Task: Design a login screen for a meditation app with a meditation image, 'Register' and 'Sign In' buttons, and a 'Forget Password' link.
Action: Mouse moved to (643, 242)
Screenshot: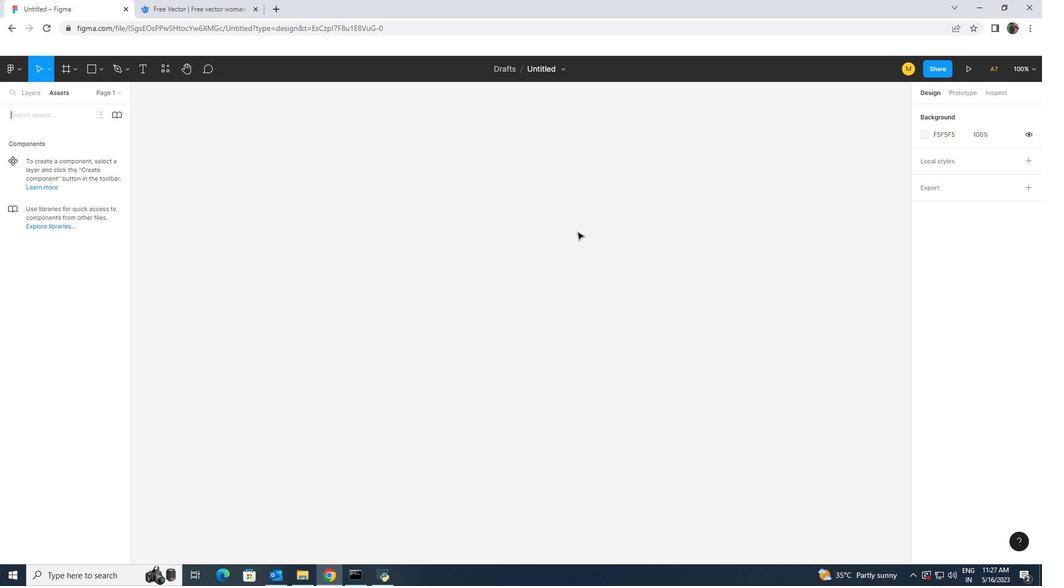 
Action: Key pressed ff
Screenshot: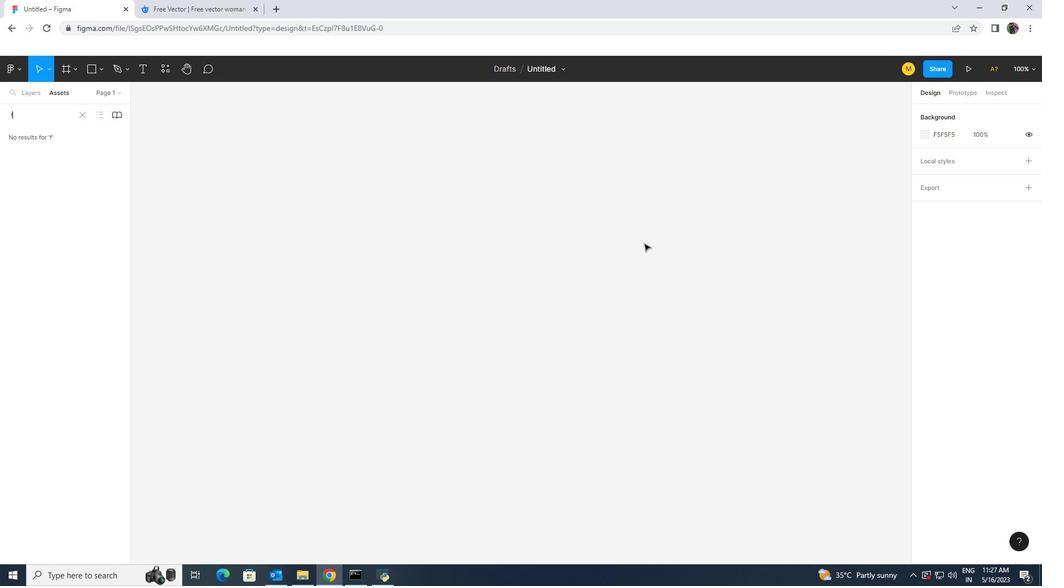 
Action: Mouse pressed right at (643, 242)
Screenshot: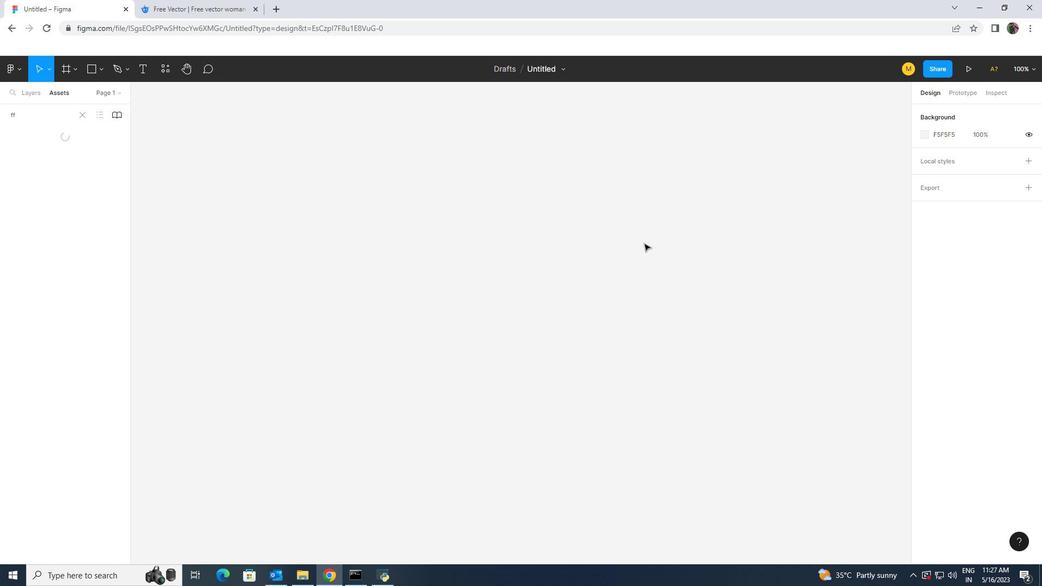 
Action: Mouse moved to (597, 241)
Screenshot: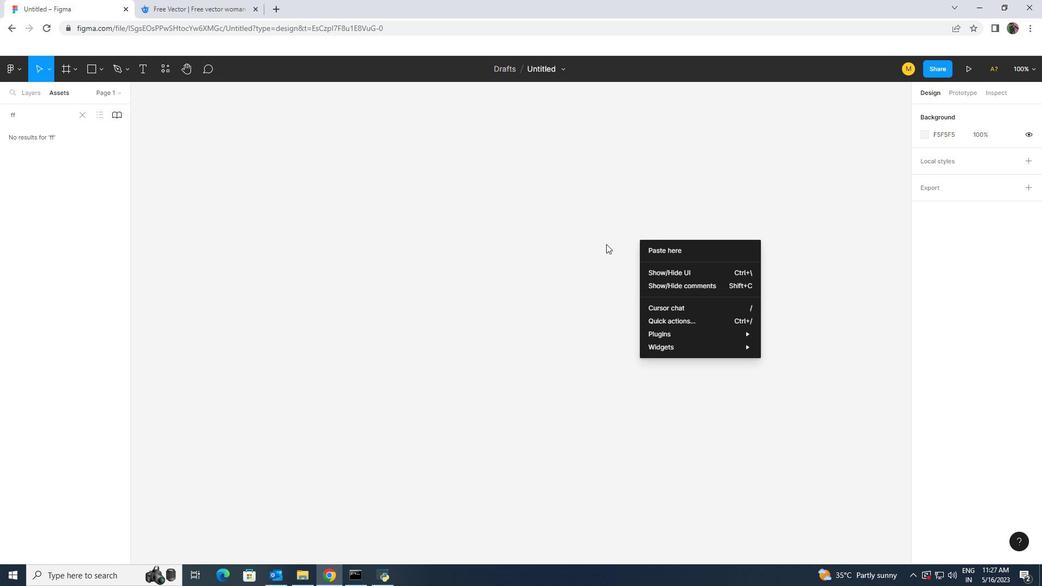 
Action: Mouse pressed left at (597, 241)
Screenshot: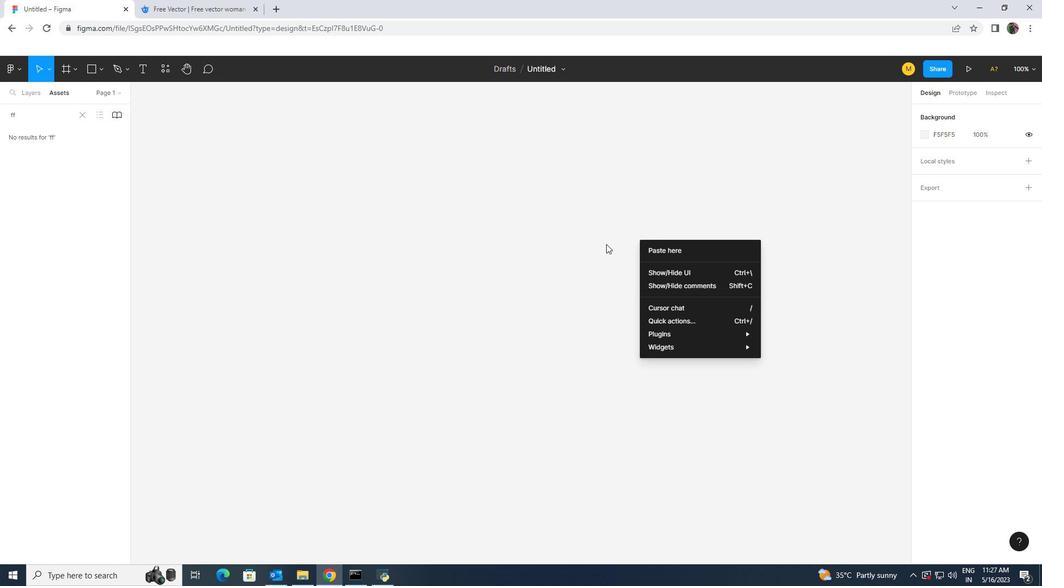 
Action: Mouse moved to (75, 72)
Screenshot: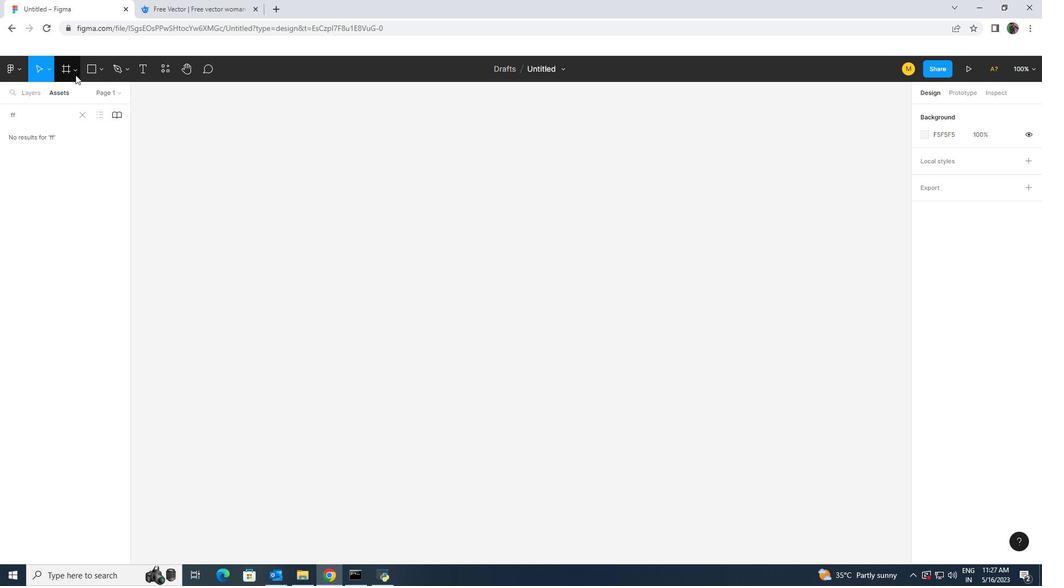 
Action: Mouse pressed left at (75, 72)
Screenshot: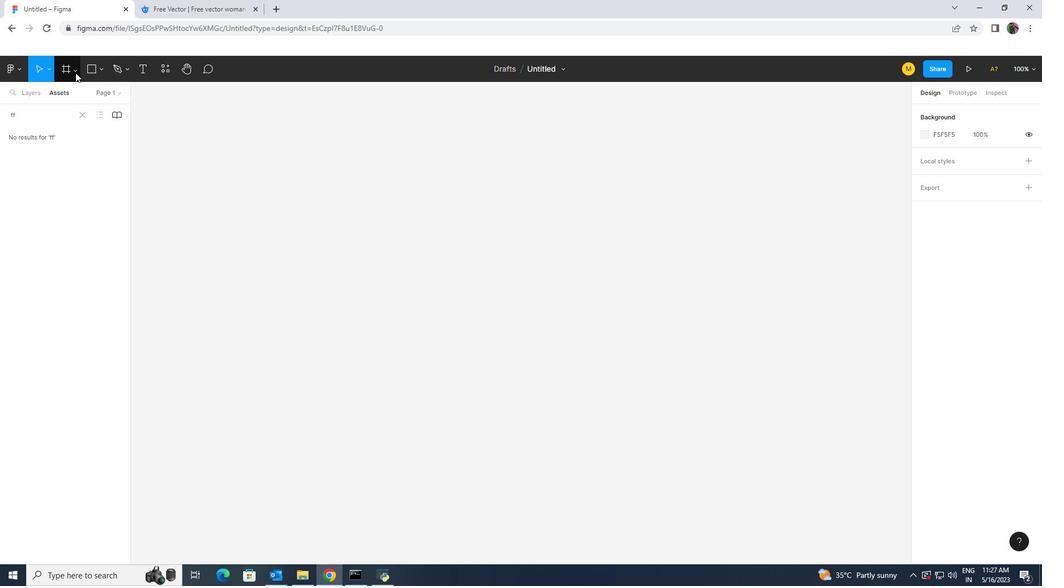 
Action: Mouse moved to (76, 92)
Screenshot: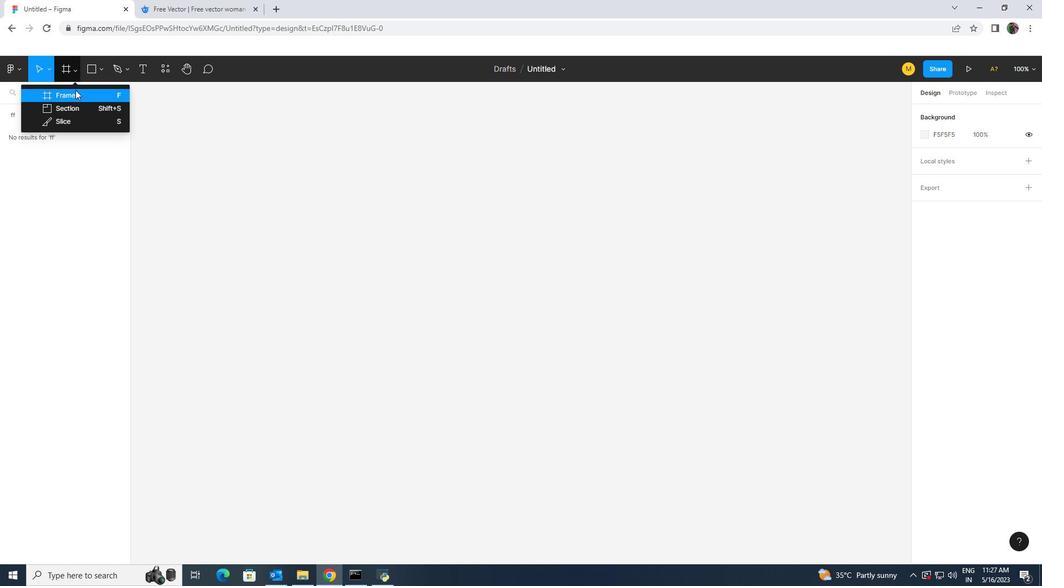 
Action: Mouse pressed left at (76, 92)
Screenshot: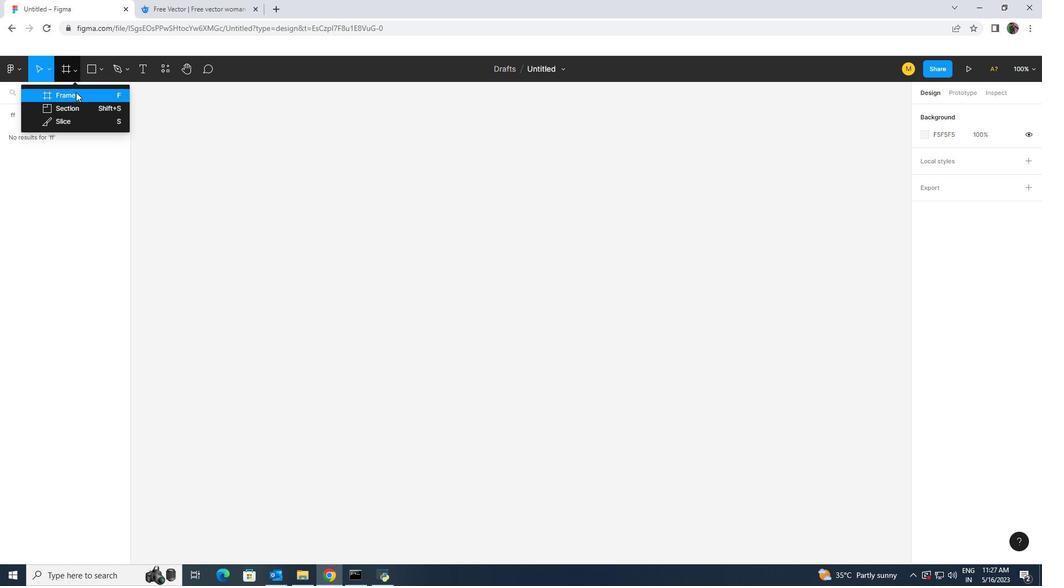 
Action: Mouse moved to (924, 123)
Screenshot: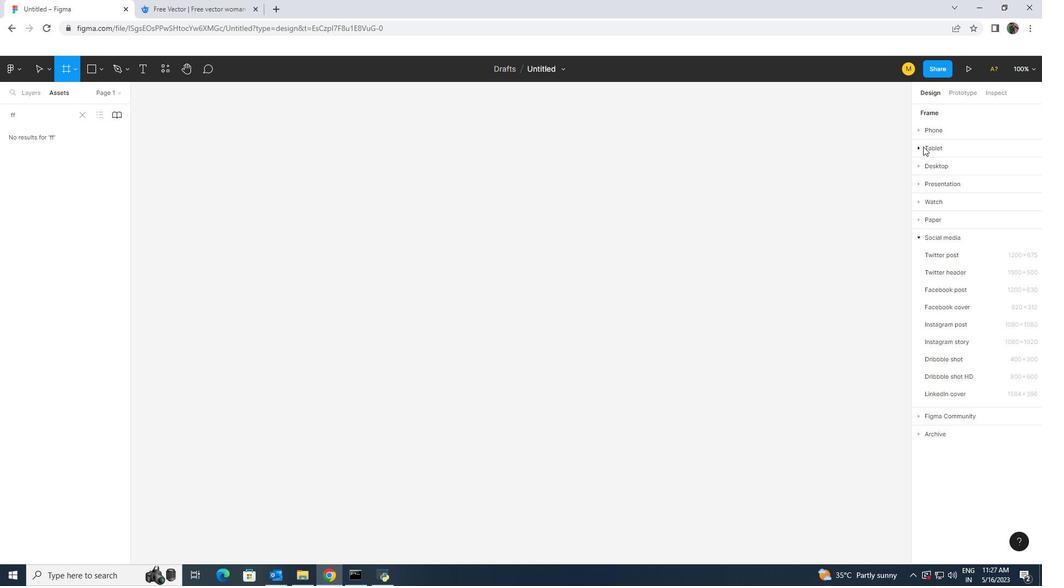 
Action: Mouse pressed left at (924, 123)
Screenshot: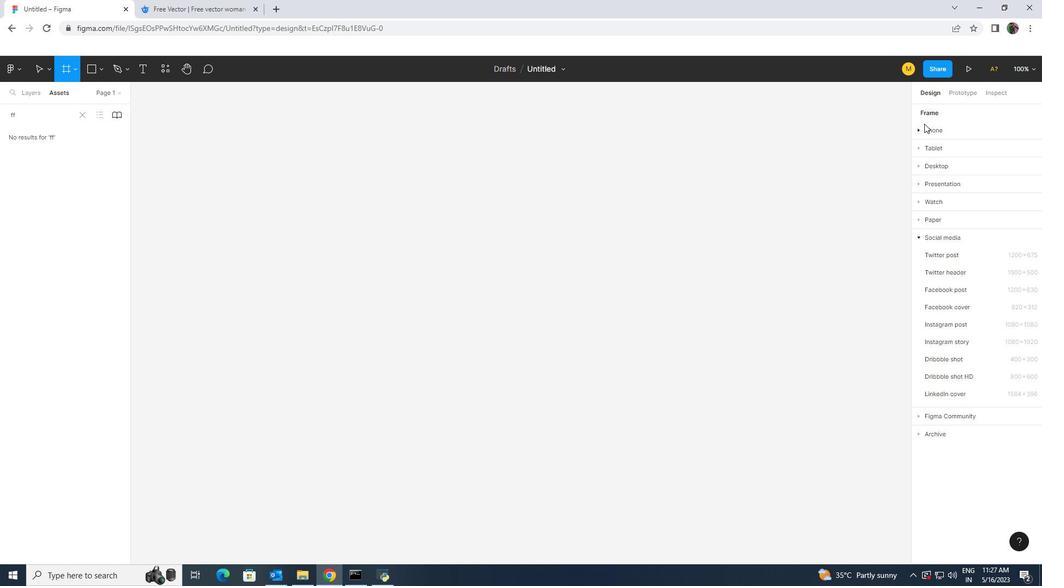 
Action: Mouse moved to (948, 150)
Screenshot: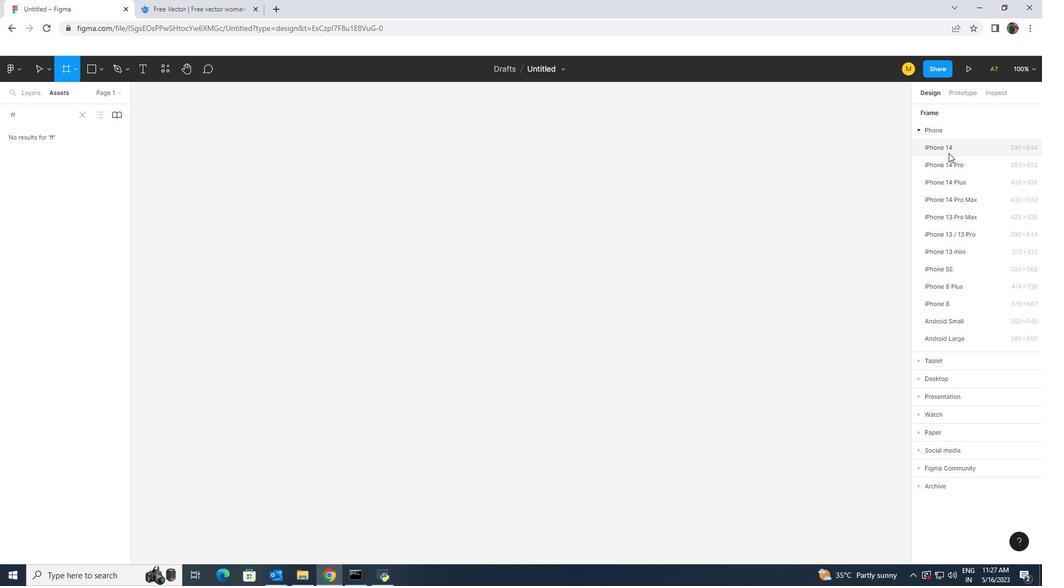 
Action: Mouse pressed left at (948, 150)
Screenshot: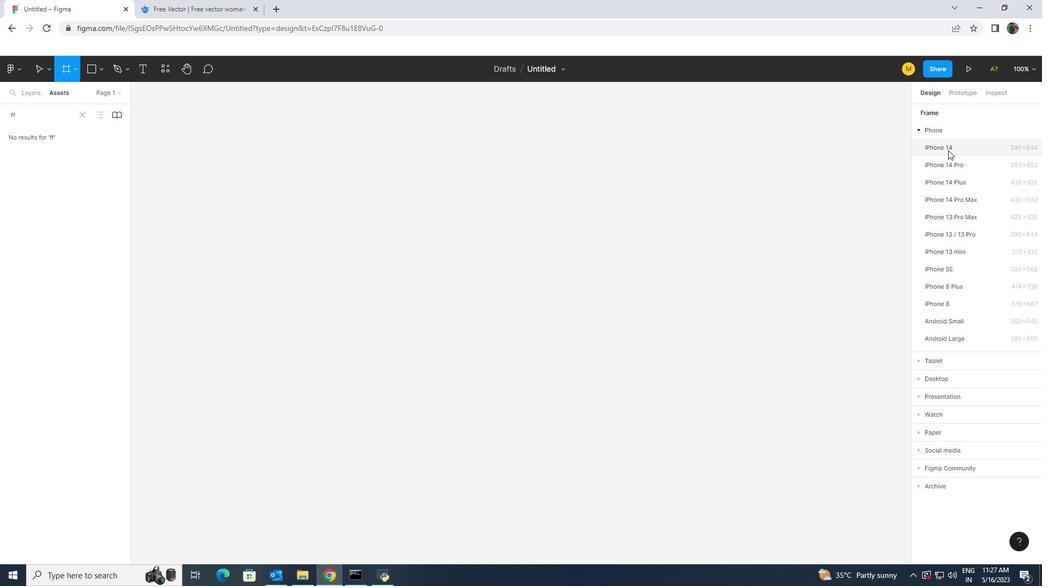 
Action: Mouse moved to (728, 233)
Screenshot: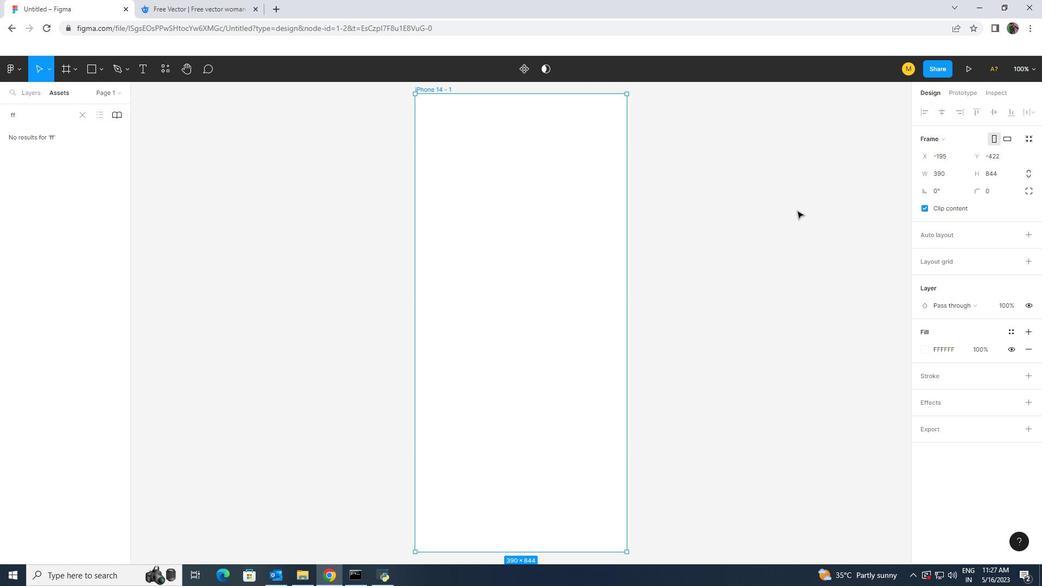 
Action: Mouse pressed left at (728, 233)
Screenshot: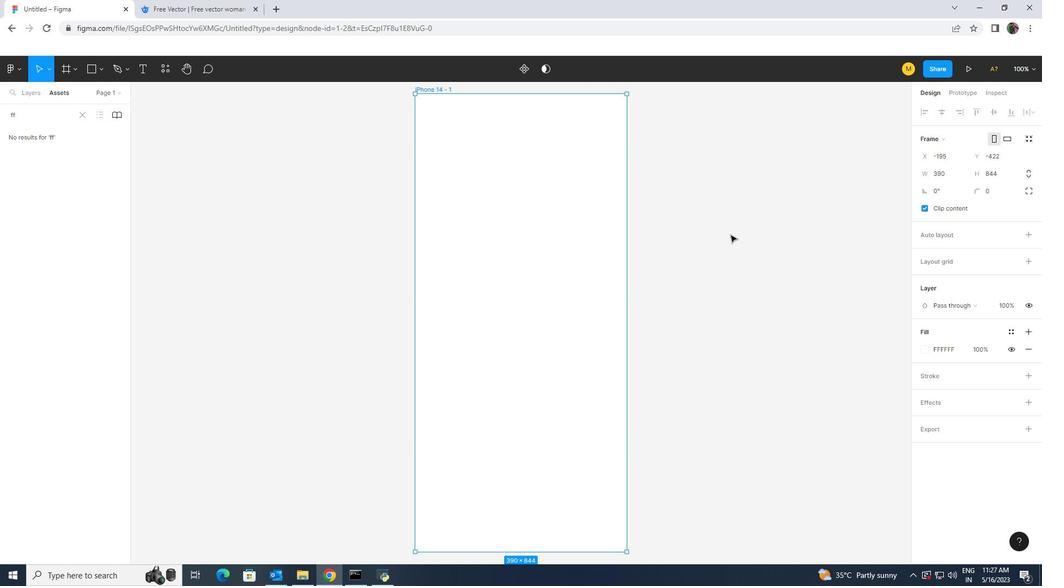 
Action: Mouse moved to (565, 283)
Screenshot: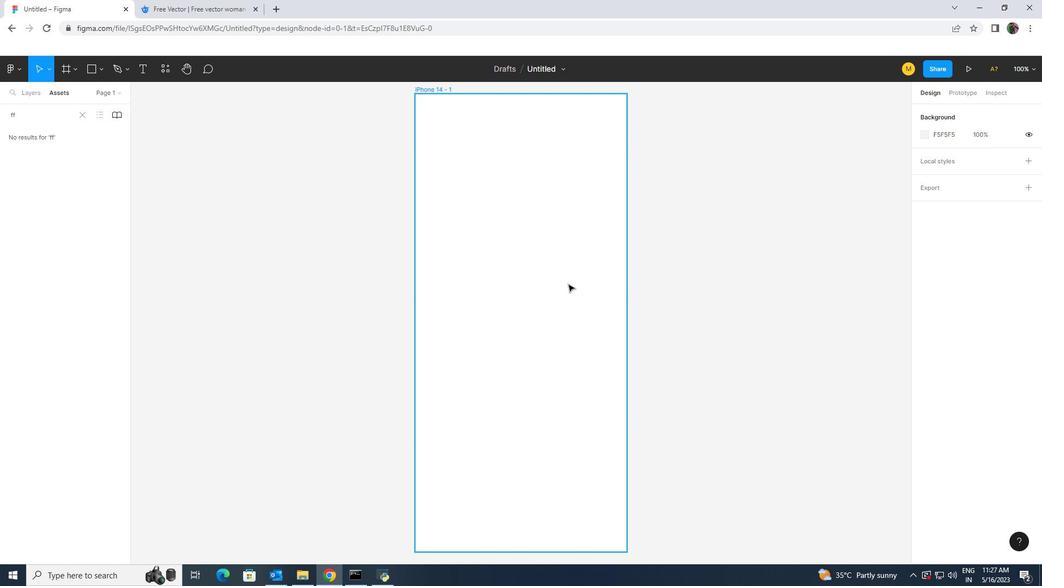 
Action: Mouse pressed left at (565, 283)
Screenshot: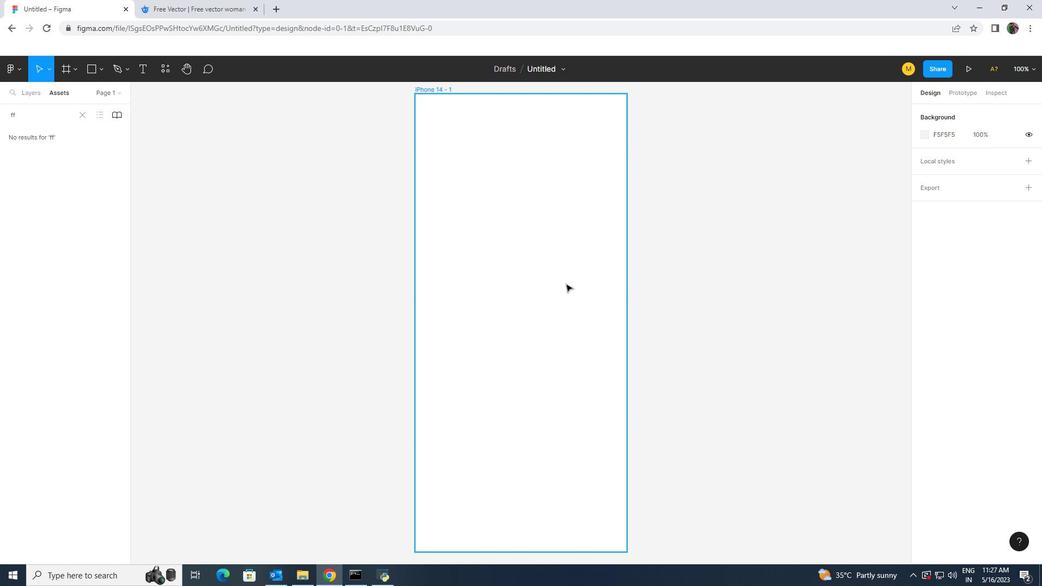 
Action: Mouse moved to (1029, 69)
Screenshot: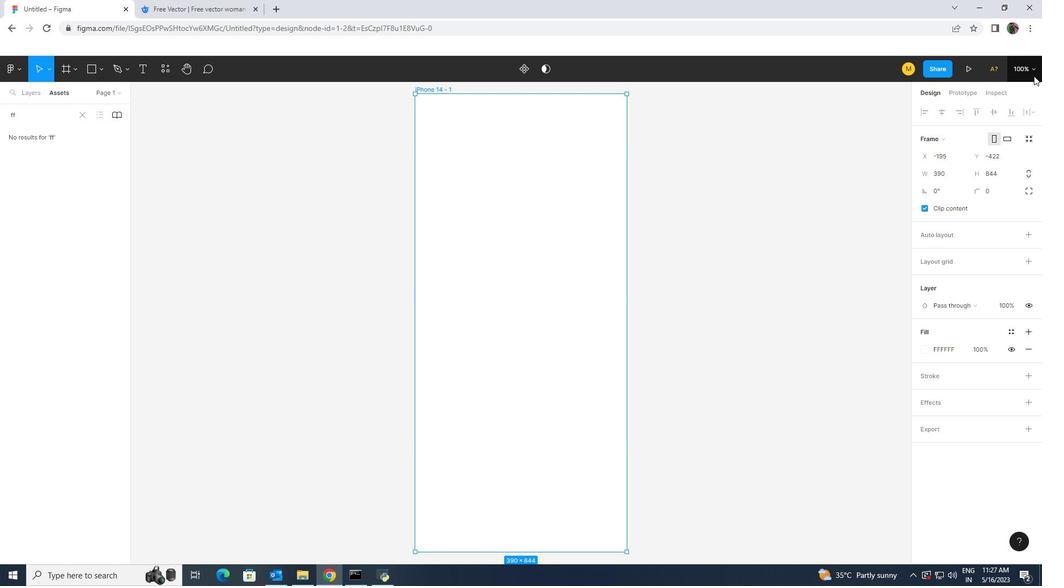 
Action: Mouse pressed left at (1029, 69)
Screenshot: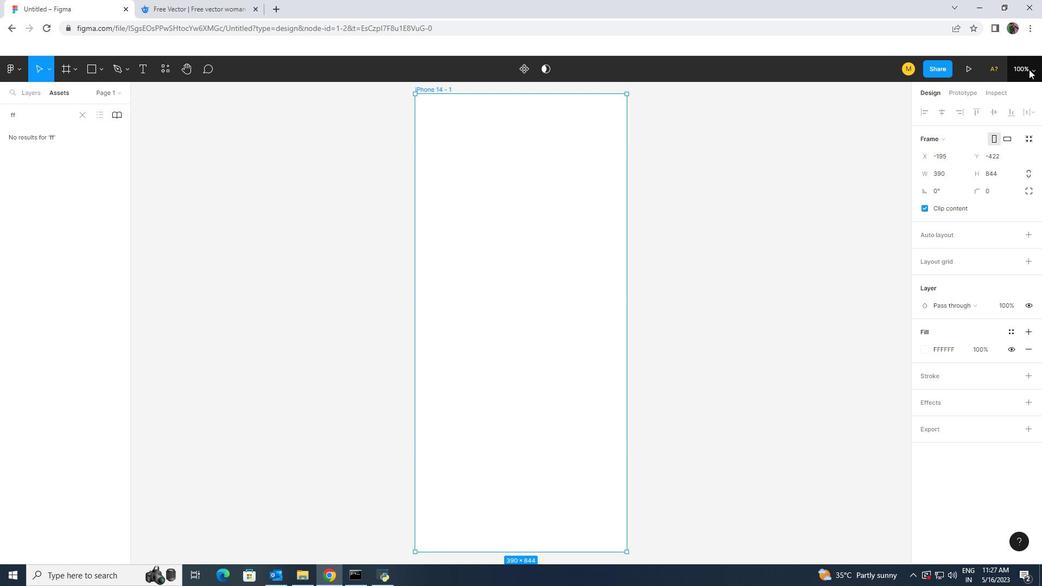 
Action: Mouse moved to (1008, 160)
Screenshot: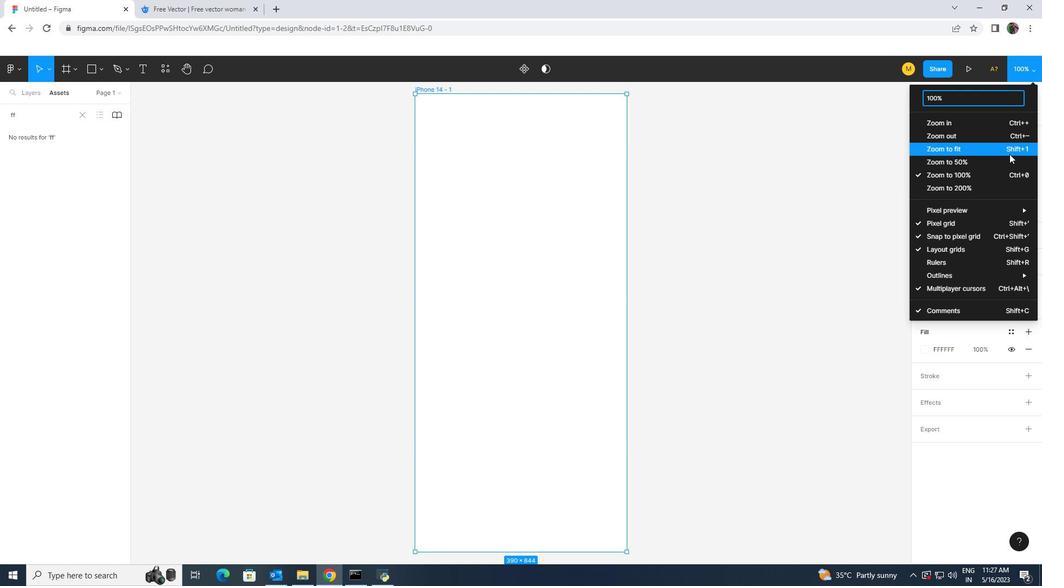 
Action: Mouse pressed left at (1008, 160)
Screenshot: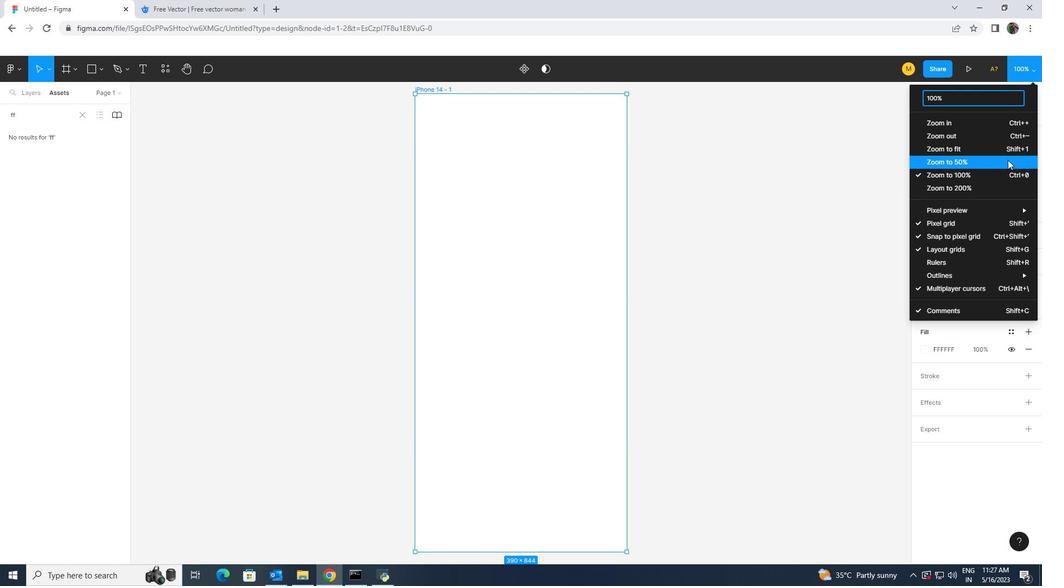 
Action: Mouse moved to (536, 322)
Screenshot: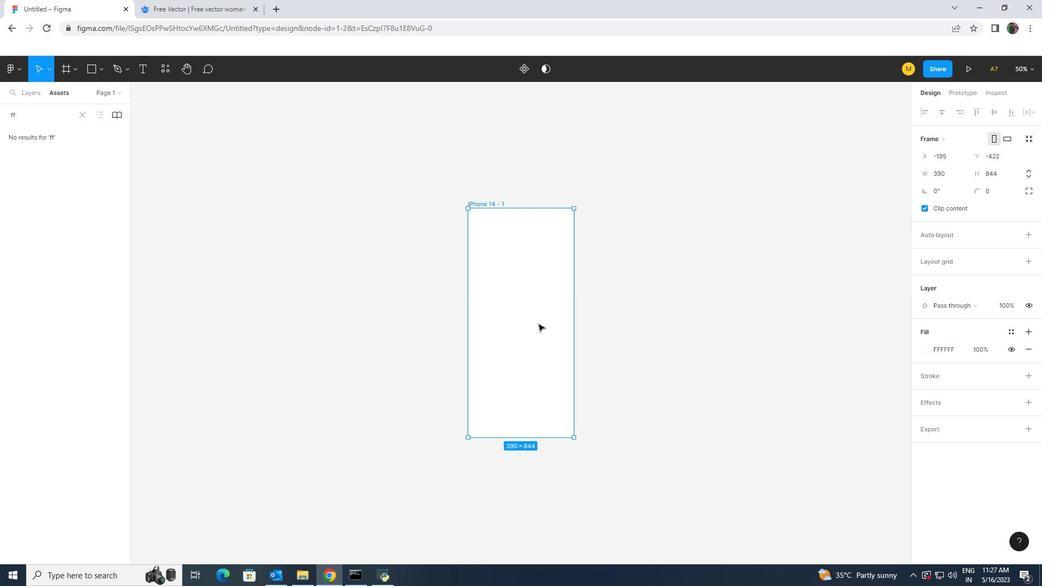 
Action: Mouse pressed left at (536, 322)
Screenshot: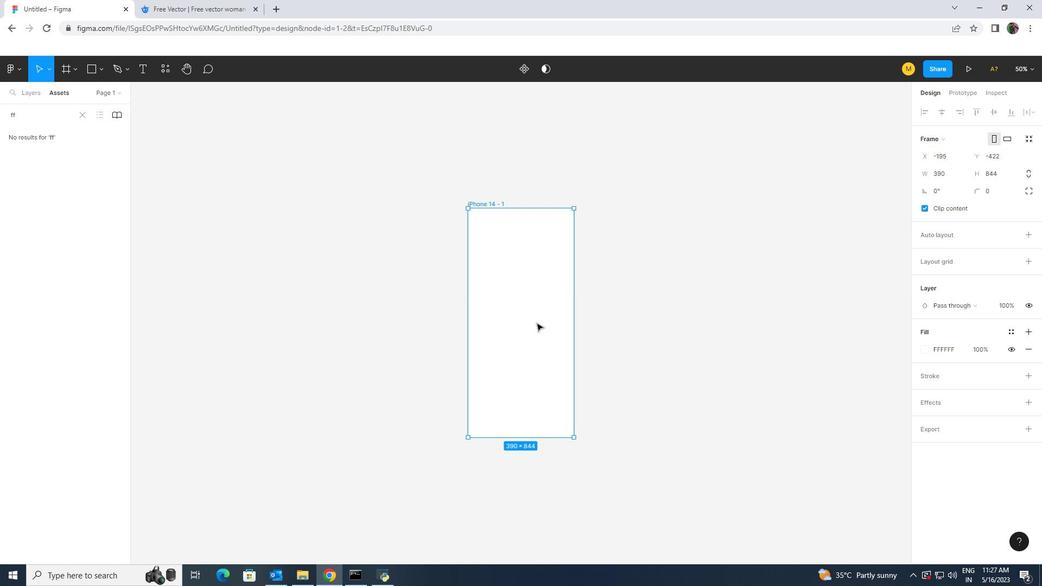
Action: Mouse moved to (935, 256)
Screenshot: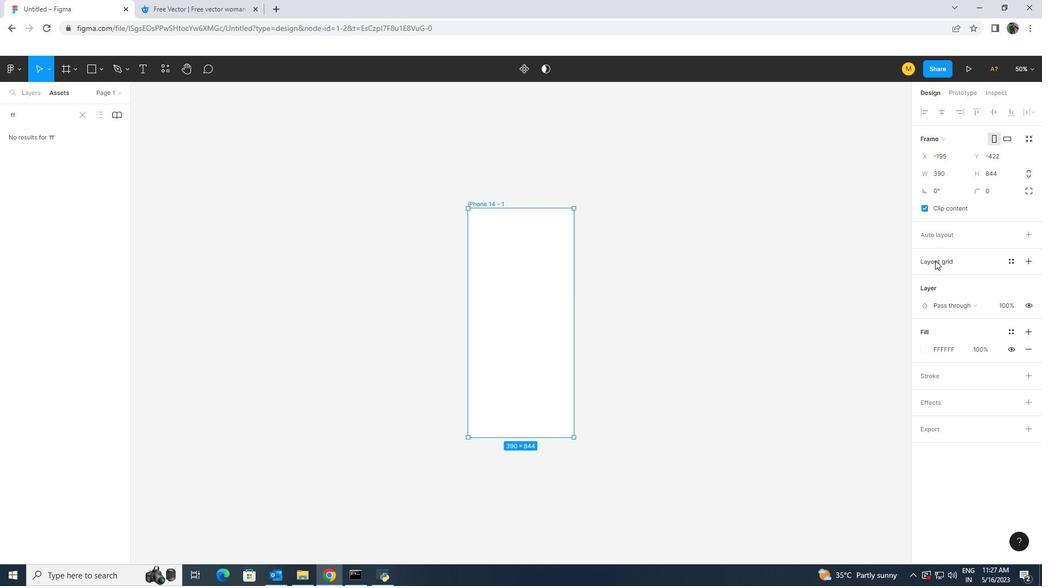
Action: Mouse pressed left at (935, 256)
Screenshot: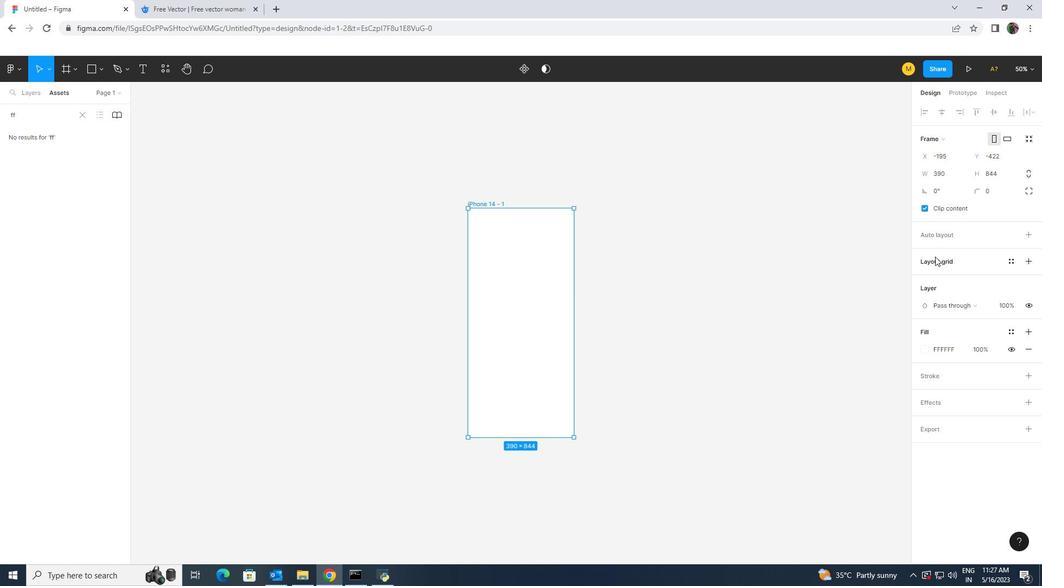 
Action: Mouse moved to (924, 286)
Screenshot: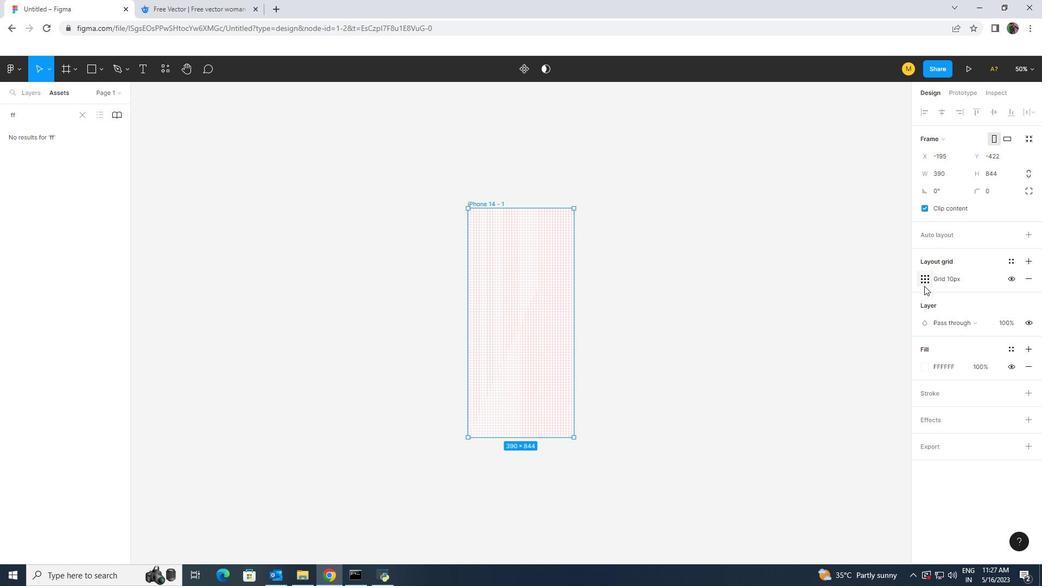 
Action: Mouse pressed left at (924, 286)
Screenshot: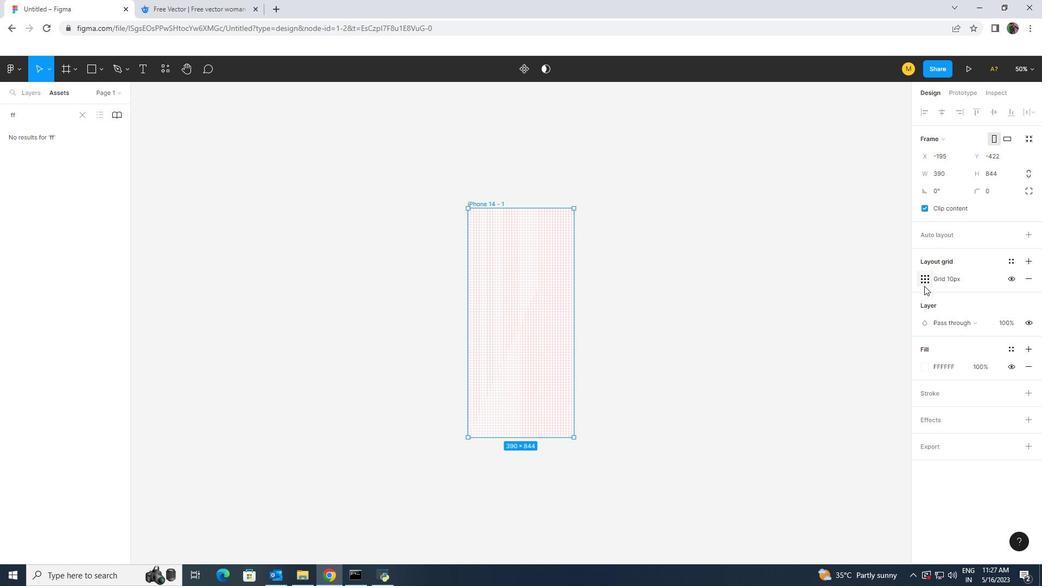 
Action: Mouse moved to (823, 283)
Screenshot: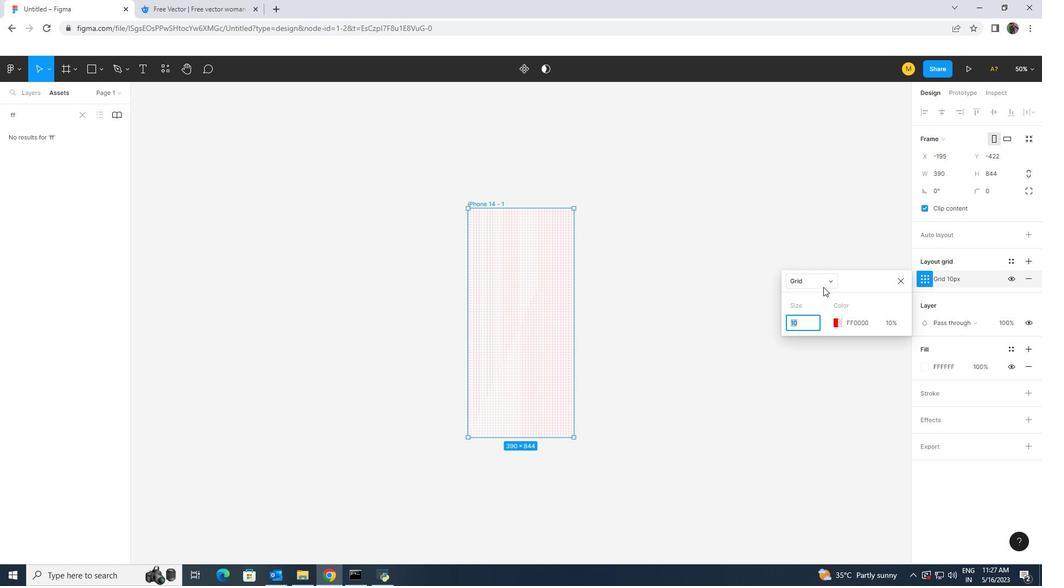 
Action: Mouse pressed left at (823, 283)
Screenshot: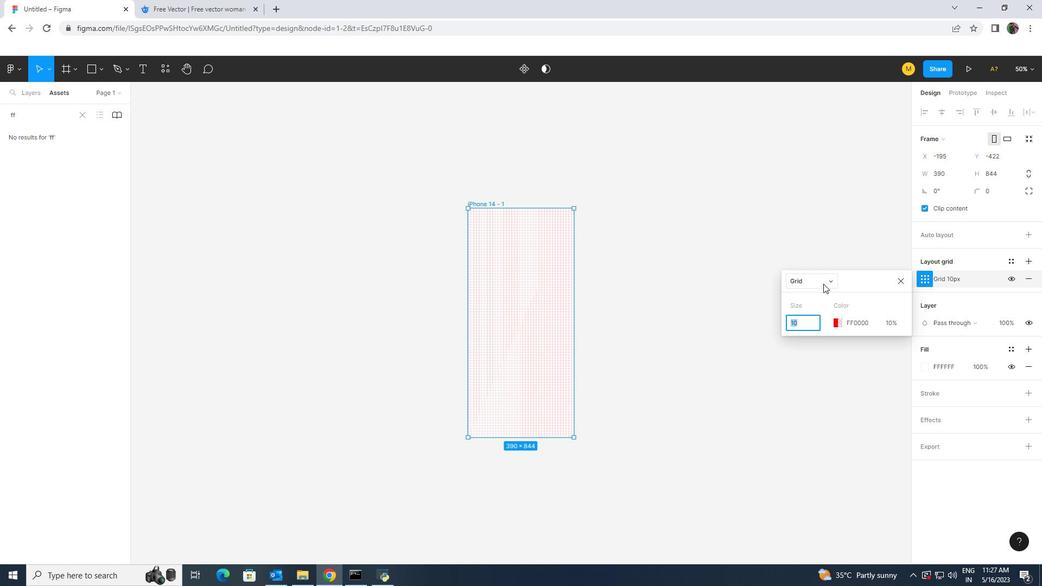 
Action: Mouse moved to (823, 295)
Screenshot: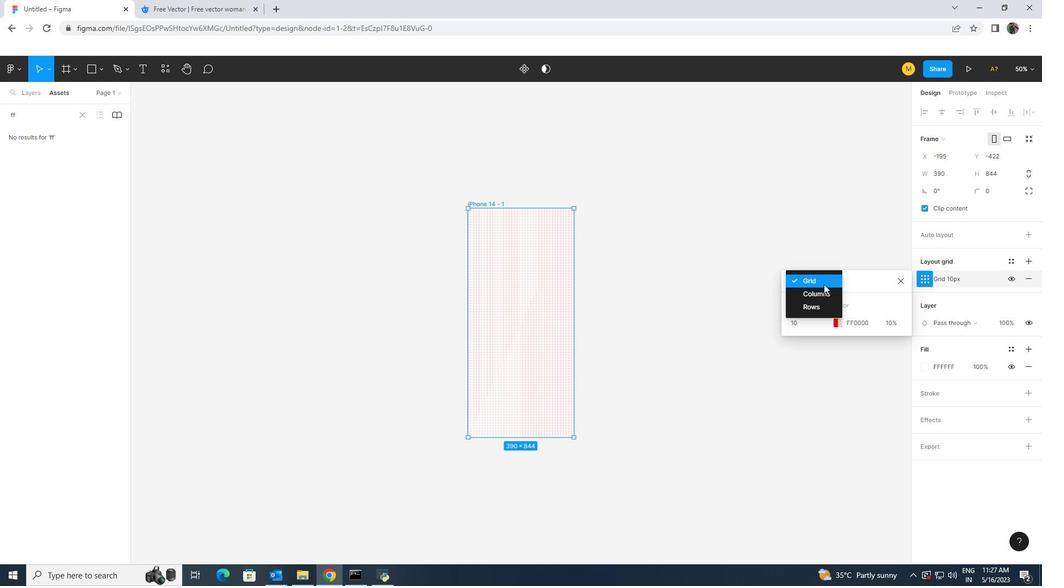 
Action: Mouse pressed left at (823, 295)
Screenshot: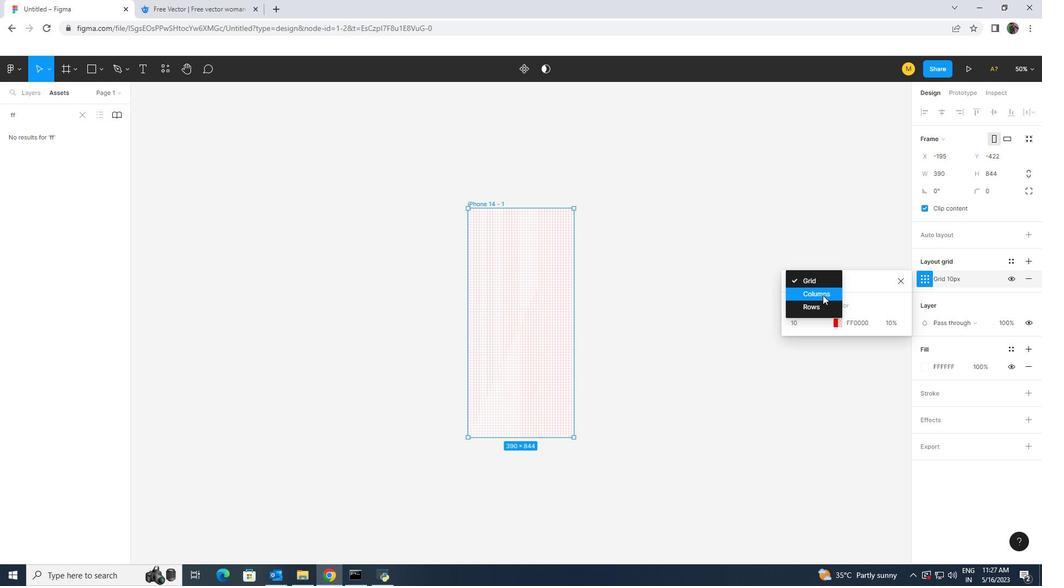 
Action: Mouse moved to (820, 318)
Screenshot: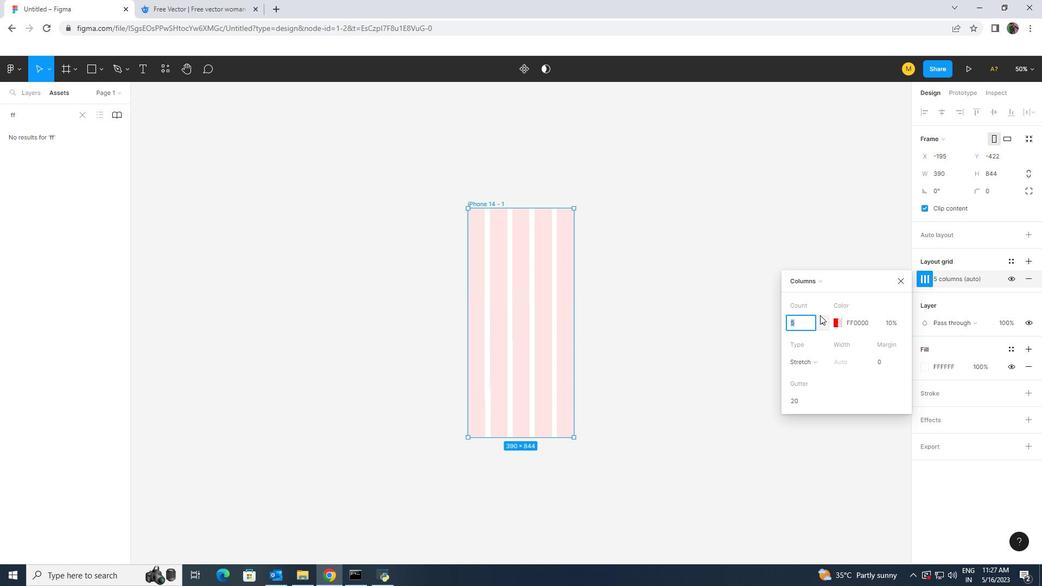 
Action: Mouse pressed left at (820, 318)
Screenshot: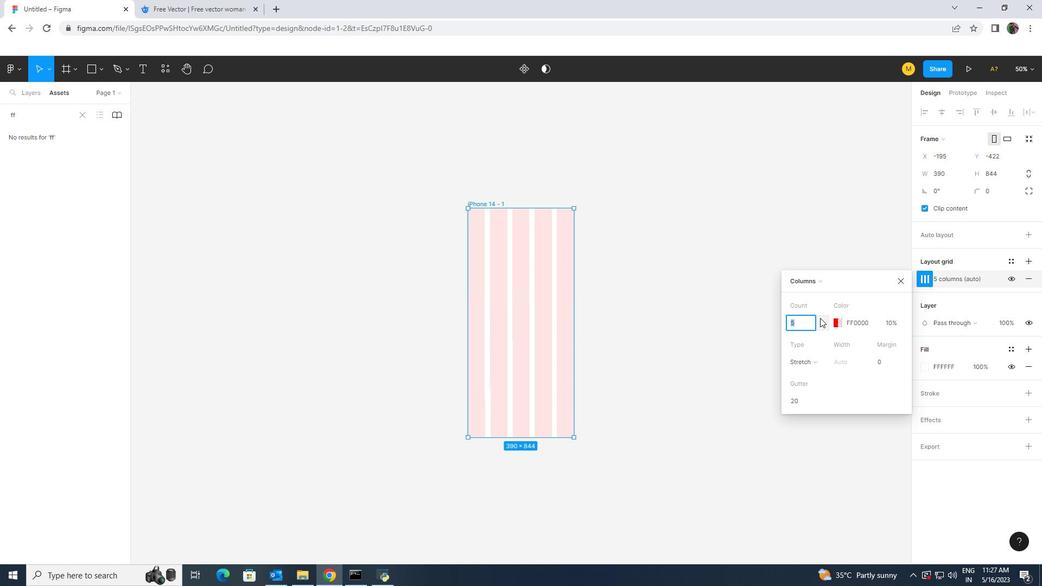 
Action: Mouse moved to (819, 314)
Screenshot: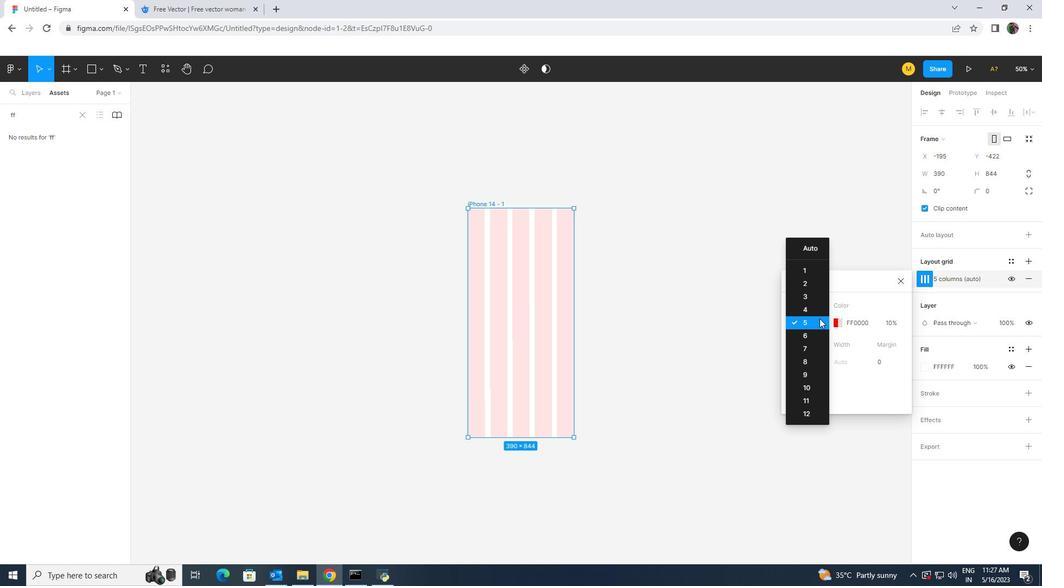 
Action: Mouse pressed left at (819, 314)
Screenshot: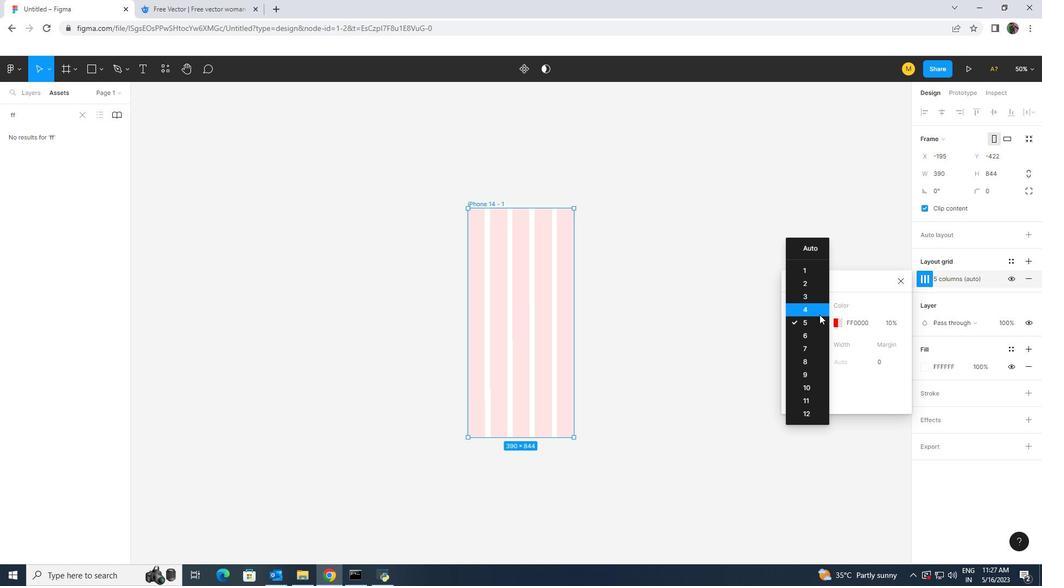 
Action: Mouse moved to (882, 359)
Screenshot: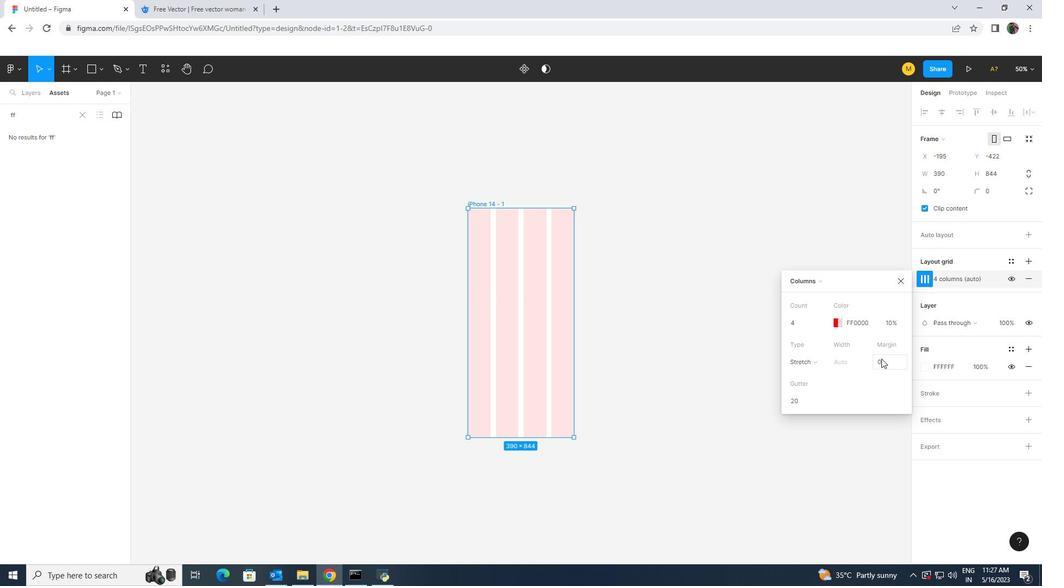 
Action: Mouse pressed left at (882, 359)
Screenshot: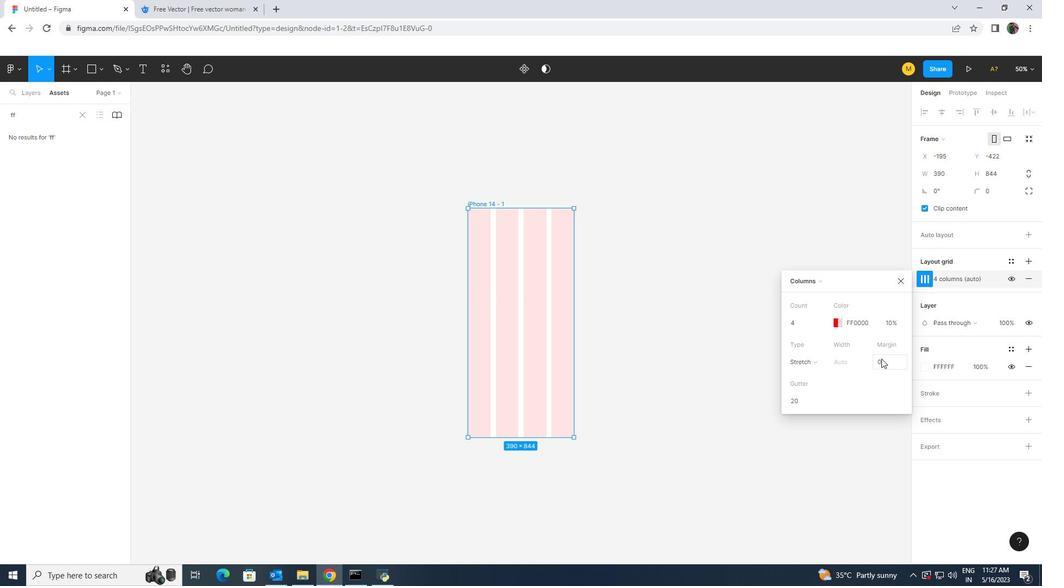 
Action: Key pressed 24<Key.enter>
Screenshot: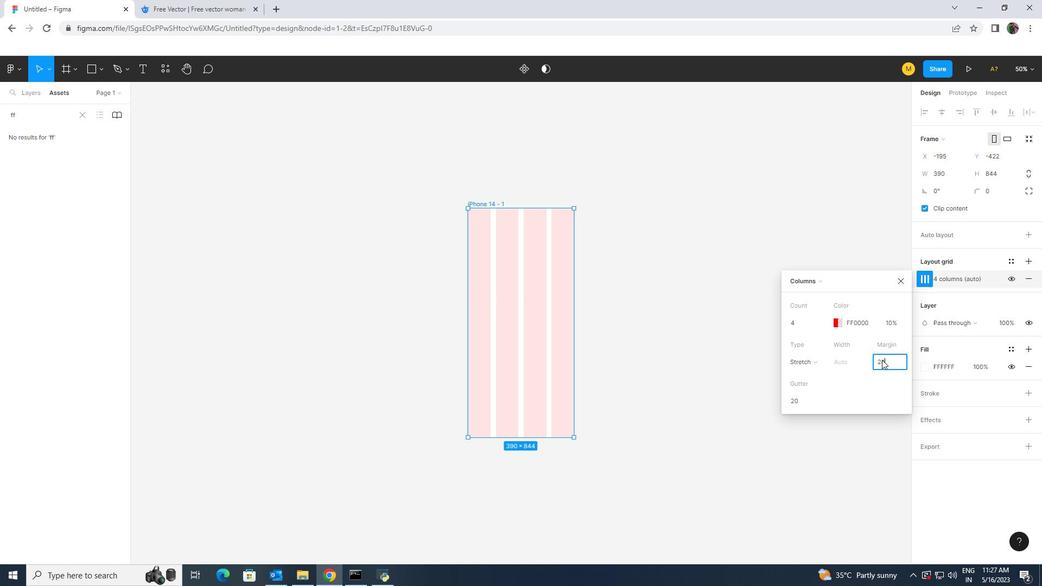 
Action: Mouse moved to (809, 397)
Screenshot: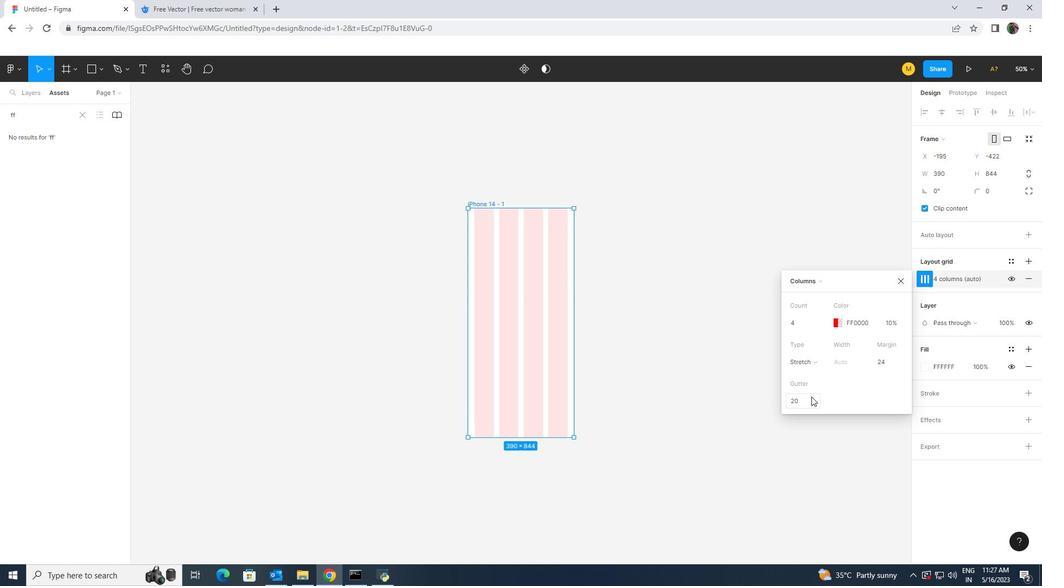 
Action: Mouse pressed left at (809, 397)
Screenshot: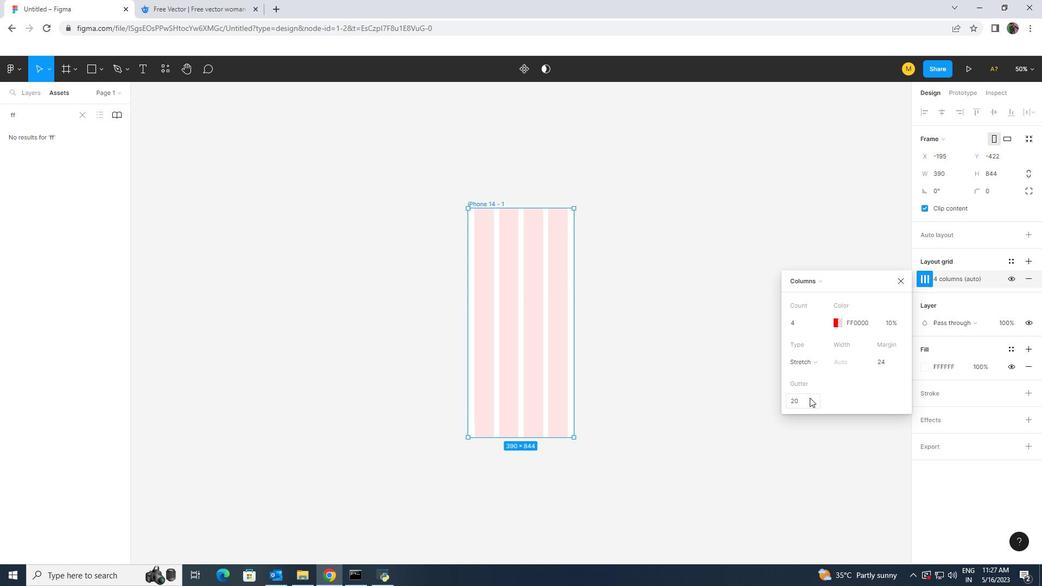 
Action: Key pressed 16<Key.enter>
Screenshot: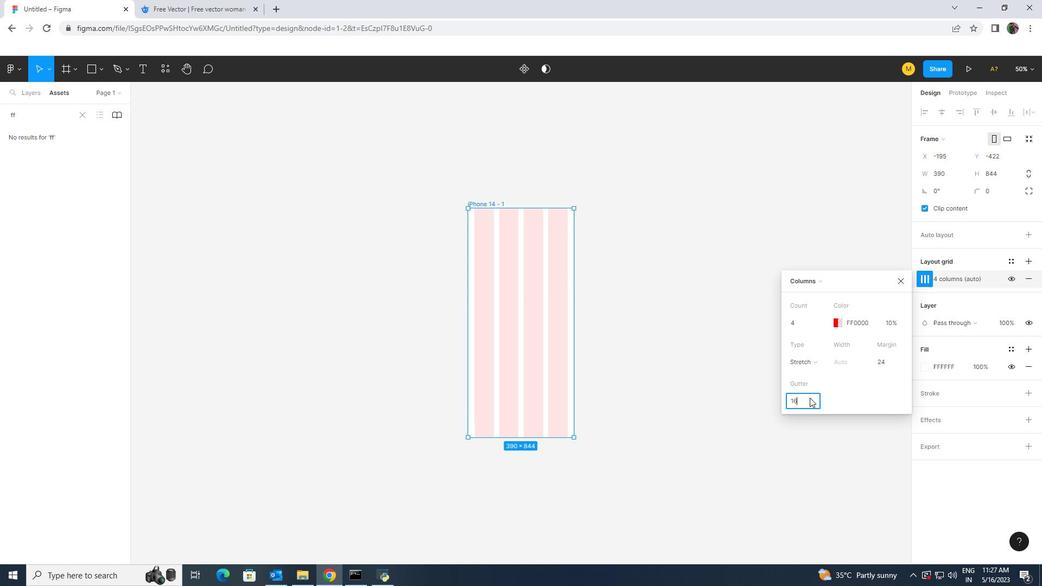 
Action: Mouse moved to (678, 384)
Screenshot: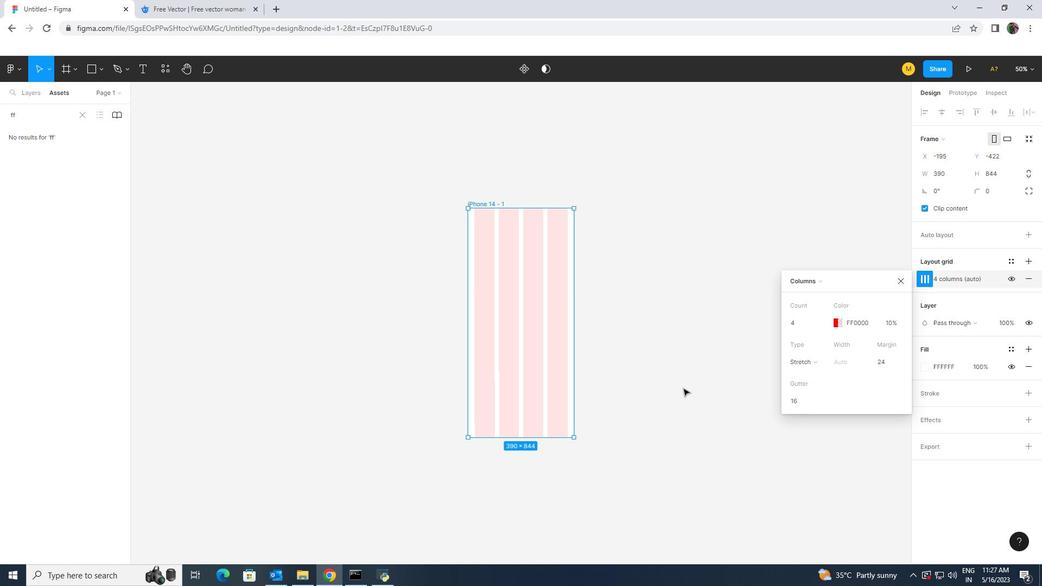 
Action: Mouse pressed left at (678, 384)
Screenshot: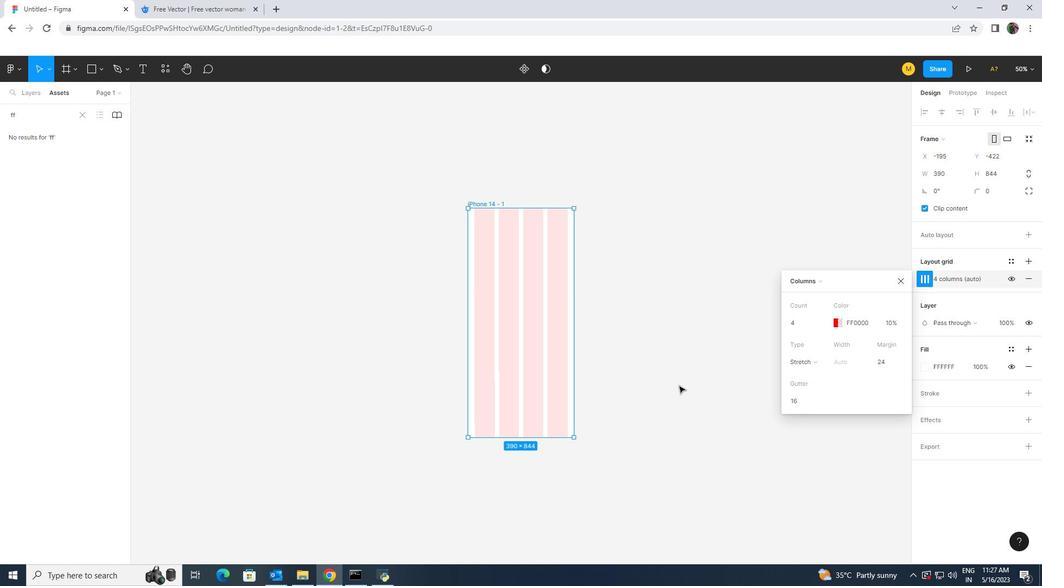 
Action: Mouse moved to (553, 344)
Screenshot: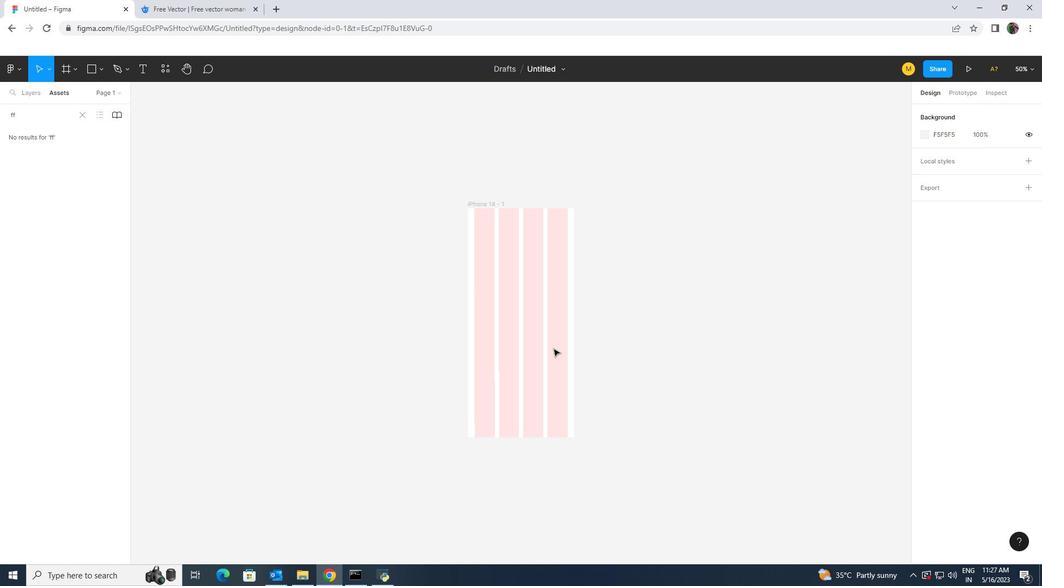 
Action: Mouse pressed left at (553, 344)
Screenshot: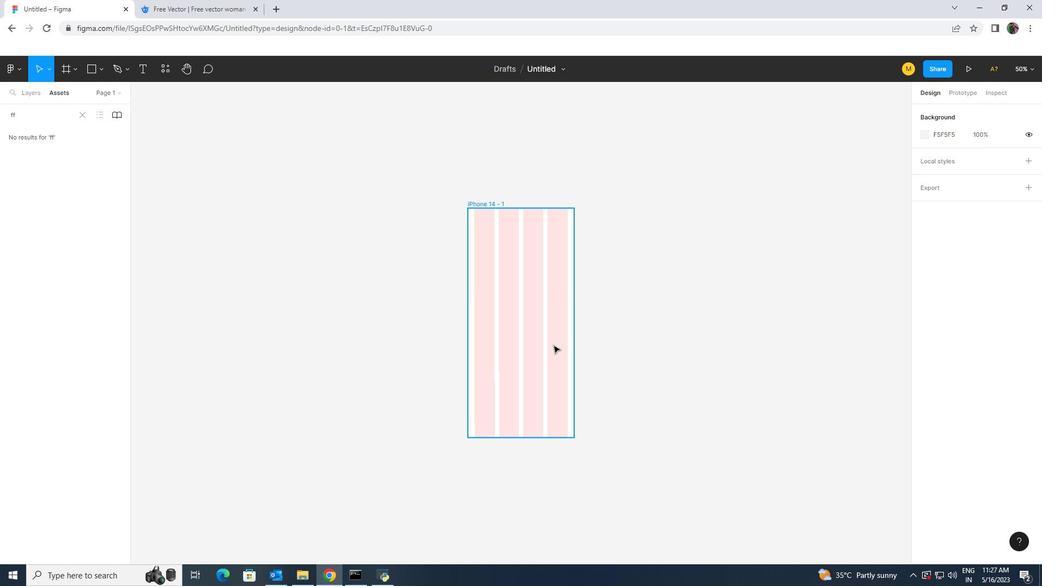
Action: Mouse moved to (1023, 67)
Screenshot: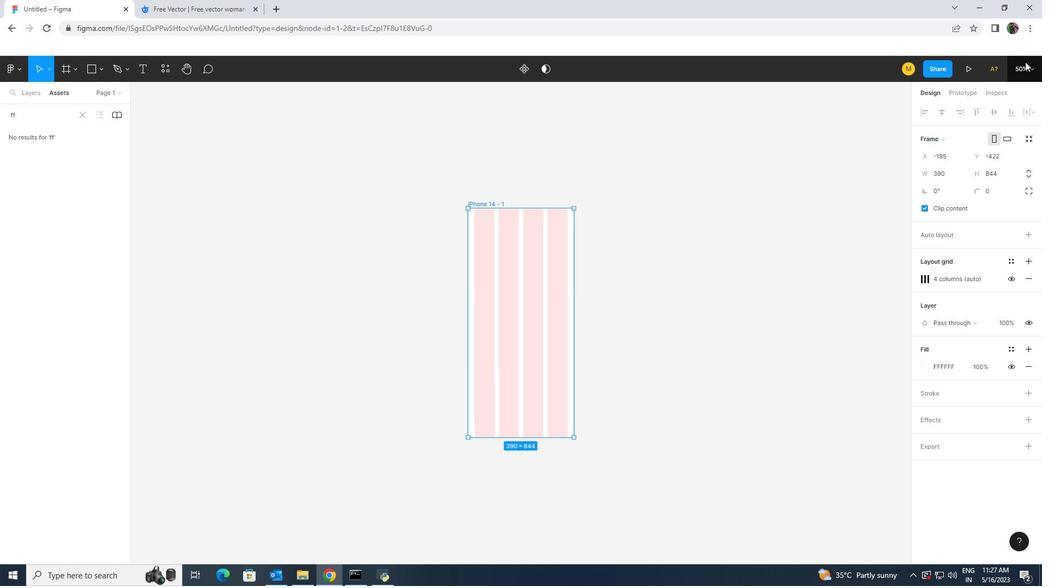 
Action: Mouse pressed left at (1023, 67)
Screenshot: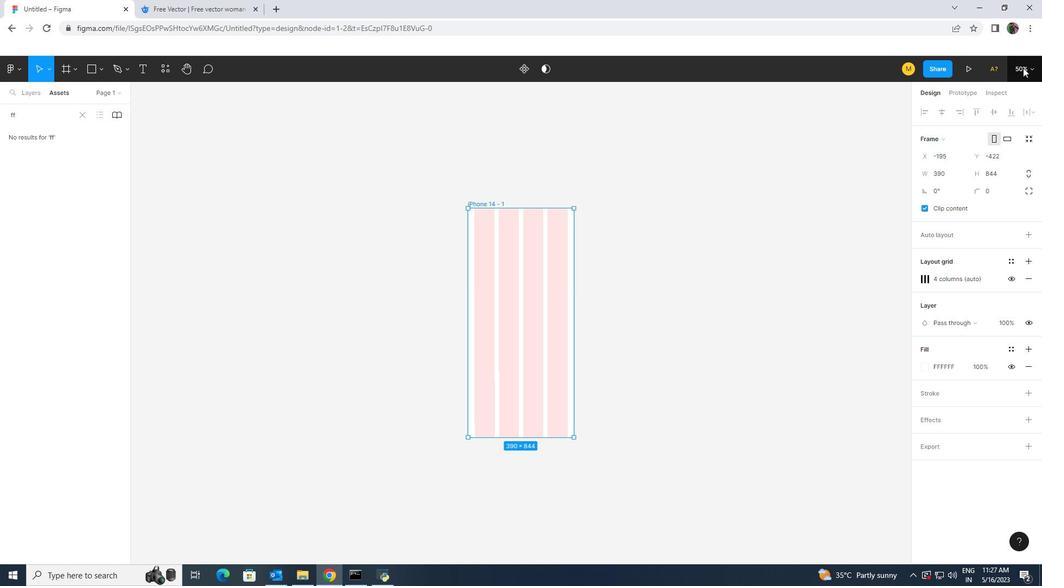 
Action: Key pressed 70<Key.enter>
Screenshot: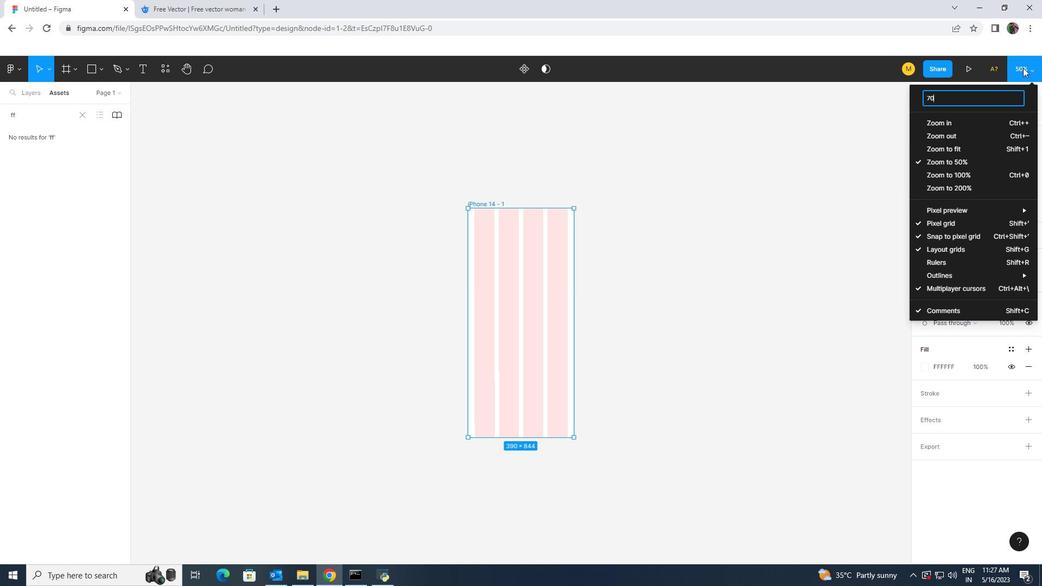 
Action: Mouse moved to (671, 271)
Screenshot: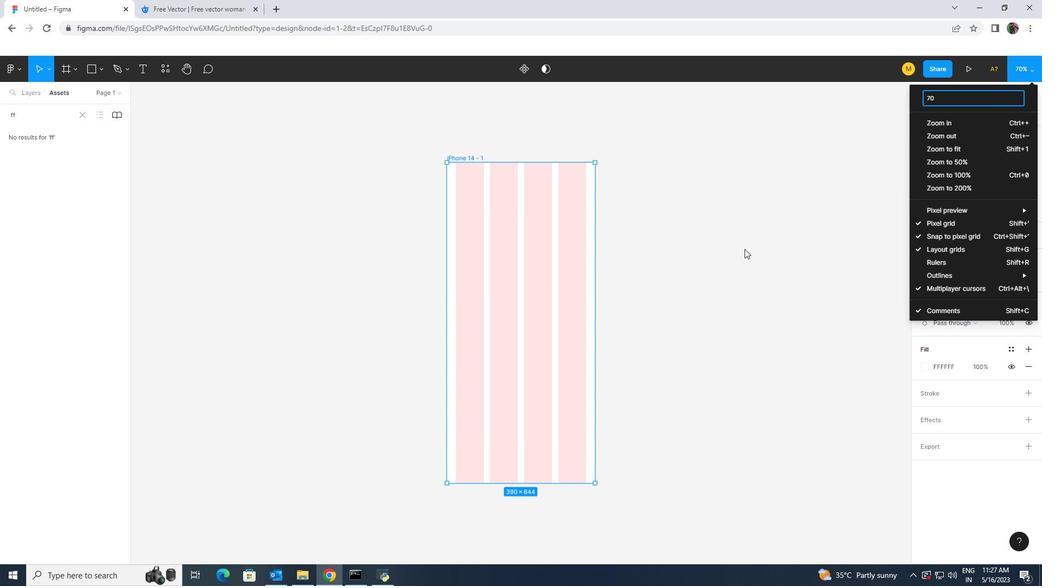 
Action: Mouse pressed left at (671, 271)
Screenshot: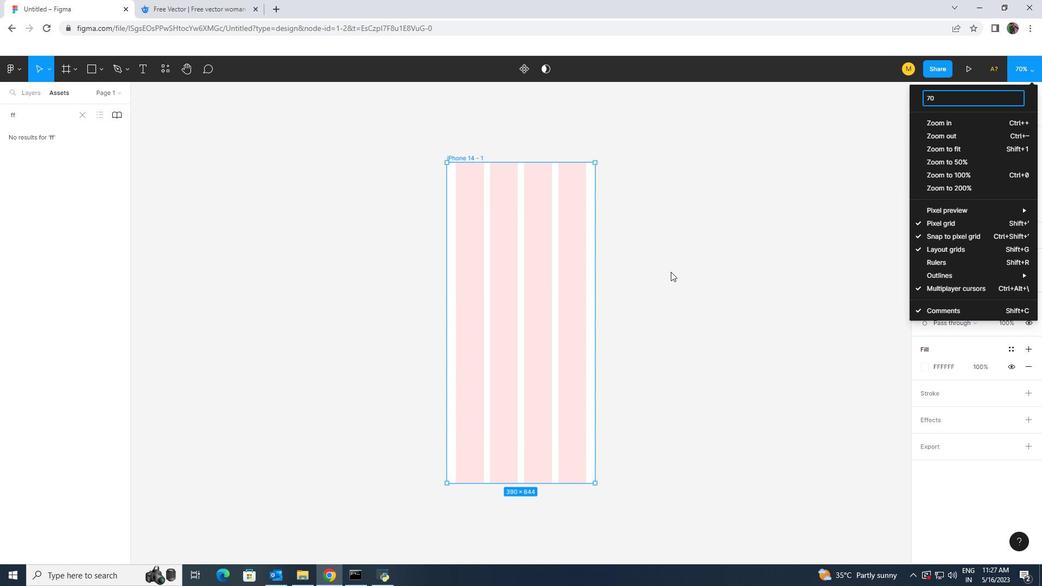 
Action: Key pressed ctrl+V
Screenshot: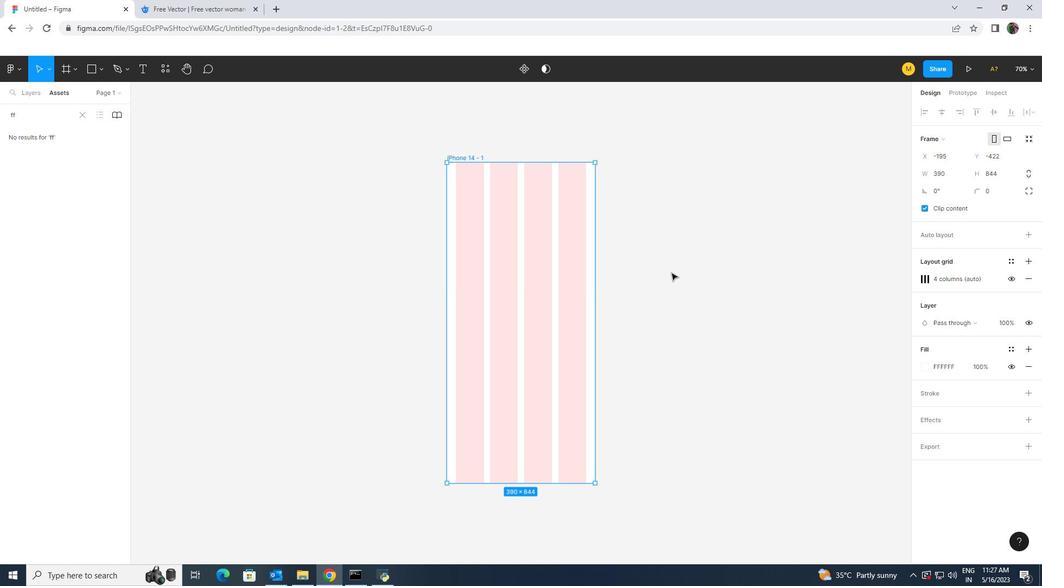 
Action: Mouse moved to (670, 273)
Screenshot: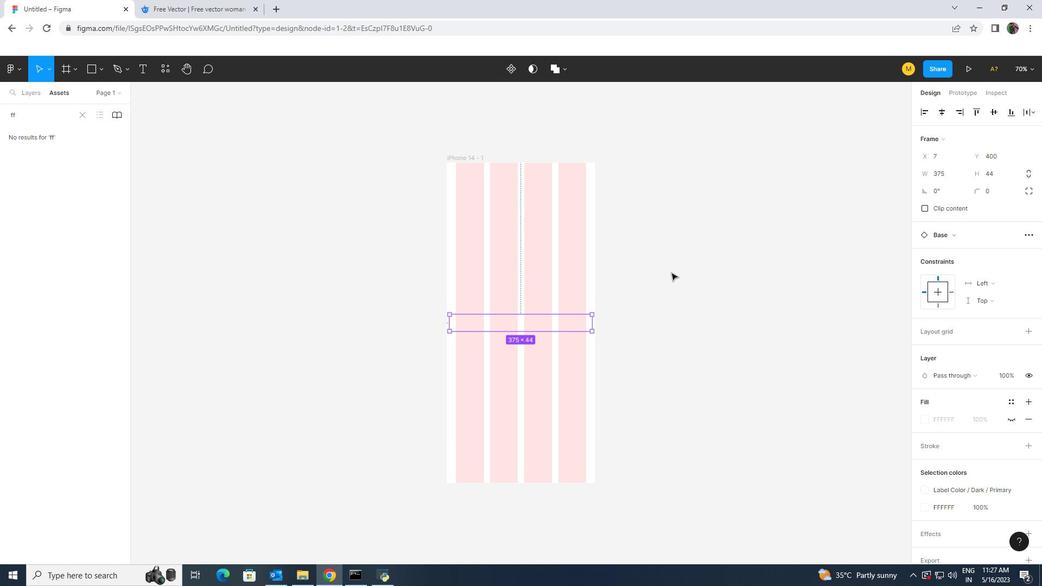 
Action: Mouse pressed left at (670, 273)
Screenshot: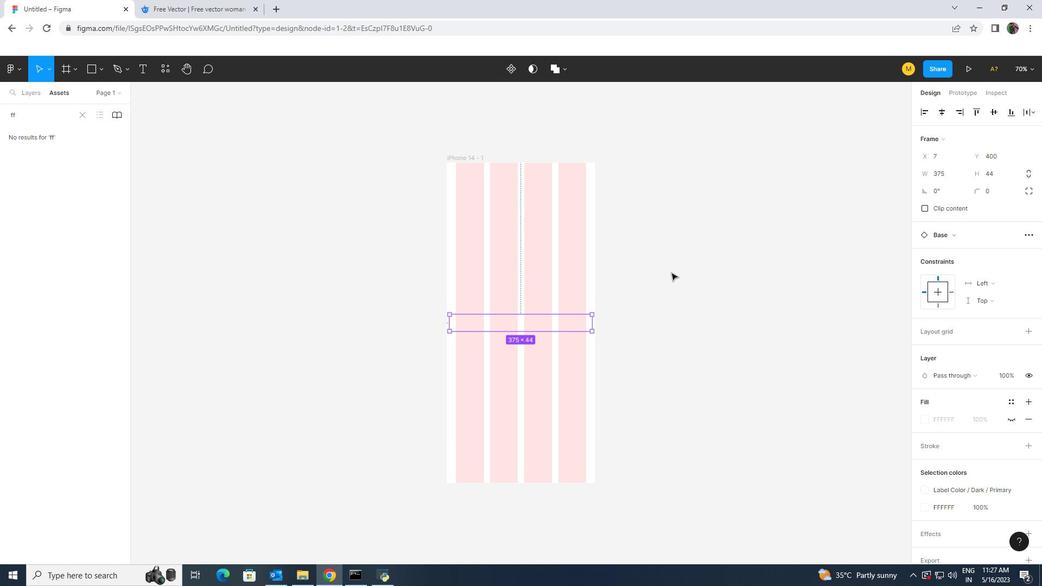 
Action: Mouse moved to (536, 319)
Screenshot: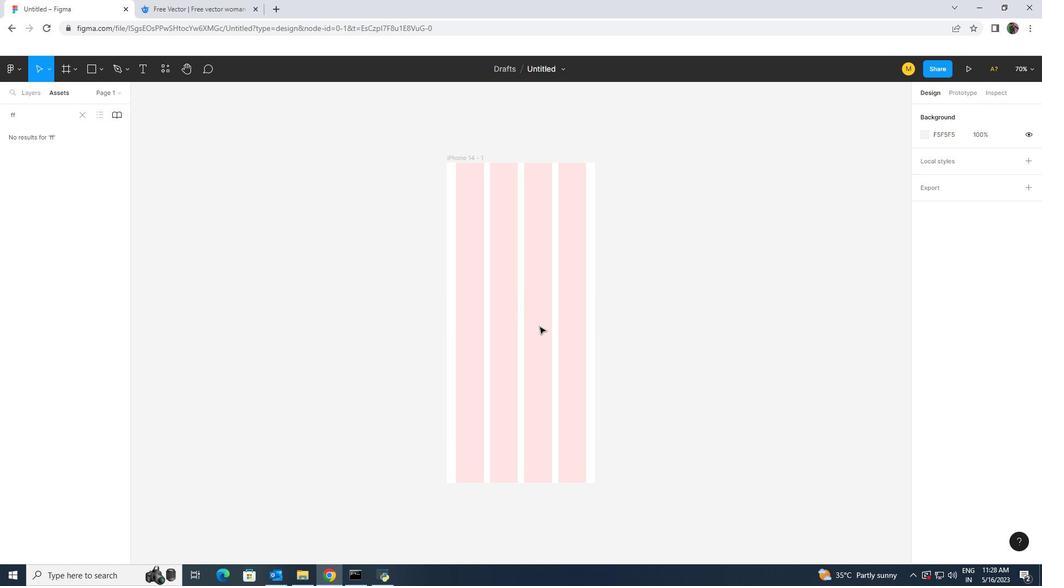 
Action: Mouse pressed left at (536, 319)
Screenshot: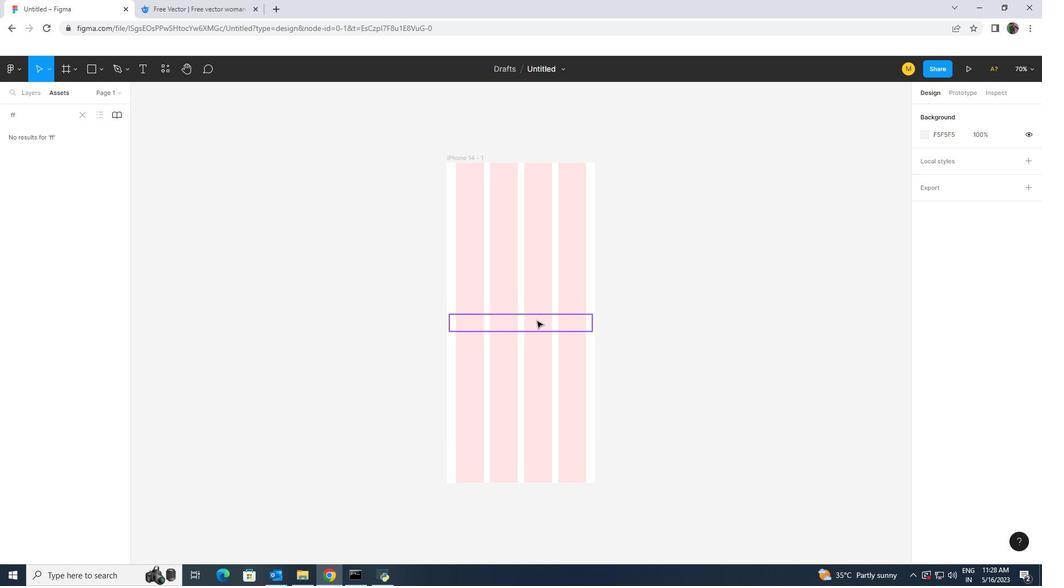 
Action: Mouse moved to (745, 342)
Screenshot: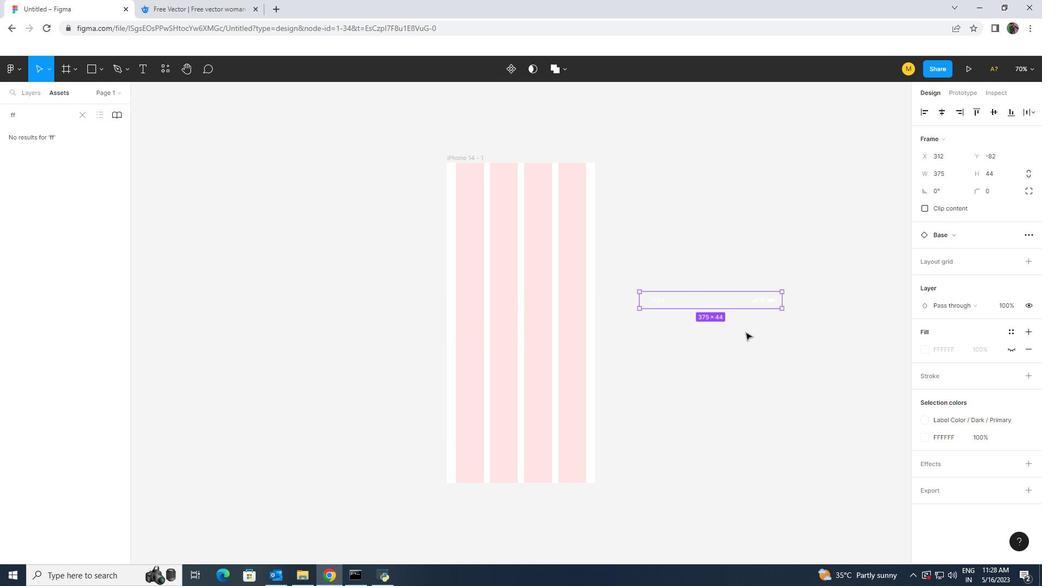 
Action: Mouse pressed left at (745, 342)
Screenshot: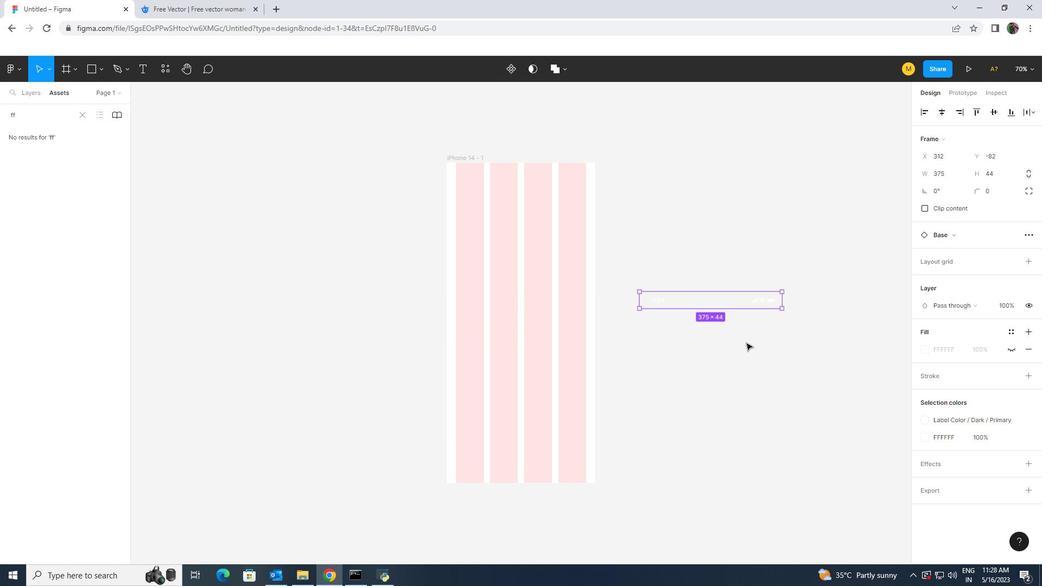 
Action: Mouse moved to (741, 307)
Screenshot: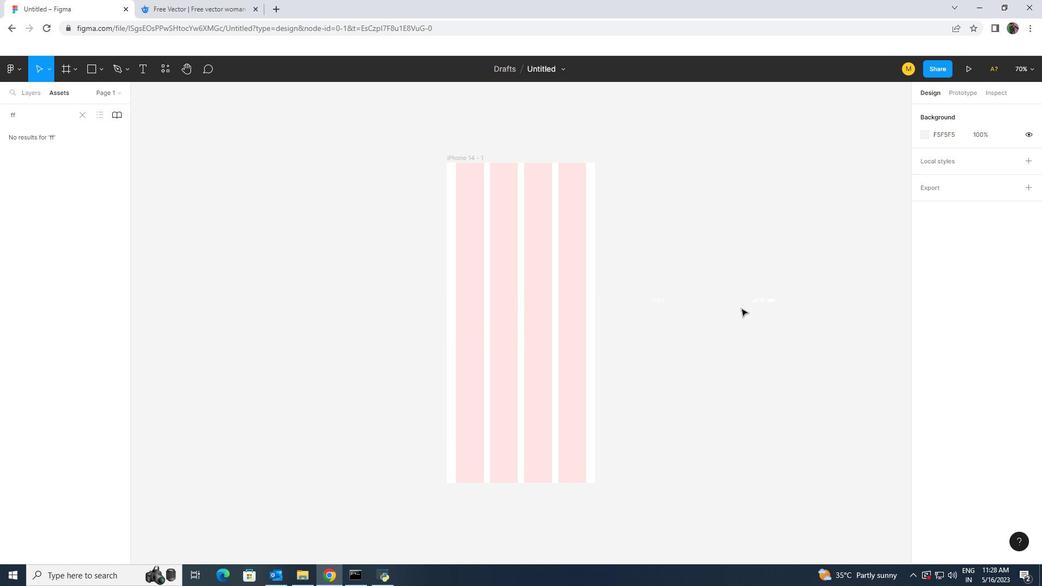 
Action: Mouse pressed left at (741, 307)
Screenshot: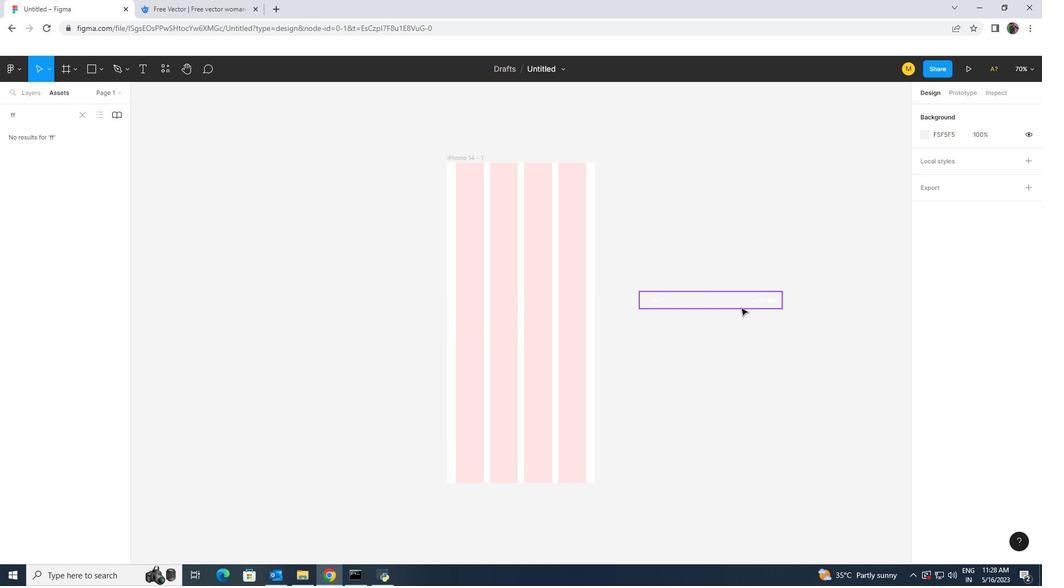 
Action: Mouse moved to (757, 300)
Screenshot: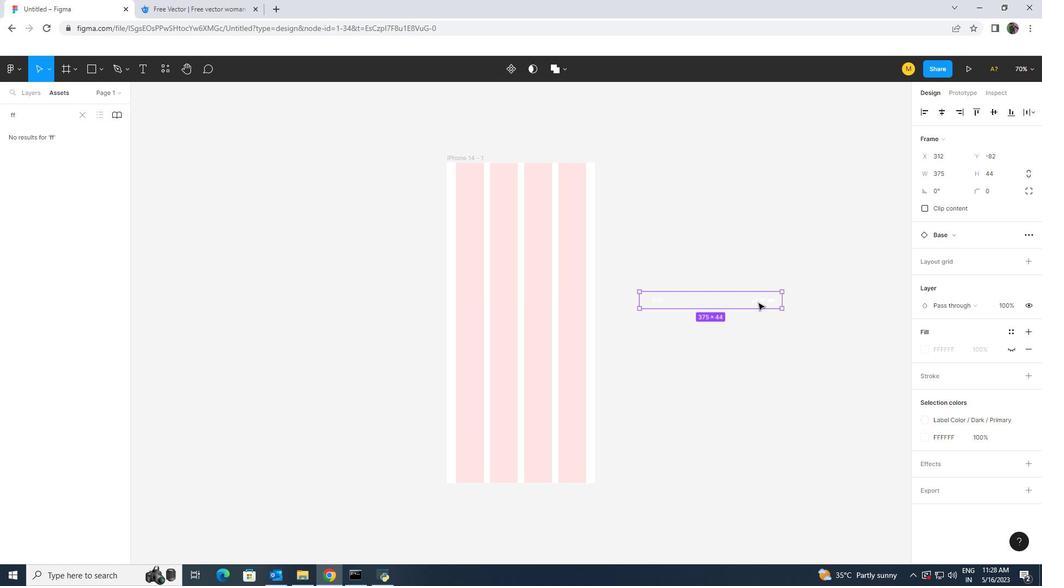 
Action: Mouse pressed left at (757, 300)
Screenshot: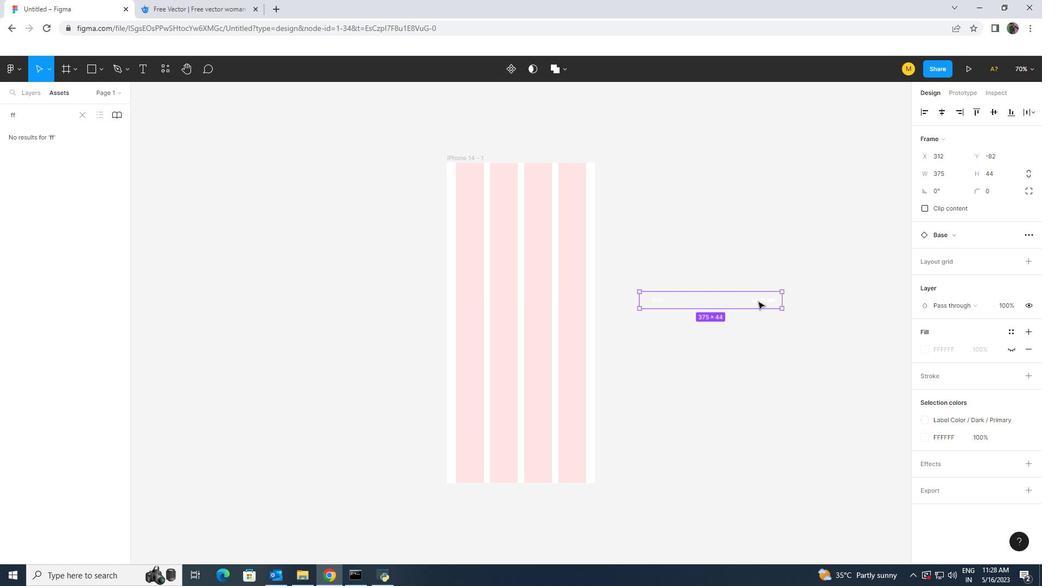 
Action: Mouse pressed left at (757, 300)
Screenshot: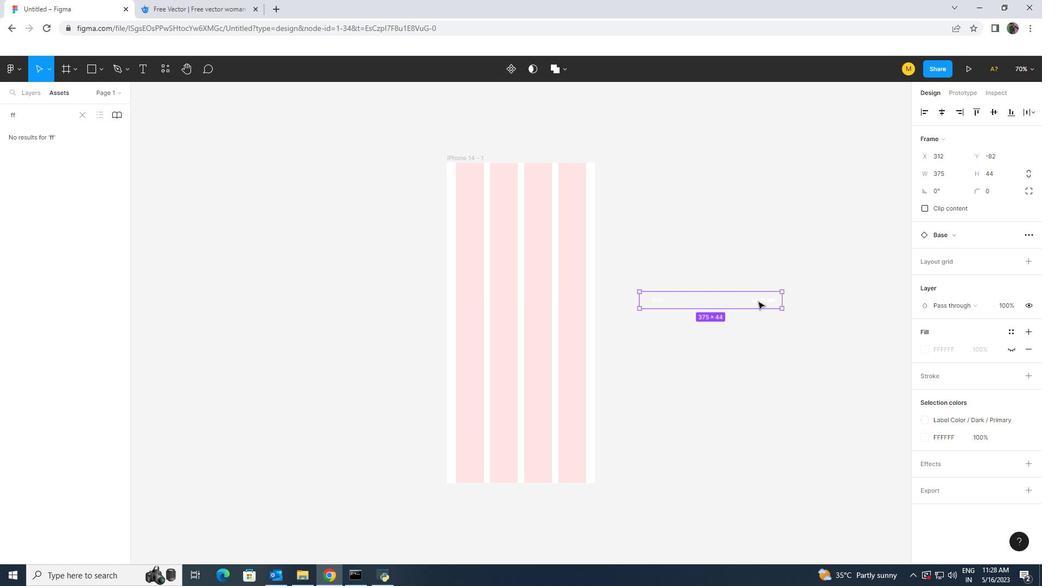 
Action: Mouse moved to (723, 278)
Screenshot: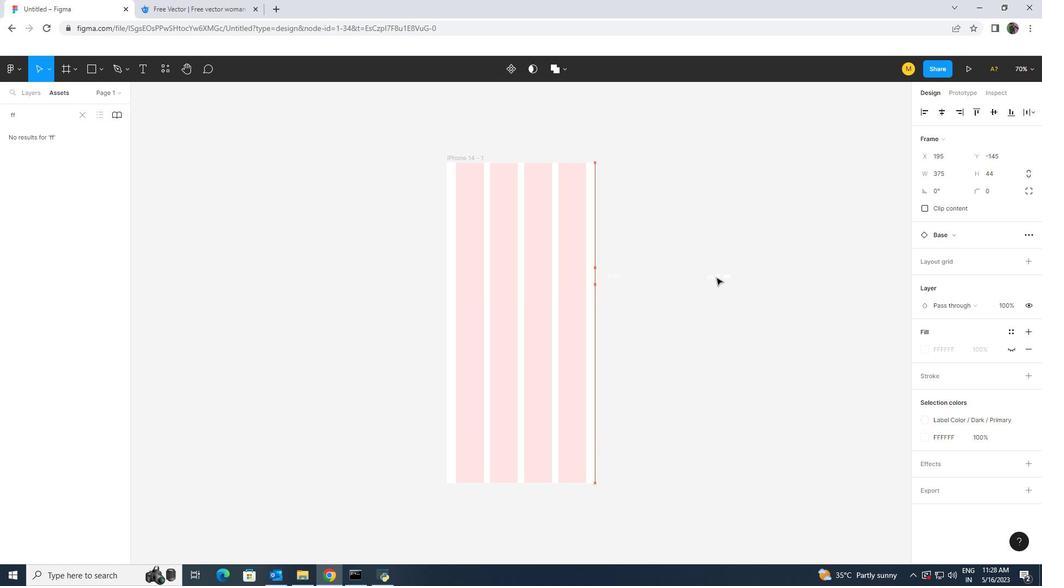
Action: Mouse pressed left at (723, 278)
Screenshot: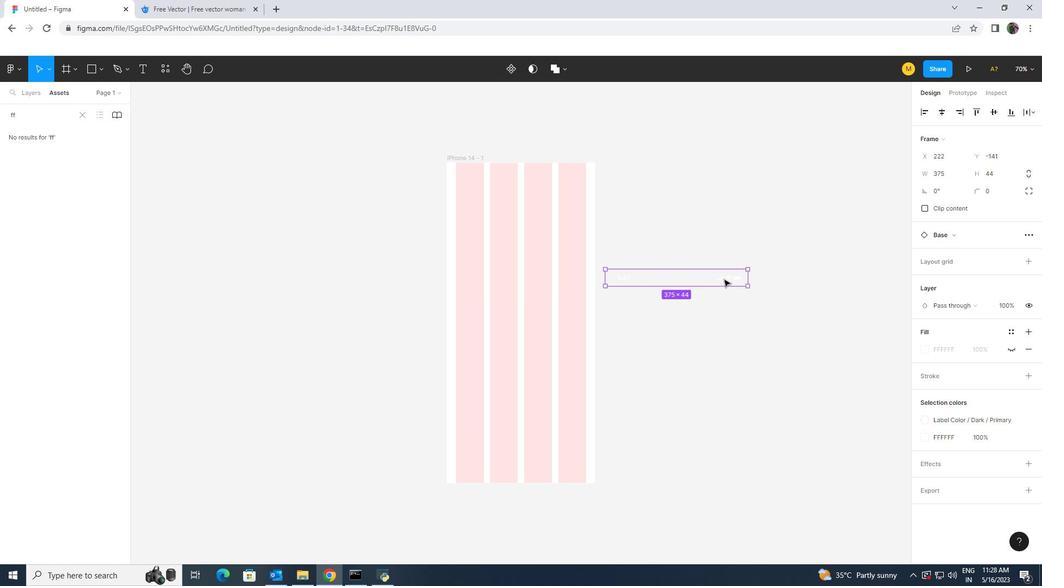 
Action: Mouse pressed left at (723, 278)
Screenshot: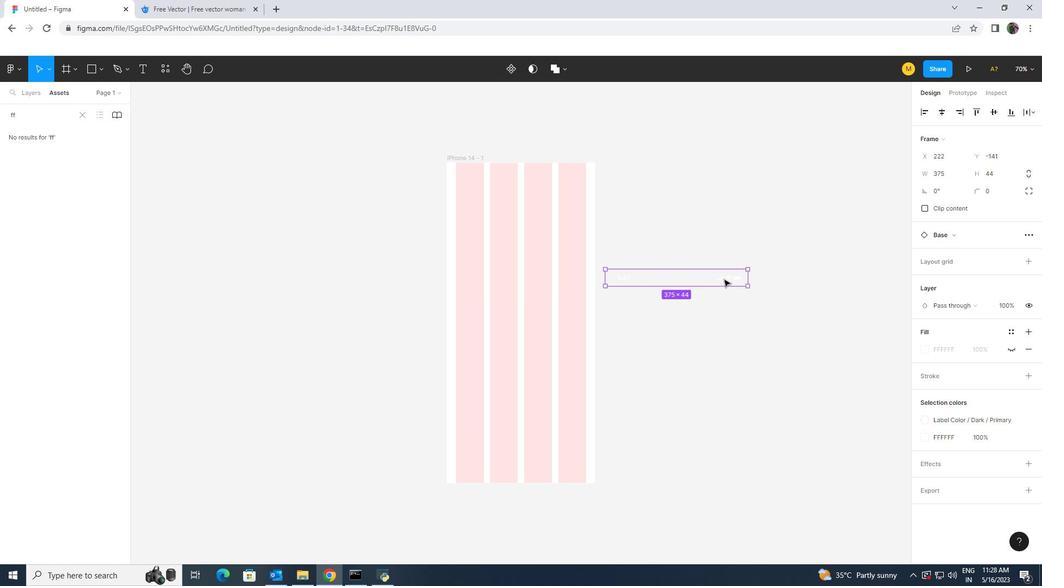 
Action: Mouse pressed left at (723, 278)
Screenshot: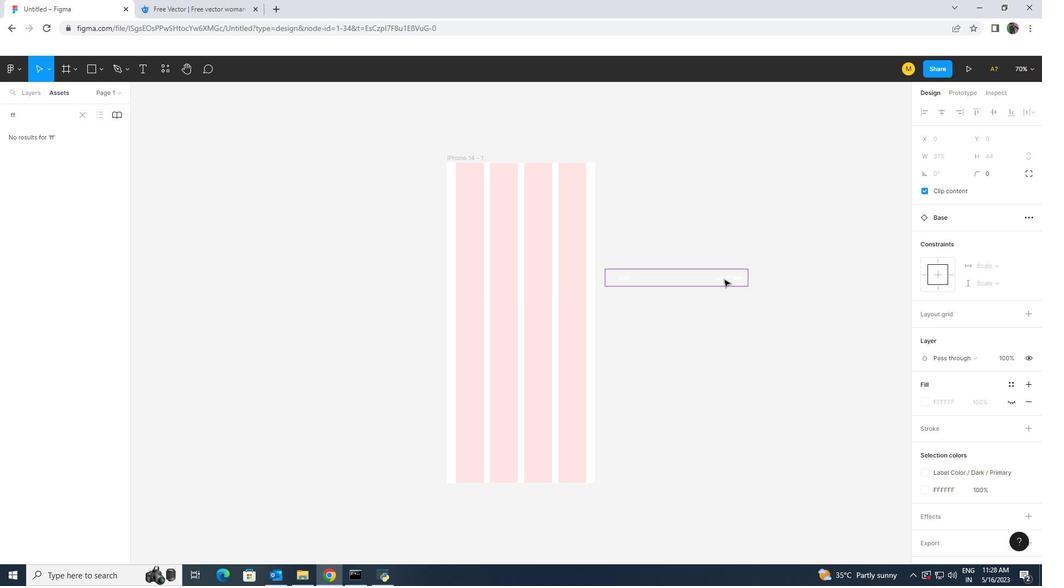 
Action: Mouse pressed left at (723, 278)
Screenshot: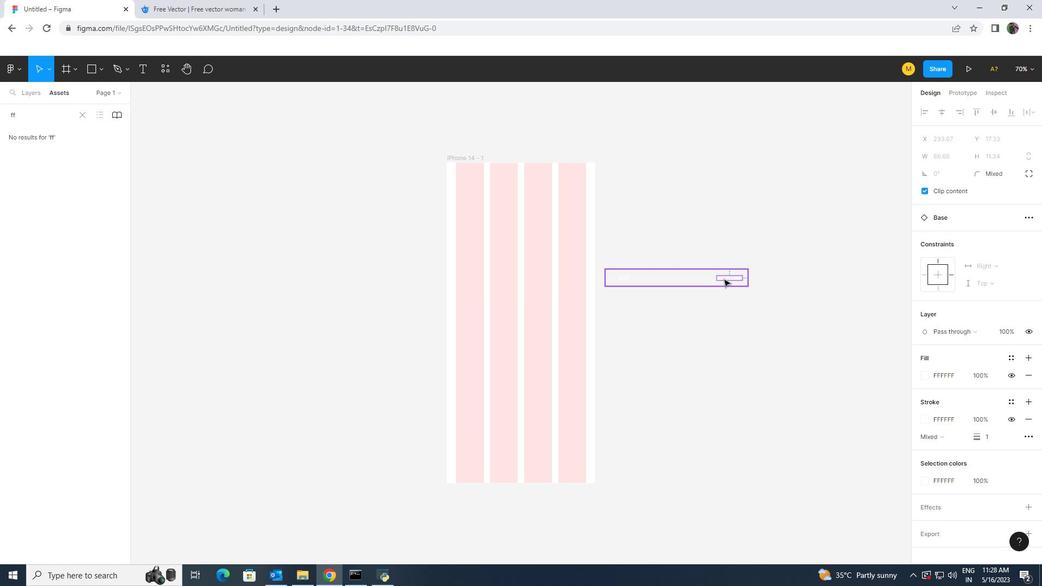 
Action: Mouse moved to (925, 357)
Screenshot: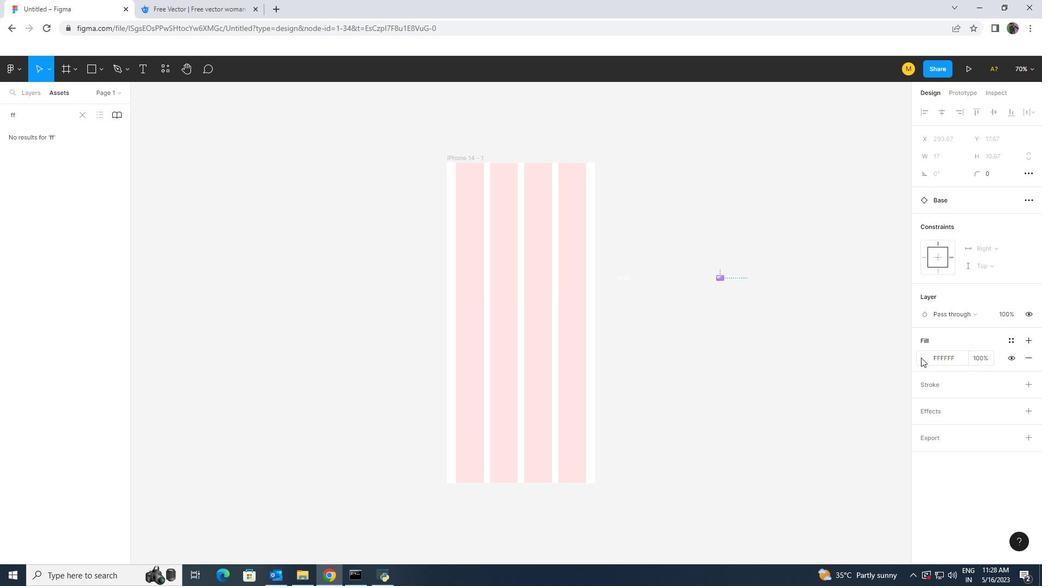 
Action: Mouse pressed left at (925, 357)
Screenshot: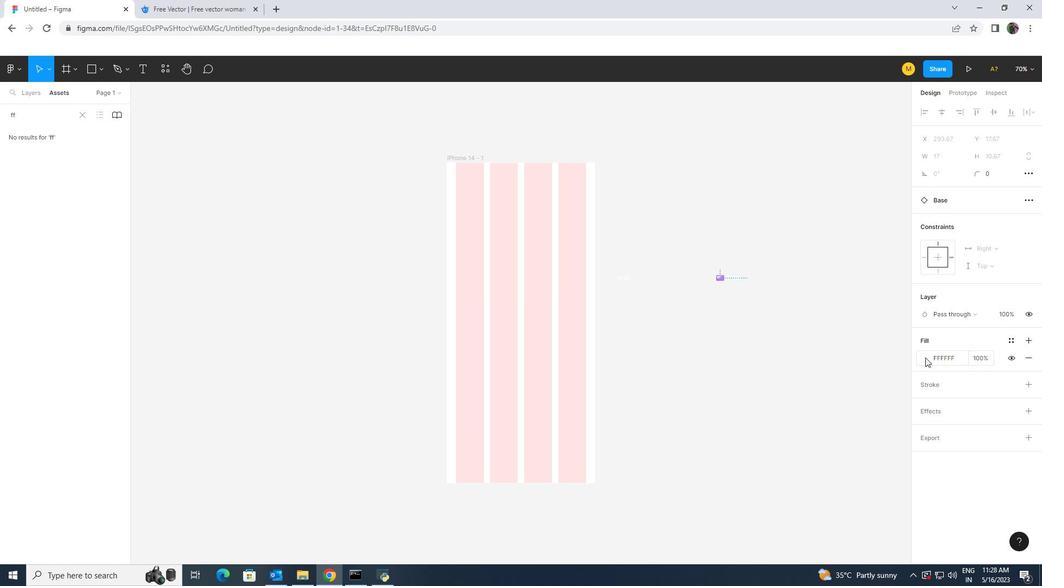 
Action: Mouse moved to (789, 416)
Screenshot: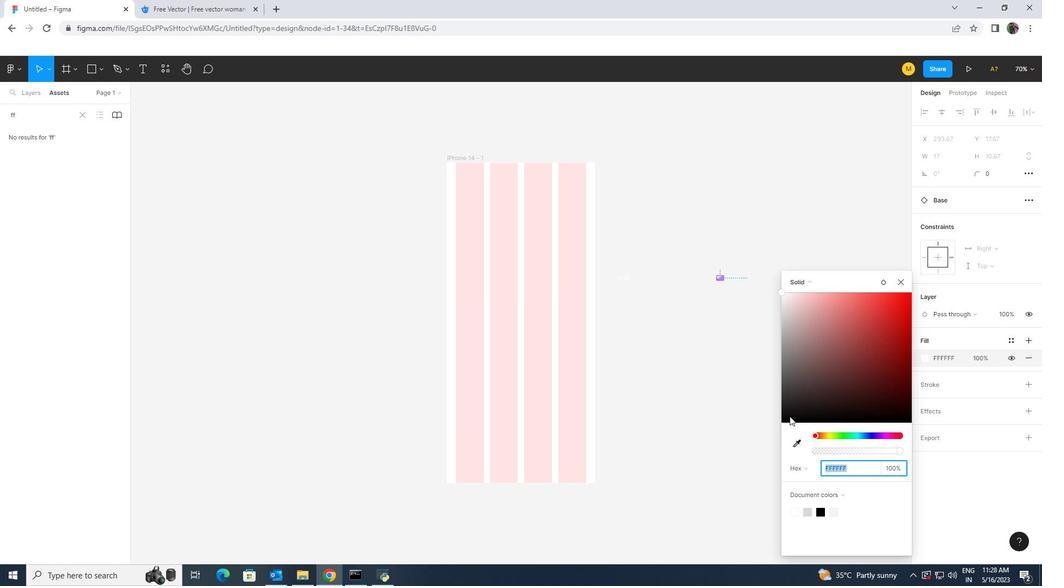 
Action: Mouse pressed left at (789, 416)
Screenshot: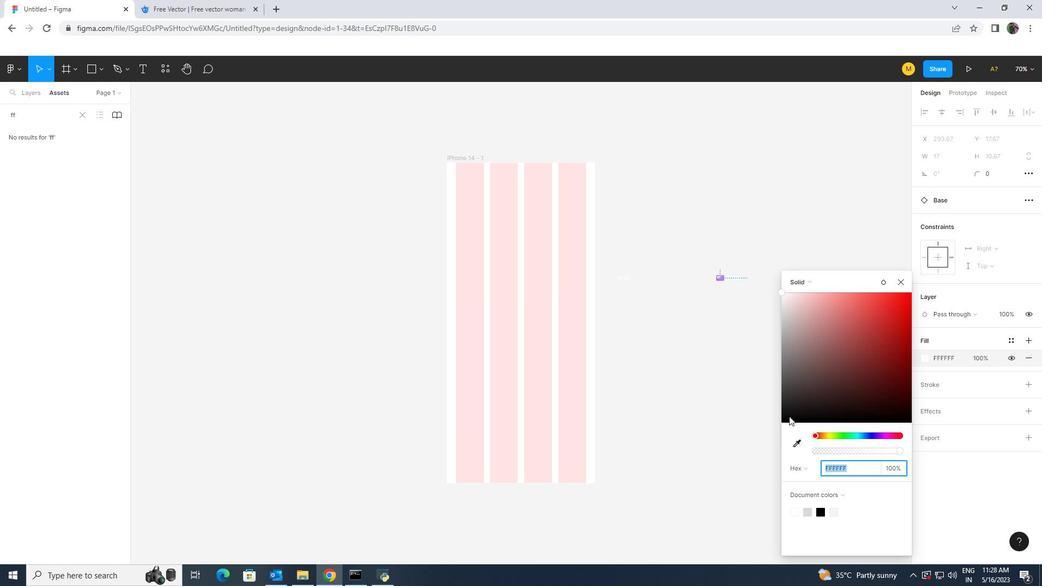 
Action: Mouse moved to (751, 378)
Screenshot: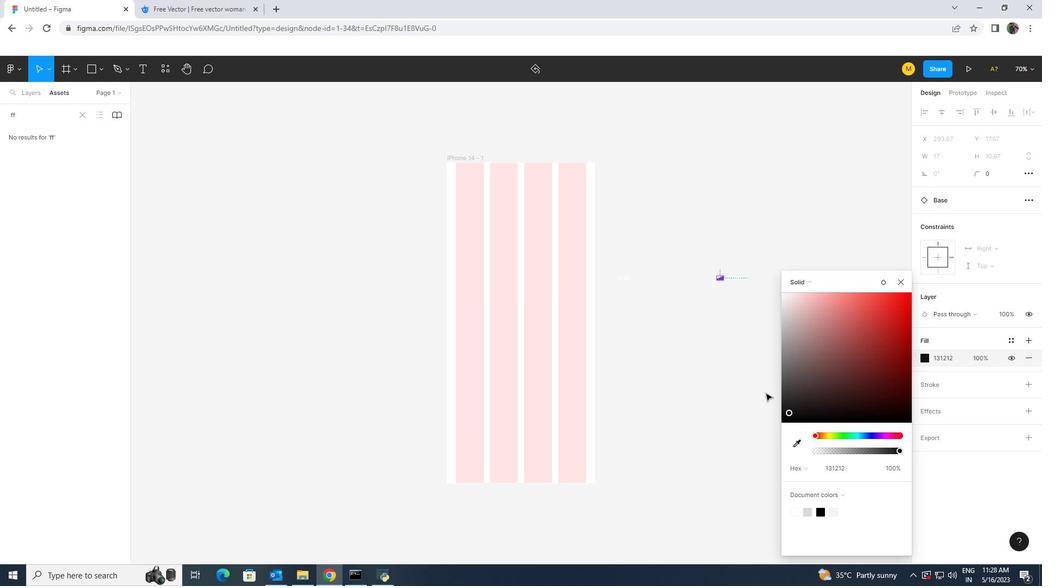 
Action: Mouse pressed left at (751, 378)
Screenshot: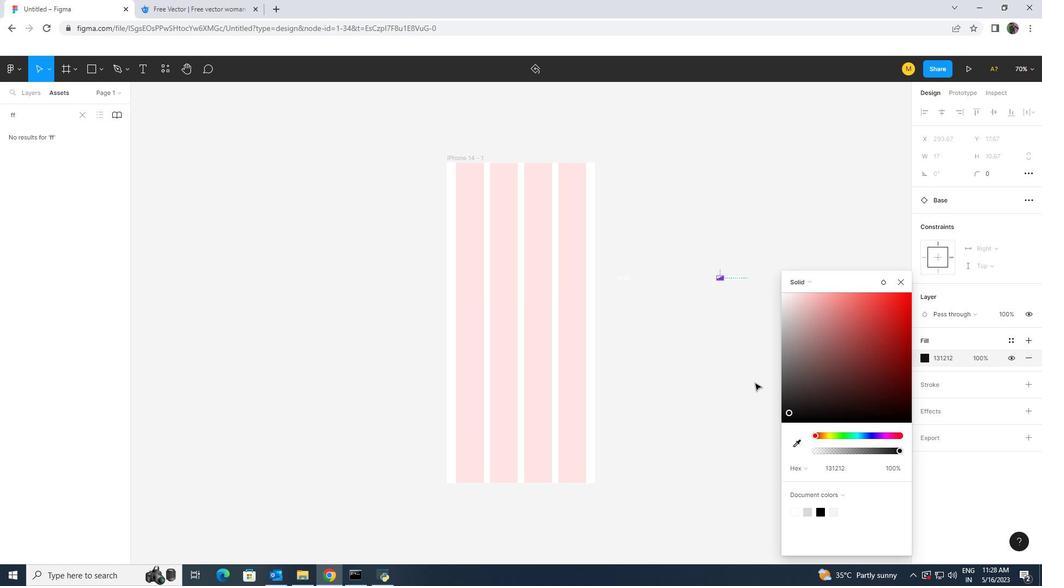 
Action: Mouse moved to (726, 276)
Screenshot: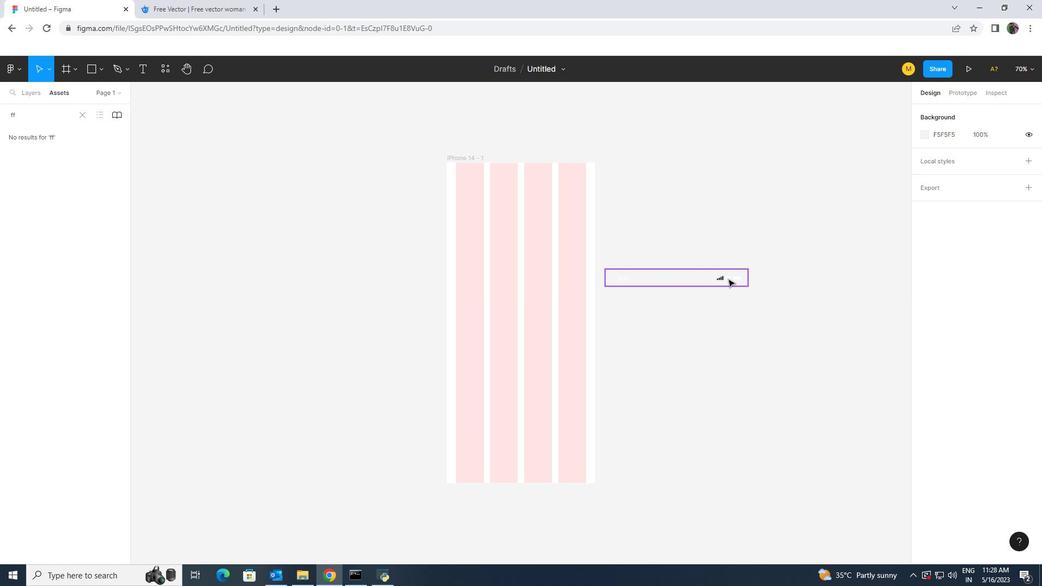 
Action: Mouse pressed left at (726, 276)
Screenshot: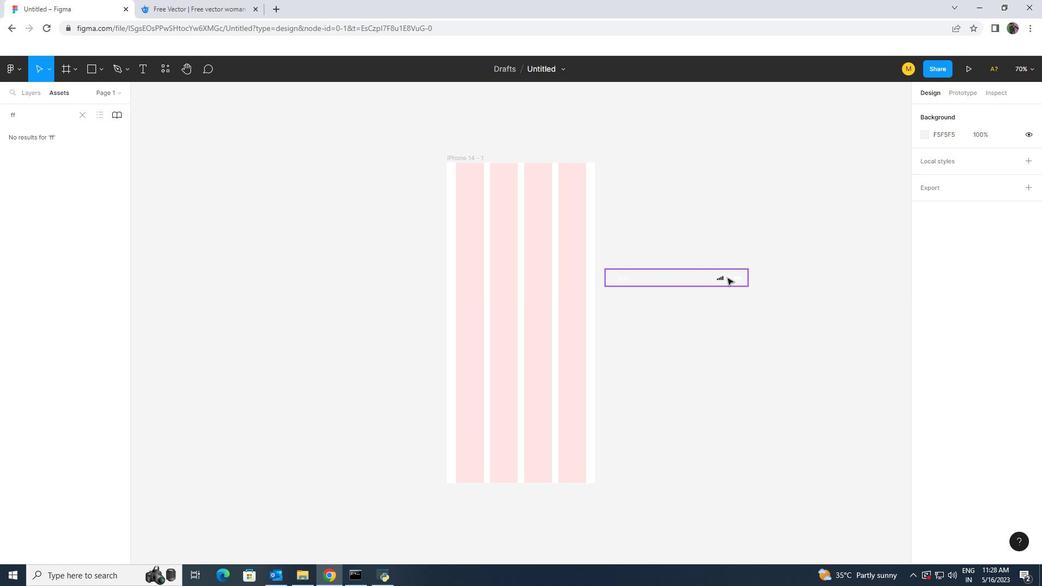 
Action: Mouse pressed left at (726, 276)
Screenshot: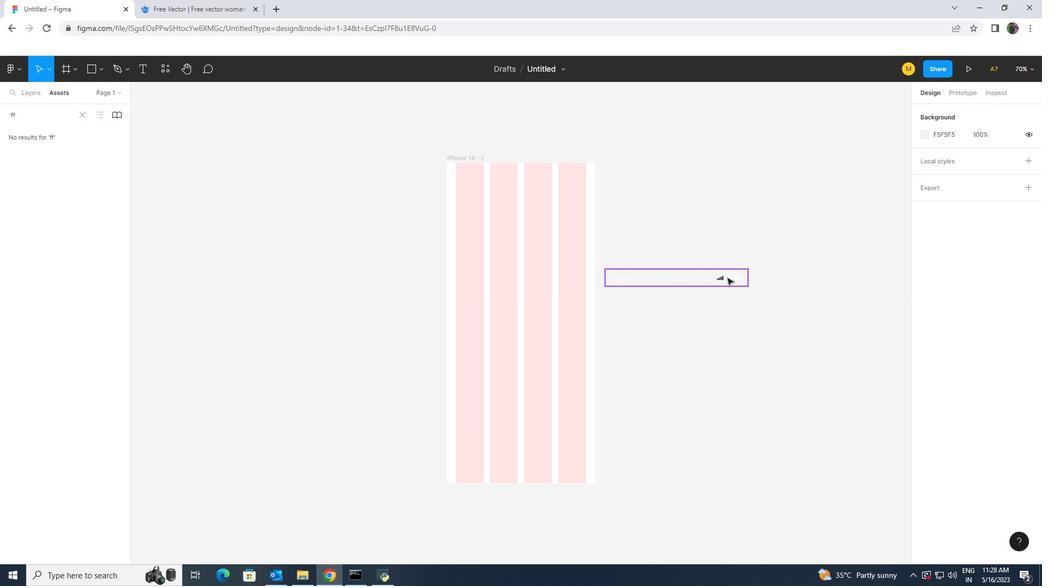 
Action: Mouse pressed left at (726, 276)
Screenshot: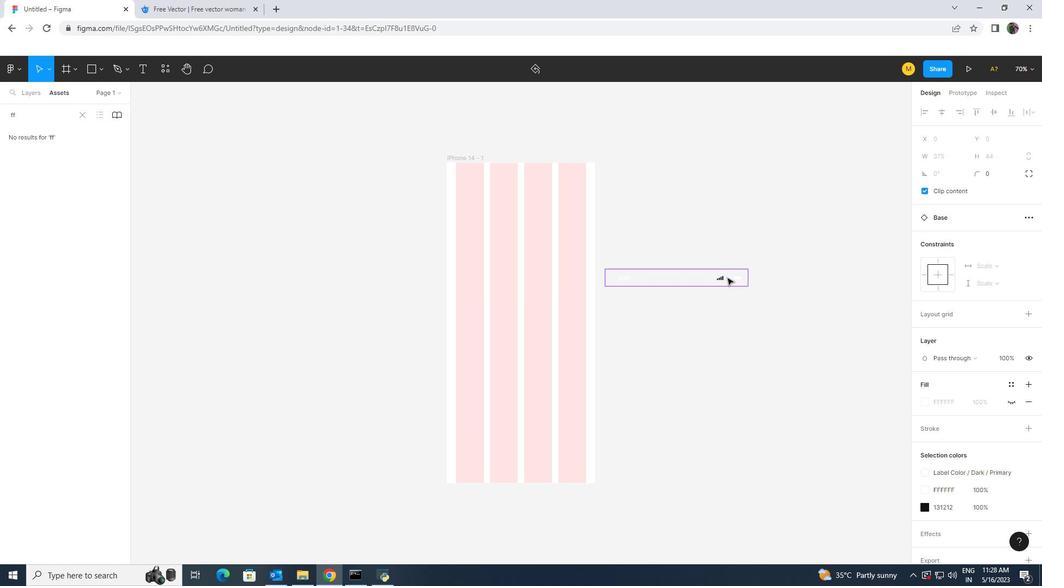 
Action: Mouse pressed left at (726, 276)
Screenshot: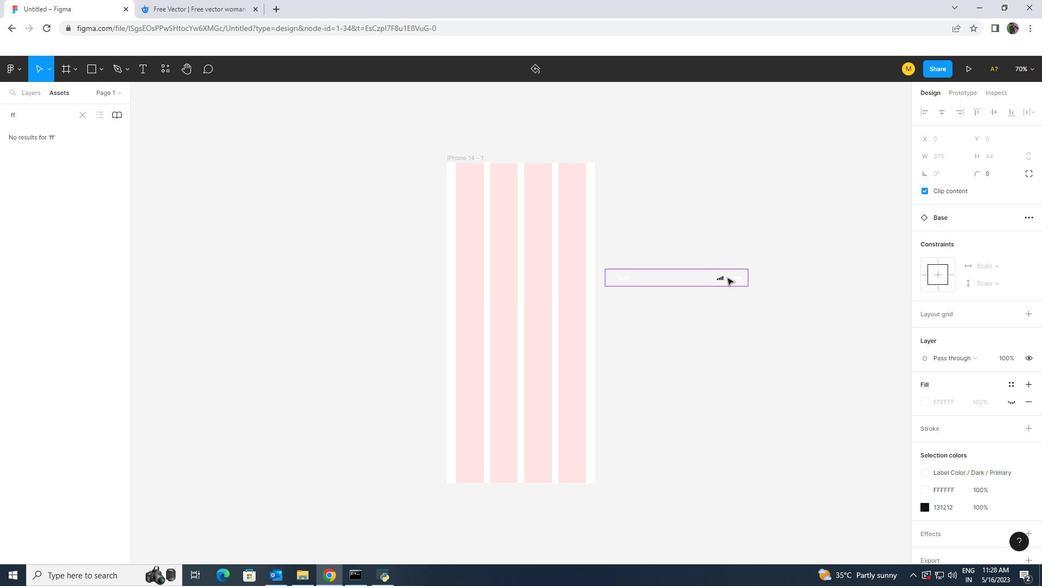 
Action: Mouse moved to (921, 357)
Screenshot: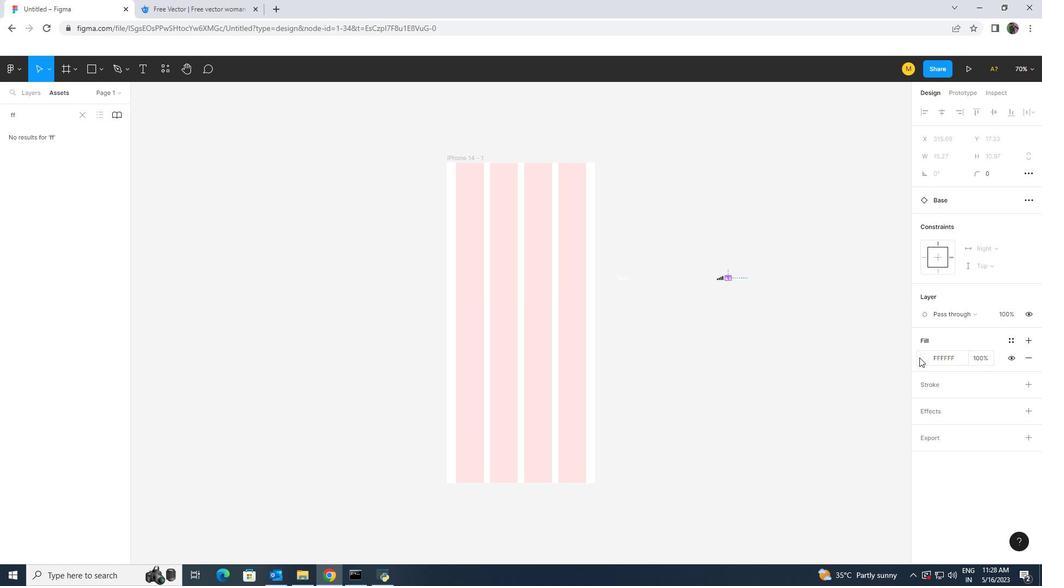 
Action: Mouse pressed left at (921, 357)
Screenshot: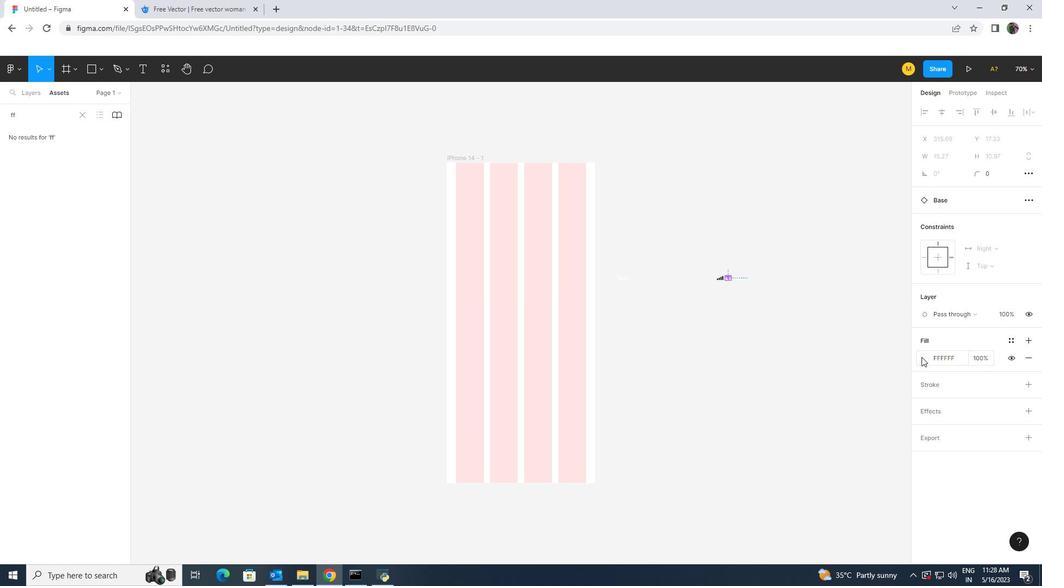 
Action: Mouse moved to (818, 511)
Screenshot: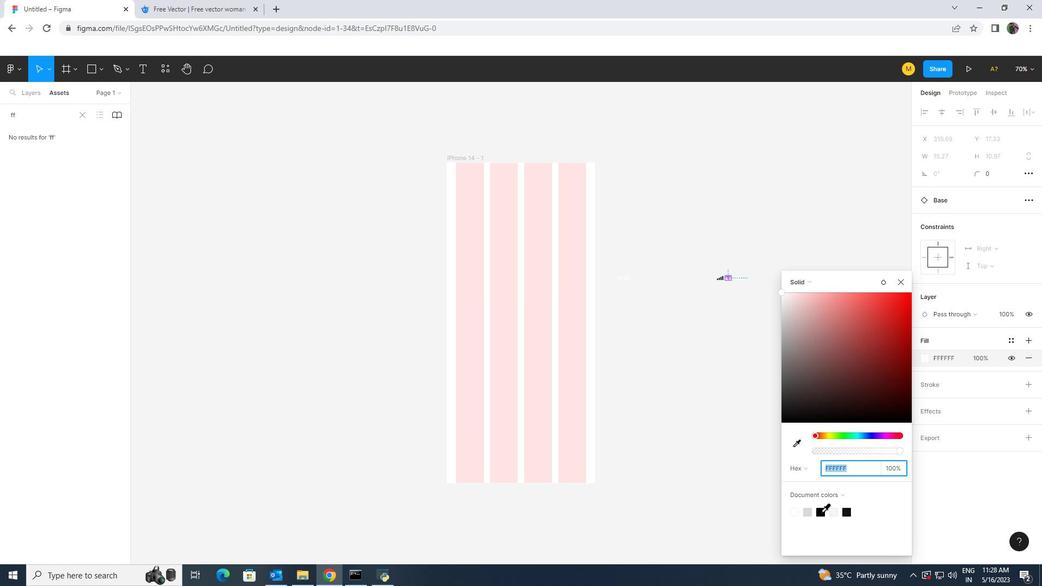 
Action: Mouse pressed left at (818, 511)
Screenshot: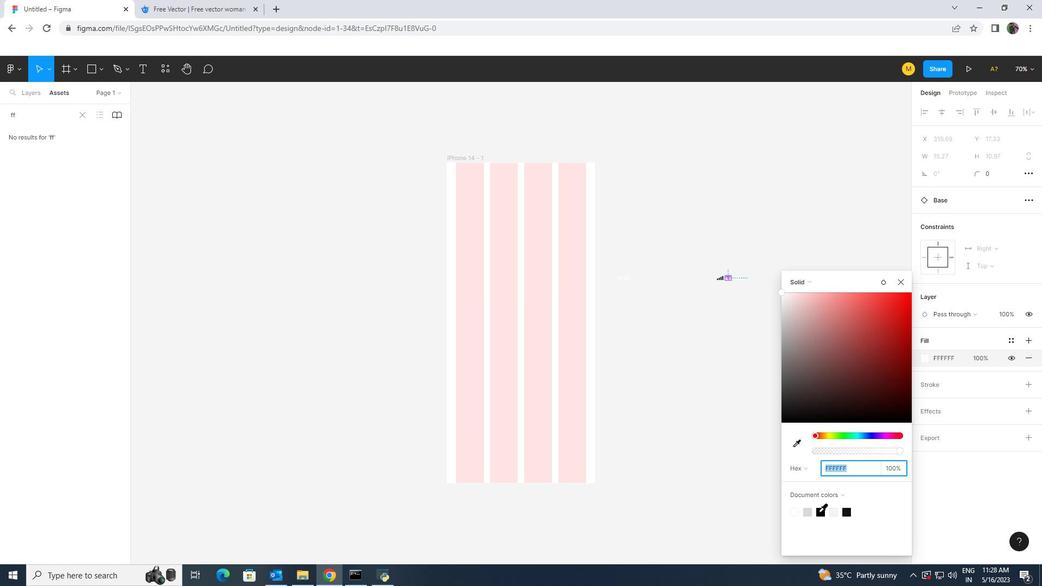 
Action: Mouse moved to (726, 408)
Screenshot: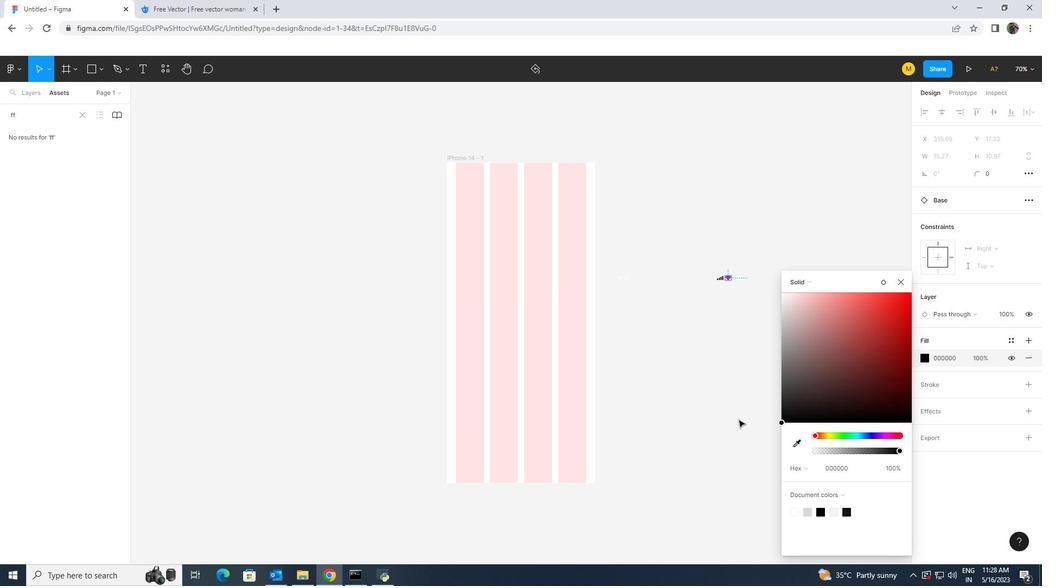 
Action: Mouse pressed left at (726, 408)
Screenshot: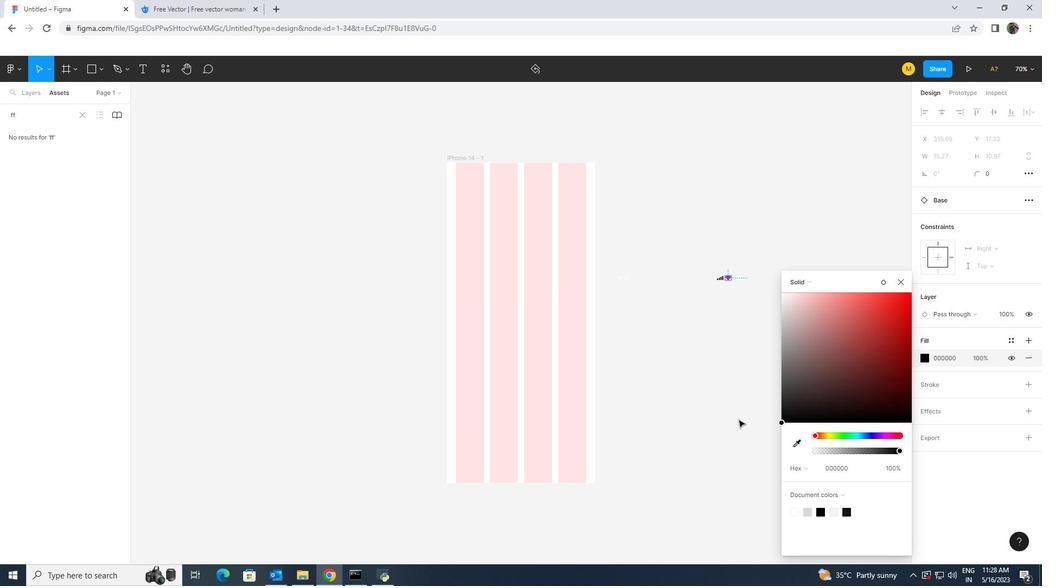
Action: Mouse moved to (737, 275)
Screenshot: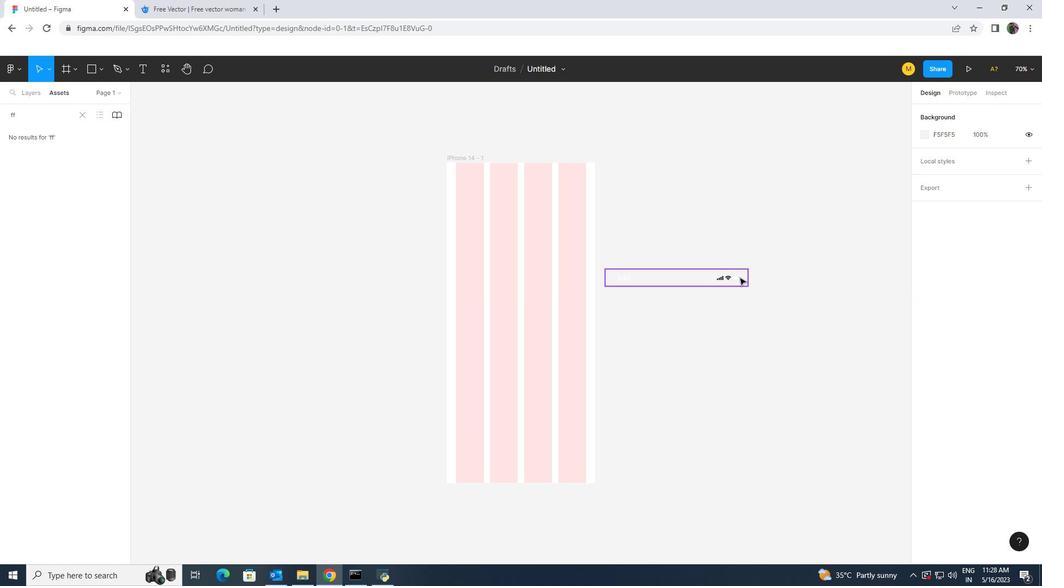 
Action: Mouse pressed left at (737, 275)
Screenshot: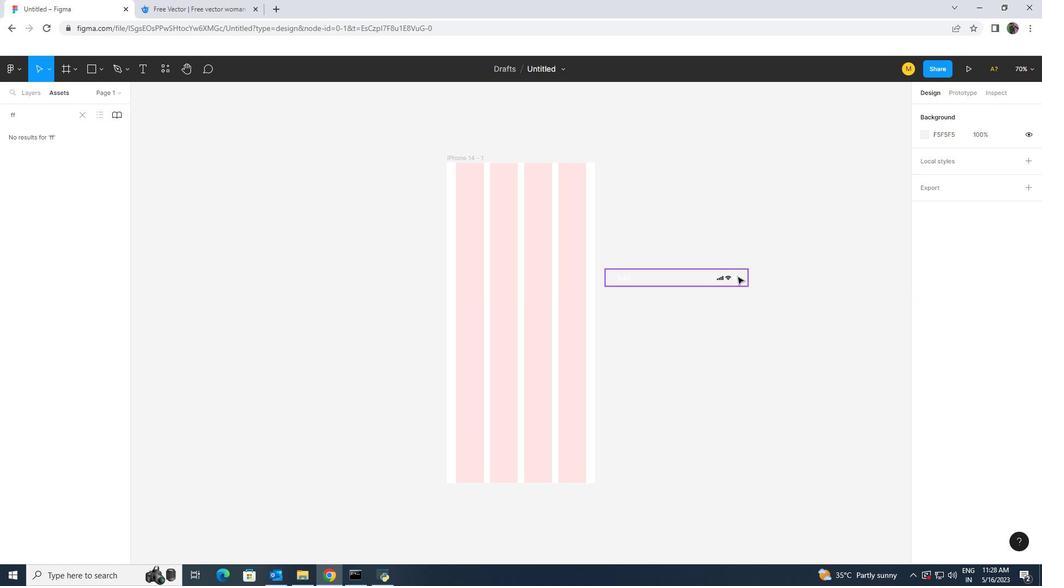 
Action: Mouse pressed left at (737, 275)
Screenshot: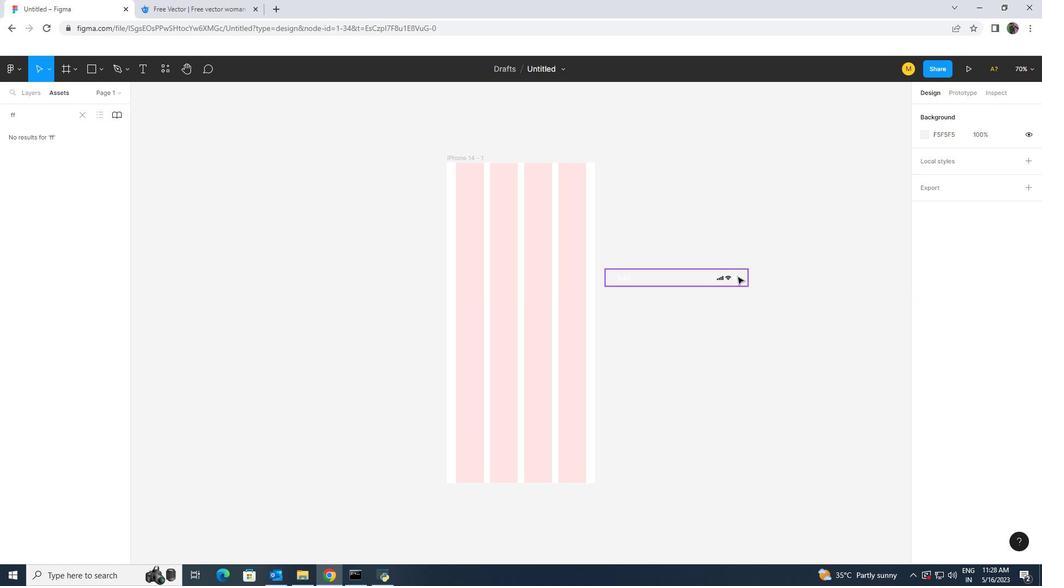 
Action: Mouse pressed left at (737, 275)
Screenshot: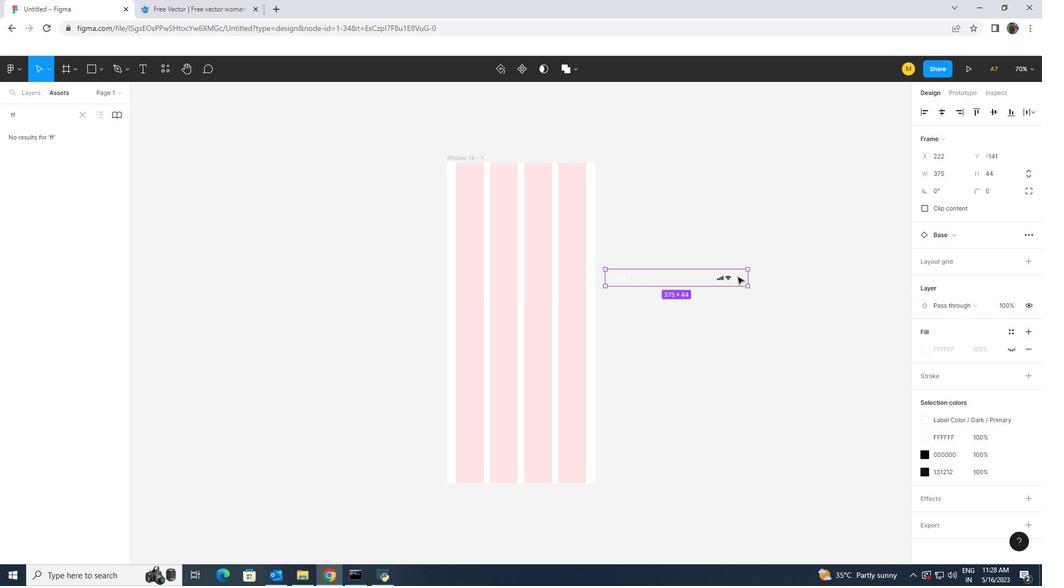 
Action: Mouse moved to (737, 275)
Screenshot: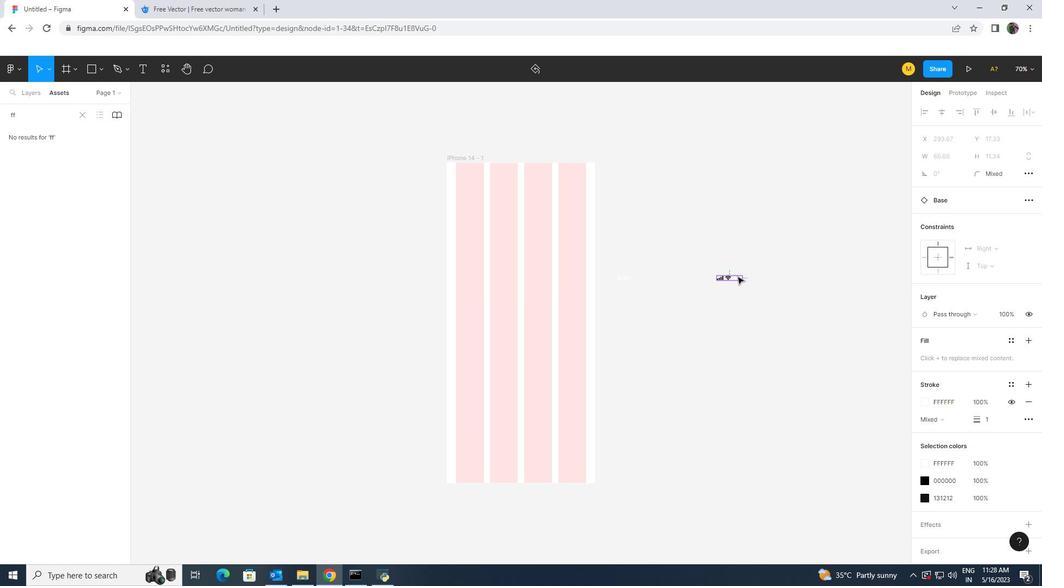 
Action: Mouse pressed left at (737, 275)
Screenshot: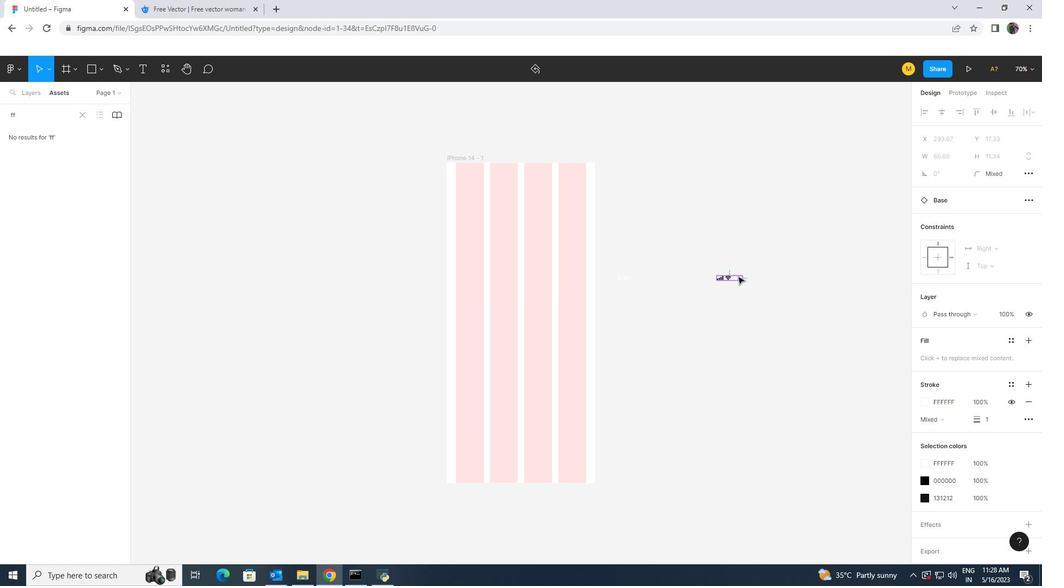
Action: Mouse pressed left at (737, 275)
Screenshot: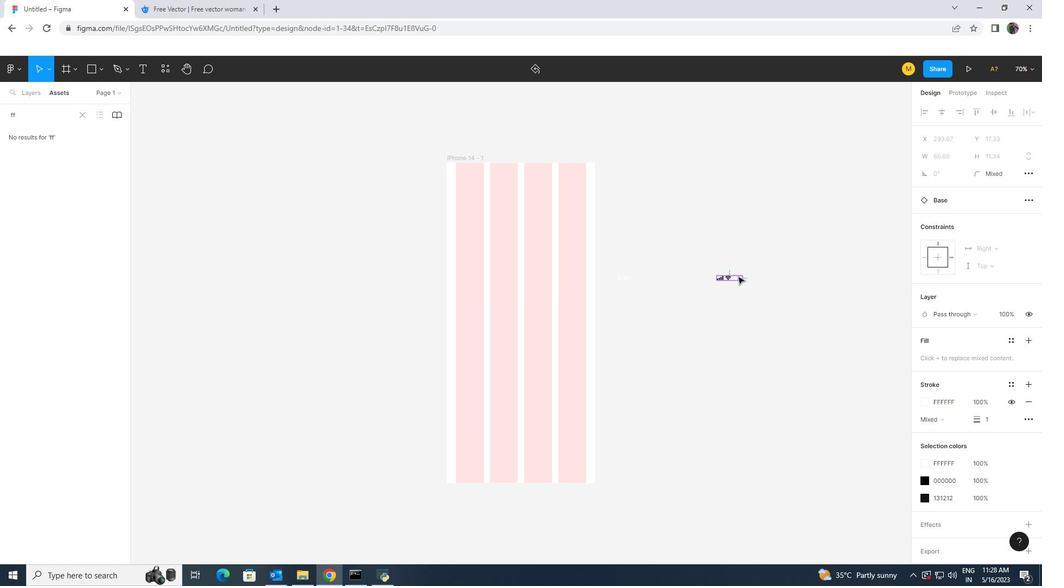 
Action: Mouse pressed left at (737, 275)
Screenshot: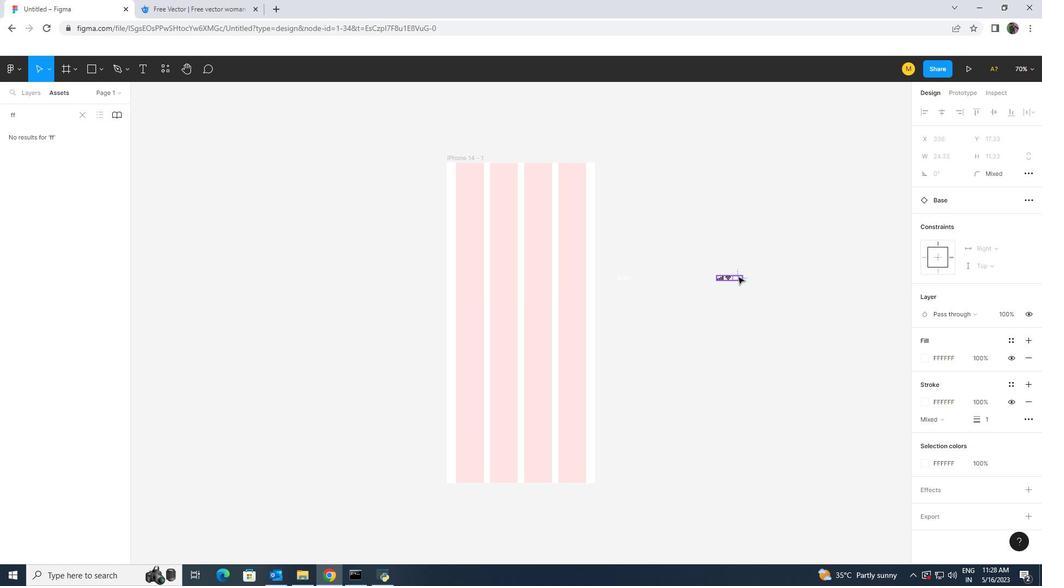 
Action: Mouse pressed left at (737, 275)
Screenshot: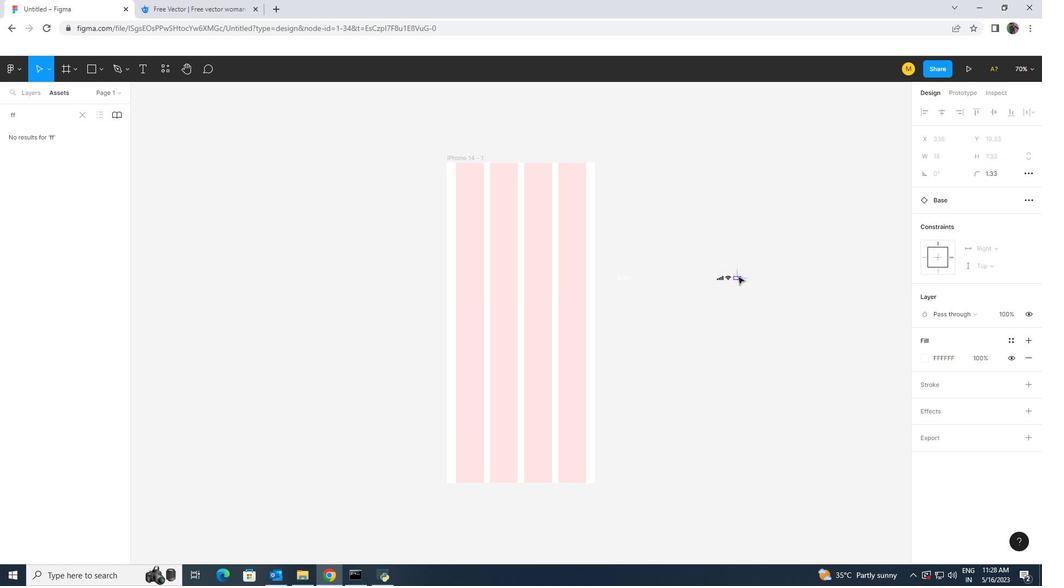 
Action: Mouse pressed left at (737, 275)
Screenshot: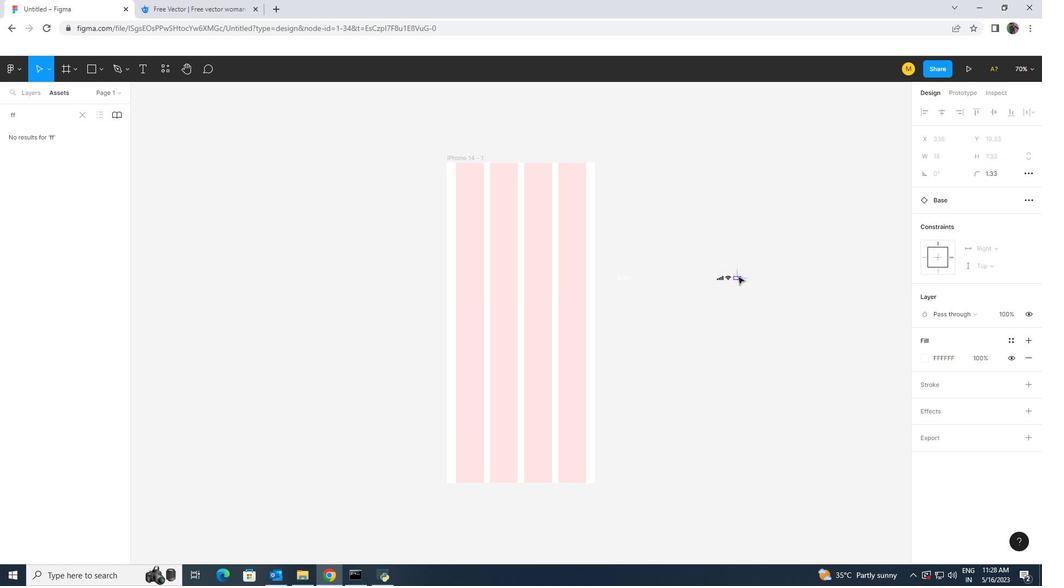 
Action: Mouse moved to (924, 356)
Screenshot: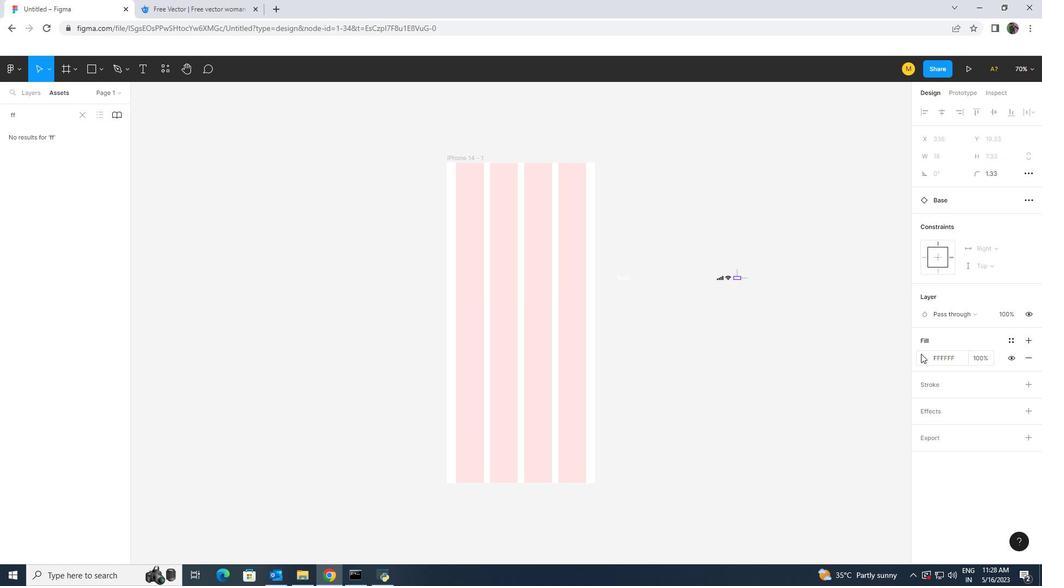 
Action: Mouse pressed left at (924, 356)
Screenshot: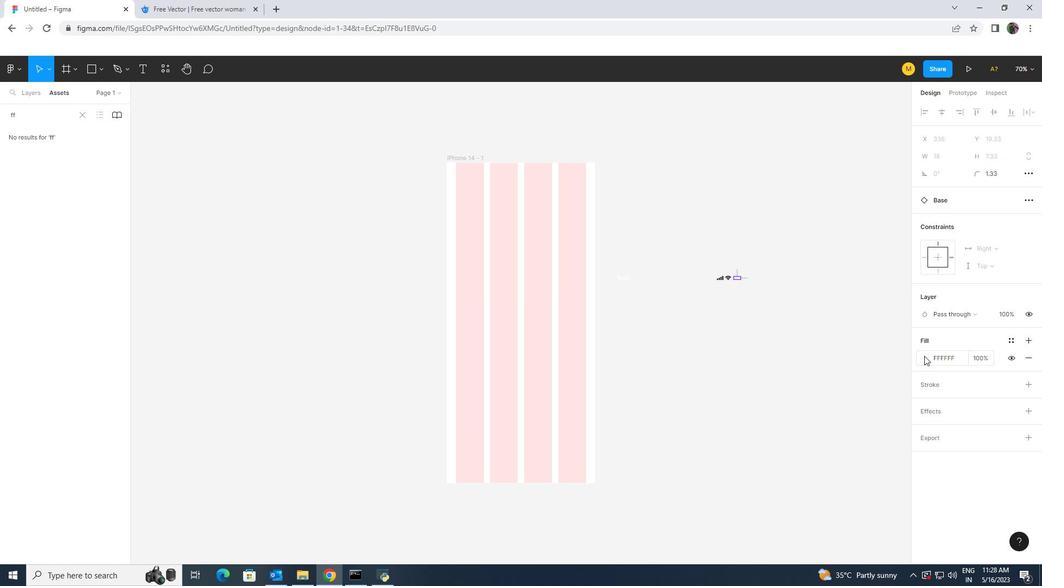 
Action: Mouse moved to (821, 514)
Screenshot: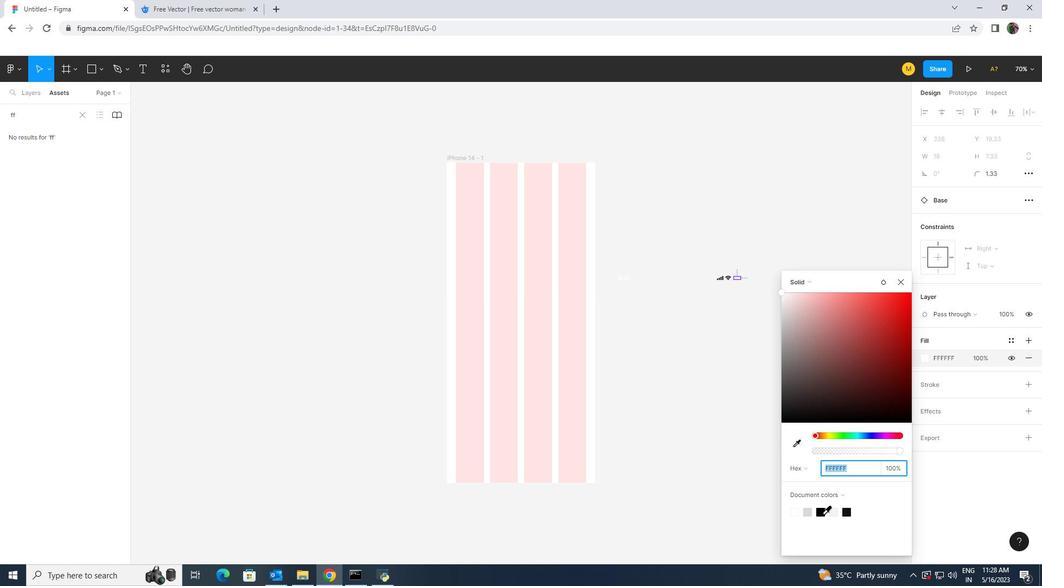 
Action: Mouse pressed left at (821, 514)
Screenshot: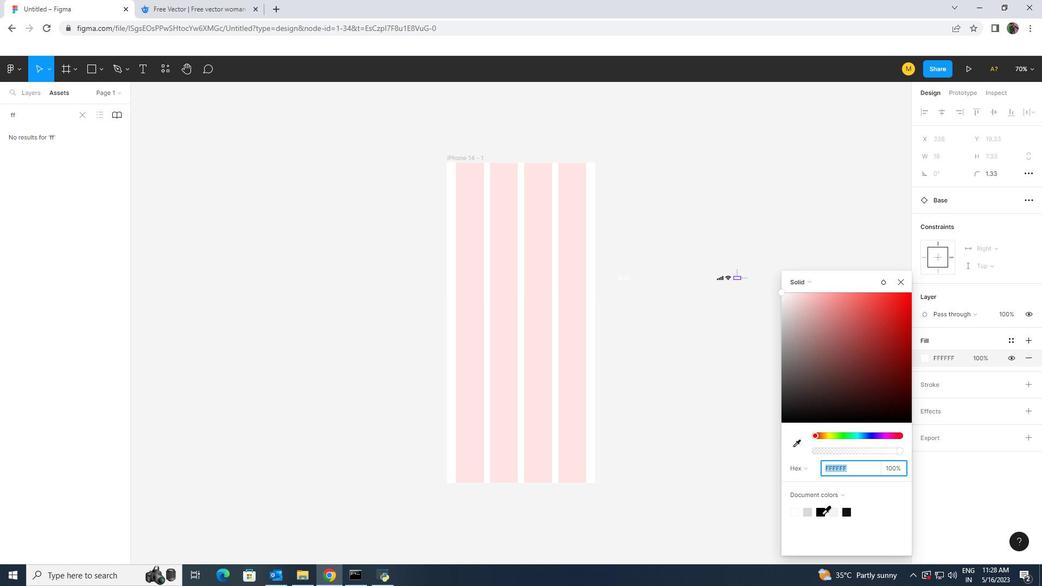 
Action: Mouse moved to (742, 387)
Screenshot: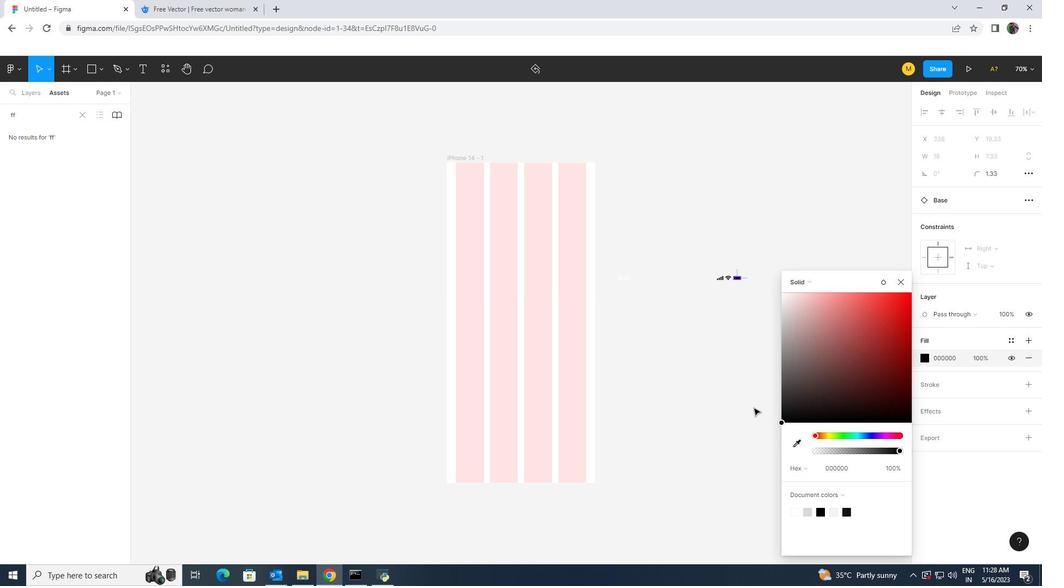
Action: Mouse pressed left at (742, 387)
Screenshot: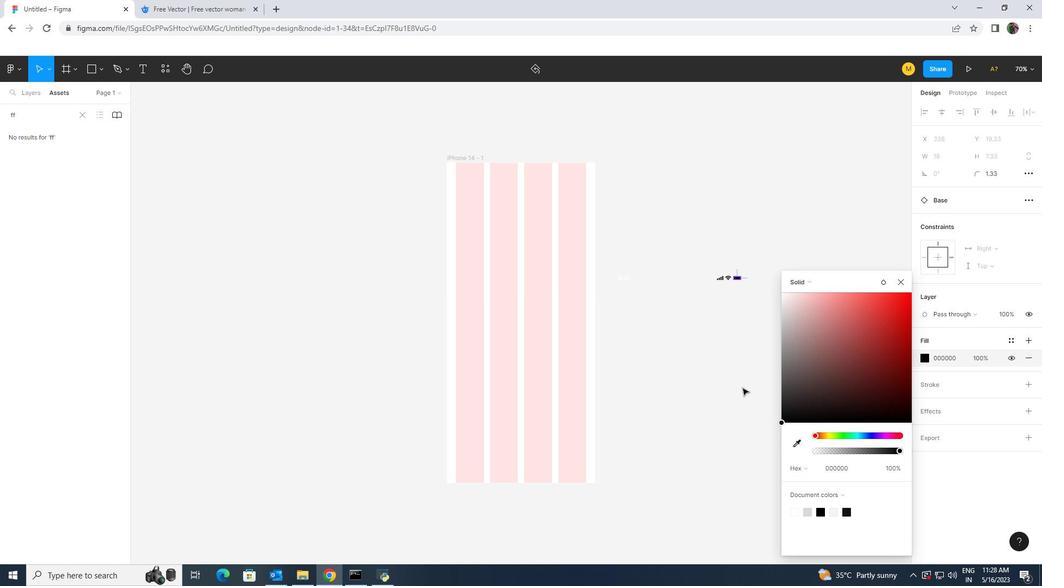 
Action: Mouse moved to (626, 277)
Screenshot: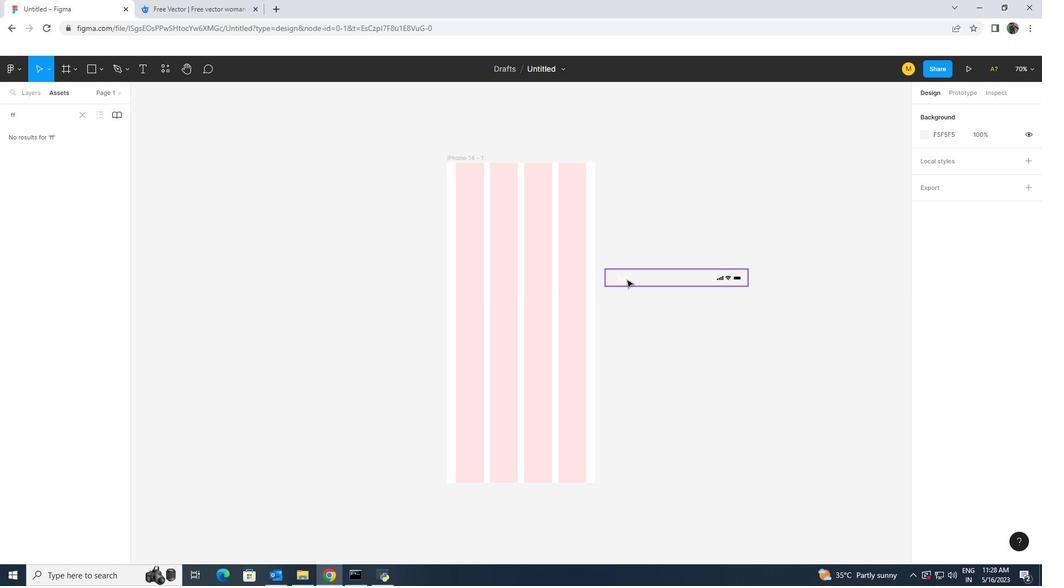 
Action: Mouse pressed left at (626, 277)
Screenshot: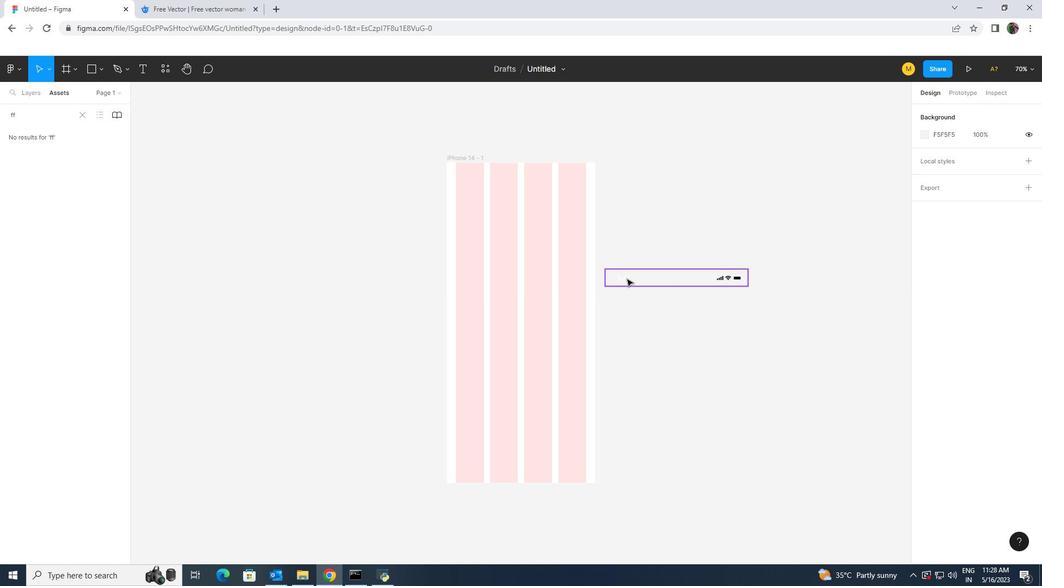 
Action: Mouse pressed left at (626, 277)
Screenshot: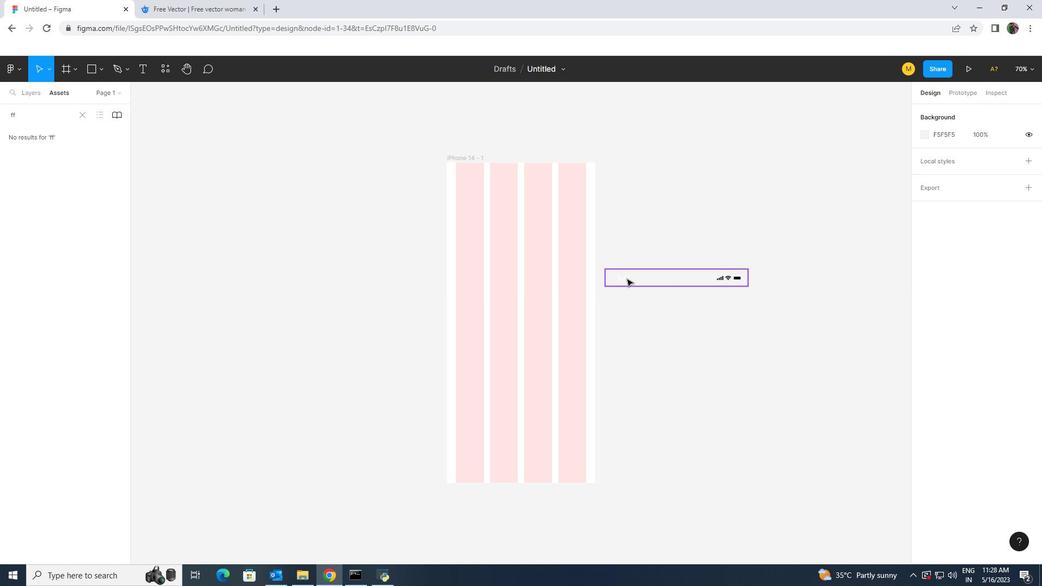 
Action: Mouse pressed left at (626, 277)
Screenshot: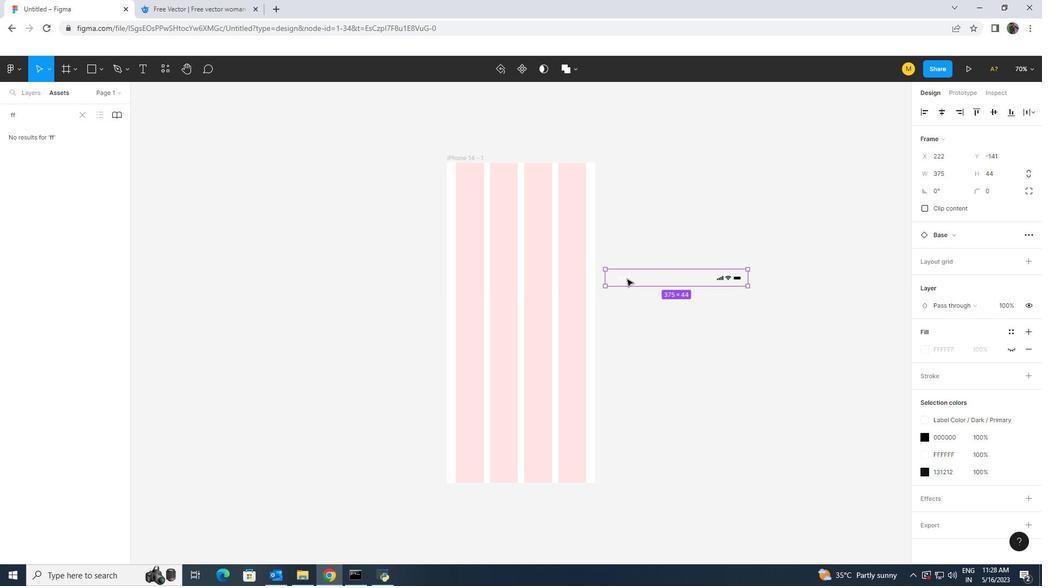 
Action: Mouse moved to (625, 277)
Screenshot: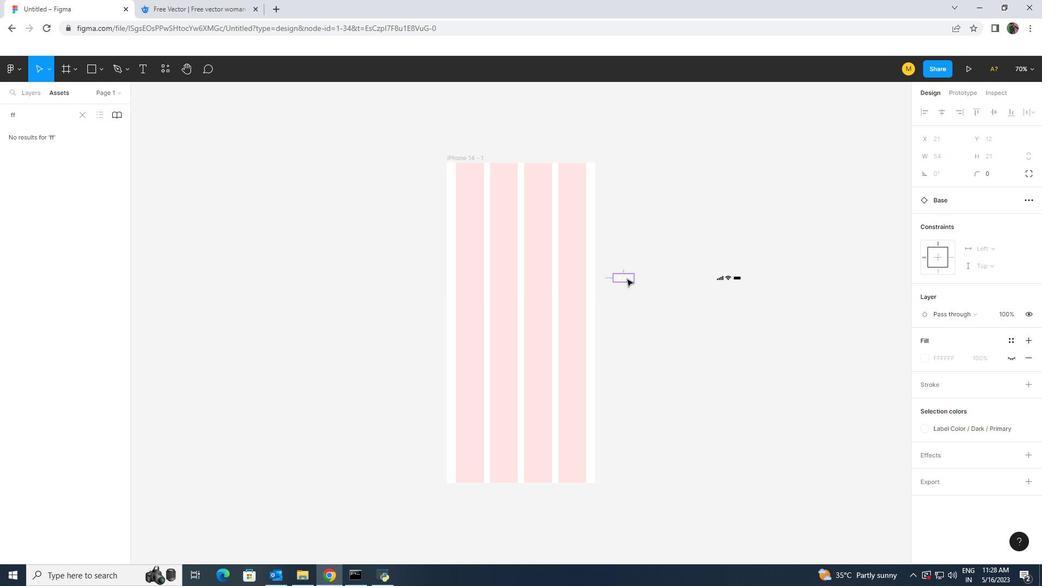 
Action: Mouse pressed left at (625, 277)
Screenshot: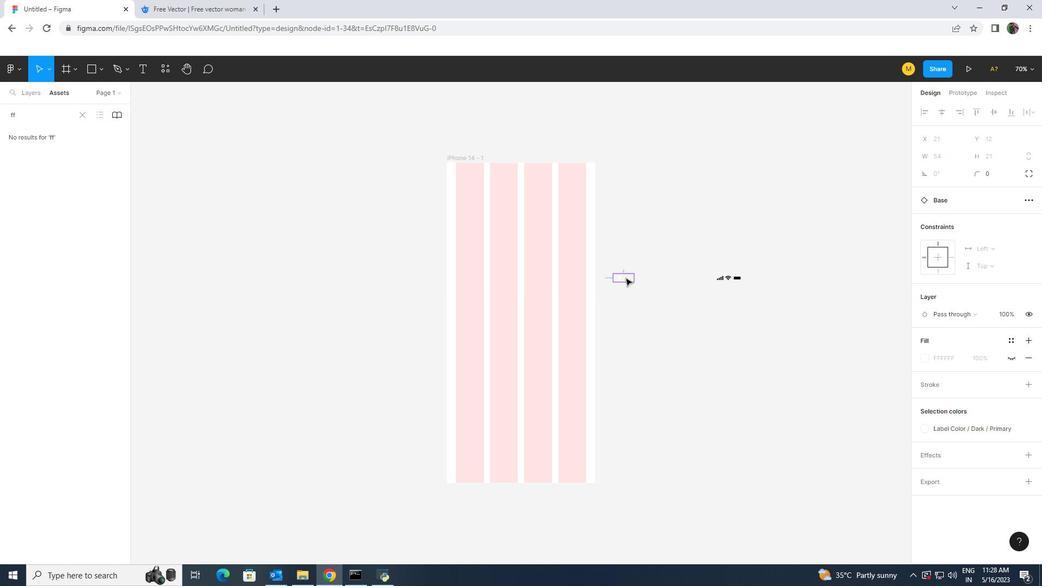 
Action: Mouse pressed left at (625, 277)
Screenshot: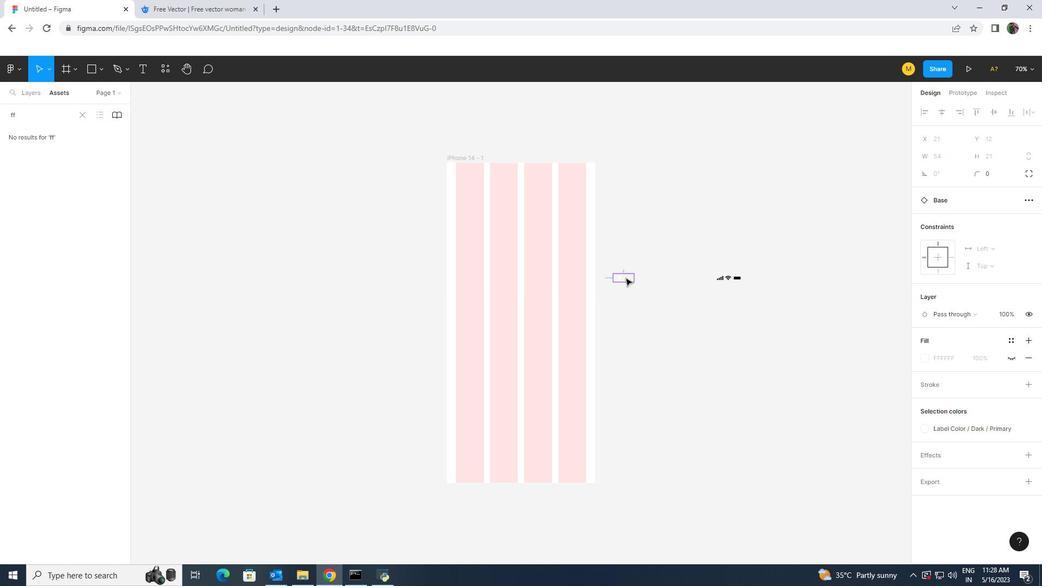 
Action: Mouse pressed left at (625, 277)
Screenshot: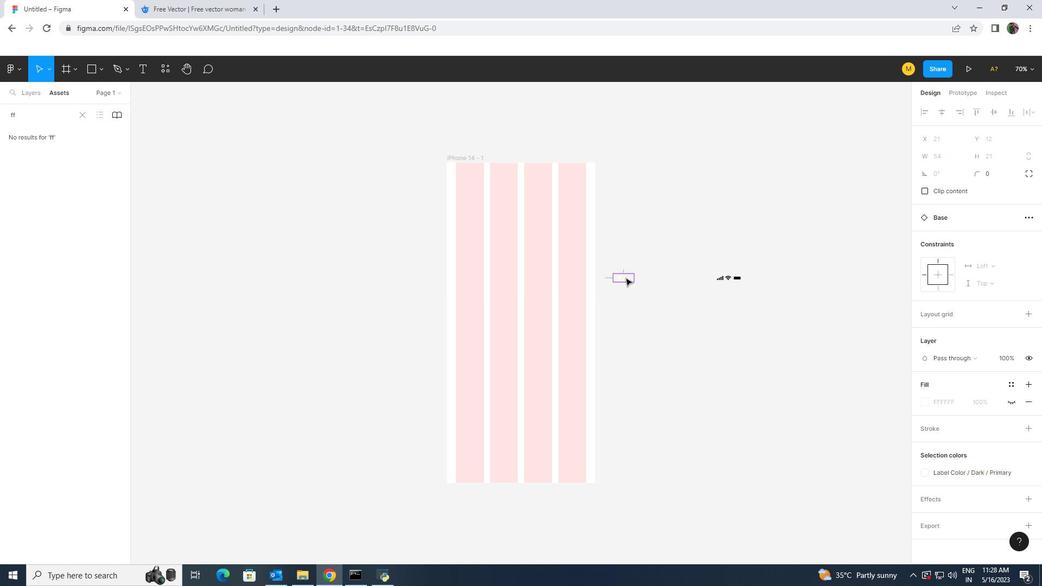 
Action: Mouse pressed left at (625, 277)
Screenshot: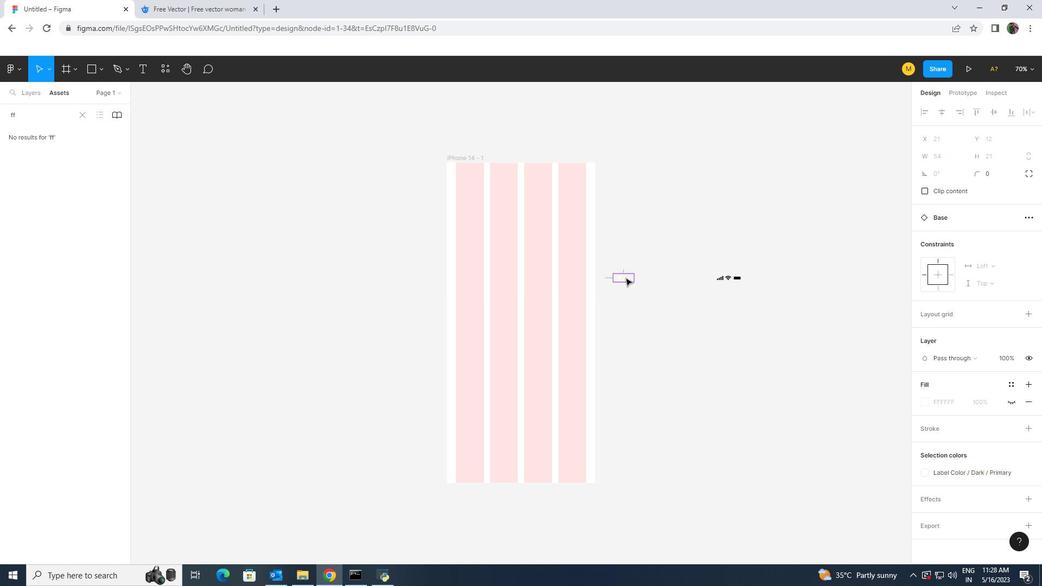 
Action: Mouse pressed left at (625, 277)
Screenshot: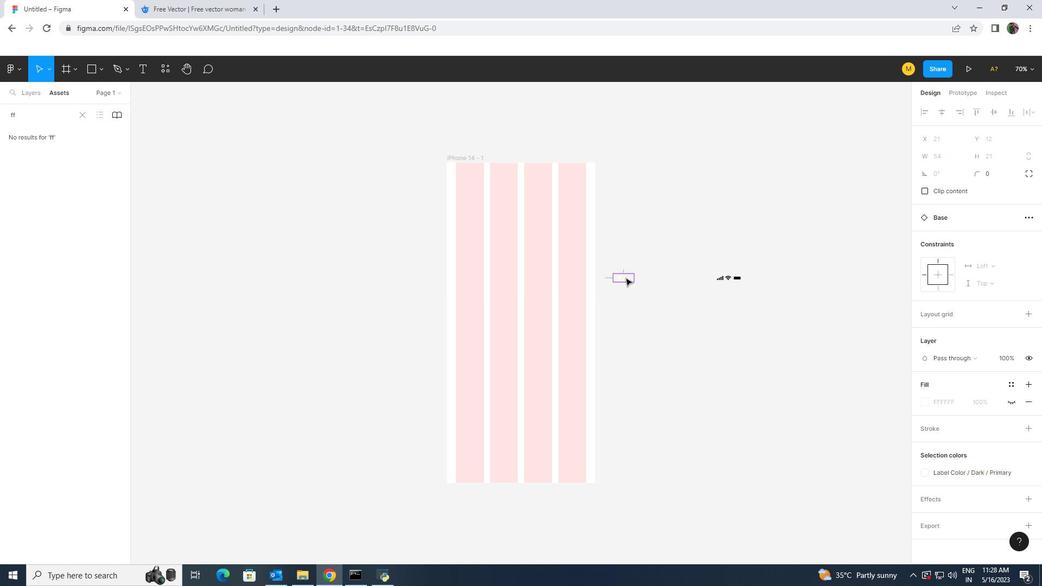
Action: Mouse moved to (926, 358)
Screenshot: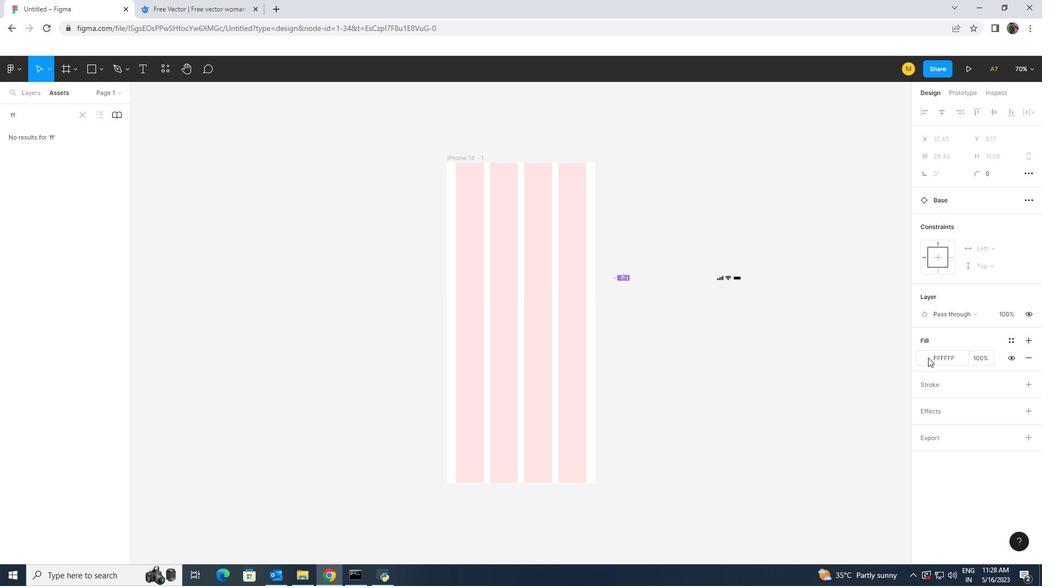 
Action: Mouse pressed left at (926, 358)
Screenshot: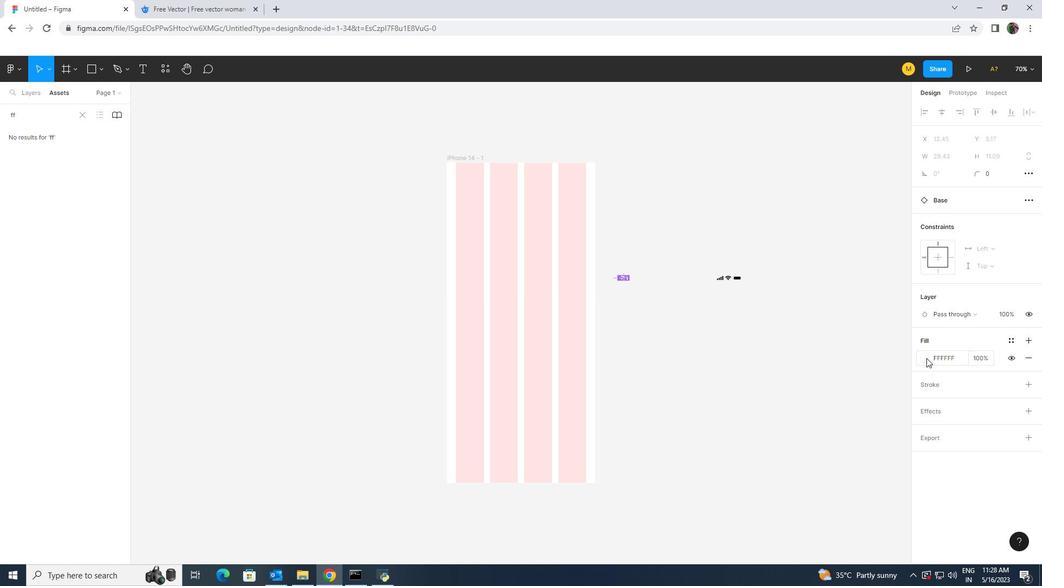 
Action: Mouse moved to (819, 511)
Screenshot: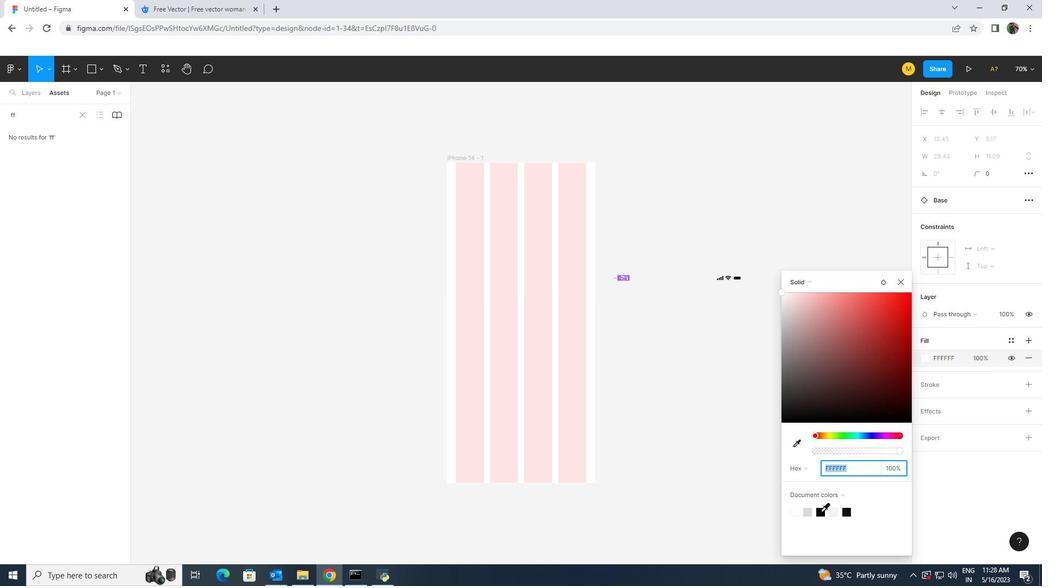 
Action: Mouse pressed left at (819, 511)
Screenshot: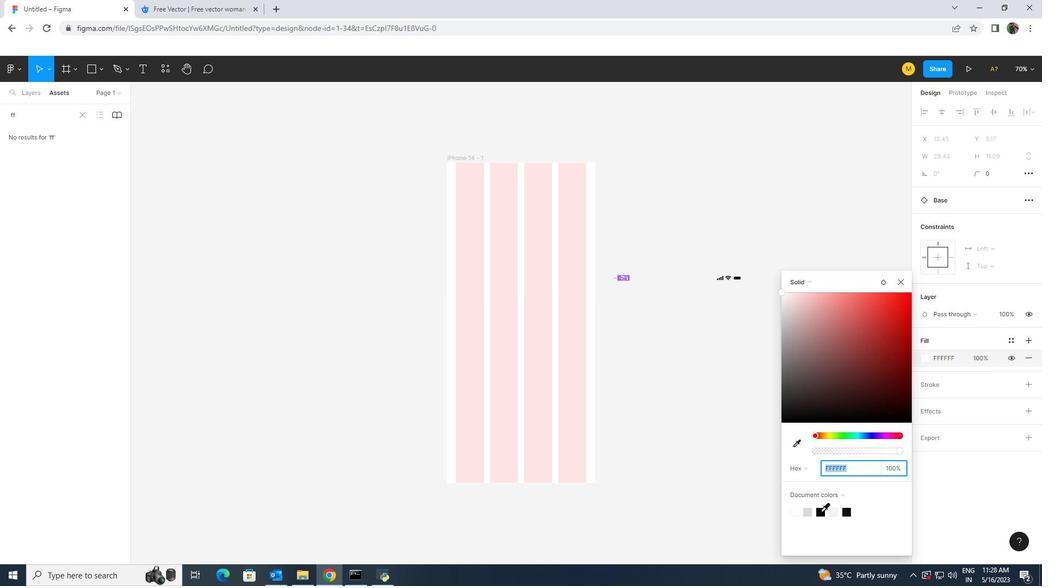 
Action: Mouse moved to (705, 402)
Screenshot: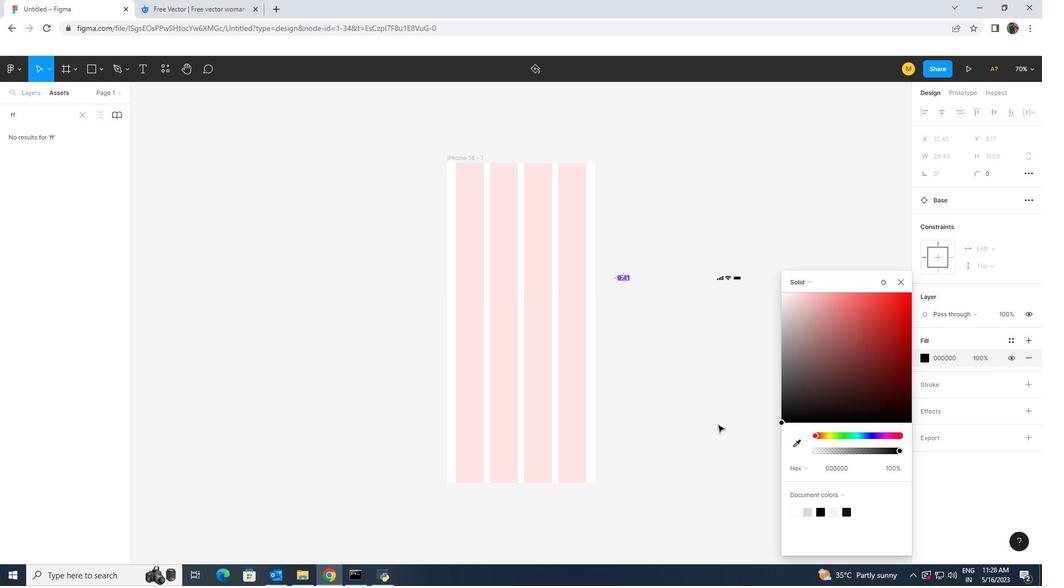 
Action: Mouse pressed left at (705, 402)
Screenshot: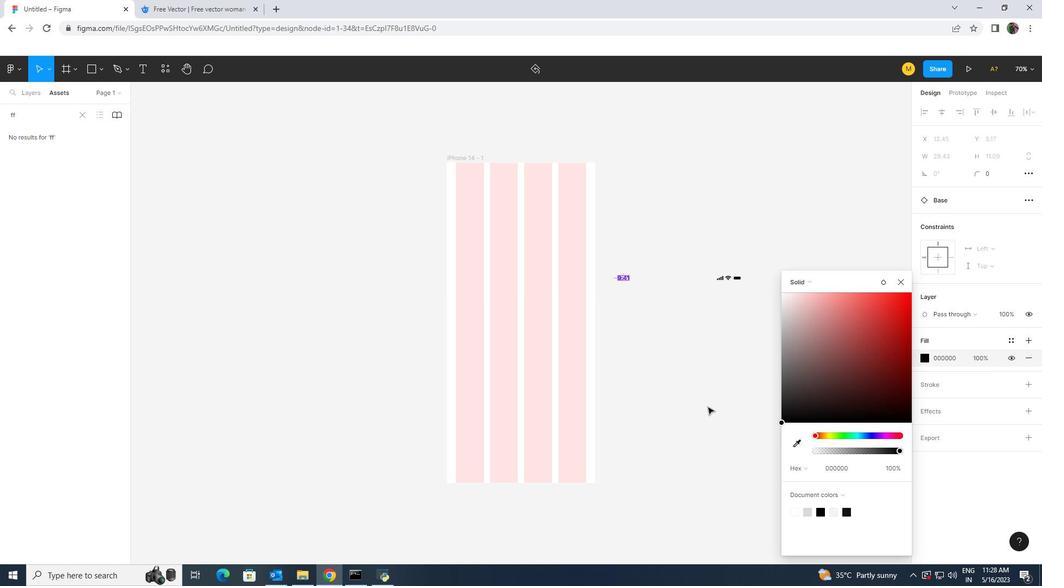 
Action: Mouse pressed left at (705, 402)
Screenshot: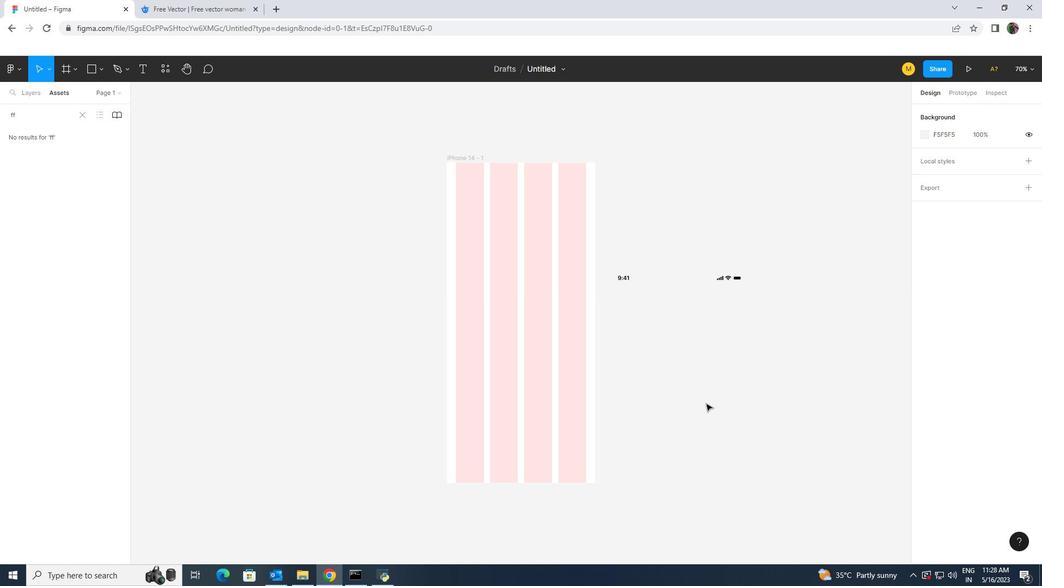 
Action: Mouse moved to (608, 261)
Screenshot: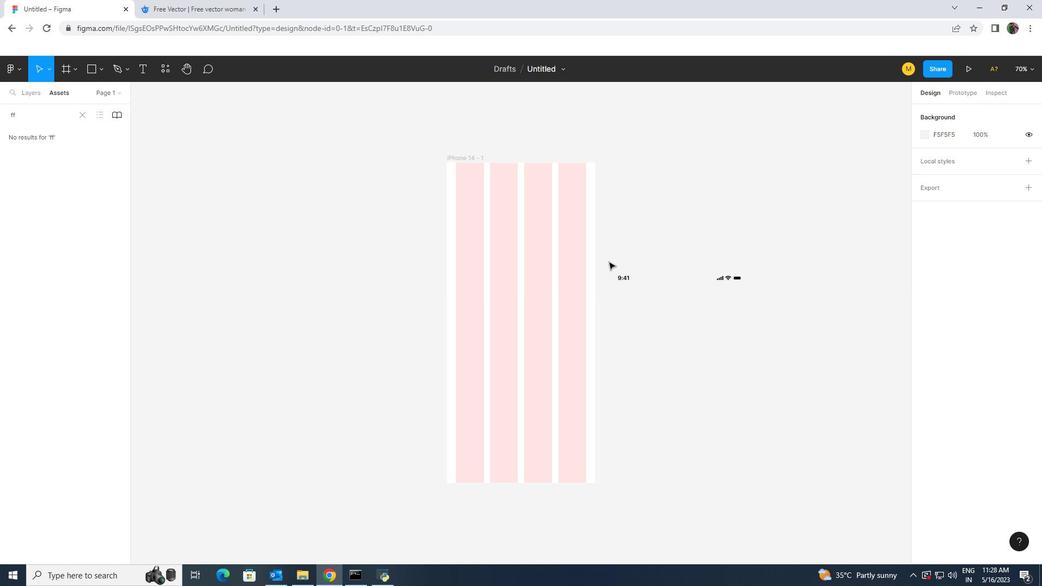 
Action: Mouse pressed left at (608, 261)
Screenshot: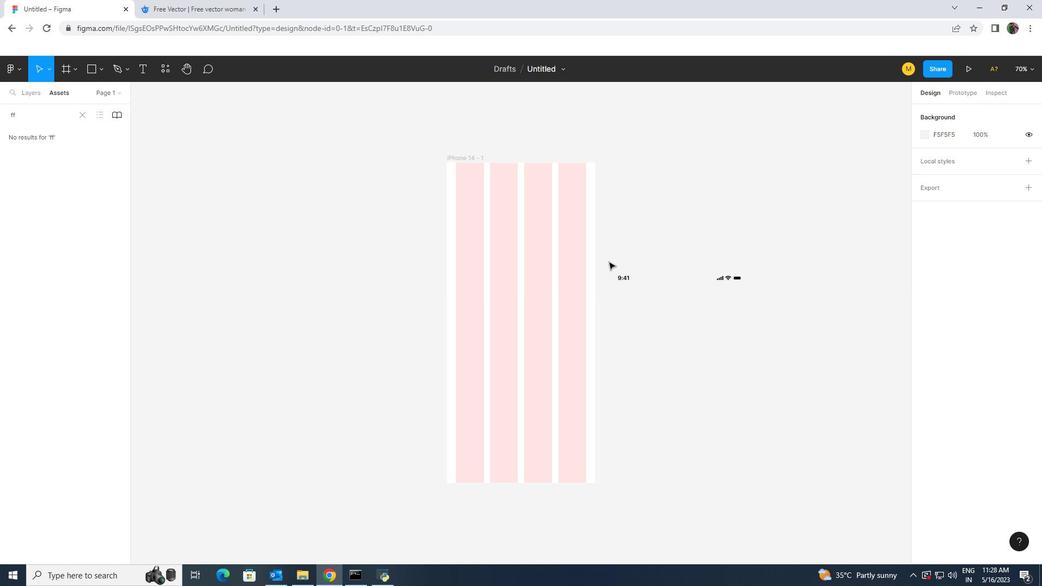 
Action: Mouse moved to (765, 296)
Screenshot: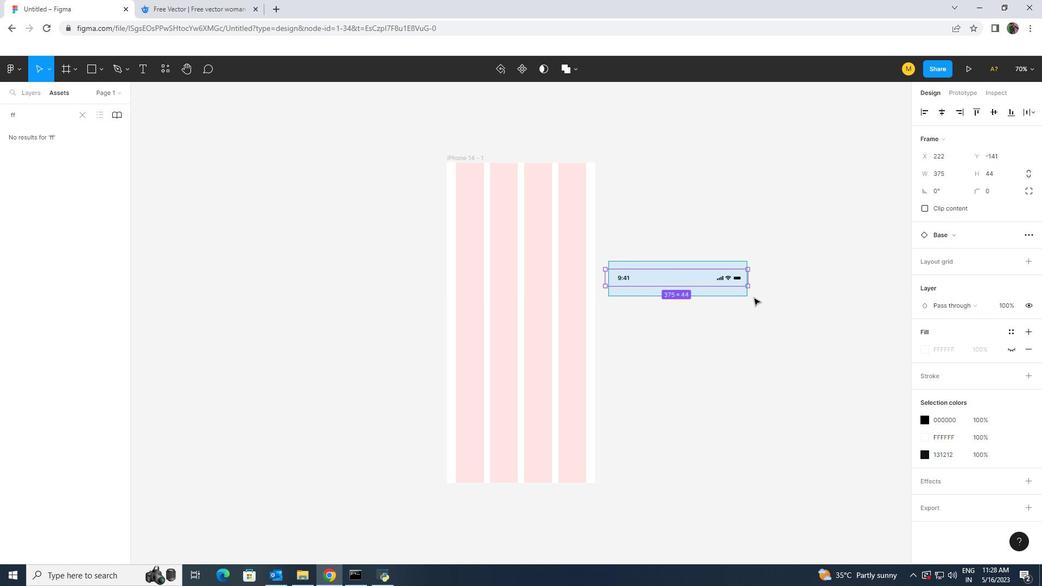 
Action: Key pressed ctrl+G
Screenshot: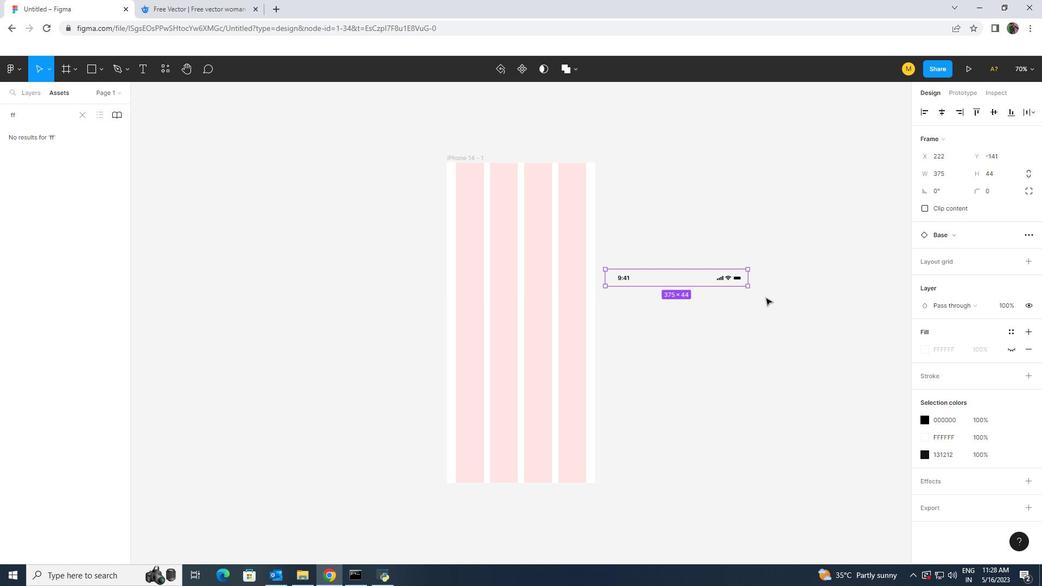 
Action: Mouse moved to (758, 320)
Screenshot: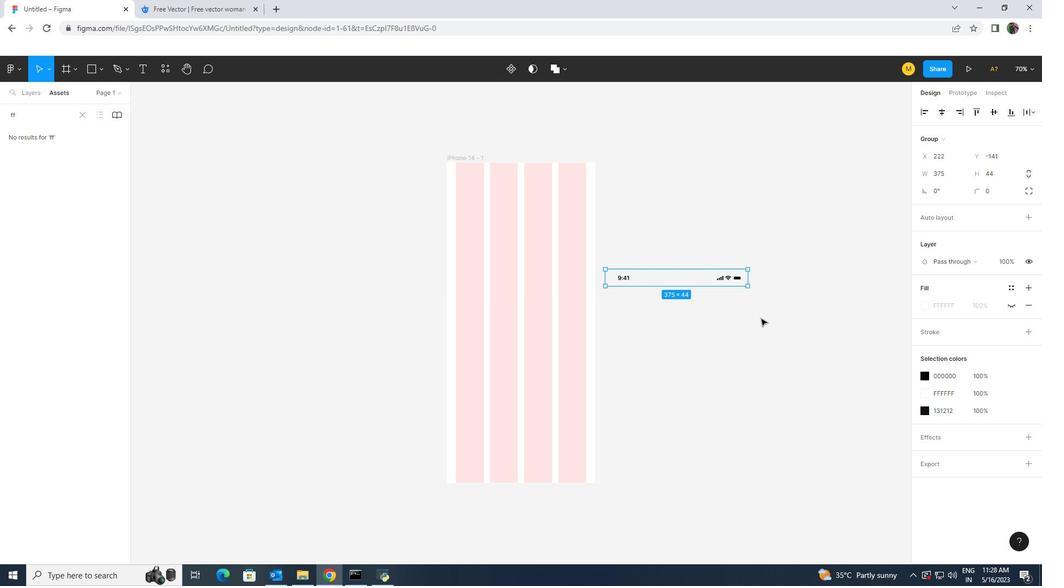 
Action: Mouse pressed left at (758, 320)
Screenshot: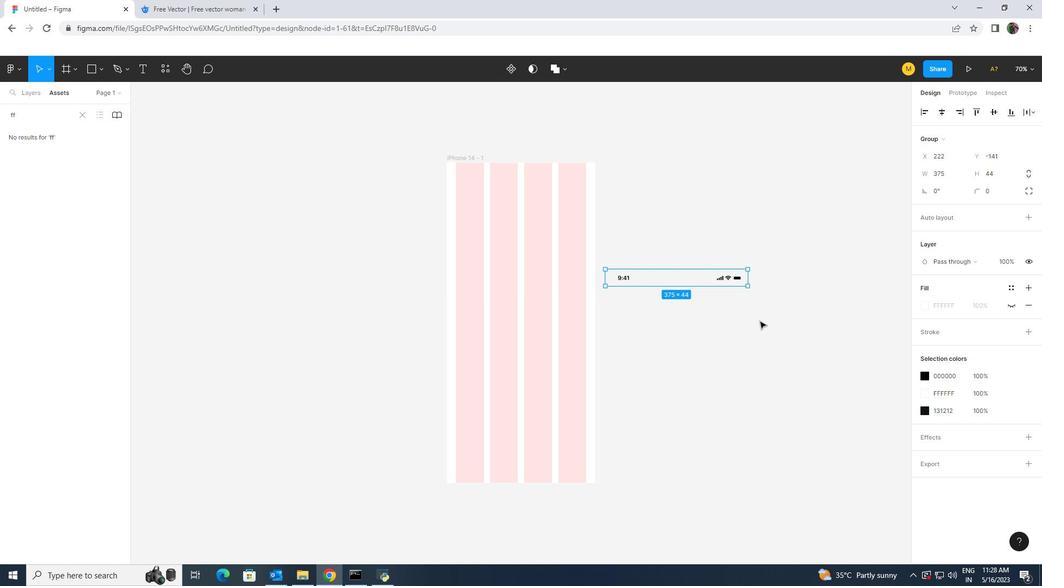 
Action: Mouse moved to (457, 156)
Screenshot: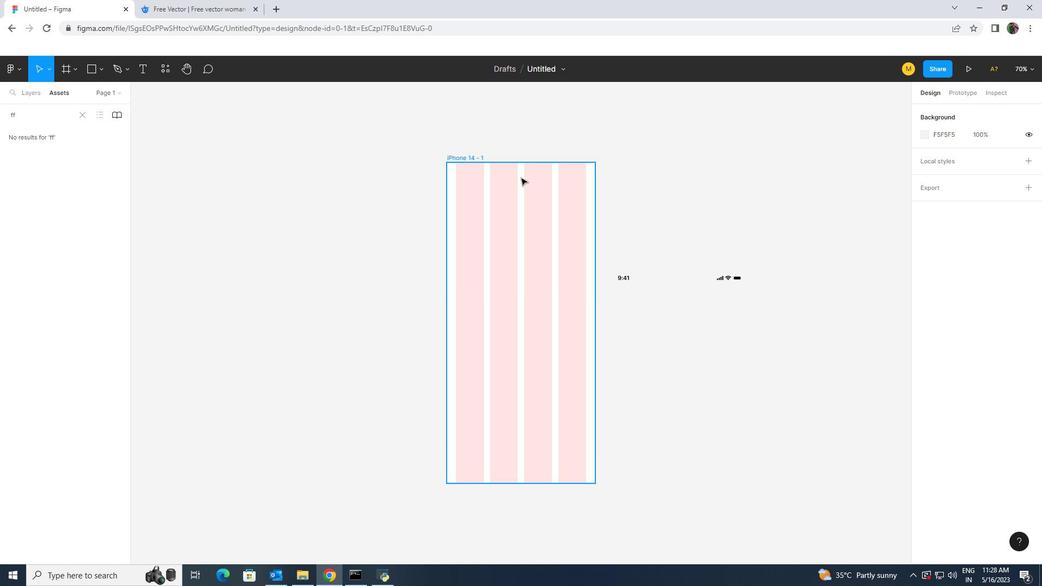 
Action: Mouse pressed left at (457, 156)
Screenshot: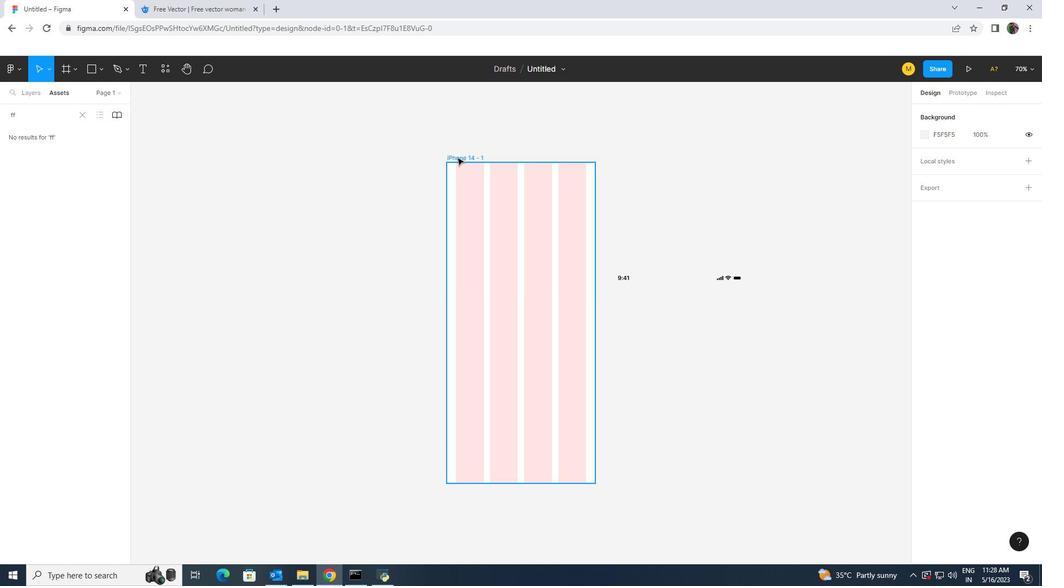 
Action: Mouse moved to (701, 290)
Screenshot: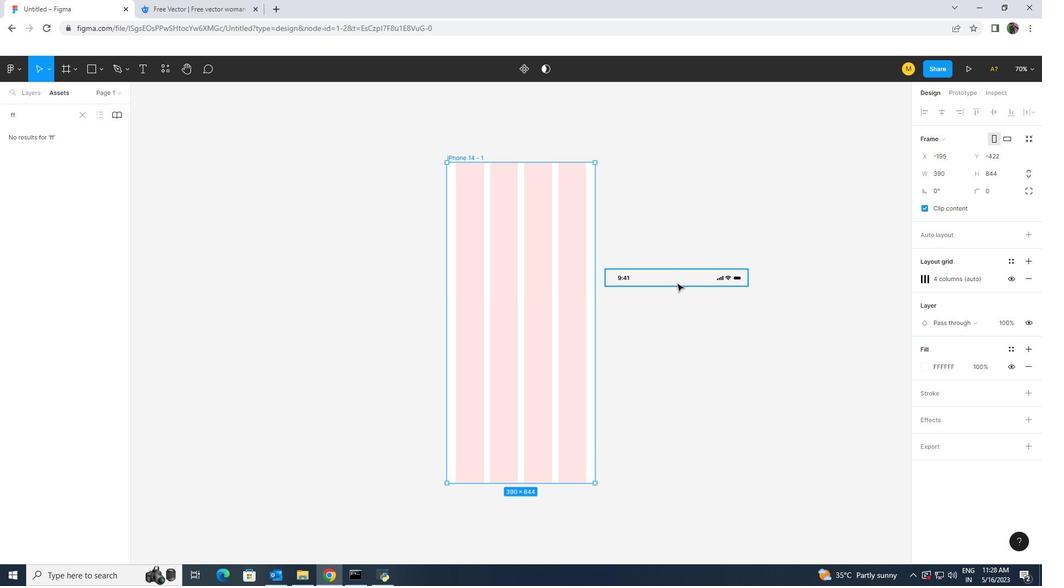 
Action: Mouse pressed left at (701, 290)
Screenshot: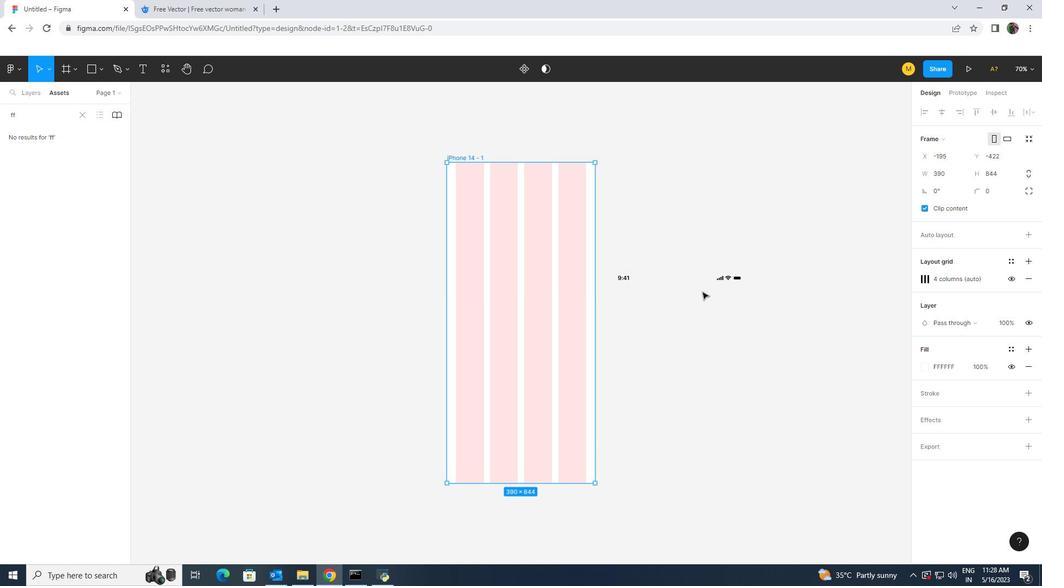 
Action: Mouse moved to (701, 280)
Screenshot: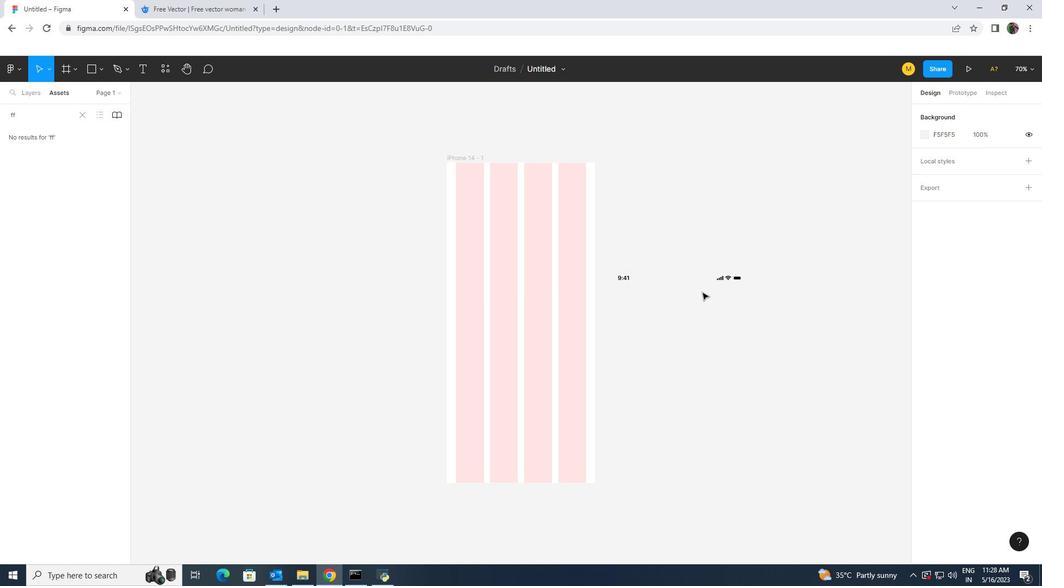 
Action: Mouse pressed left at (701, 280)
Screenshot: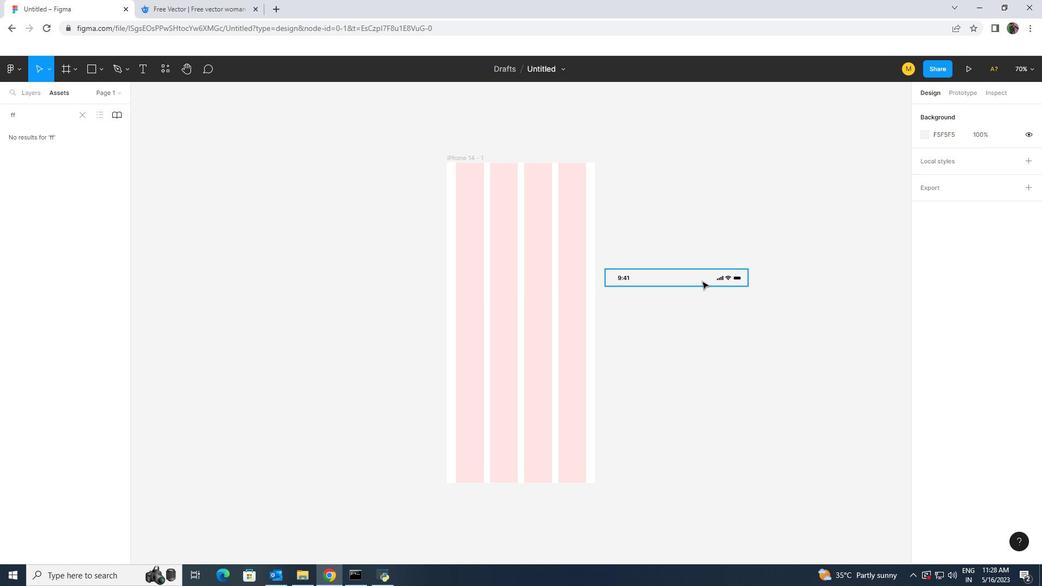 
Action: Mouse moved to (951, 174)
Screenshot: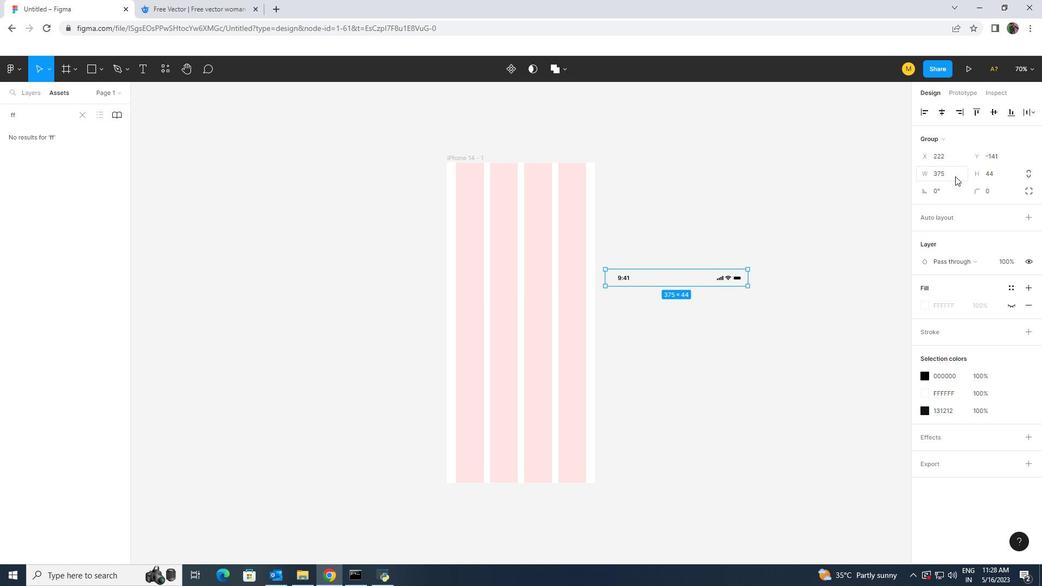 
Action: Mouse pressed left at (951, 174)
Screenshot: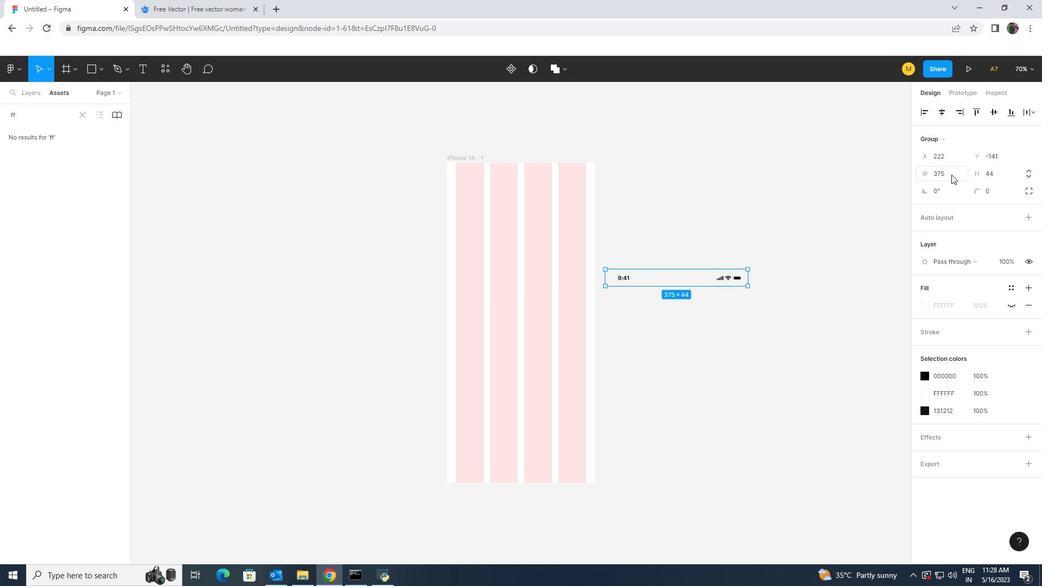 
Action: Key pressed 390<Key.enter>
Screenshot: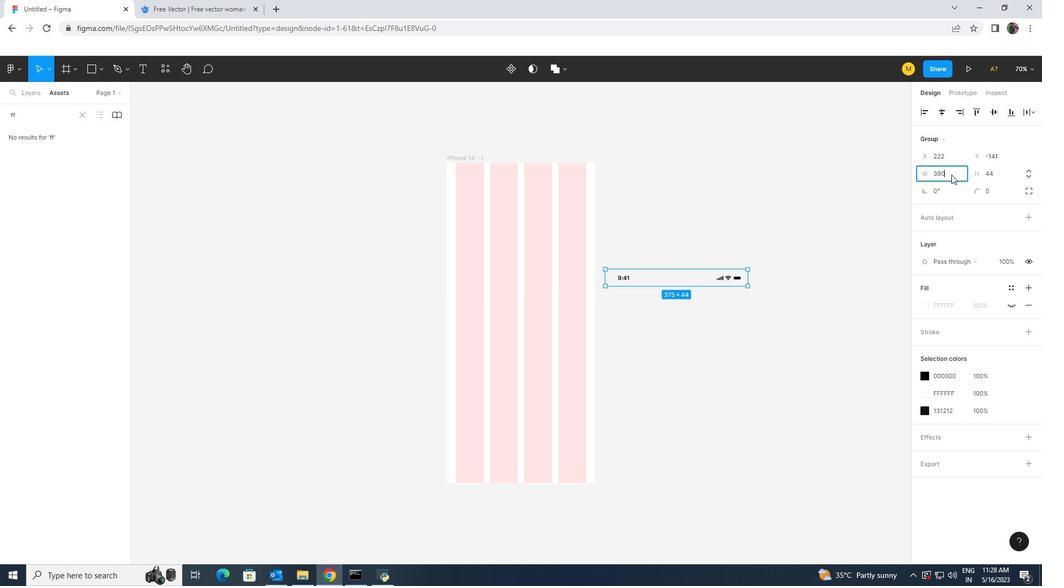 
Action: Mouse moved to (768, 302)
Screenshot: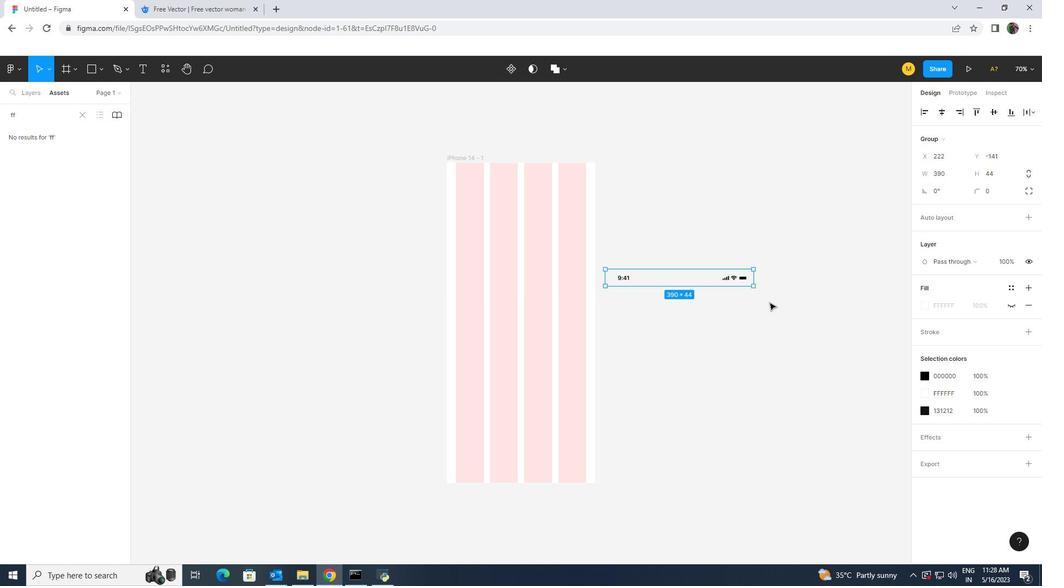 
Action: Mouse pressed left at (768, 302)
Screenshot: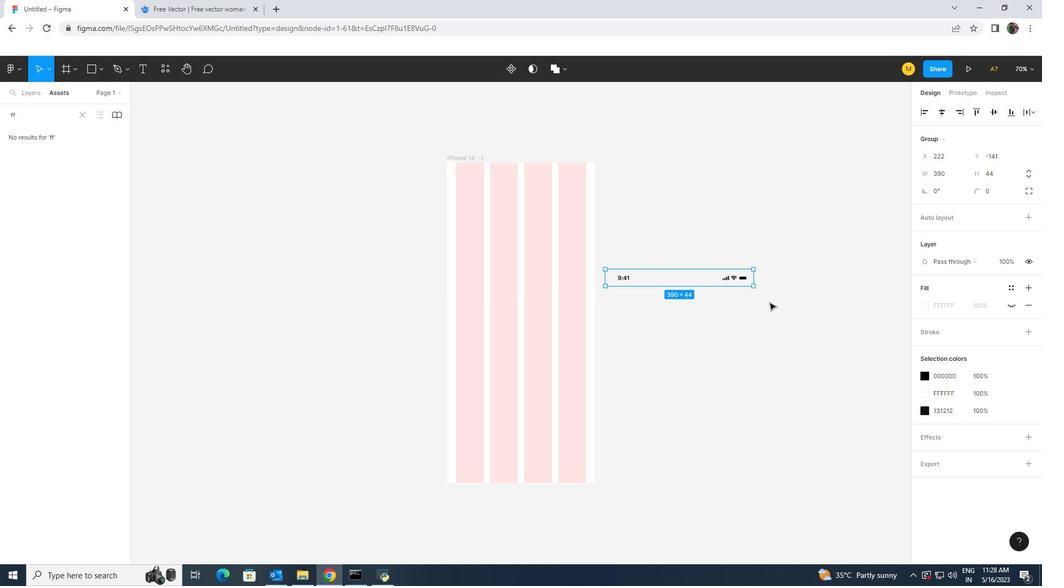 
Action: Mouse moved to (716, 280)
Screenshot: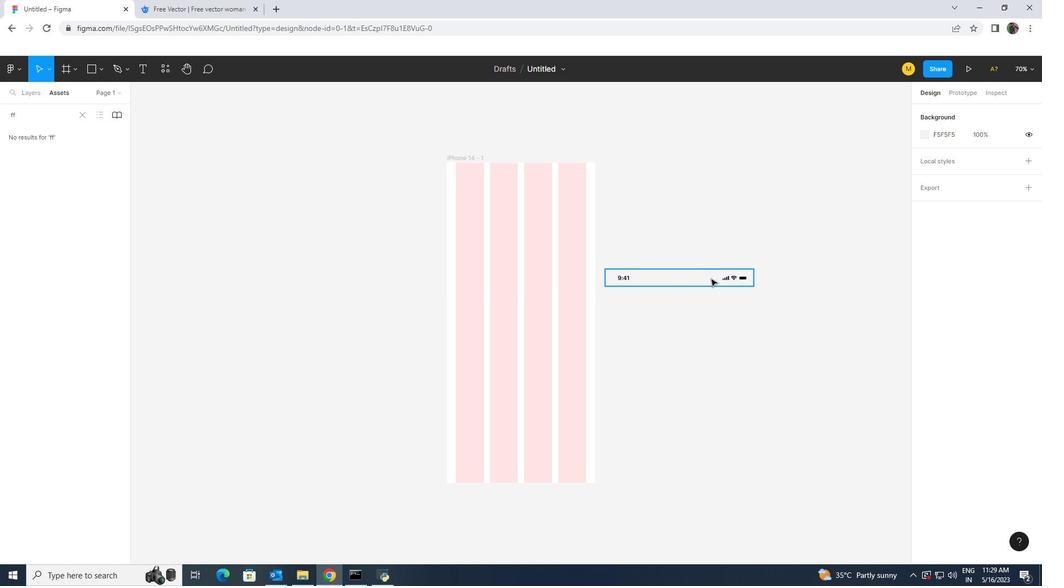 
Action: Mouse pressed left at (716, 280)
Screenshot: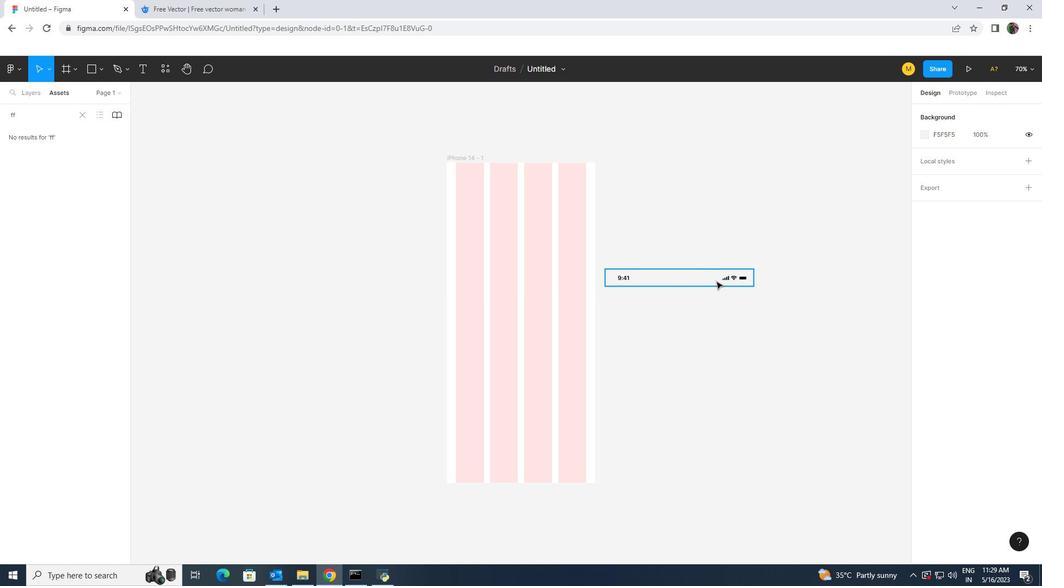 
Action: Mouse moved to (941, 115)
Screenshot: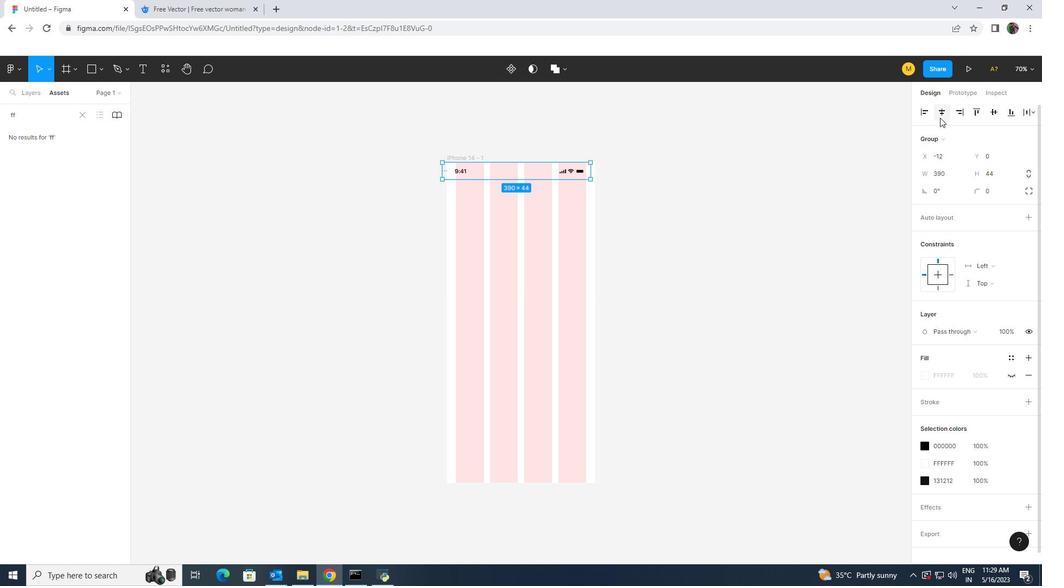 
Action: Mouse pressed left at (941, 115)
Screenshot: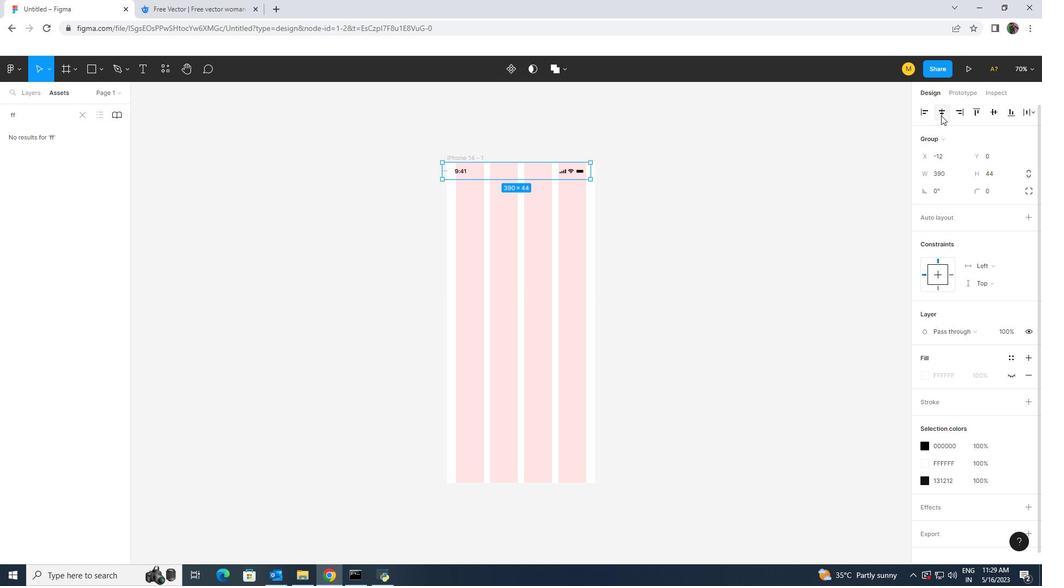 
Action: Mouse moved to (557, 200)
Screenshot: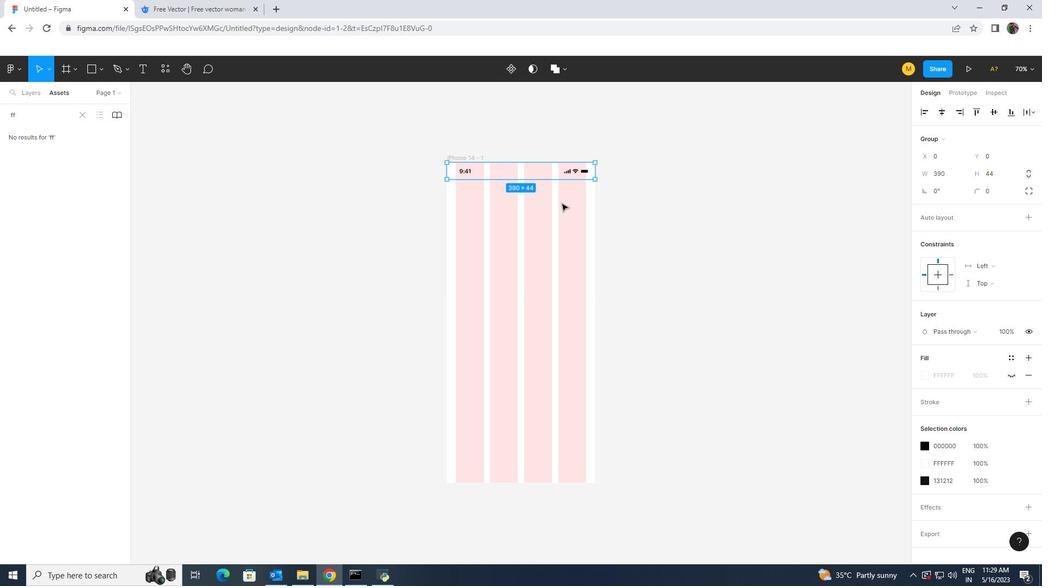 
Action: Mouse pressed left at (557, 200)
Screenshot: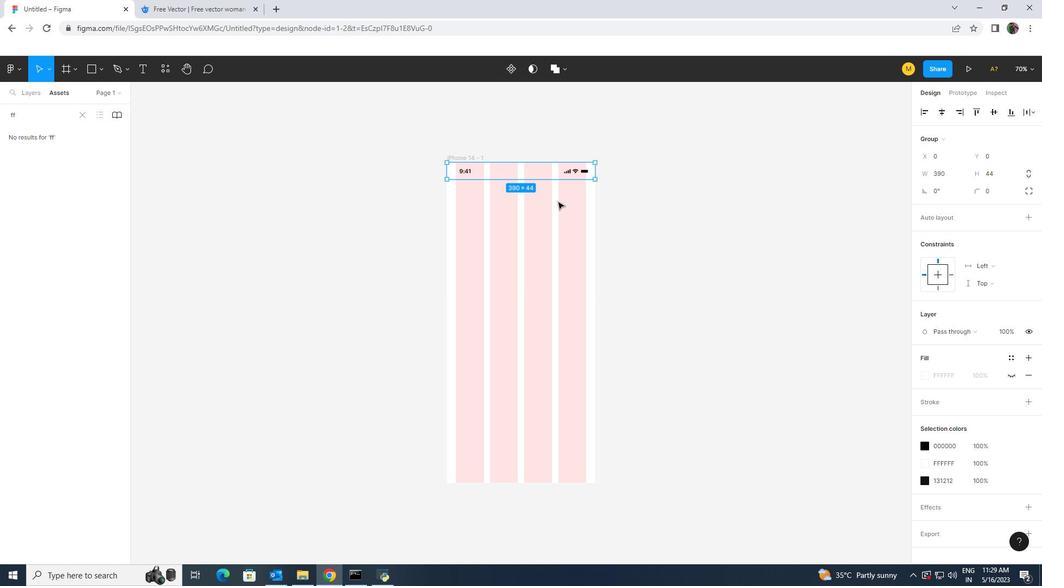 
Action: Mouse moved to (553, 179)
Screenshot: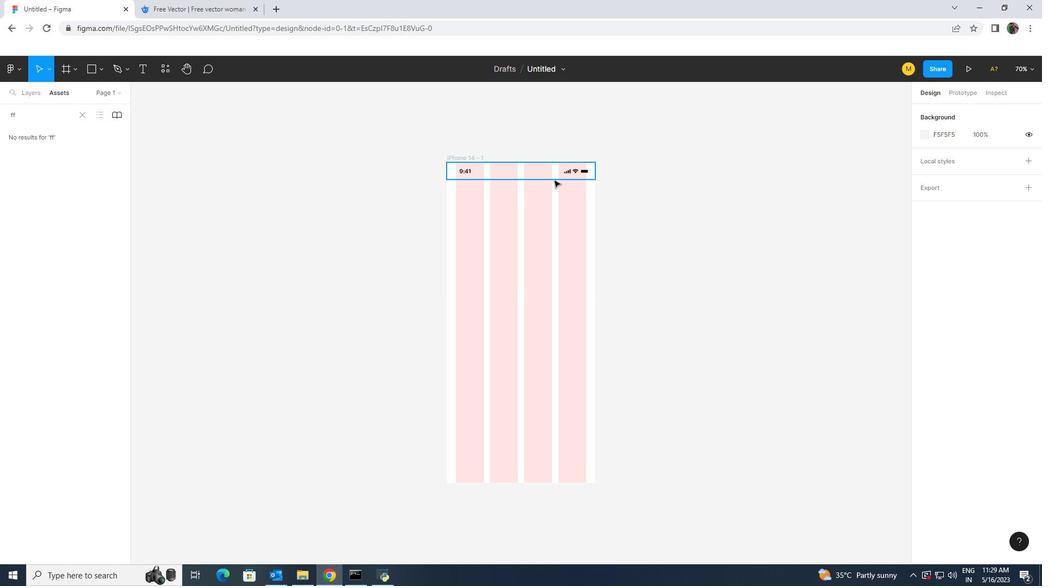 
Action: Mouse pressed left at (553, 179)
Screenshot: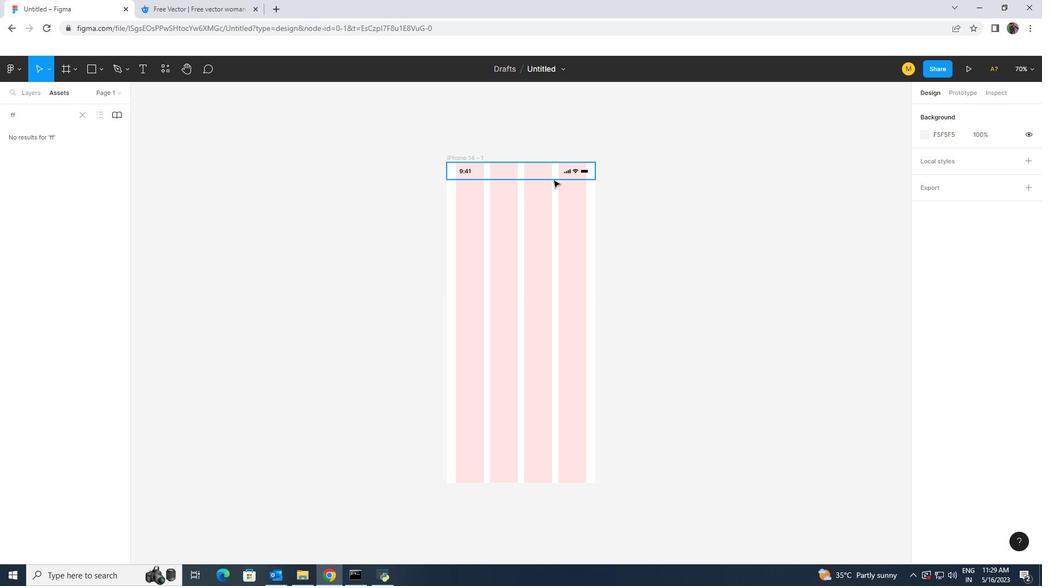 
Action: Mouse moved to (492, 175)
Screenshot: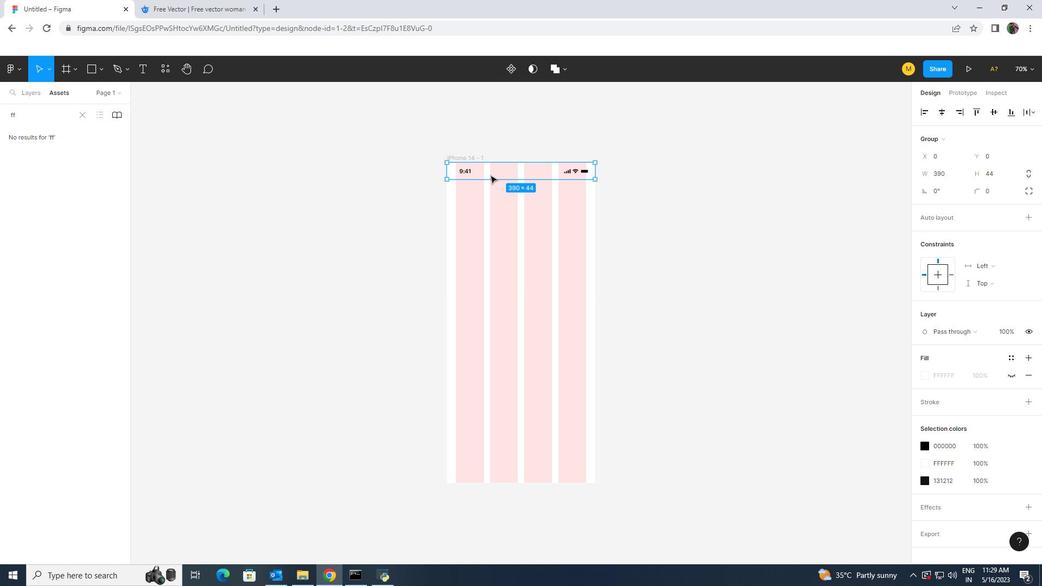 
Action: Mouse pressed left at (492, 175)
Screenshot: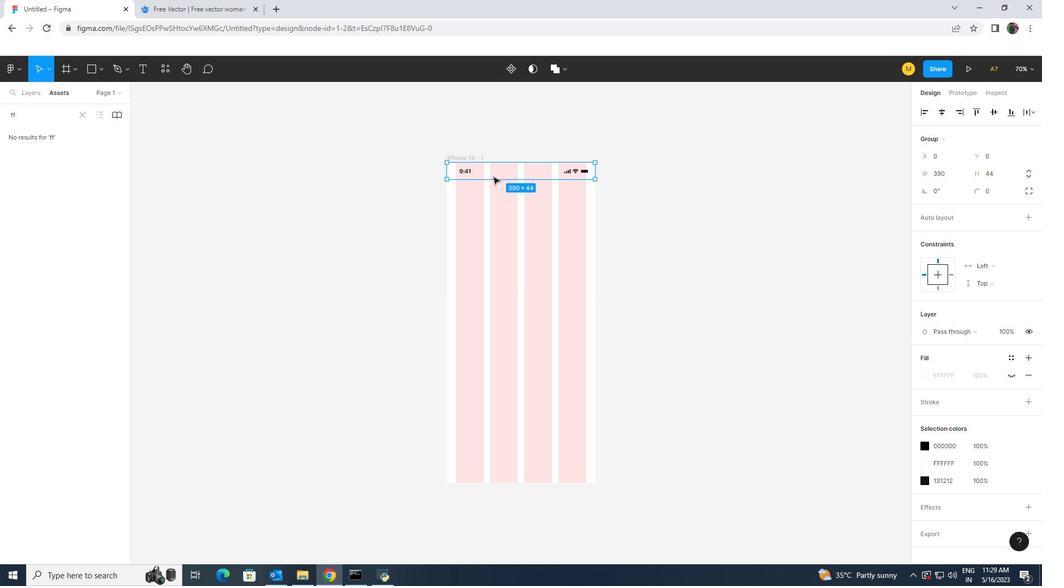 
Action: Mouse moved to (325, 206)
Screenshot: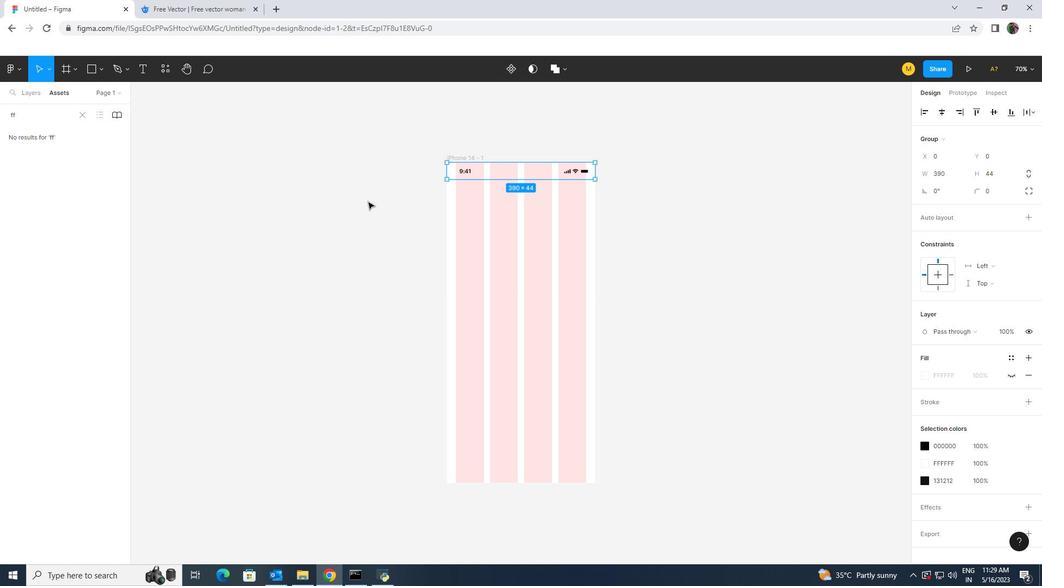 
Action: Mouse pressed left at (325, 206)
Screenshot: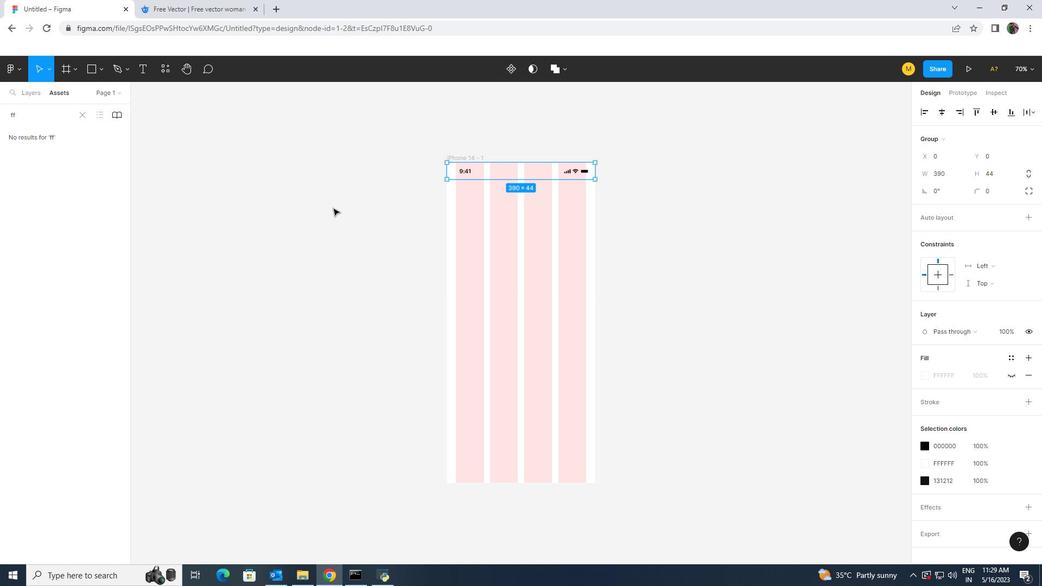 
Action: Mouse moved to (28, 95)
Screenshot: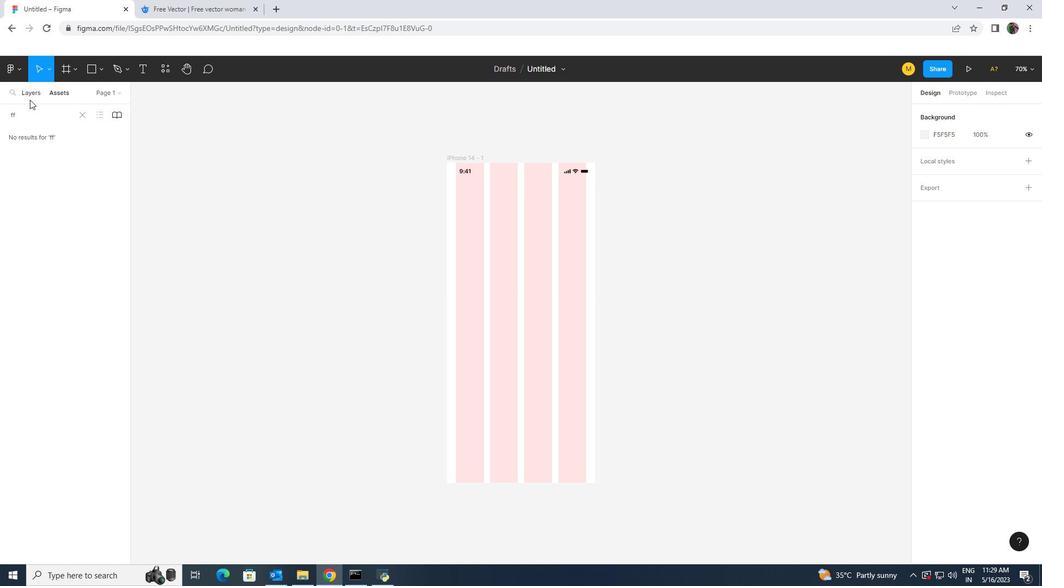 
Action: Mouse pressed left at (28, 95)
Screenshot: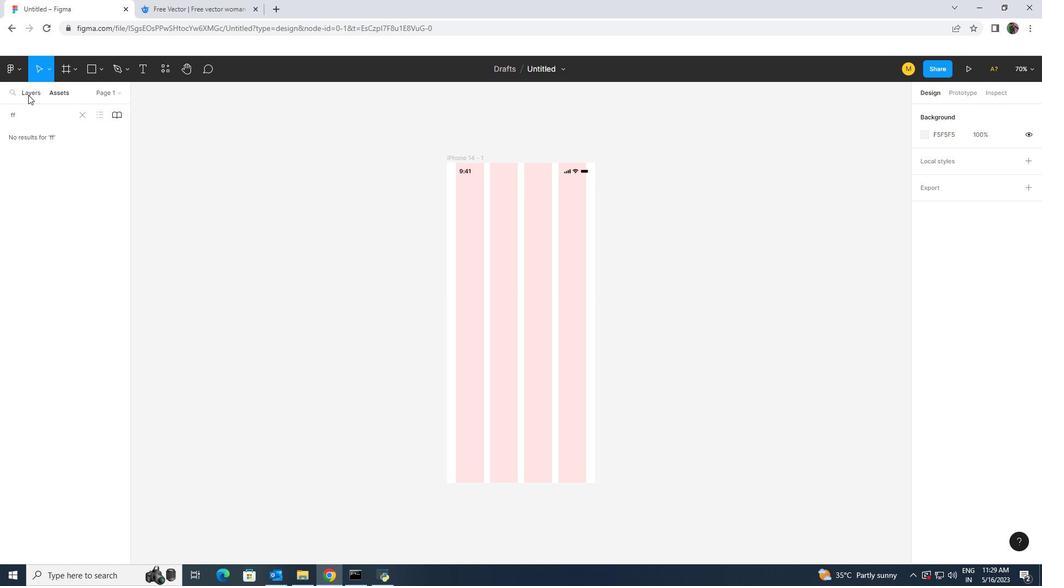 
Action: Mouse moved to (64, 133)
Screenshot: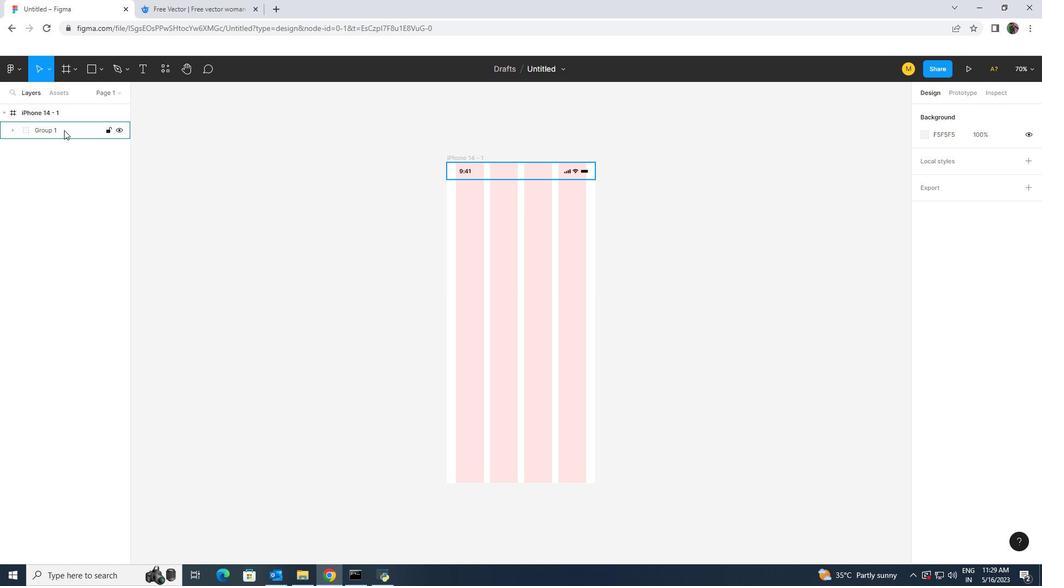 
Action: Mouse pressed left at (64, 133)
Screenshot: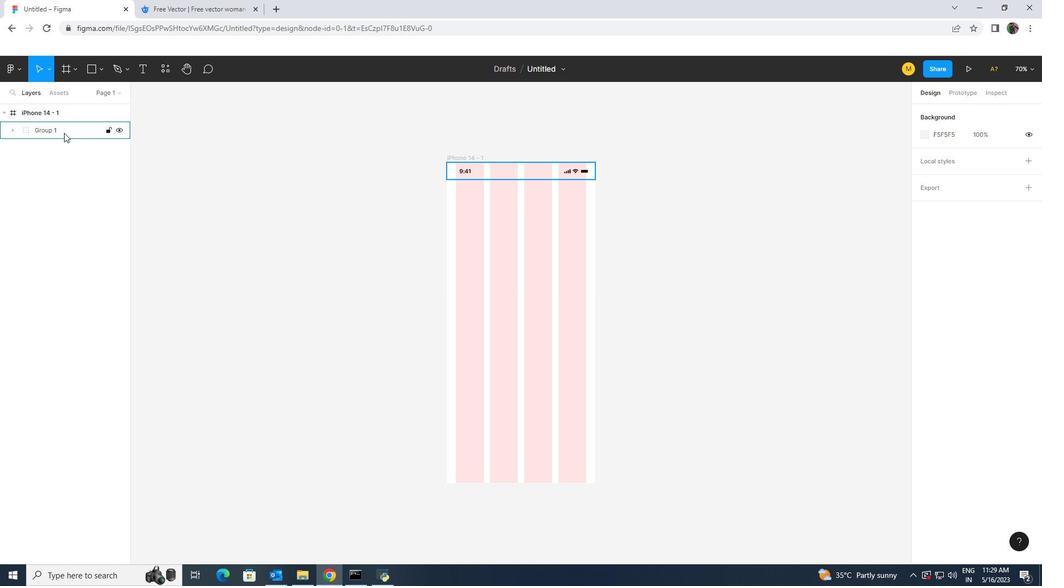 
Action: Mouse moved to (106, 132)
Screenshot: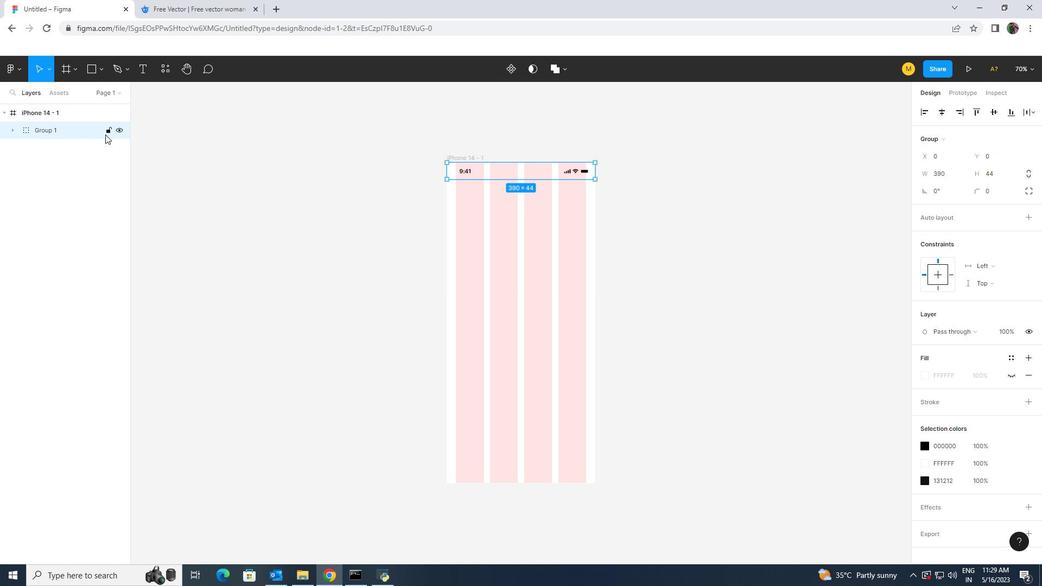 
Action: Mouse pressed left at (106, 132)
Screenshot: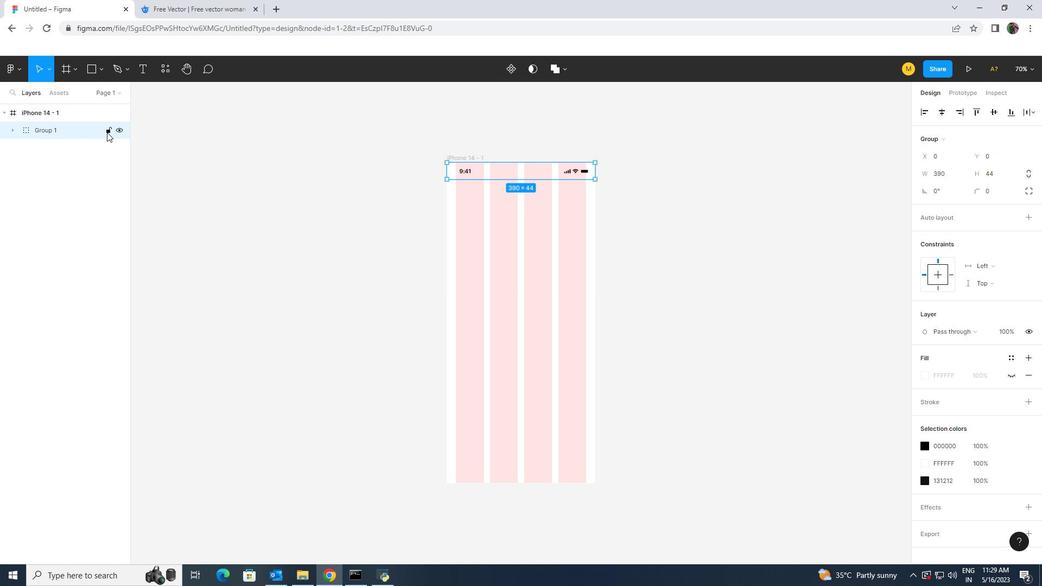 
Action: Mouse moved to (323, 219)
Screenshot: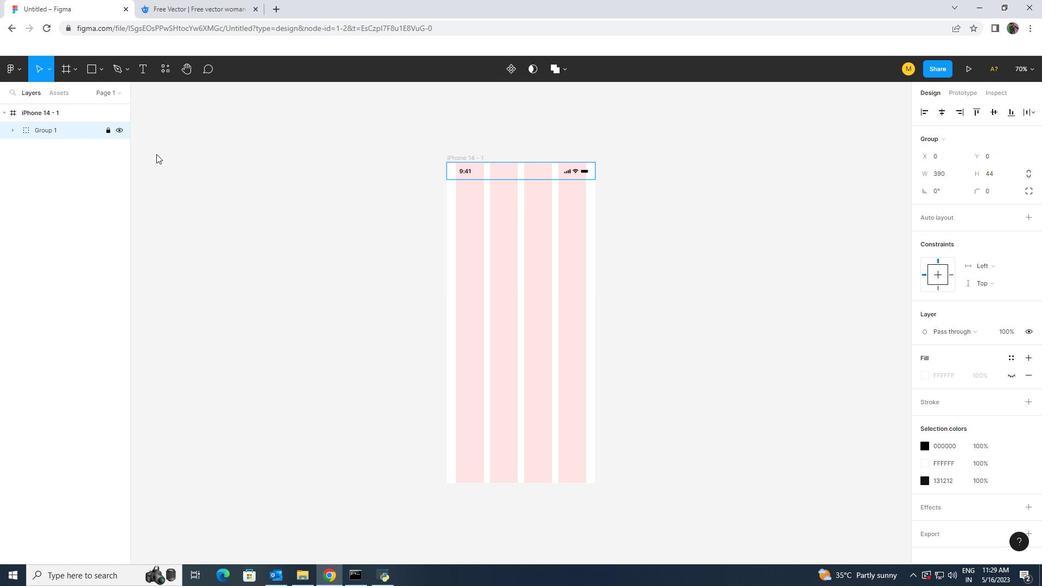 
Action: Mouse pressed left at (323, 219)
Screenshot: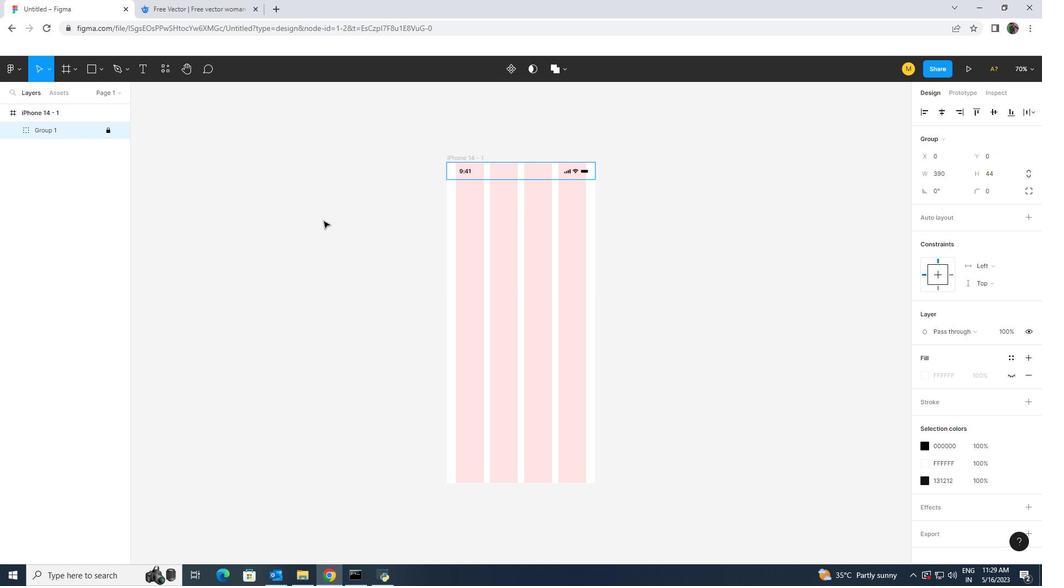 
Action: Mouse moved to (483, 168)
Screenshot: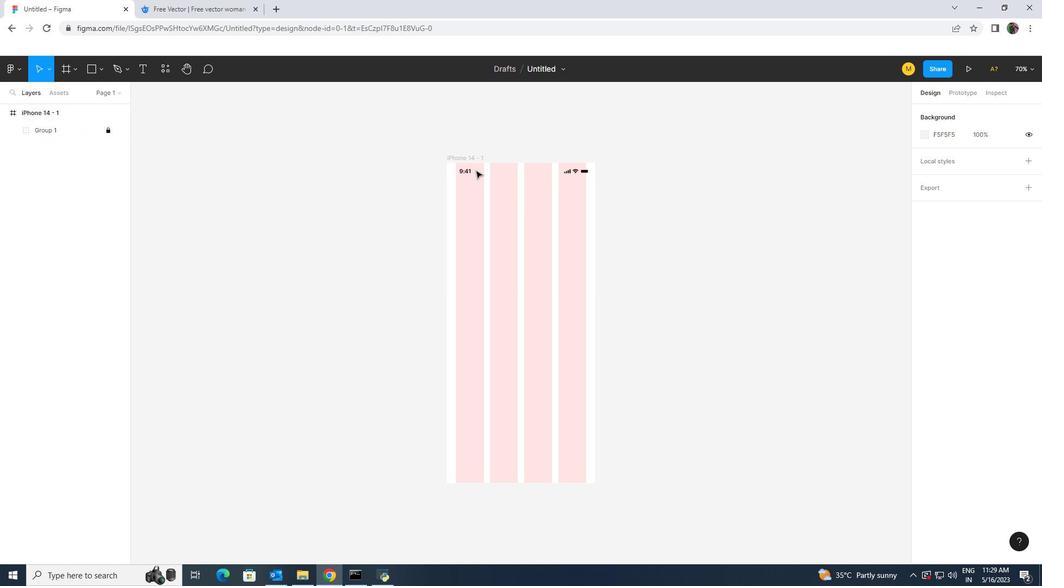 
Action: Mouse pressed left at (483, 168)
Screenshot: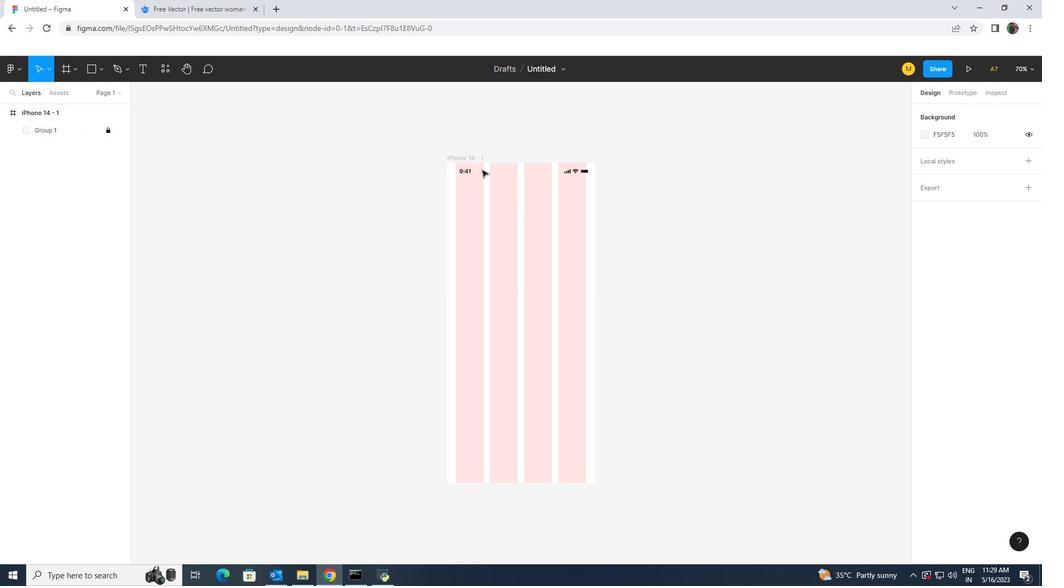 
Action: Mouse moved to (574, 175)
Screenshot: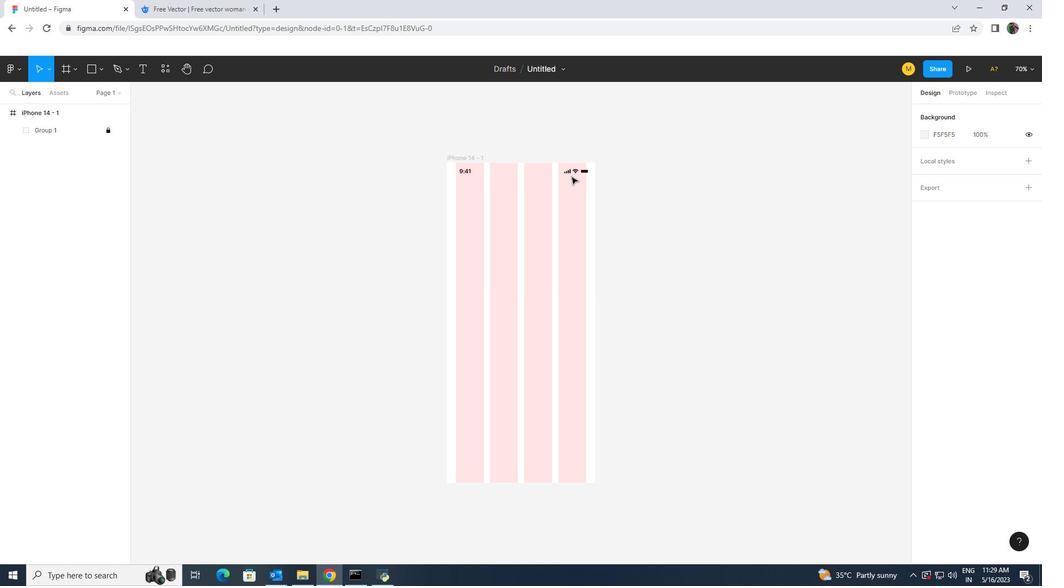 
Action: Mouse pressed left at (574, 175)
Screenshot: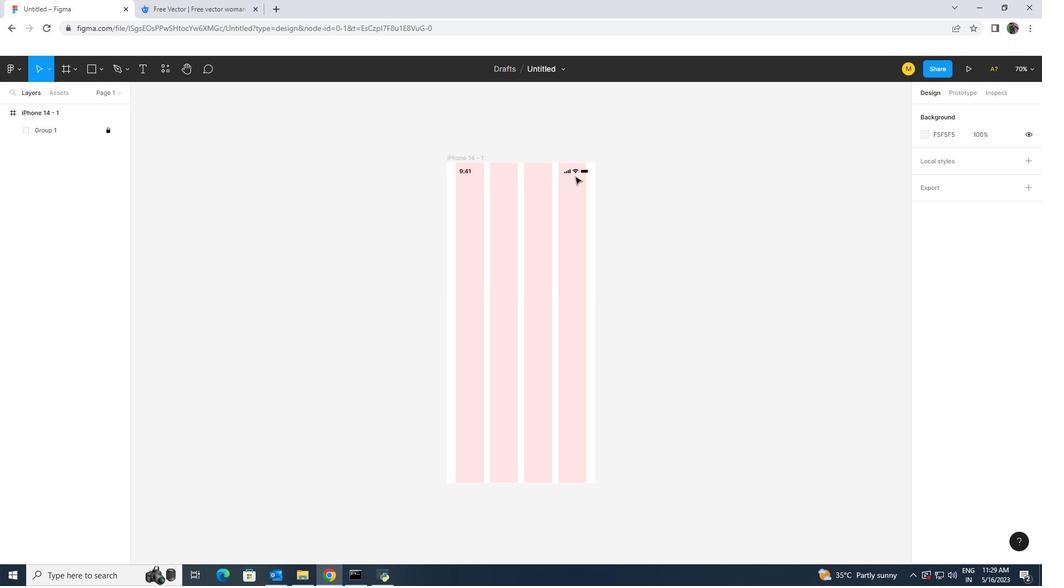 
Action: Mouse moved to (162, 71)
Screenshot: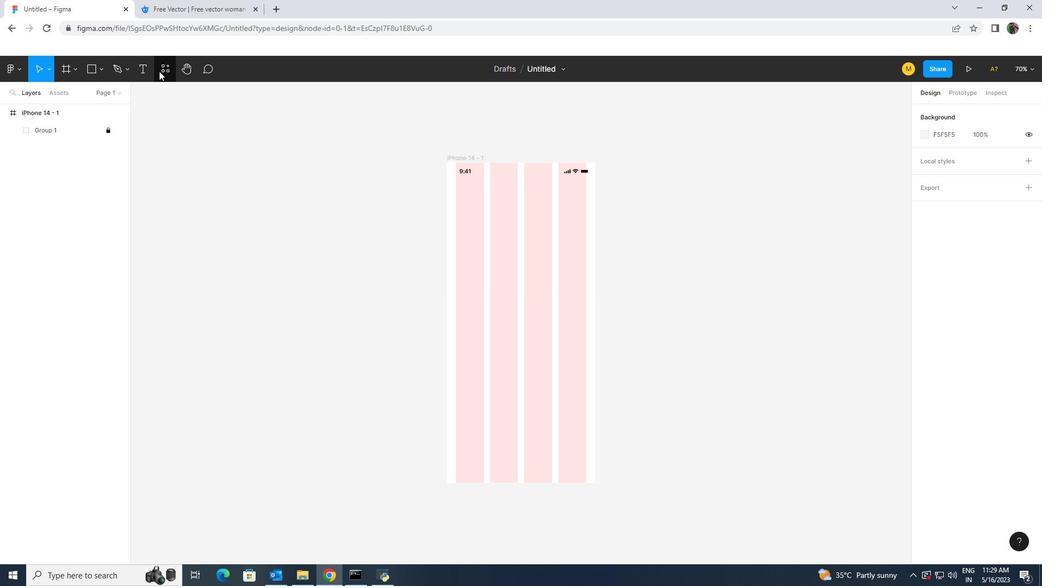 
Action: Mouse pressed left at (162, 71)
Screenshot: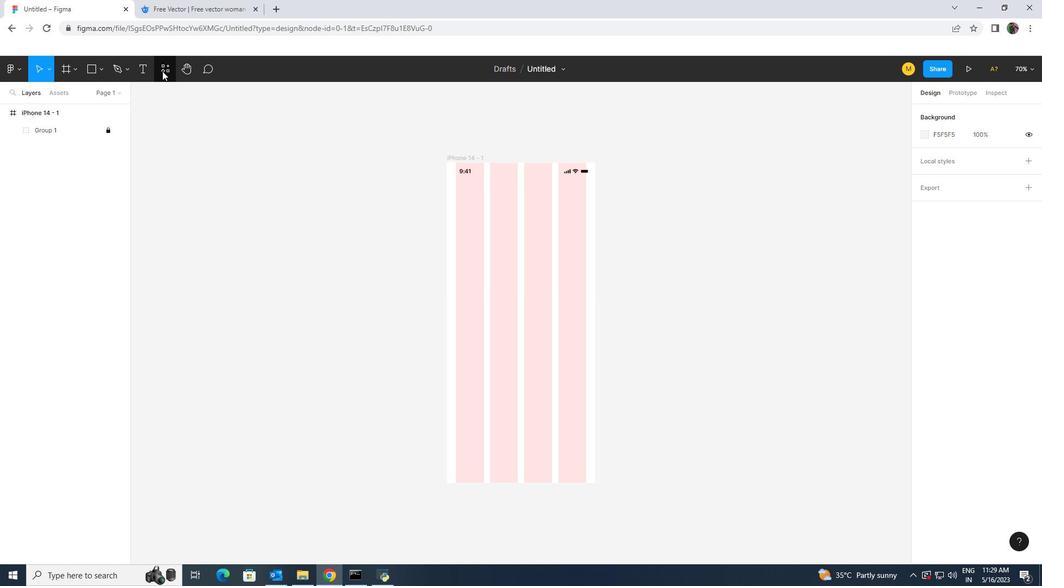 
Action: Mouse moved to (223, 93)
Screenshot: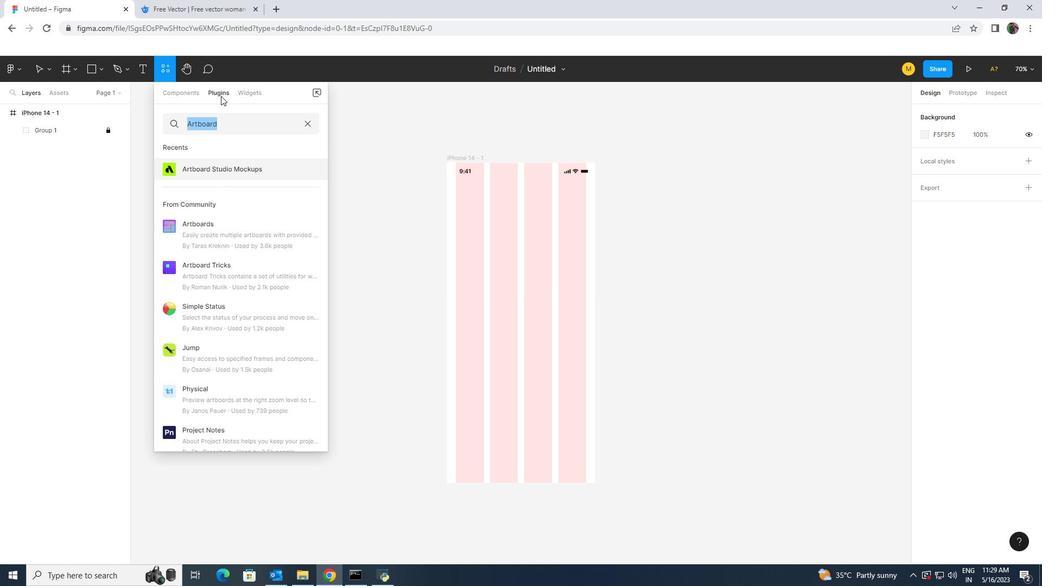
Action: Mouse pressed left at (223, 93)
Screenshot: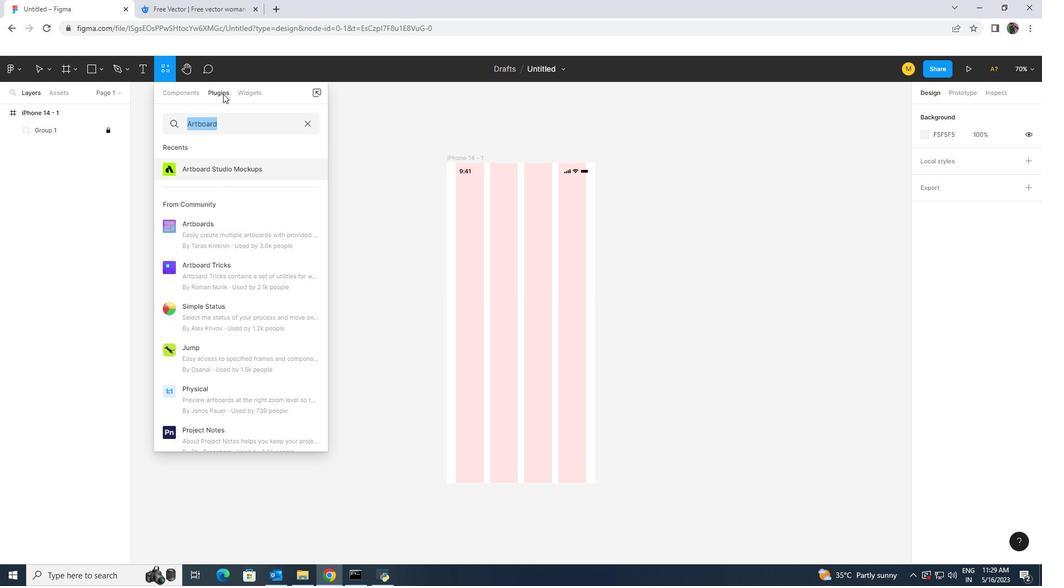 
Action: Mouse moved to (177, 92)
Screenshot: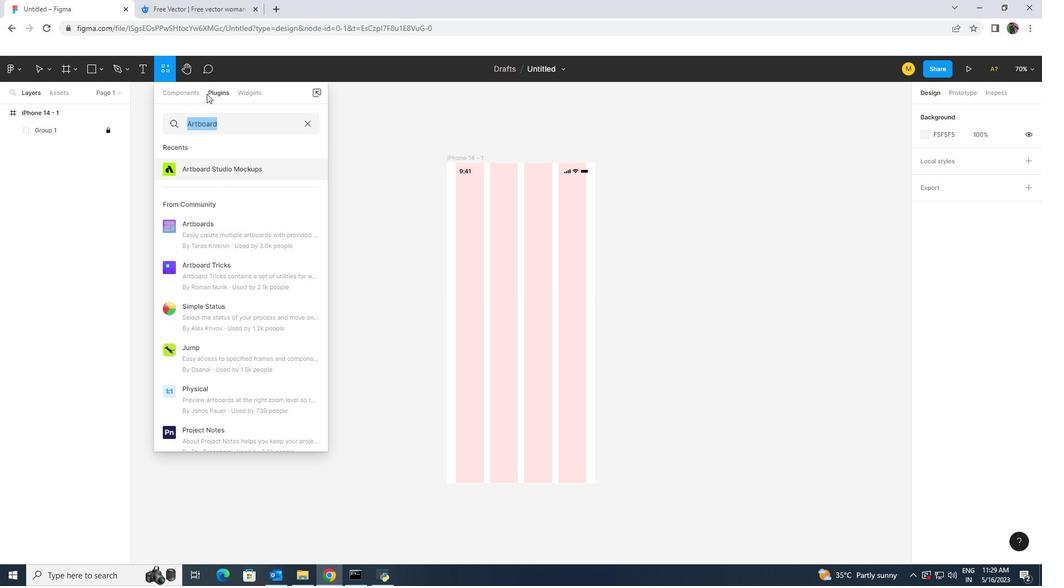
Action: Mouse pressed left at (177, 92)
Screenshot: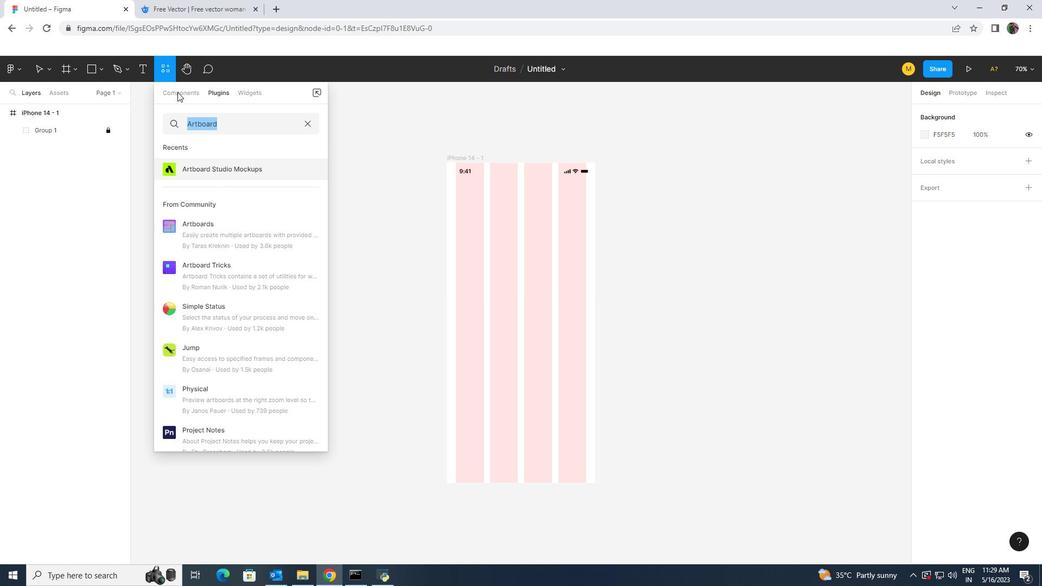 
Action: Mouse moved to (217, 93)
Screenshot: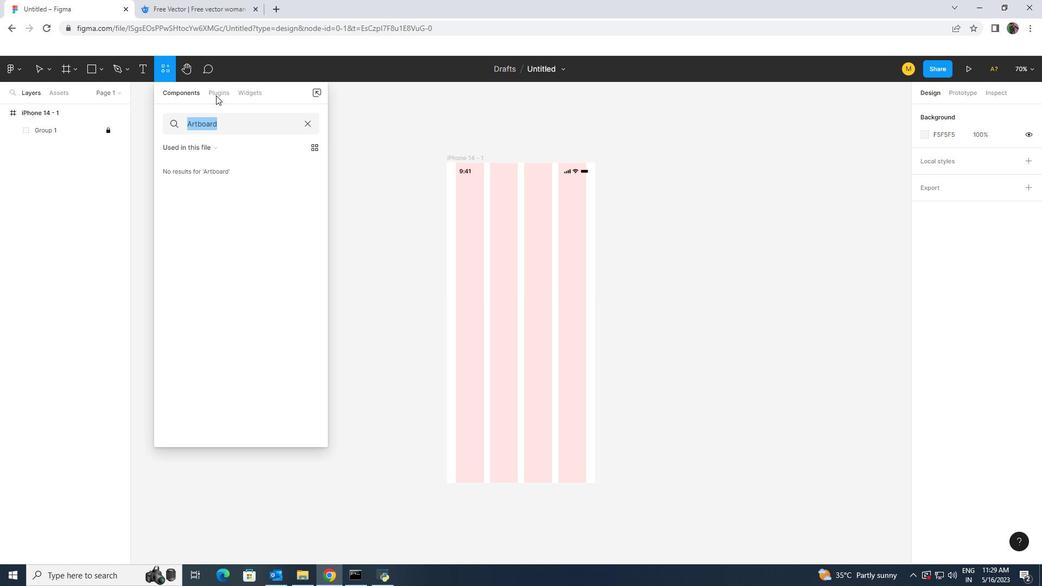 
Action: Mouse pressed left at (217, 93)
Screenshot: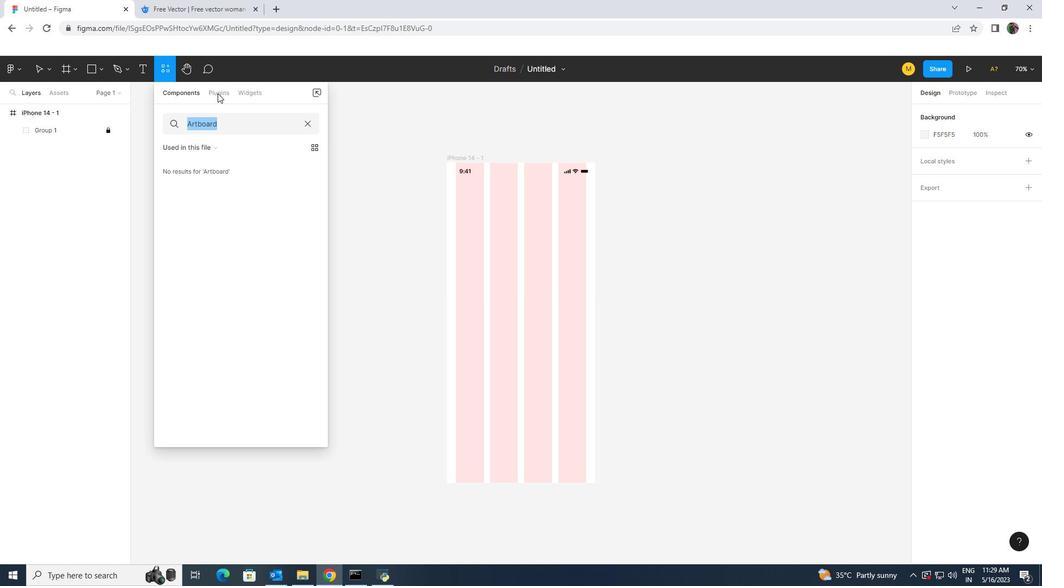 
Action: Mouse moved to (310, 121)
Screenshot: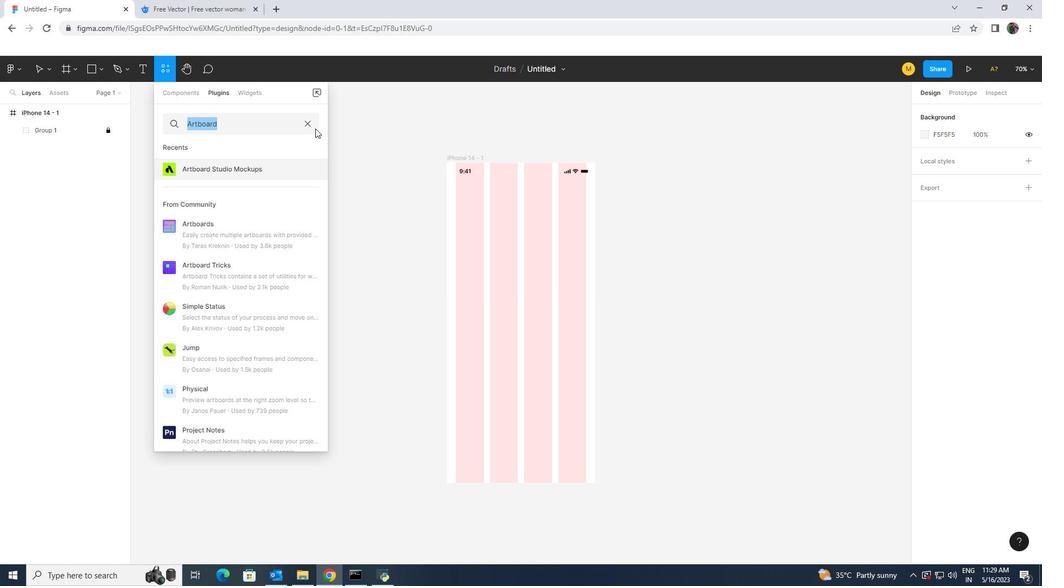 
Action: Mouse pressed left at (310, 121)
Screenshot: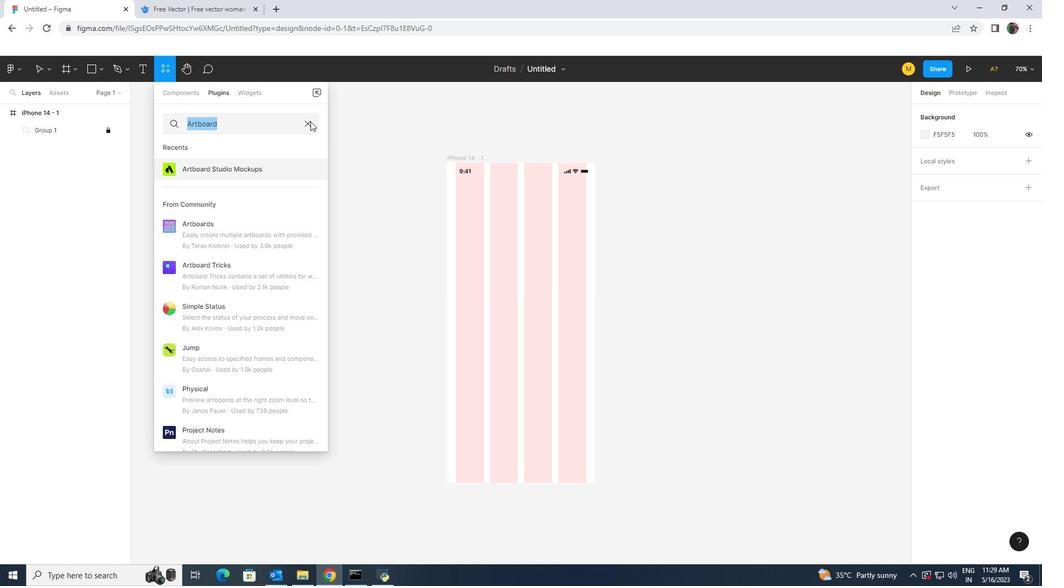 
Action: Mouse moved to (276, 161)
Screenshot: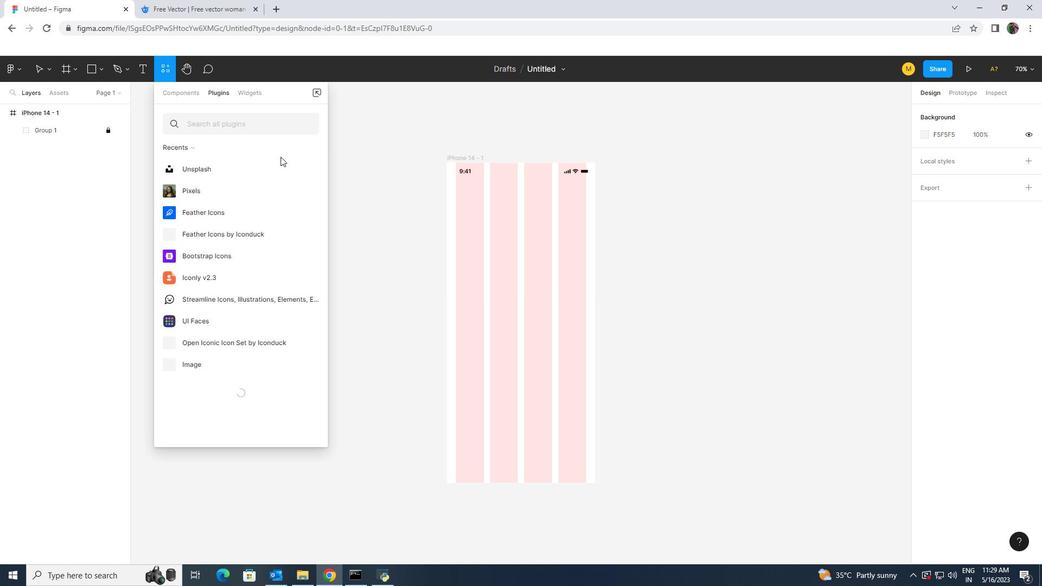 
Action: Mouse pressed left at (276, 161)
Screenshot: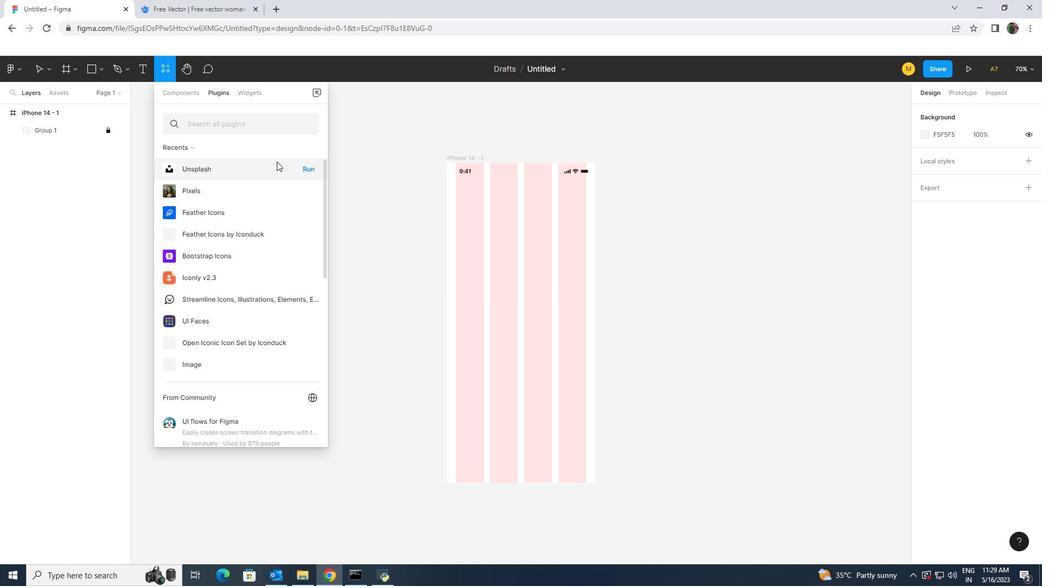 
Action: Mouse pressed left at (276, 161)
Screenshot: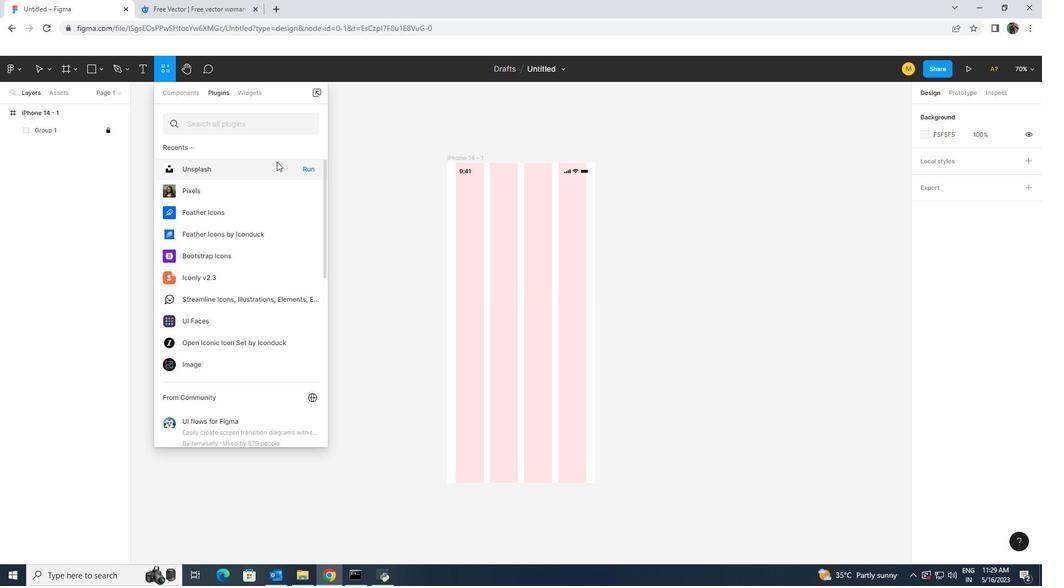 
Action: Mouse moved to (273, 239)
Screenshot: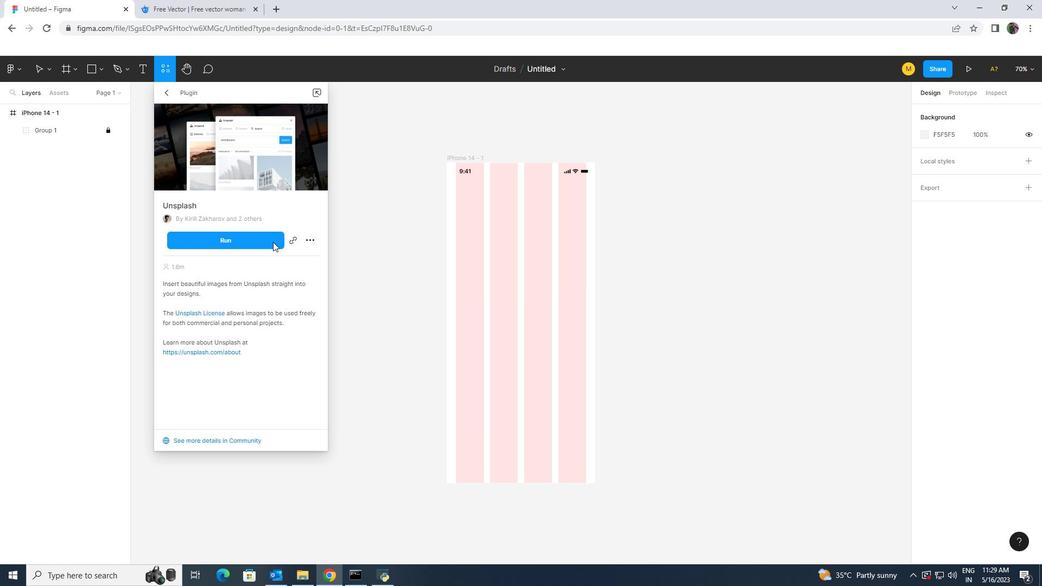 
Action: Mouse pressed left at (273, 239)
Screenshot: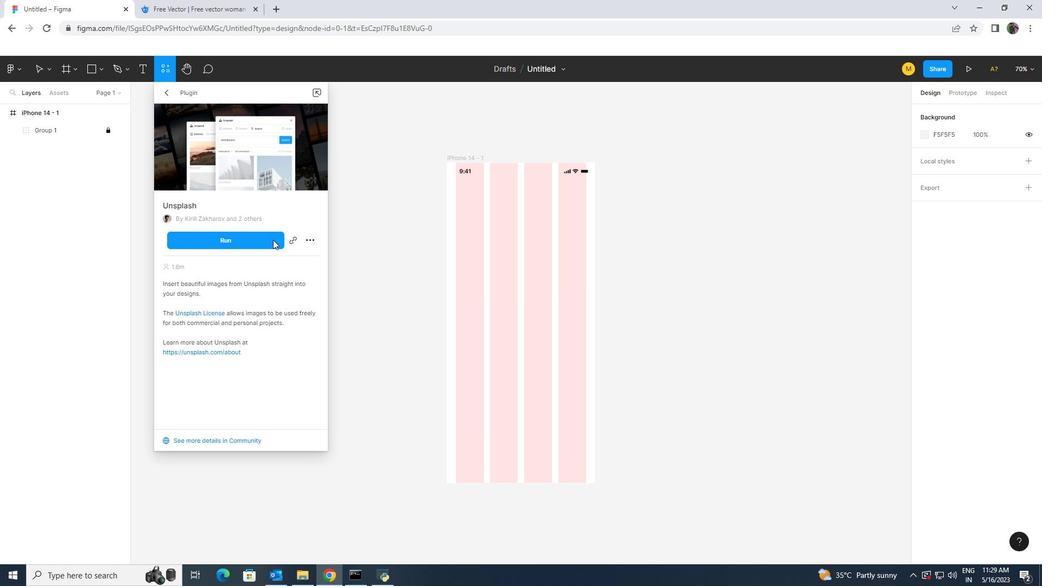 
Action: Mouse moved to (479, 191)
Screenshot: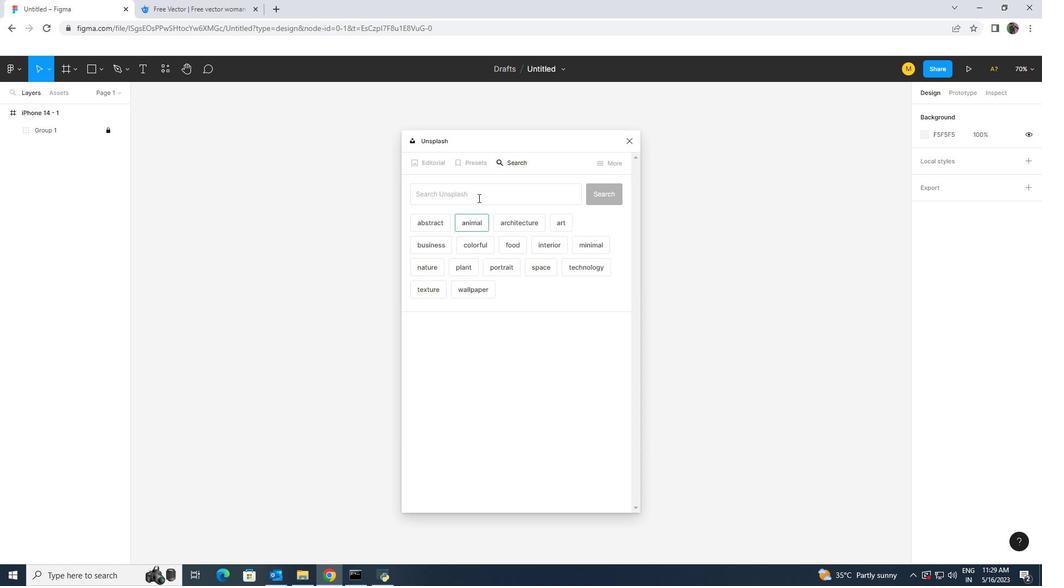 
Action: Mouse pressed left at (479, 191)
Screenshot: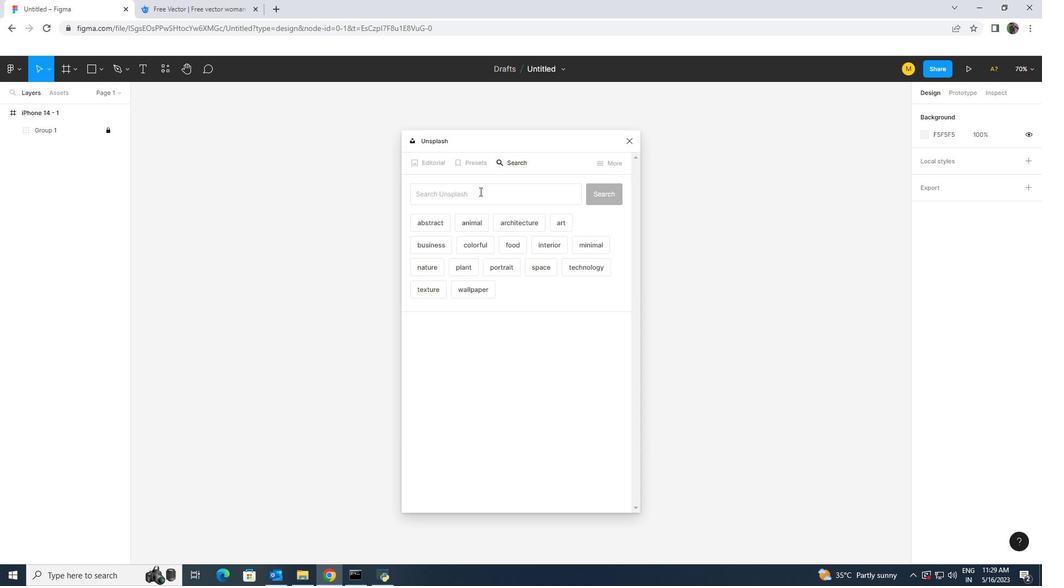 
Action: Key pressed <Key.shift>Meditation<Key.space>illustration<Key.enter>
Screenshot: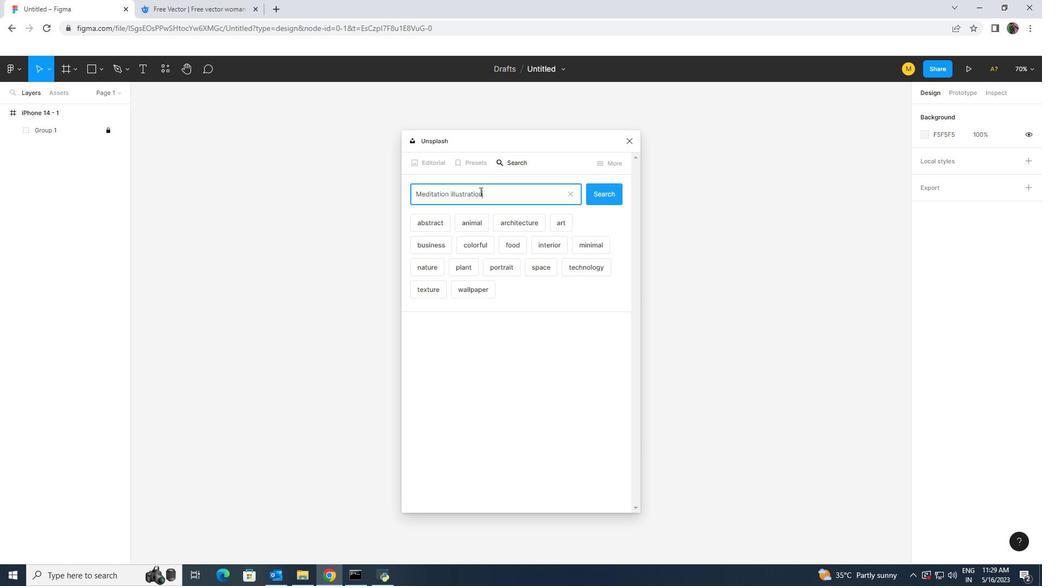 
Action: Mouse moved to (502, 332)
Screenshot: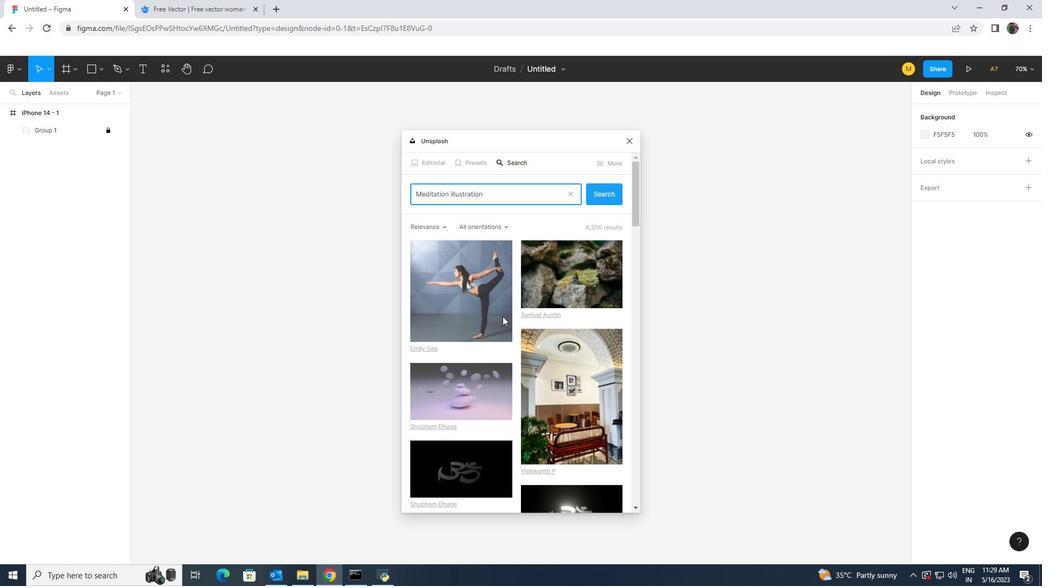 
Action: Mouse scrolled (502, 332) with delta (0, 0)
Screenshot: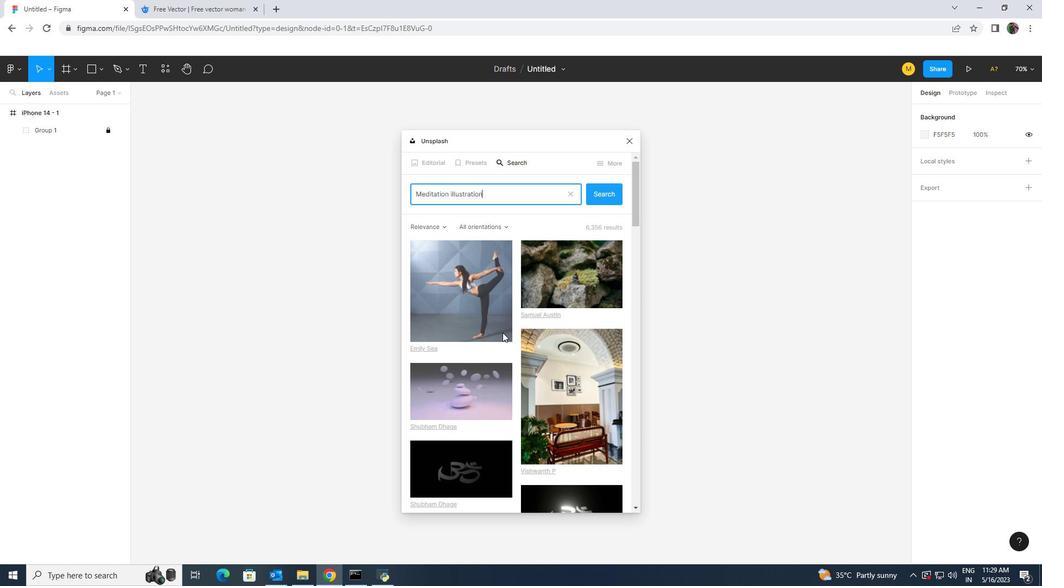 
Action: Mouse scrolled (502, 332) with delta (0, 0)
Screenshot: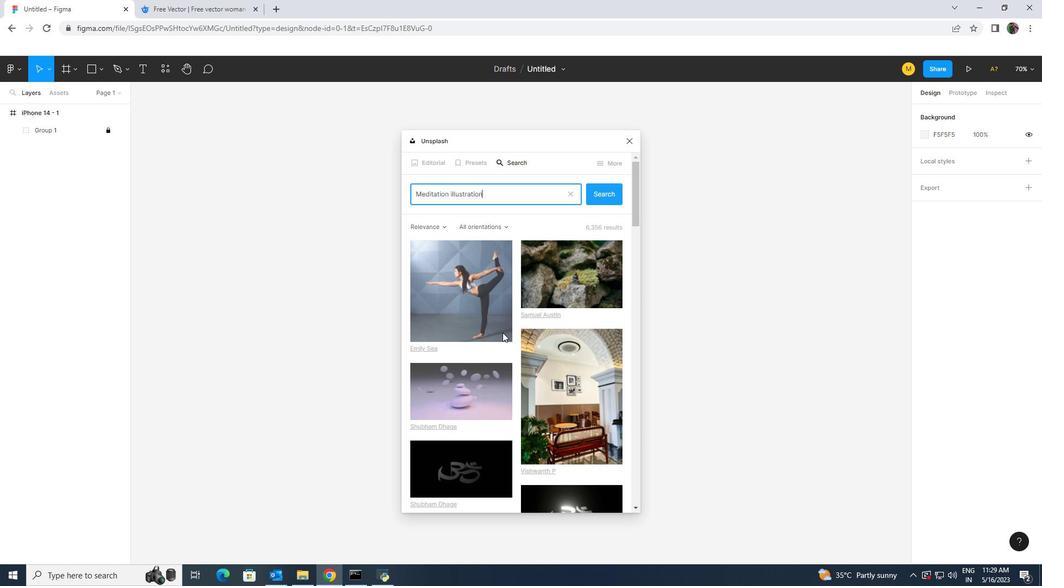 
Action: Mouse scrolled (502, 332) with delta (0, 0)
Screenshot: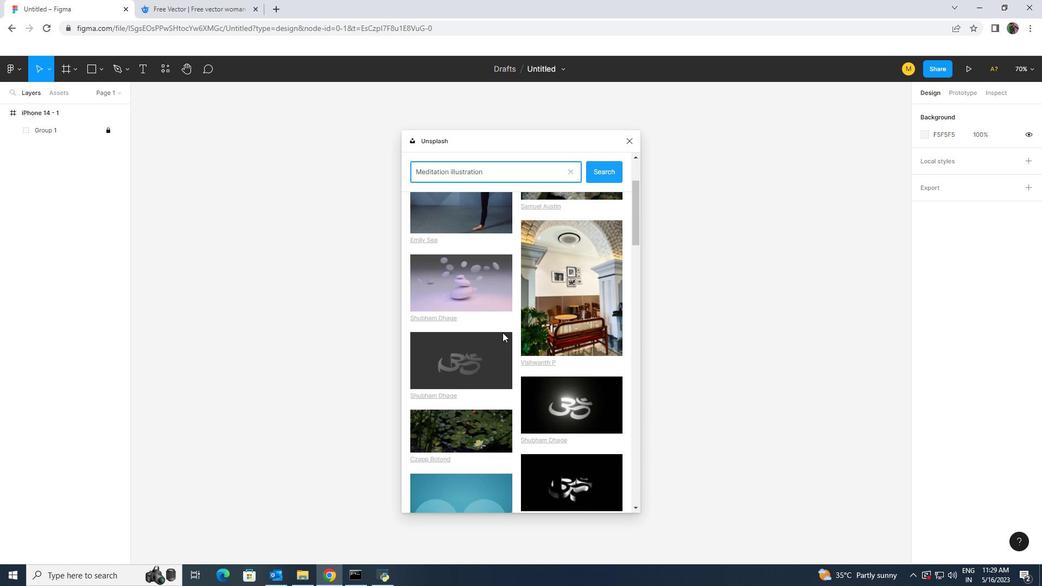 
Action: Mouse scrolled (502, 332) with delta (0, 0)
Screenshot: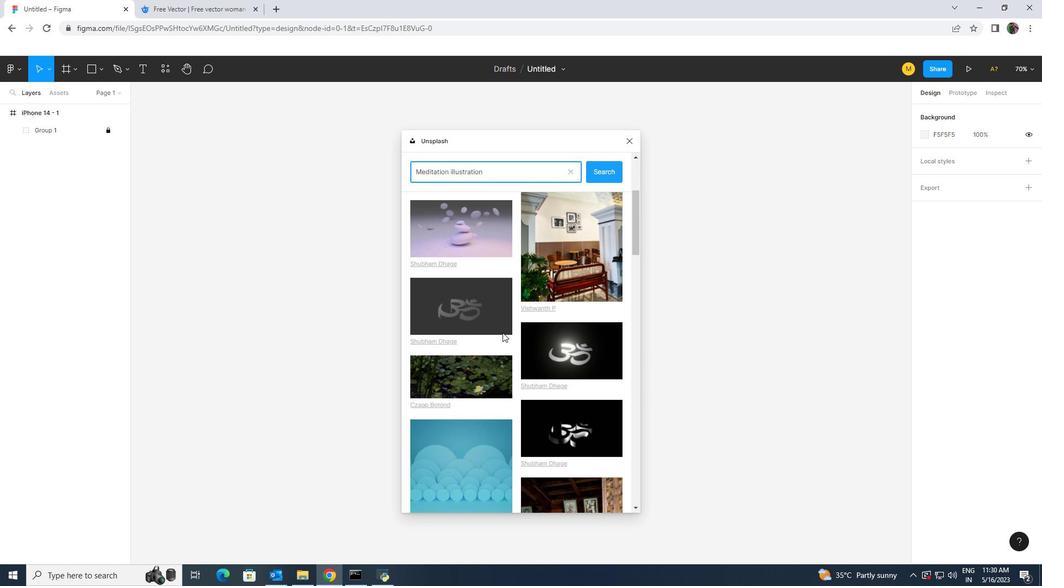 
Action: Mouse scrolled (502, 332) with delta (0, 0)
Screenshot: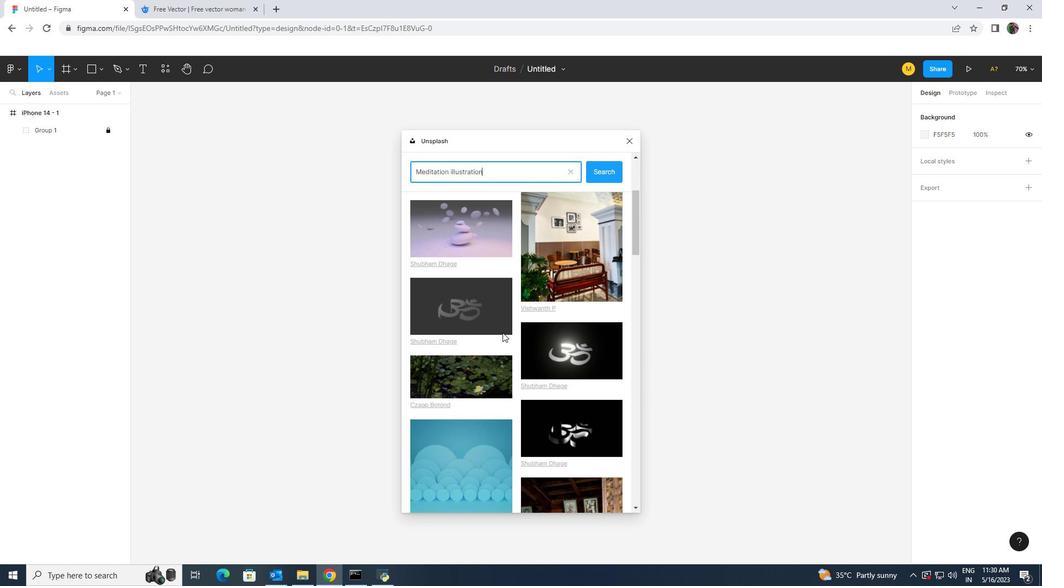 
Action: Mouse scrolled (502, 332) with delta (0, 0)
Screenshot: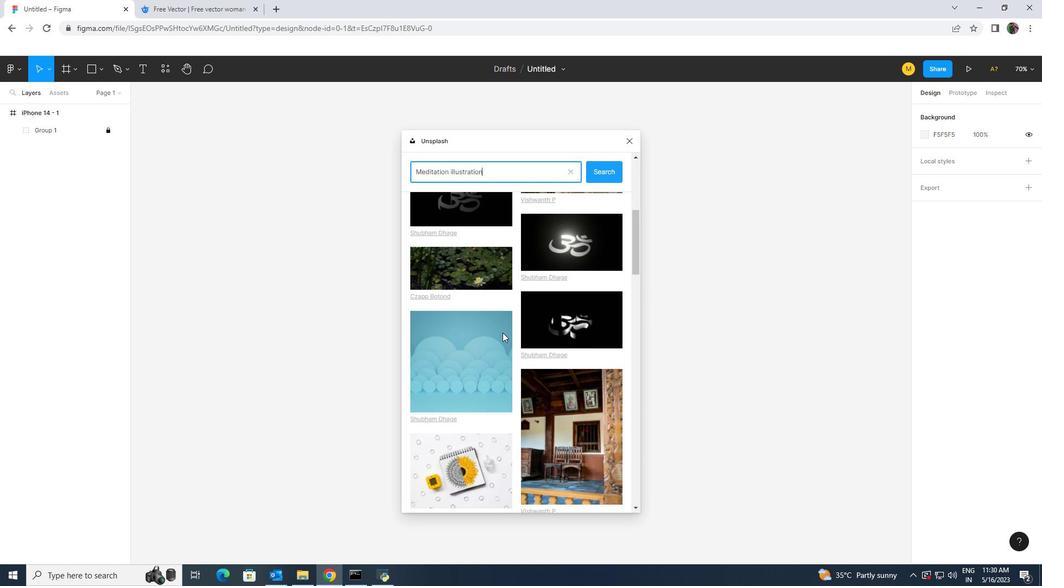 
Action: Mouse scrolled (502, 332) with delta (0, 0)
Screenshot: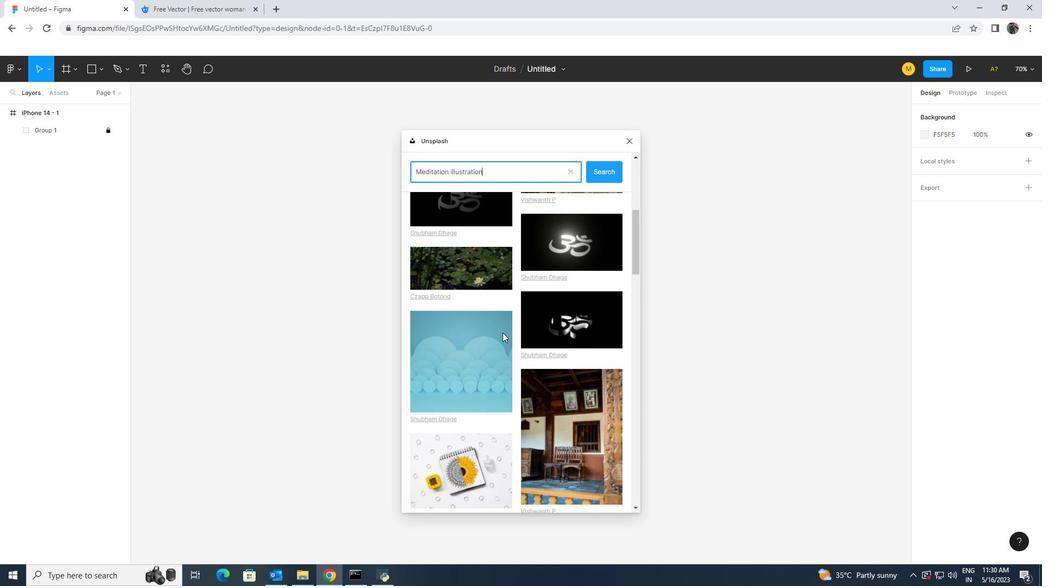 
Action: Mouse scrolled (502, 332) with delta (0, 0)
Screenshot: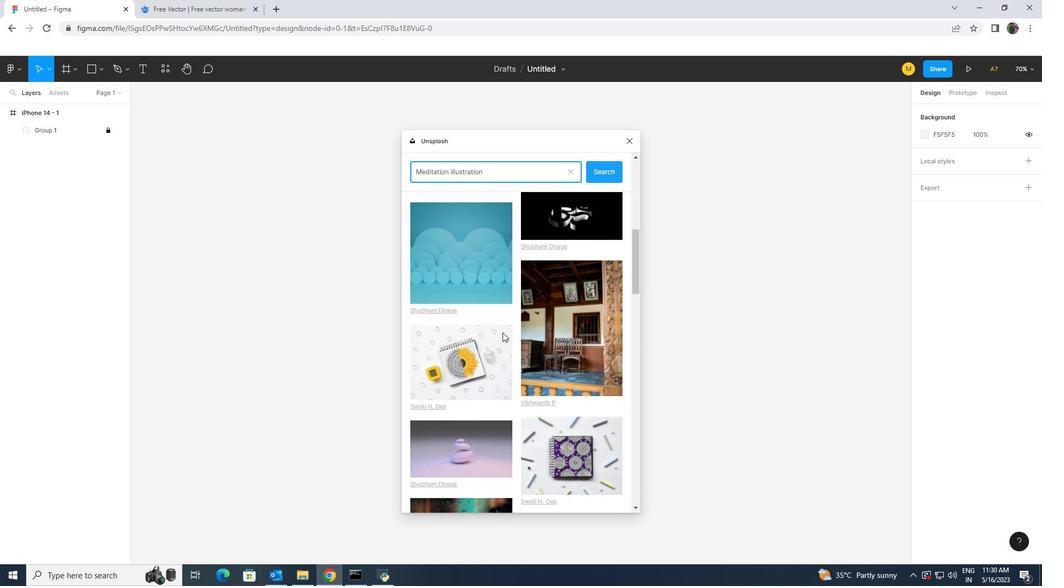 
Action: Mouse scrolled (502, 332) with delta (0, 0)
Screenshot: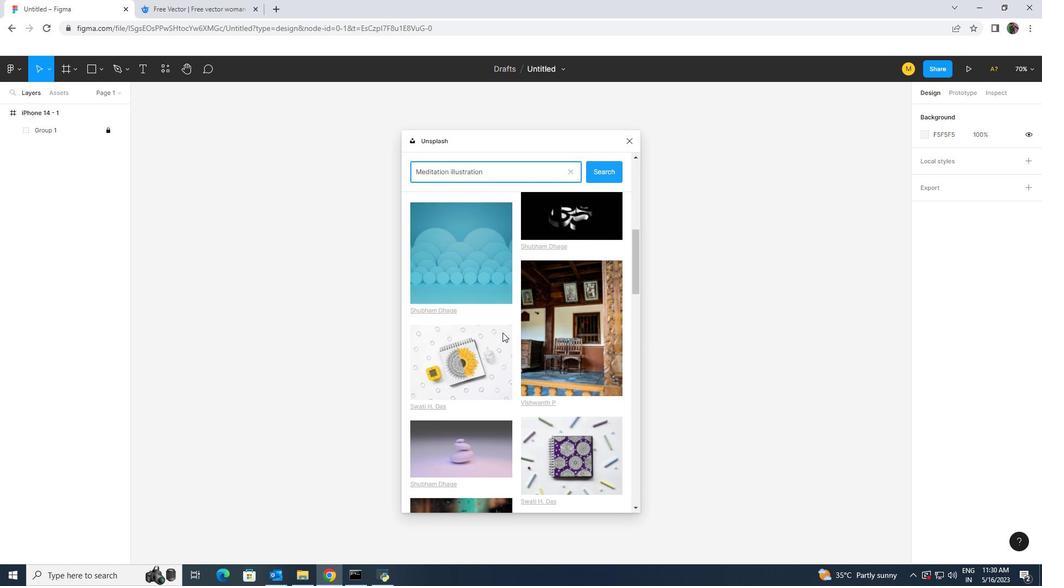 
Action: Mouse scrolled (502, 332) with delta (0, 0)
Screenshot: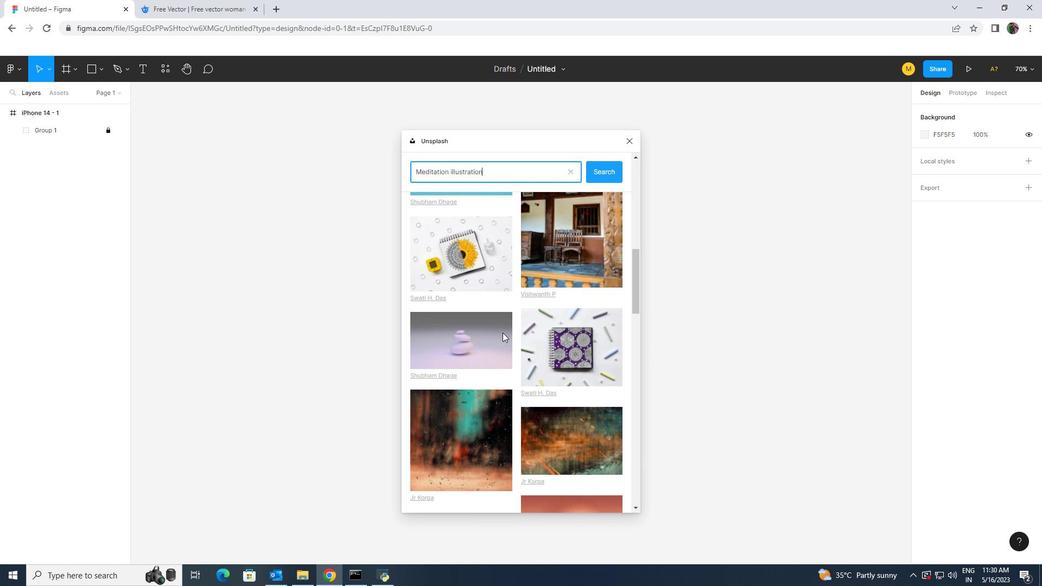 
Action: Mouse scrolled (502, 332) with delta (0, 0)
Screenshot: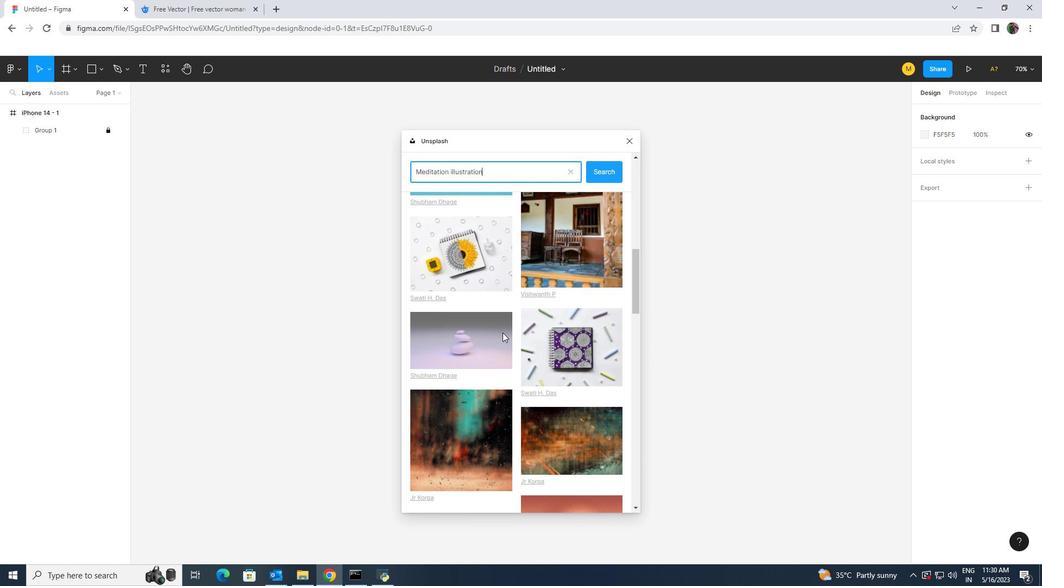 
Action: Mouse scrolled (502, 332) with delta (0, 0)
Screenshot: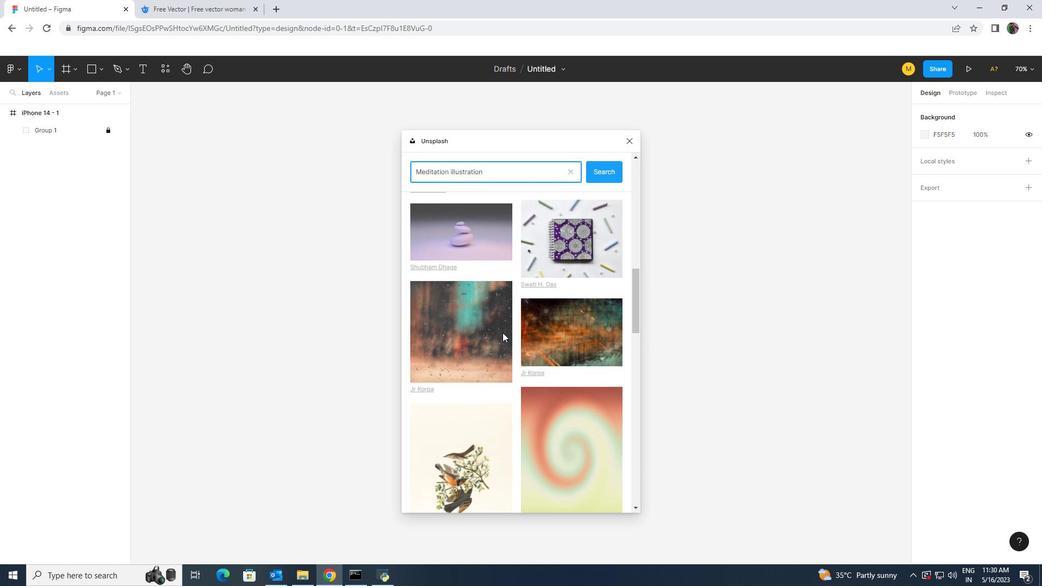 
Action: Mouse scrolled (502, 332) with delta (0, 0)
Screenshot: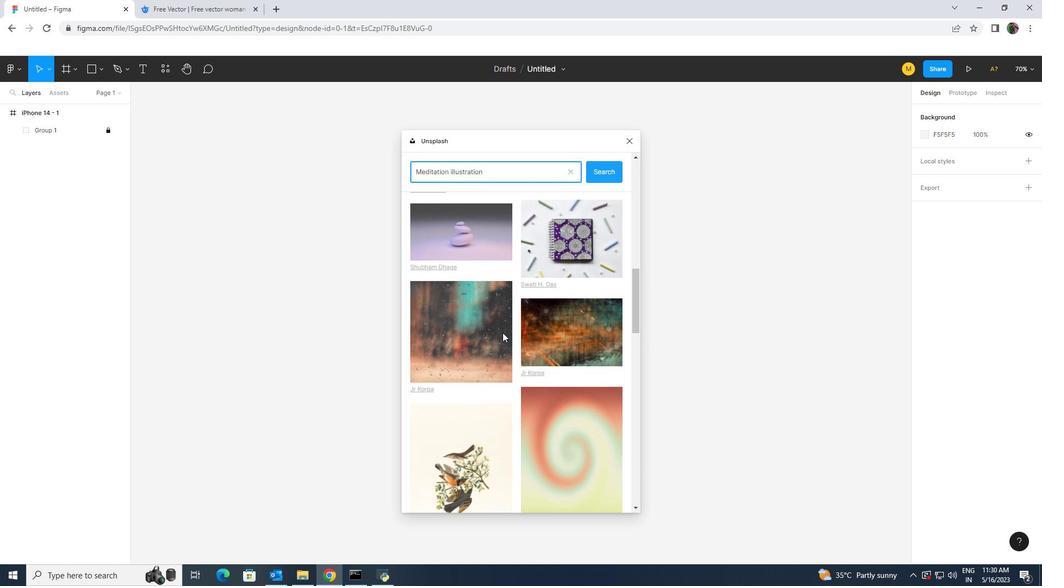 
Action: Mouse scrolled (502, 332) with delta (0, 0)
Screenshot: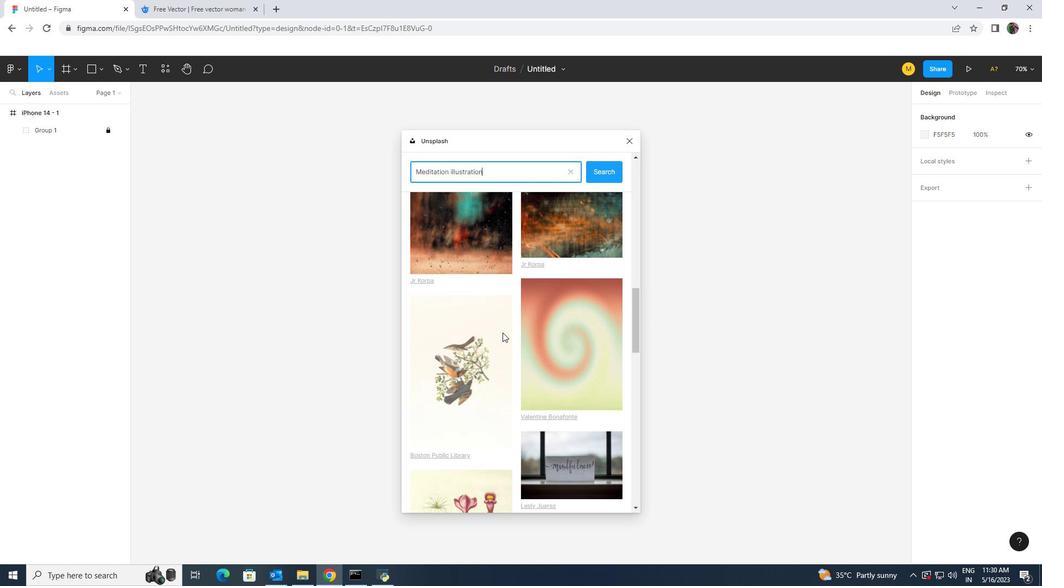 
Action: Mouse scrolled (502, 332) with delta (0, 0)
Screenshot: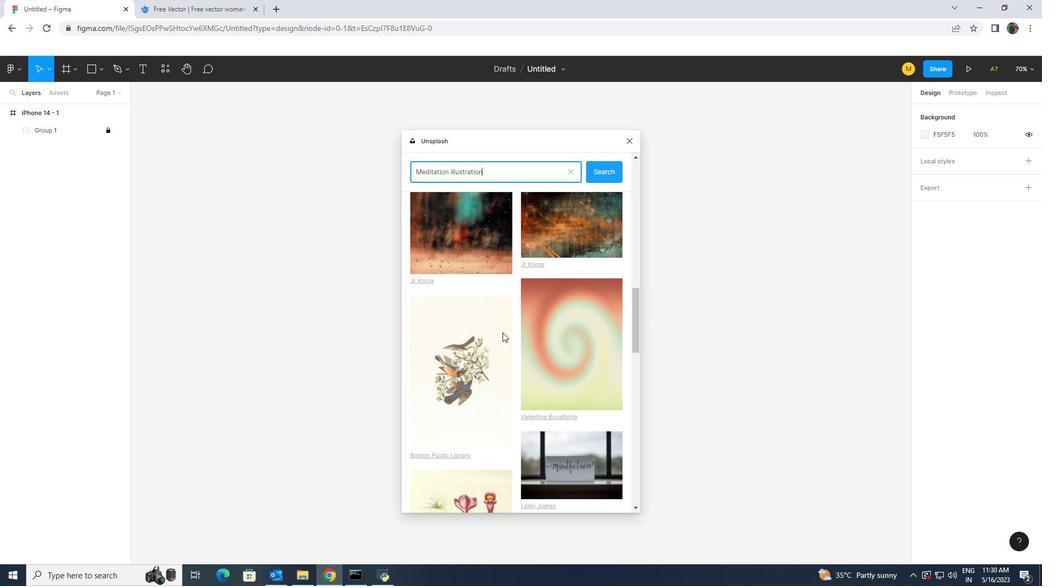 
Action: Mouse scrolled (502, 332) with delta (0, 0)
Screenshot: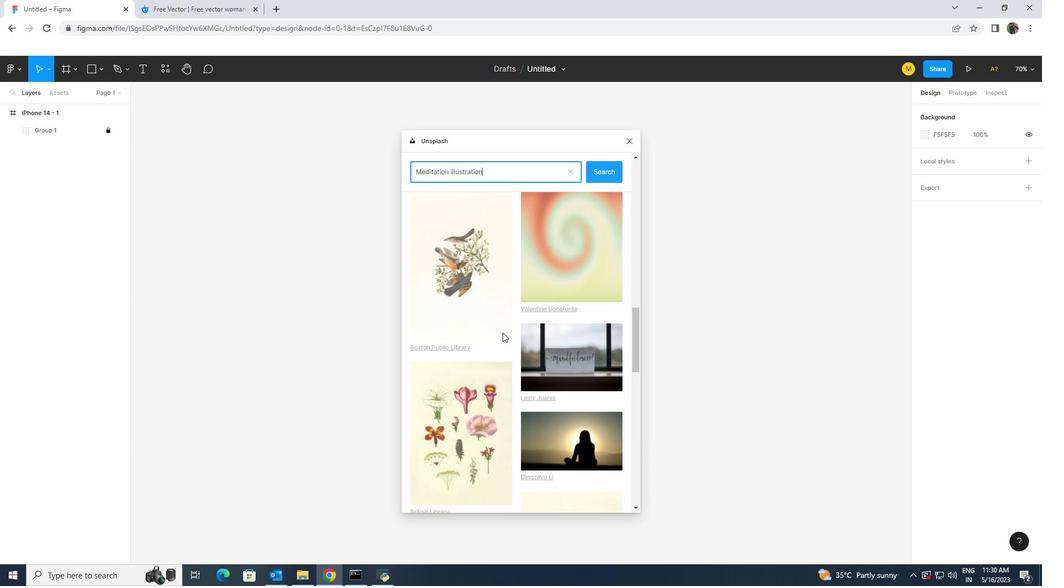 
Action: Mouse scrolled (502, 332) with delta (0, 0)
Screenshot: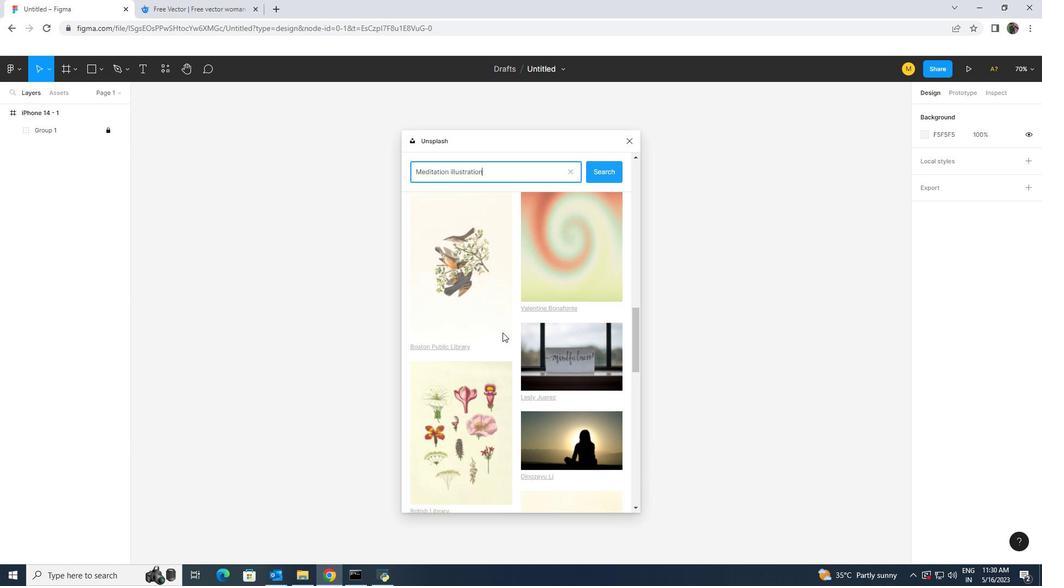 
Action: Mouse moved to (555, 329)
Screenshot: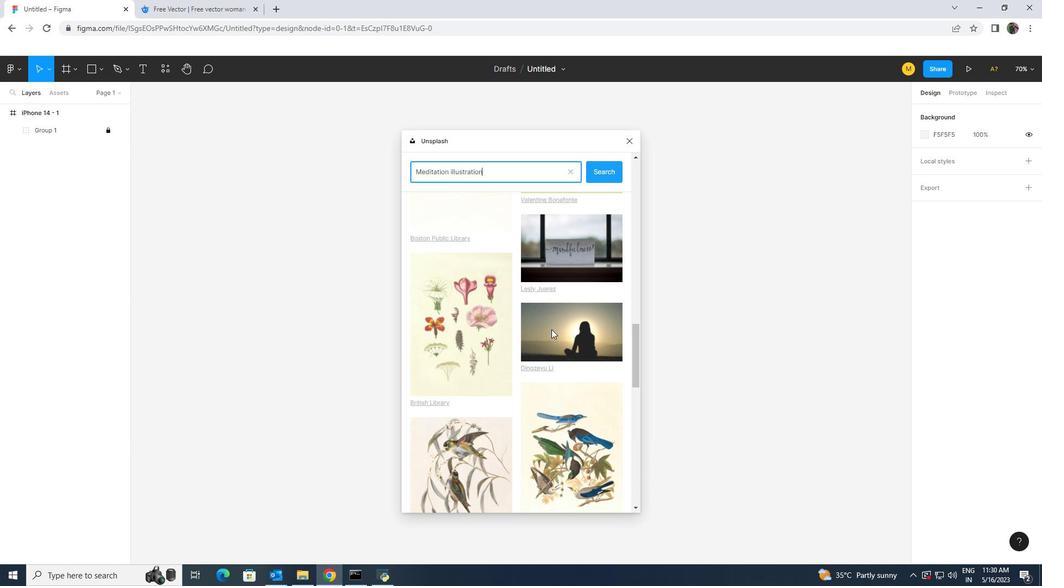 
Action: Mouse scrolled (555, 328) with delta (0, 0)
Screenshot: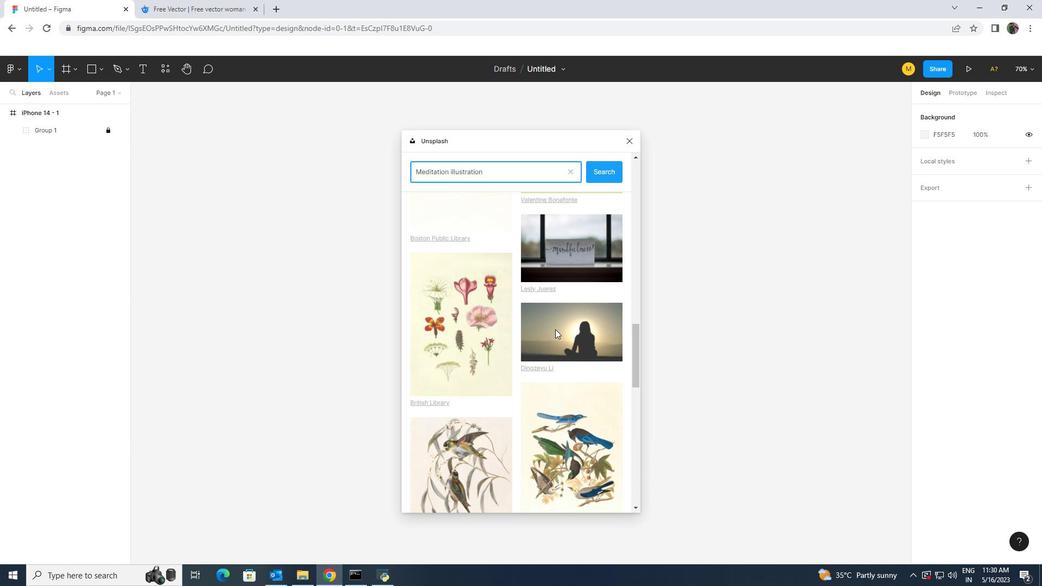 
Action: Mouse scrolled (555, 328) with delta (0, 0)
Screenshot: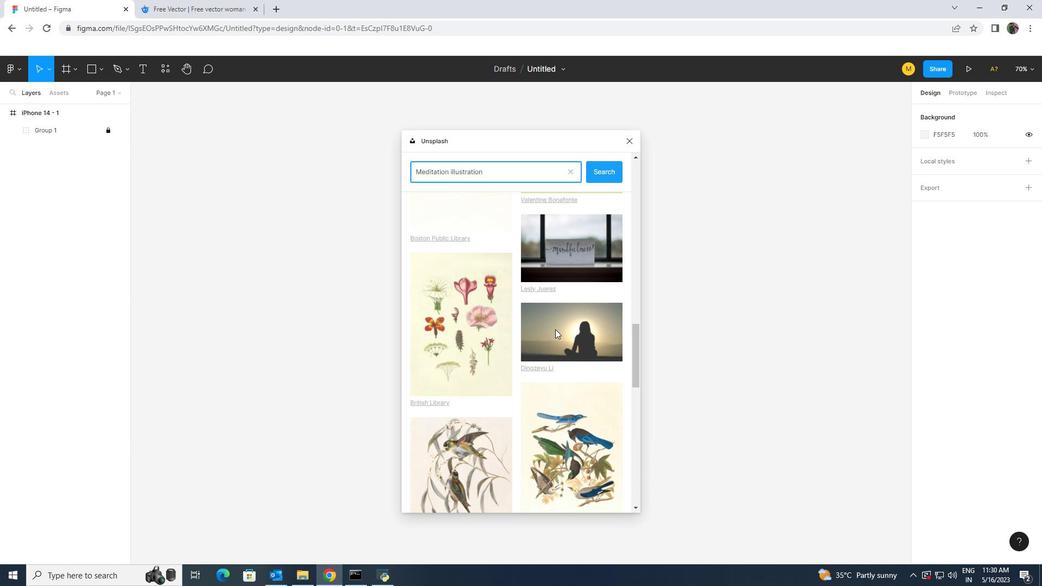 
Action: Mouse scrolled (555, 328) with delta (0, 0)
Screenshot: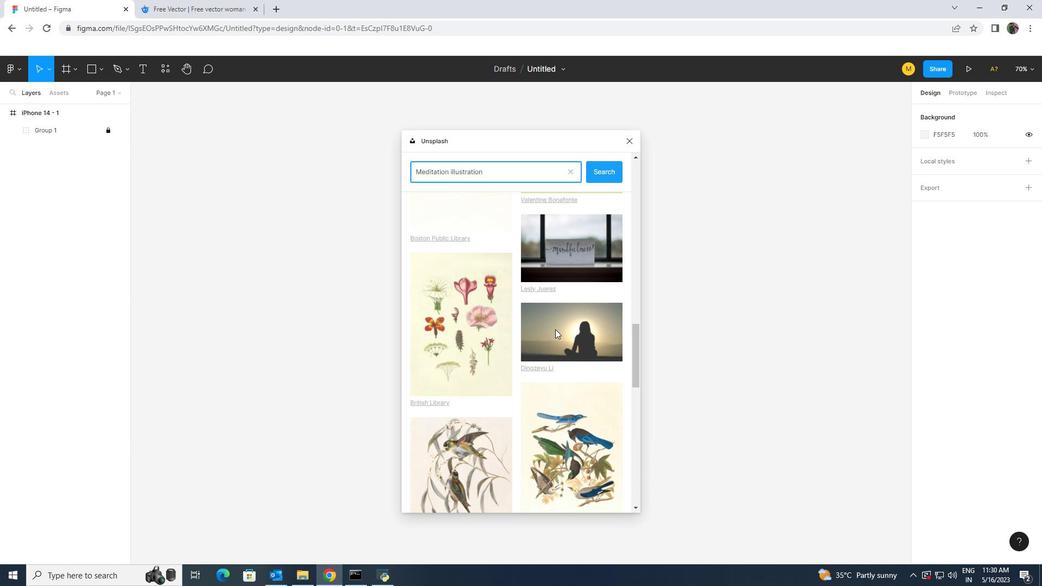 
Action: Mouse scrolled (555, 328) with delta (0, 0)
Screenshot: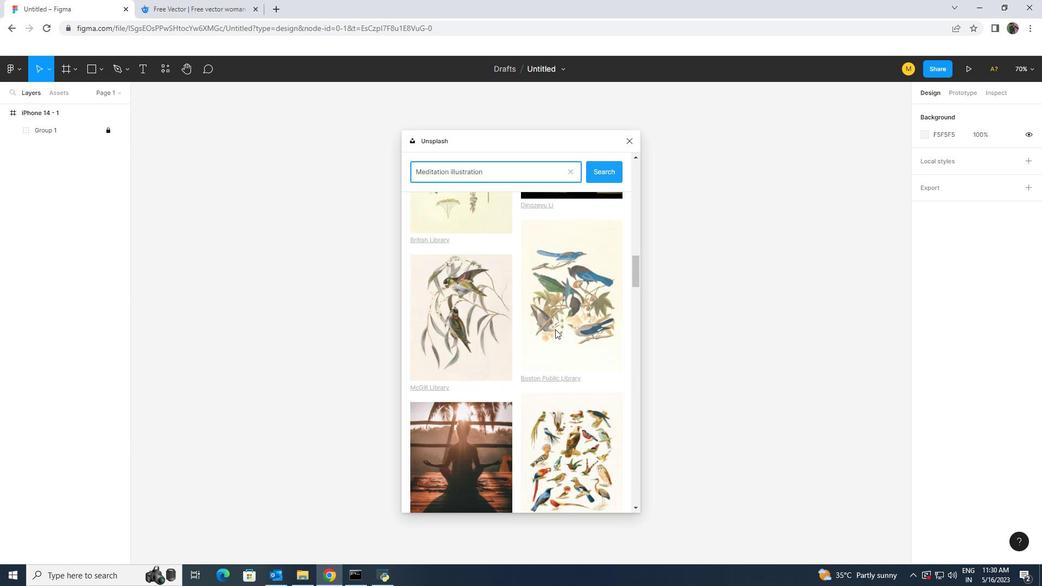 
Action: Mouse scrolled (555, 328) with delta (0, 0)
Screenshot: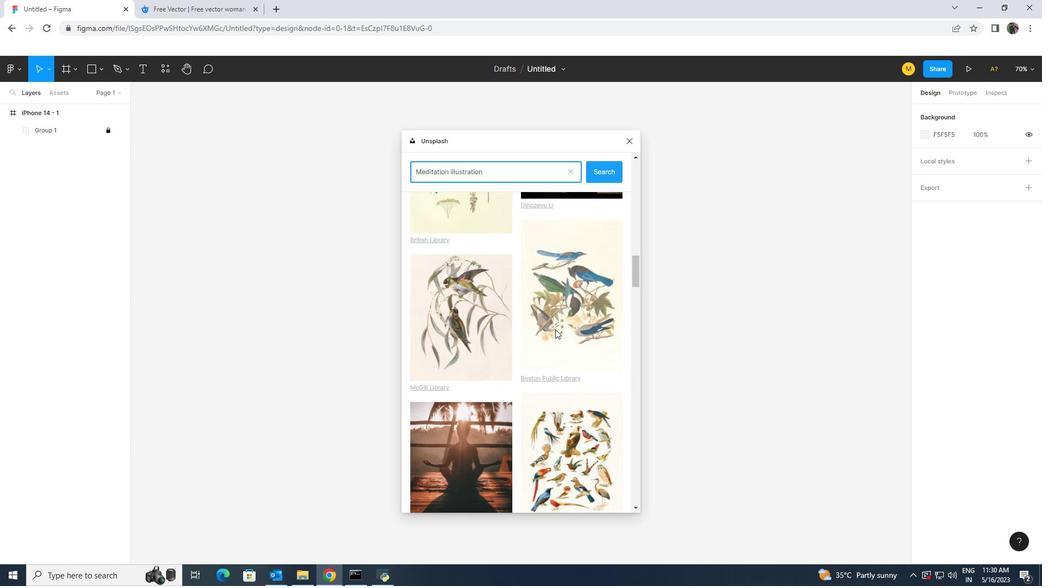 
Action: Mouse scrolled (555, 328) with delta (0, 0)
Screenshot: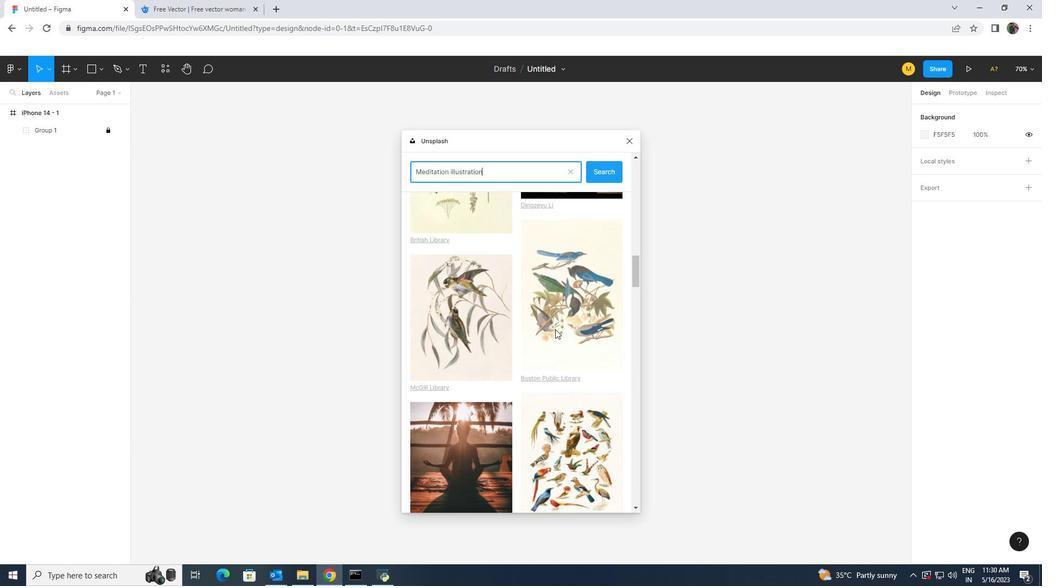 
Action: Mouse scrolled (555, 328) with delta (0, 0)
Screenshot: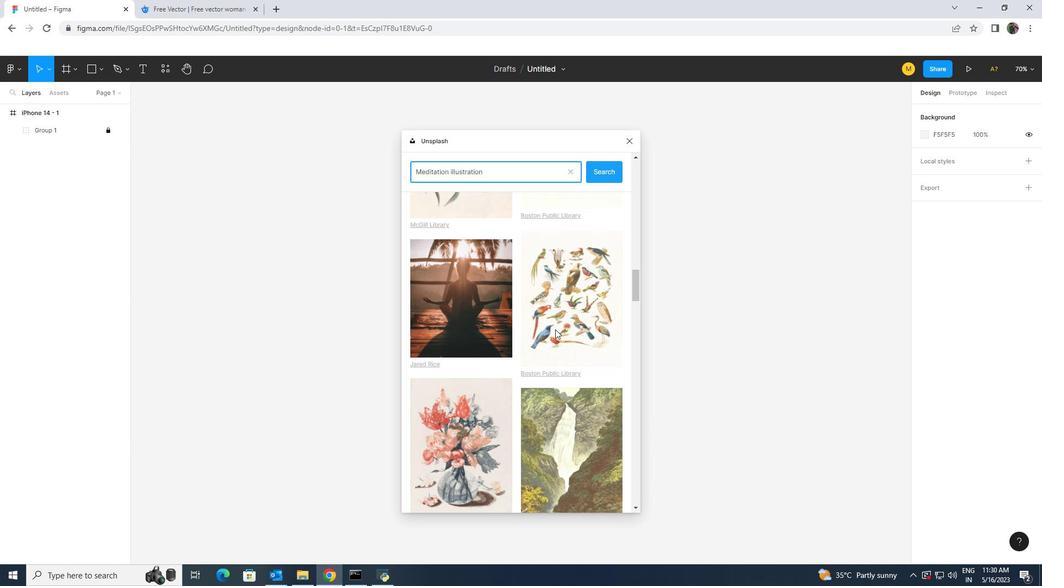
Action: Mouse scrolled (555, 328) with delta (0, 0)
Screenshot: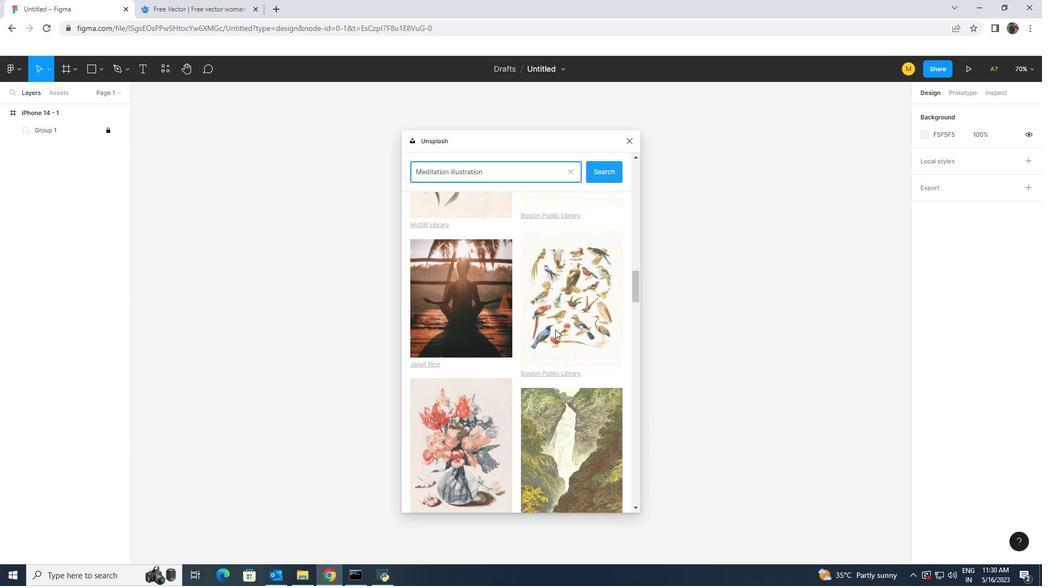
Action: Mouse scrolled (555, 328) with delta (0, 0)
Screenshot: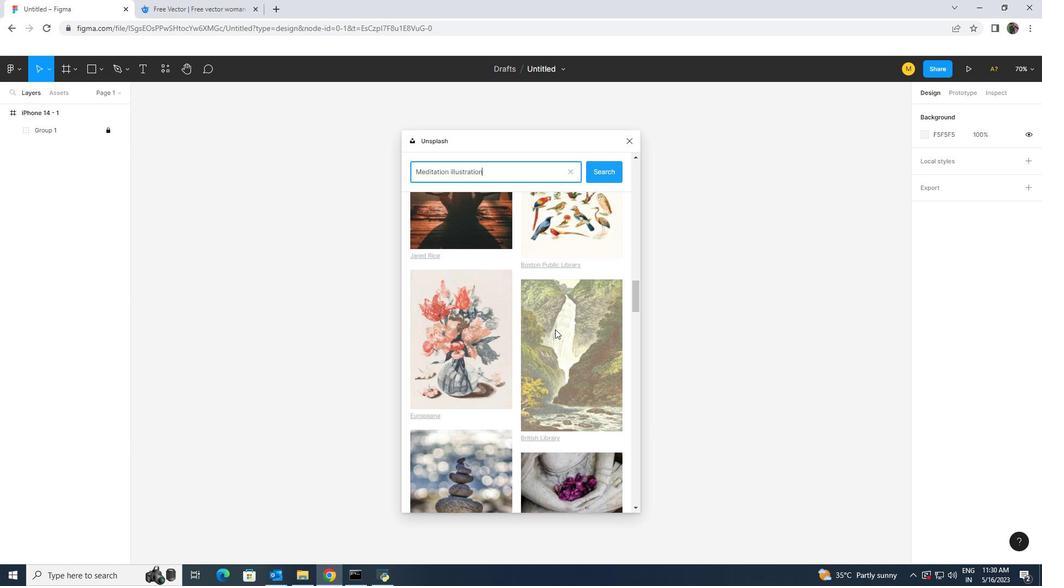 
Action: Mouse scrolled (555, 328) with delta (0, 0)
Screenshot: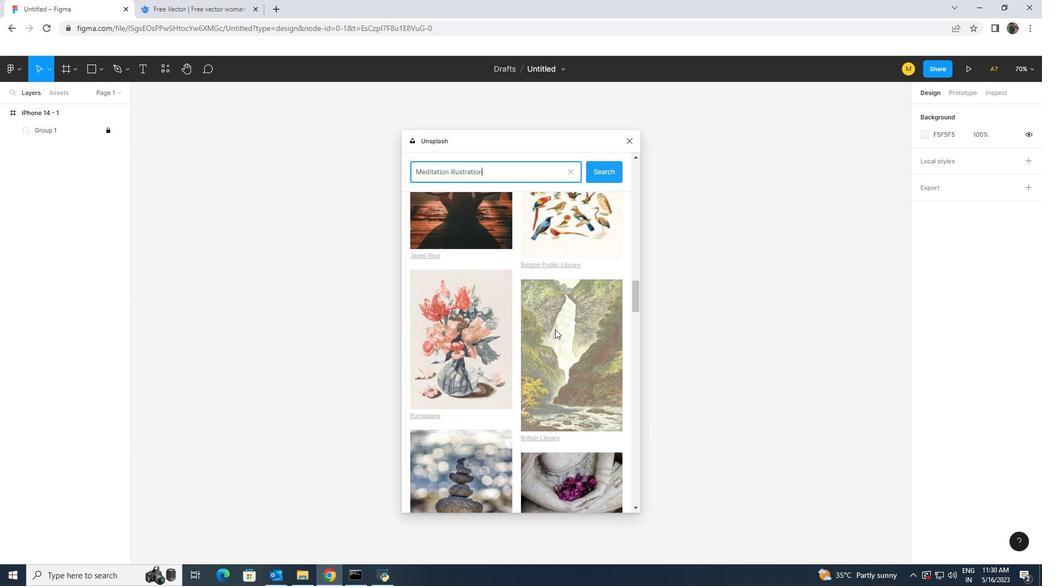 
Action: Mouse scrolled (555, 328) with delta (0, 0)
Screenshot: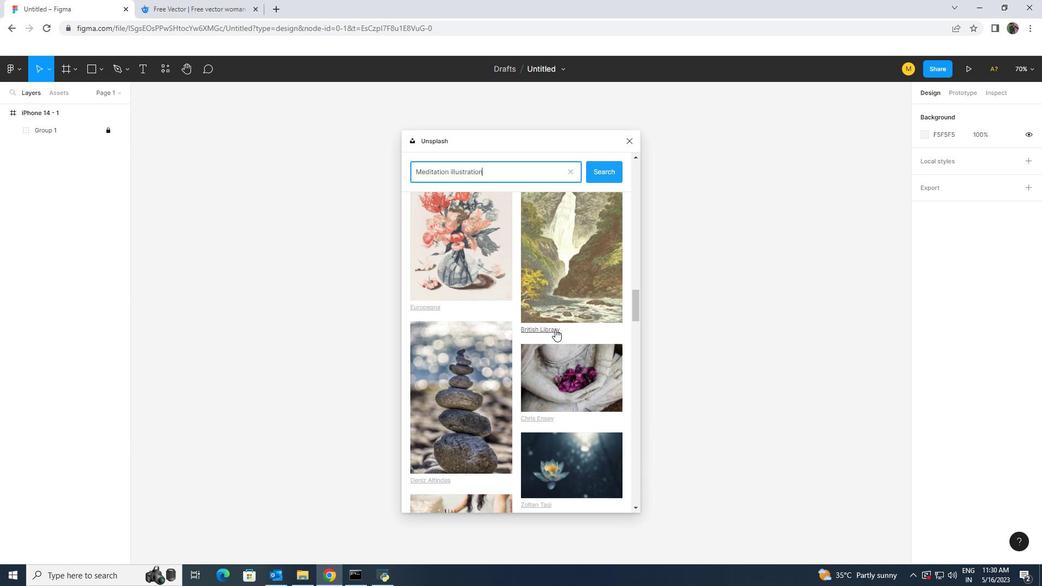 
Action: Mouse scrolled (555, 328) with delta (0, 0)
Screenshot: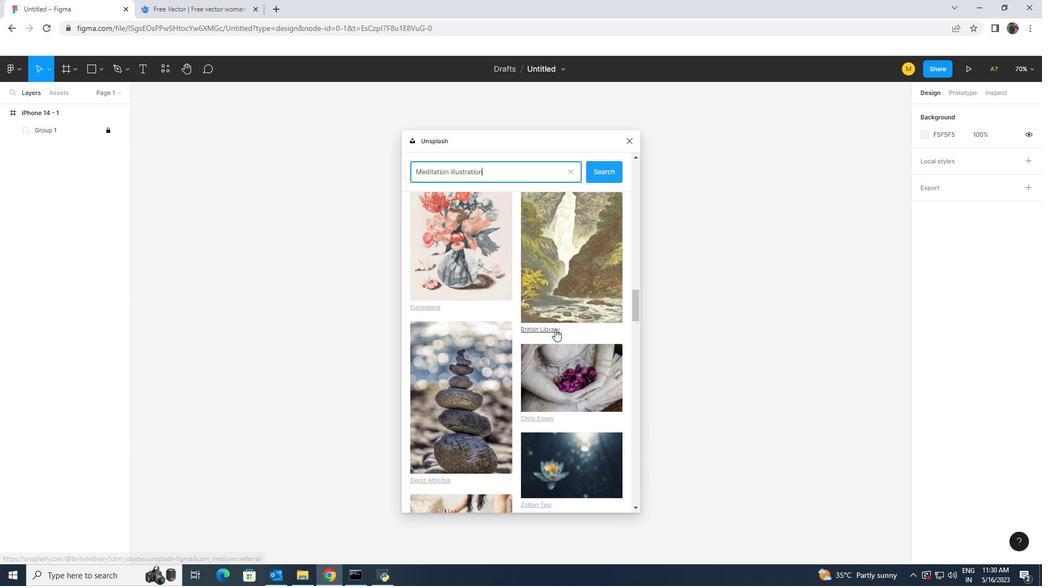 
Action: Mouse scrolled (555, 328) with delta (0, 0)
Screenshot: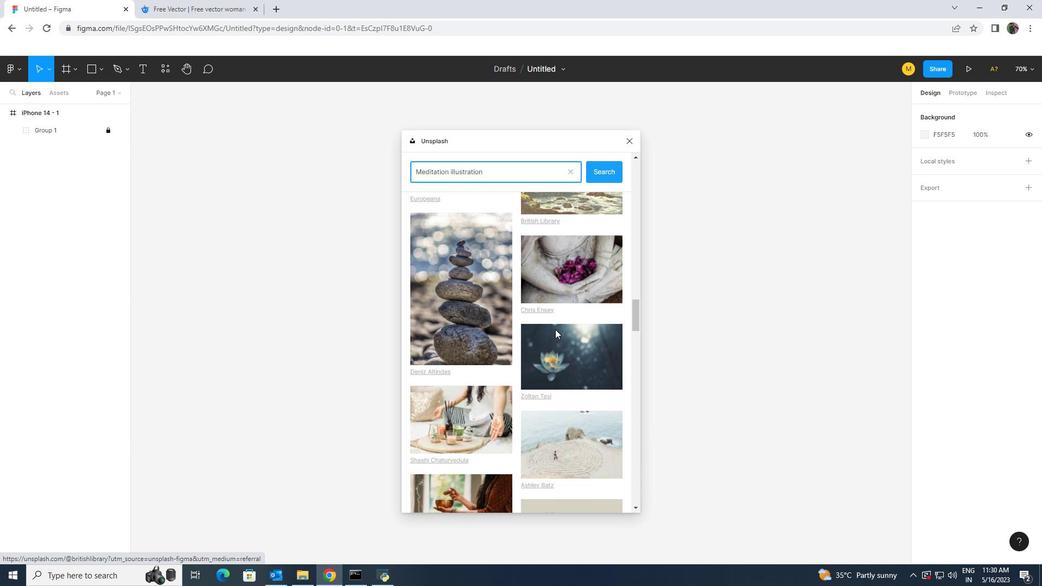 
Action: Mouse scrolled (555, 328) with delta (0, 0)
Screenshot: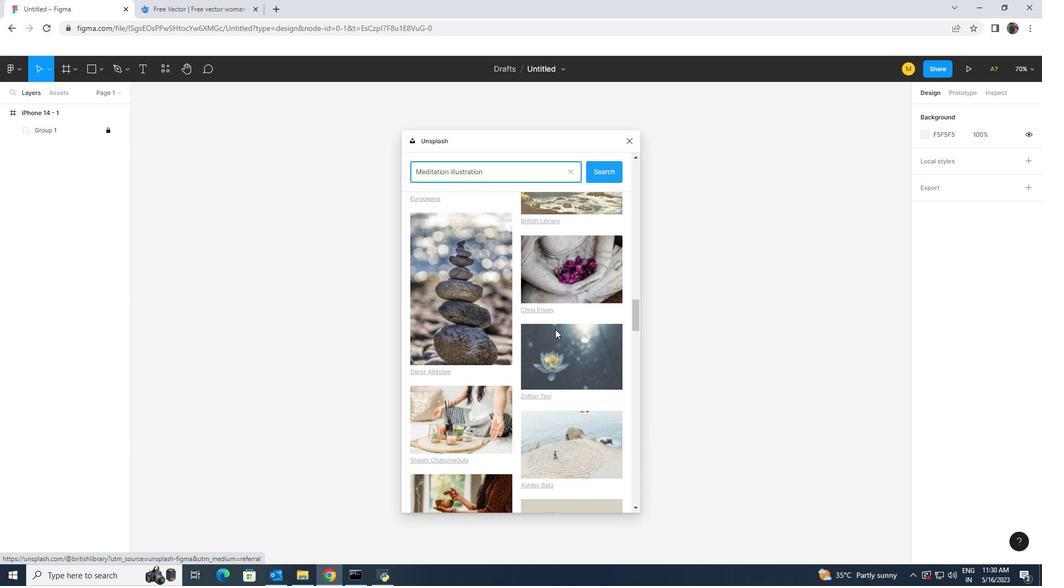 
Action: Mouse scrolled (555, 328) with delta (0, 0)
Screenshot: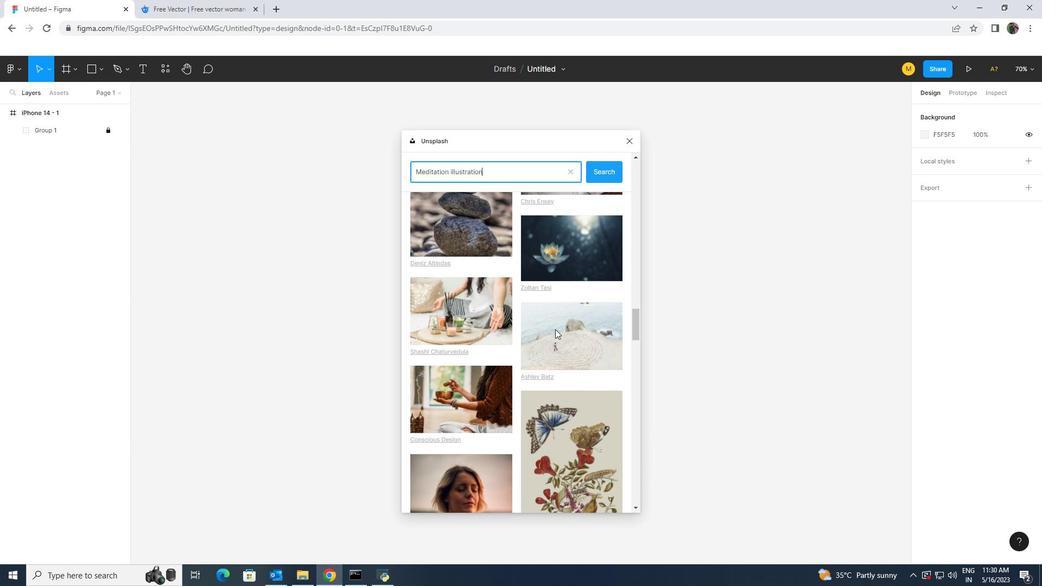 
Action: Mouse scrolled (555, 328) with delta (0, 0)
Screenshot: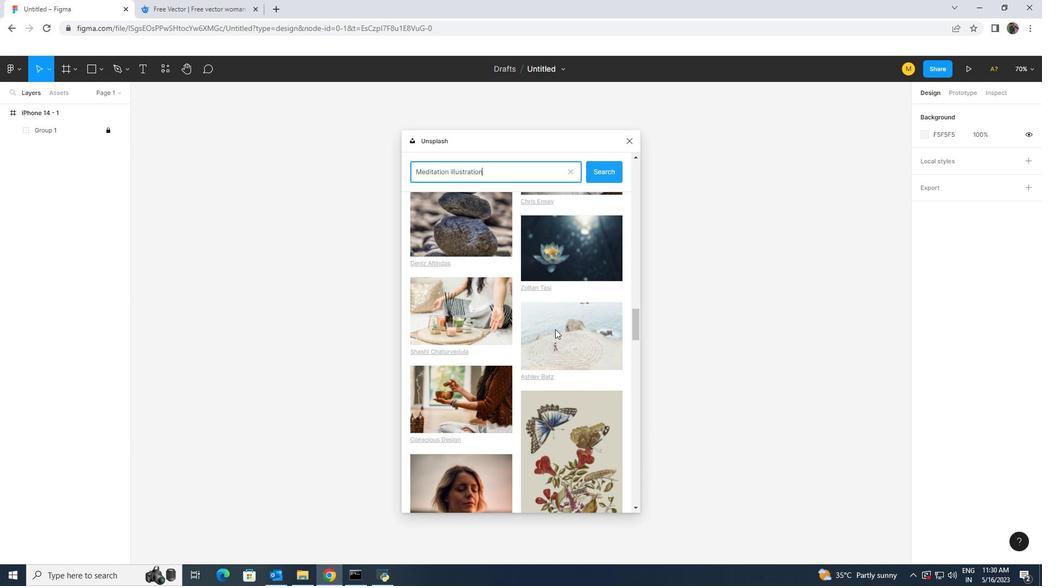
Action: Mouse scrolled (555, 328) with delta (0, 0)
Screenshot: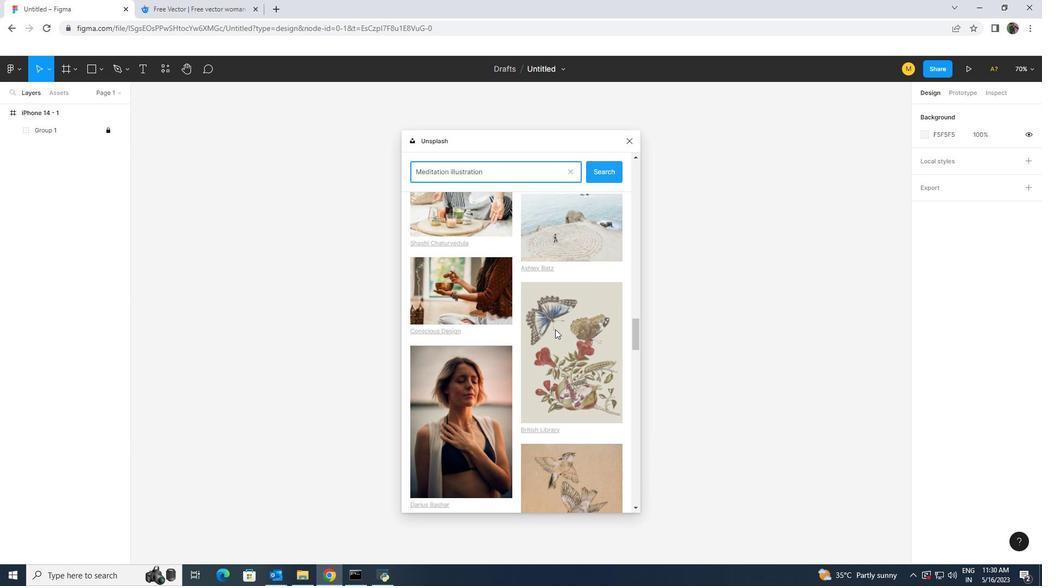 
Action: Mouse scrolled (555, 328) with delta (0, 0)
Screenshot: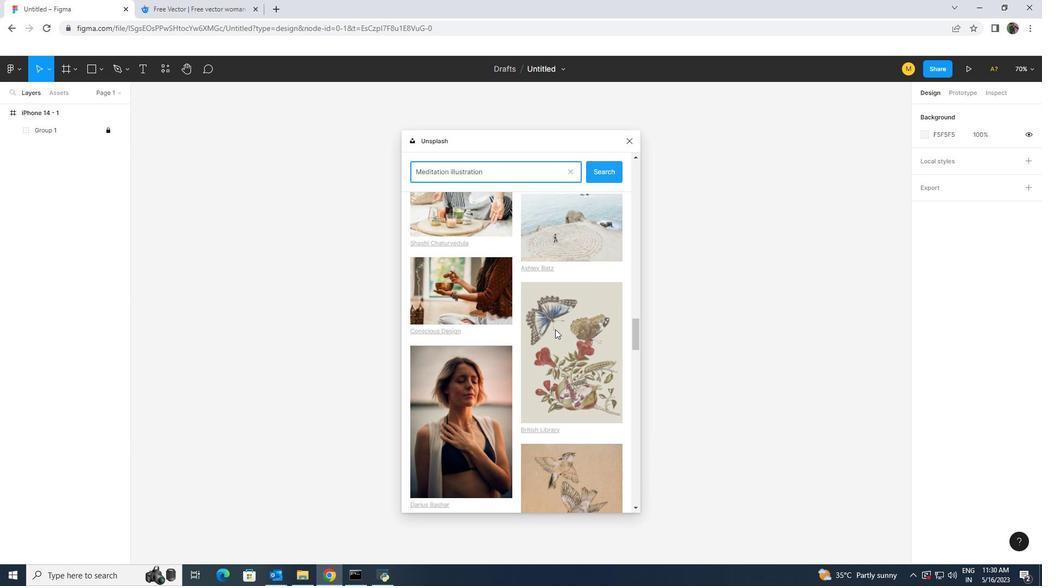 
Action: Mouse scrolled (555, 328) with delta (0, 0)
Screenshot: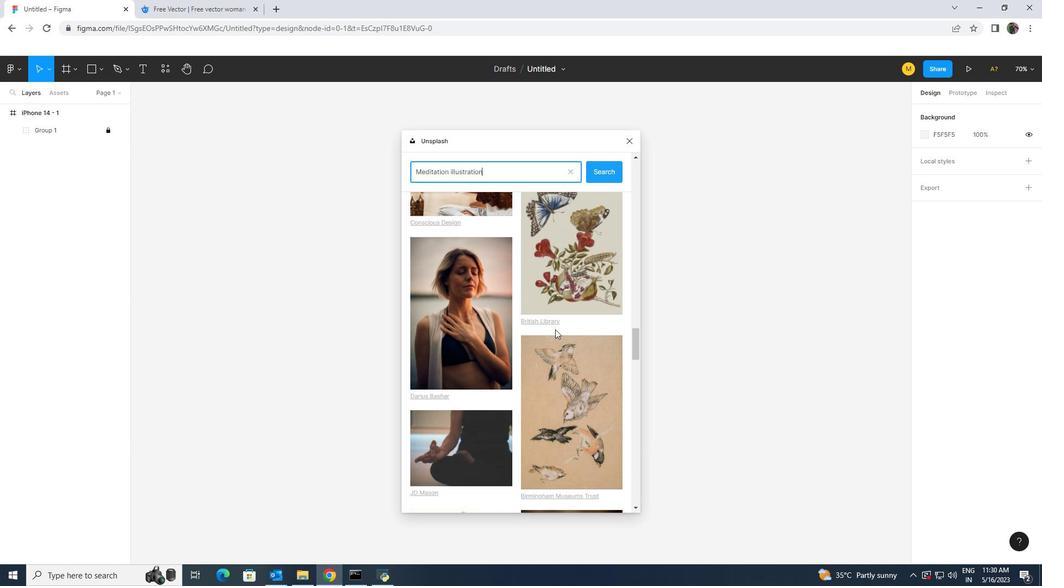 
Action: Mouse scrolled (555, 328) with delta (0, 0)
Screenshot: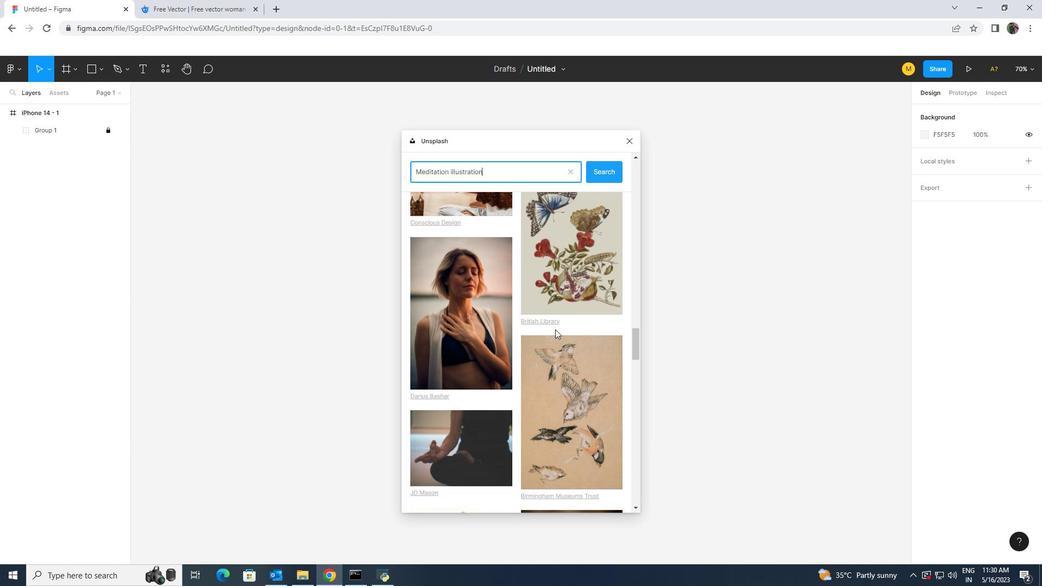 
Action: Mouse scrolled (555, 328) with delta (0, 0)
Screenshot: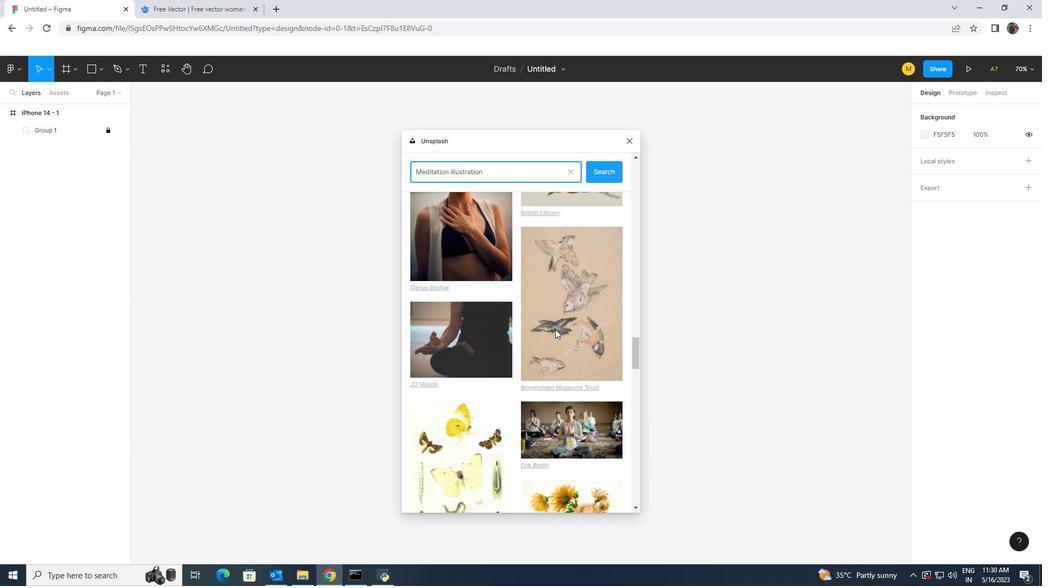 
Action: Mouse scrolled (555, 328) with delta (0, 0)
Screenshot: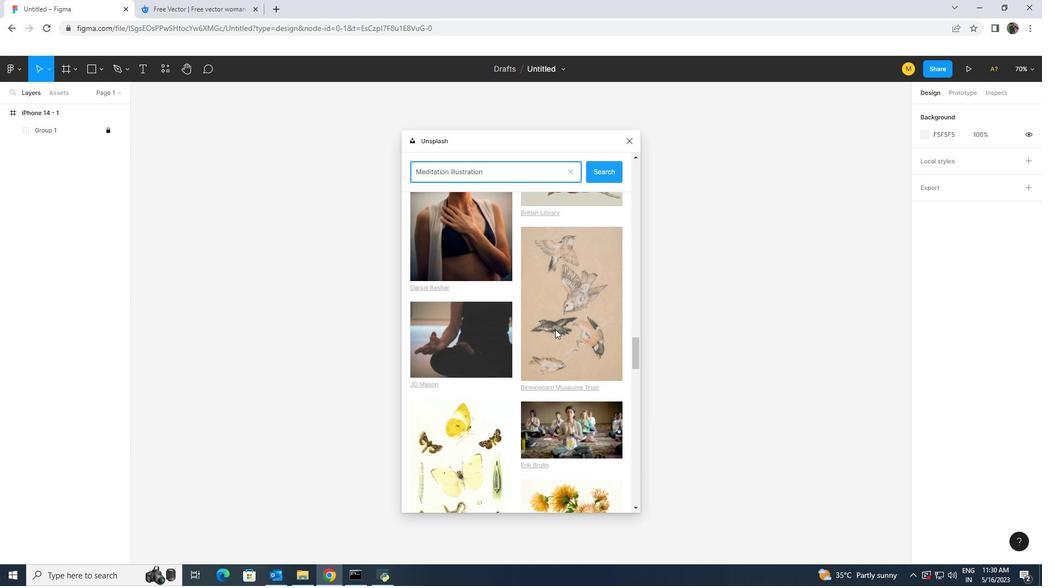 
Action: Mouse scrolled (555, 328) with delta (0, 0)
Screenshot: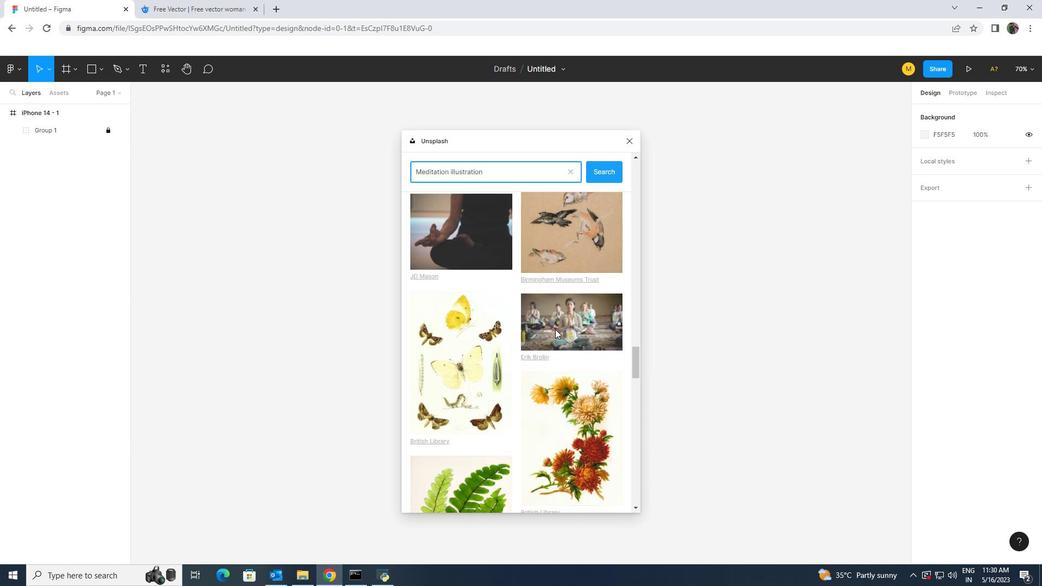 
Action: Mouse scrolled (555, 328) with delta (0, 0)
Screenshot: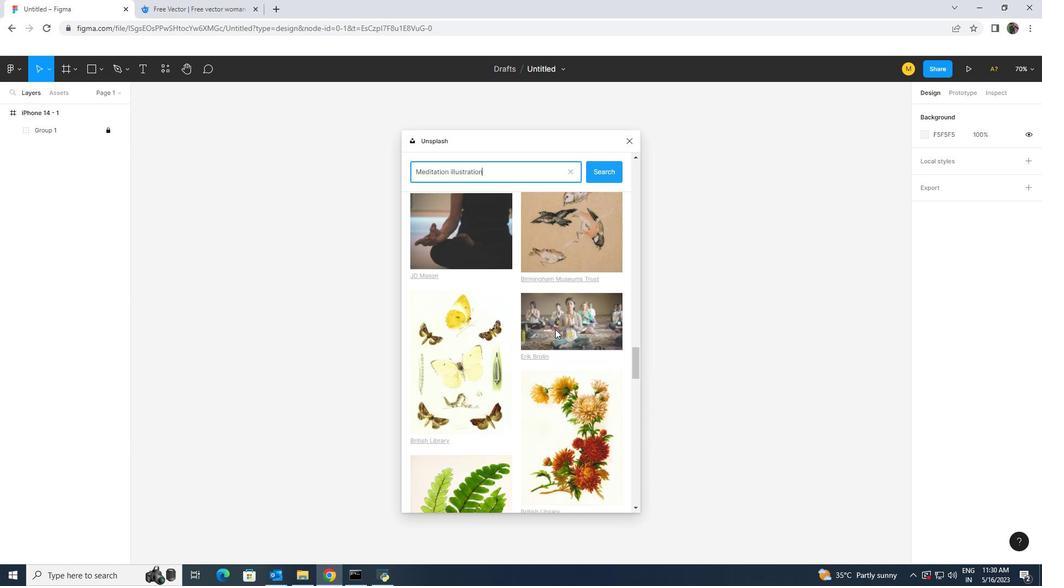 
Action: Mouse scrolled (555, 328) with delta (0, 0)
Screenshot: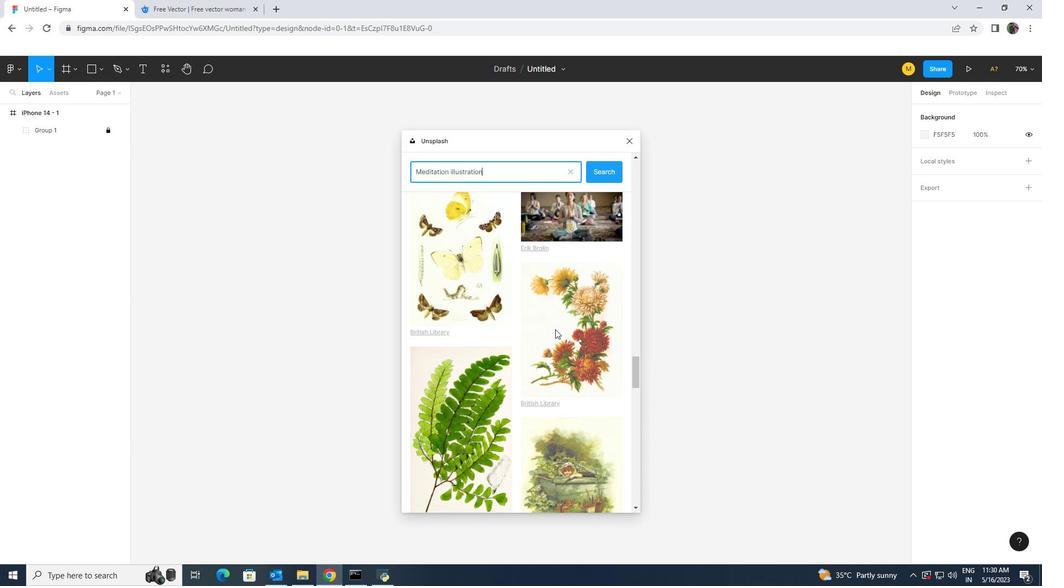 
Action: Mouse scrolled (555, 328) with delta (0, 0)
Screenshot: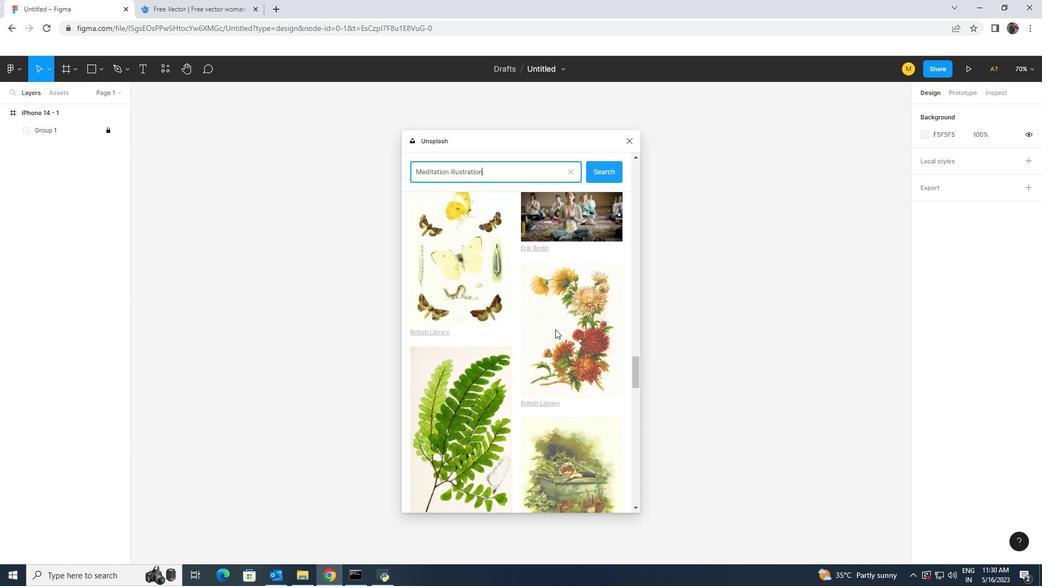 
Action: Mouse scrolled (555, 328) with delta (0, 0)
Screenshot: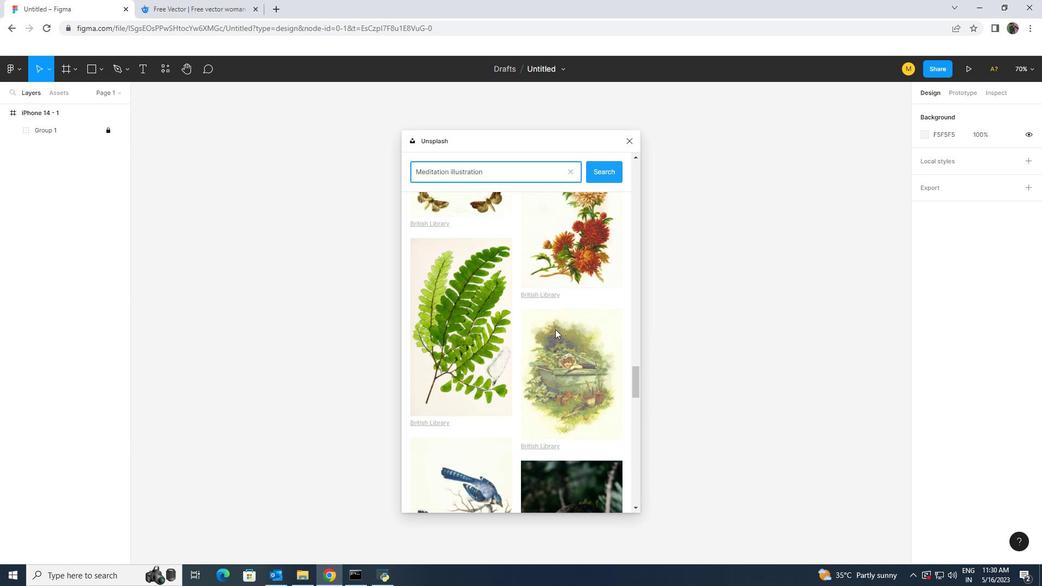 
Action: Mouse scrolled (555, 328) with delta (0, 0)
Screenshot: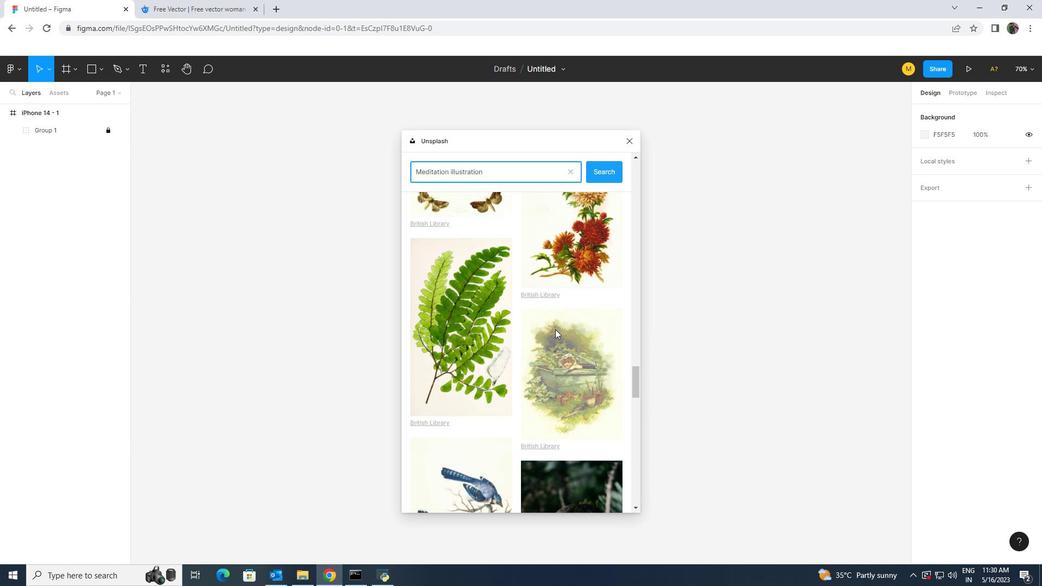 
Action: Mouse scrolled (555, 328) with delta (0, 0)
Screenshot: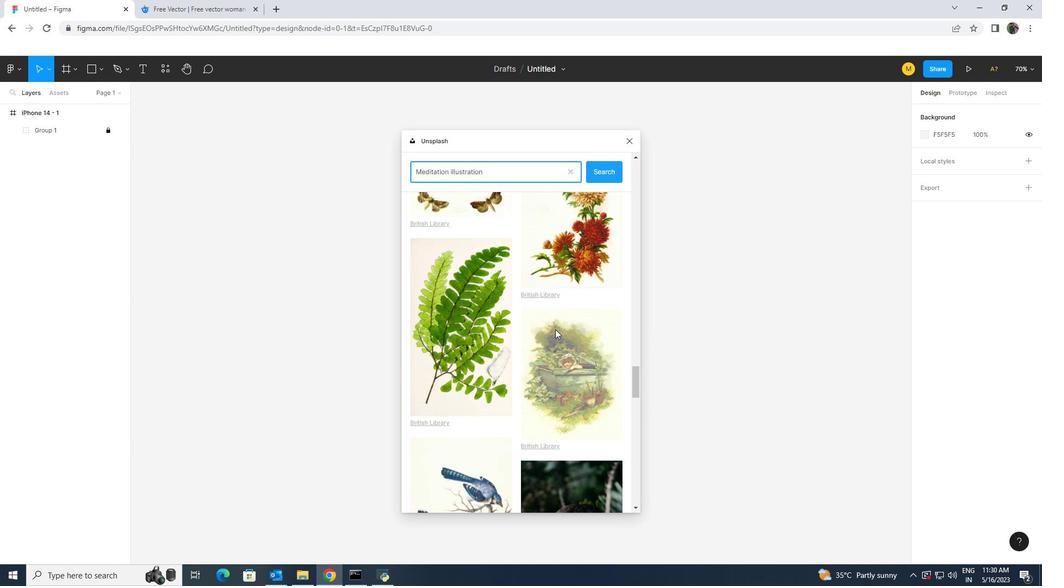 
Action: Mouse scrolled (555, 328) with delta (0, 0)
Screenshot: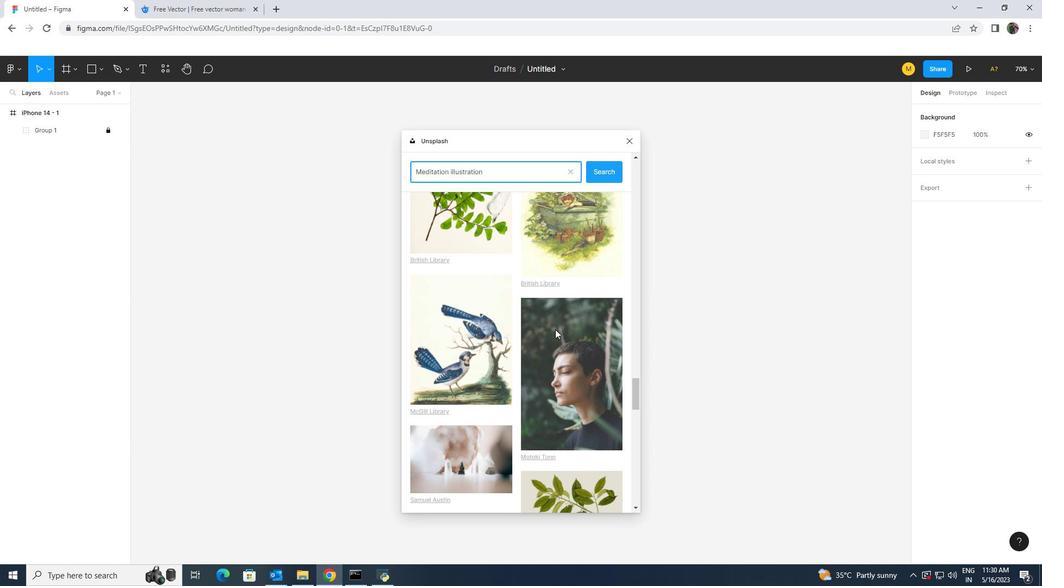 
Action: Mouse scrolled (555, 328) with delta (0, 0)
Screenshot: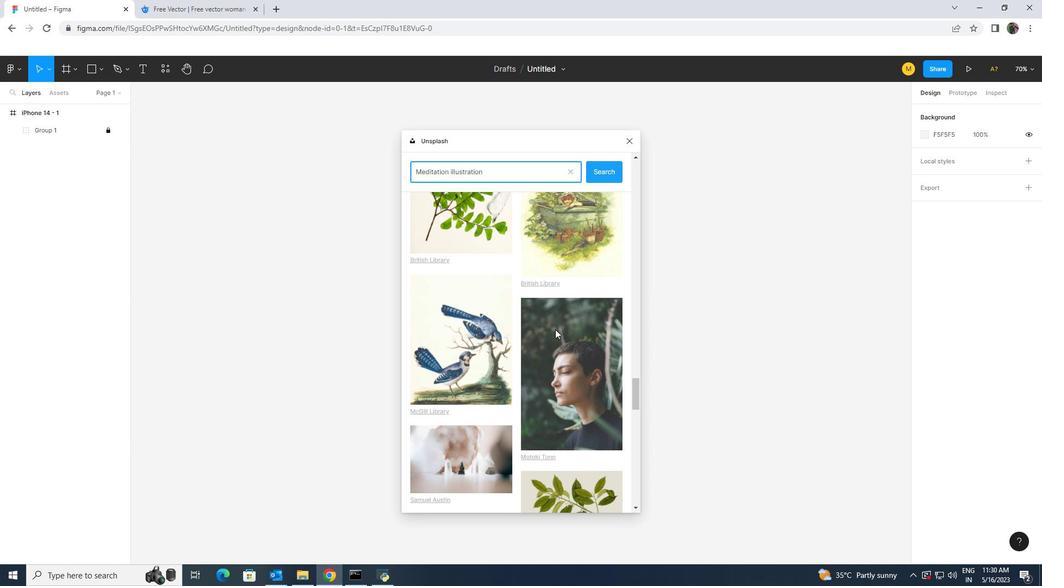 
Action: Mouse scrolled (555, 328) with delta (0, 0)
Screenshot: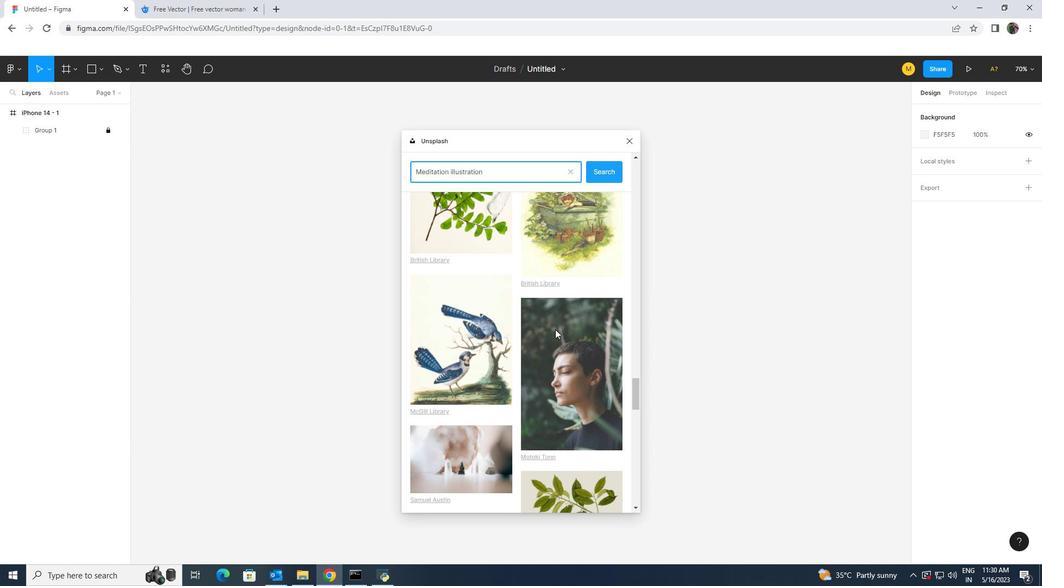 
Action: Mouse scrolled (555, 330) with delta (0, 0)
Screenshot: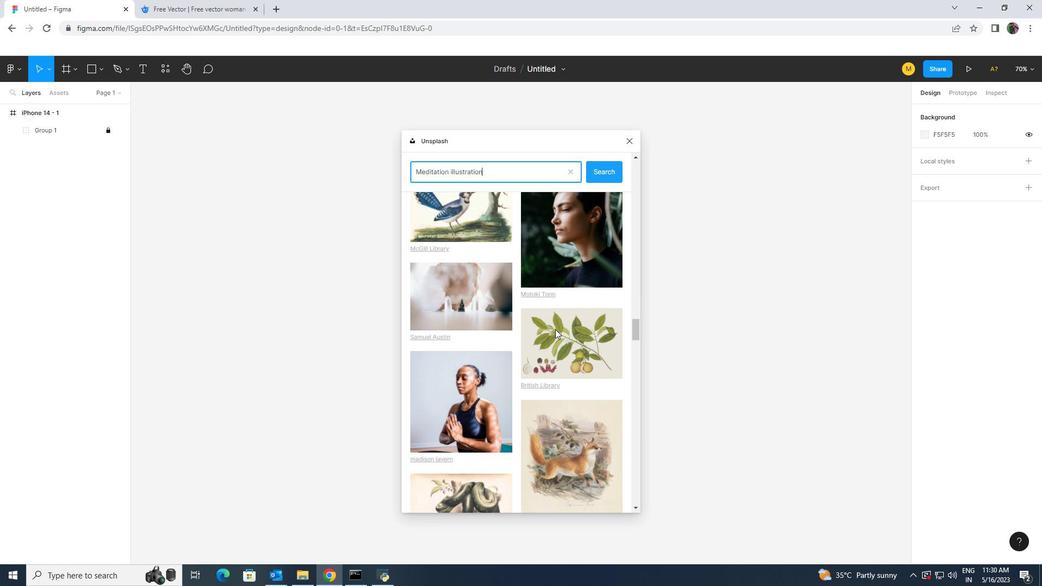 
Action: Mouse scrolled (555, 330) with delta (0, 0)
Screenshot: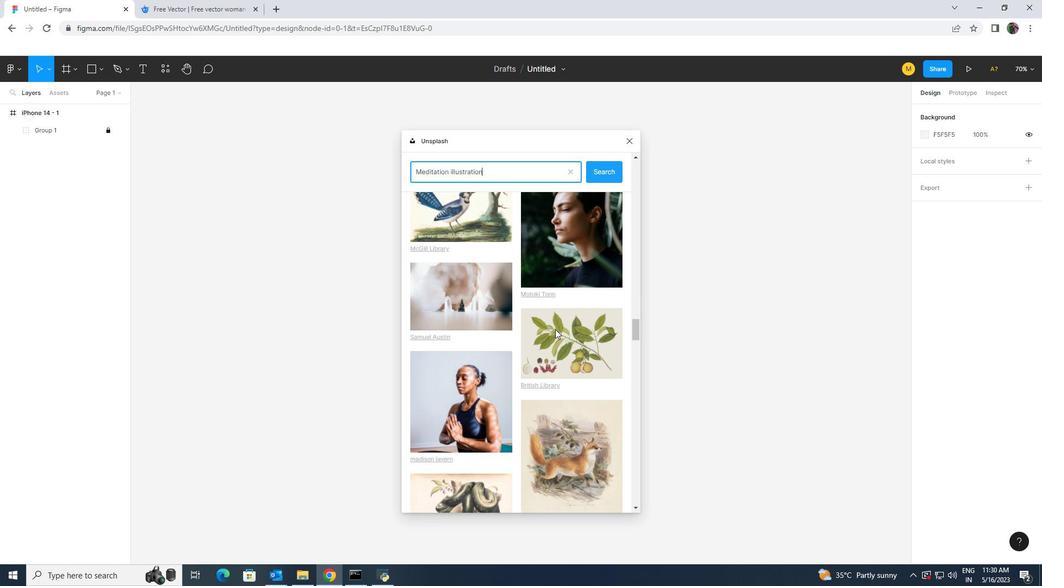 
Action: Mouse scrolled (555, 330) with delta (0, 0)
Screenshot: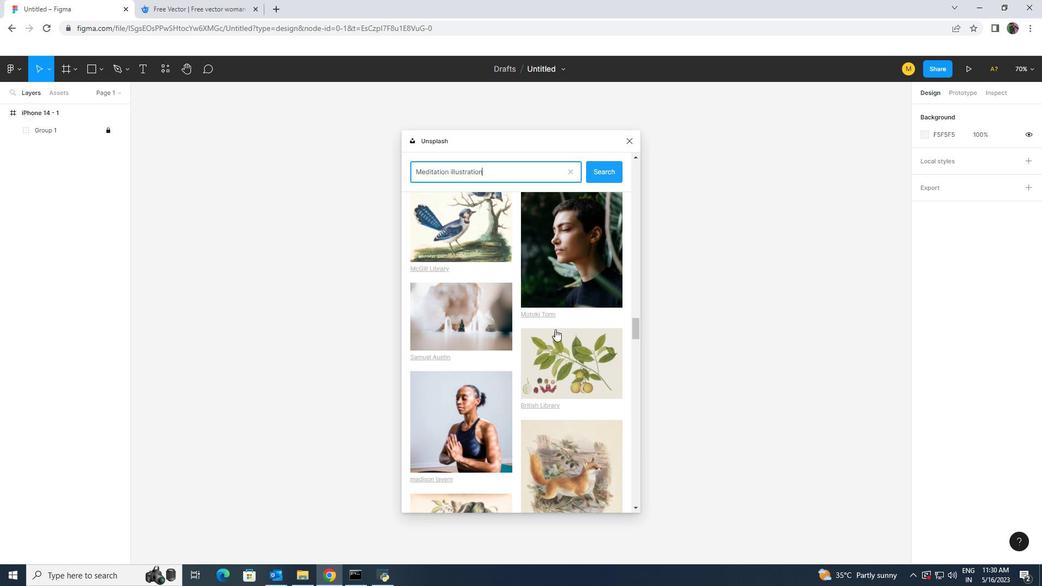 
Action: Mouse scrolled (555, 330) with delta (0, 0)
Screenshot: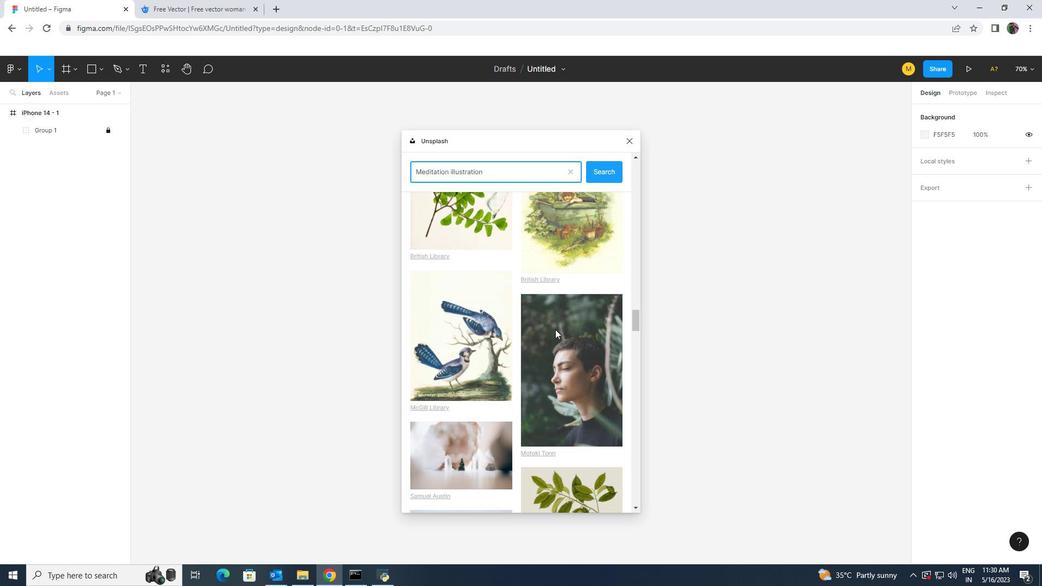 
Action: Mouse scrolled (555, 330) with delta (0, 0)
Screenshot: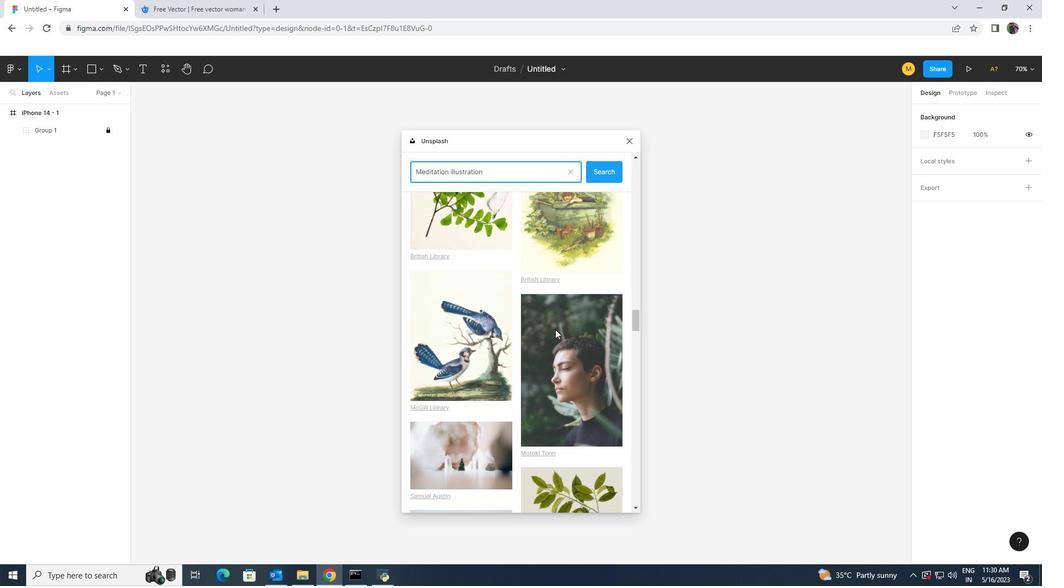 
Action: Mouse scrolled (555, 330) with delta (0, 0)
Screenshot: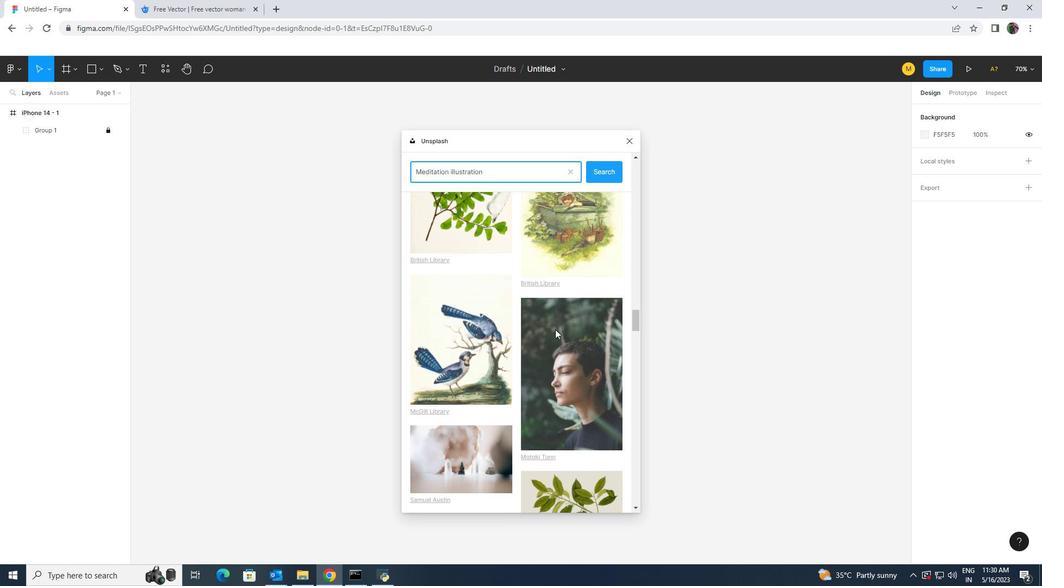 
Action: Mouse scrolled (555, 330) with delta (0, 0)
Screenshot: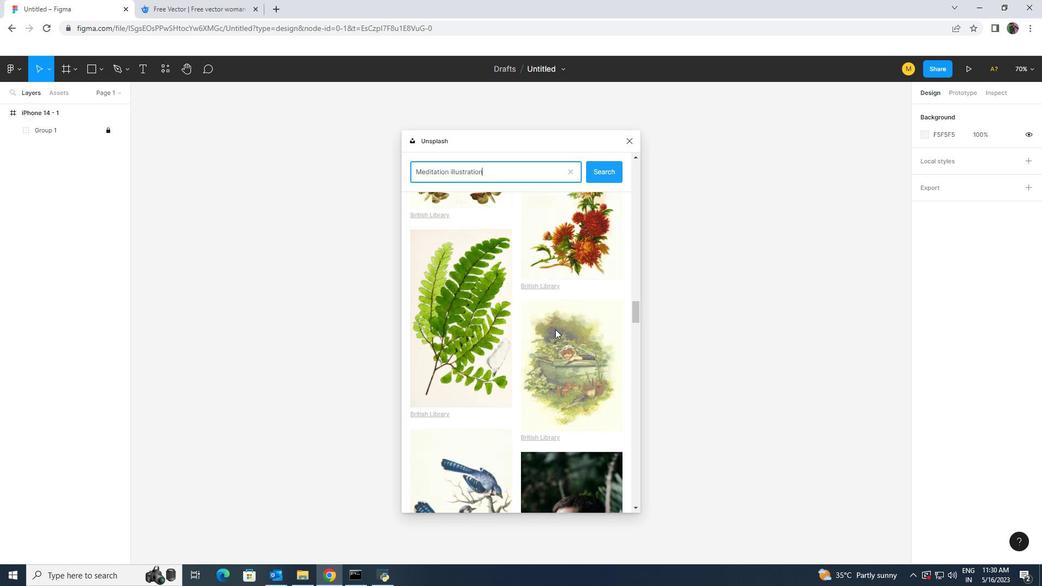 
Action: Mouse scrolled (555, 330) with delta (0, 0)
Screenshot: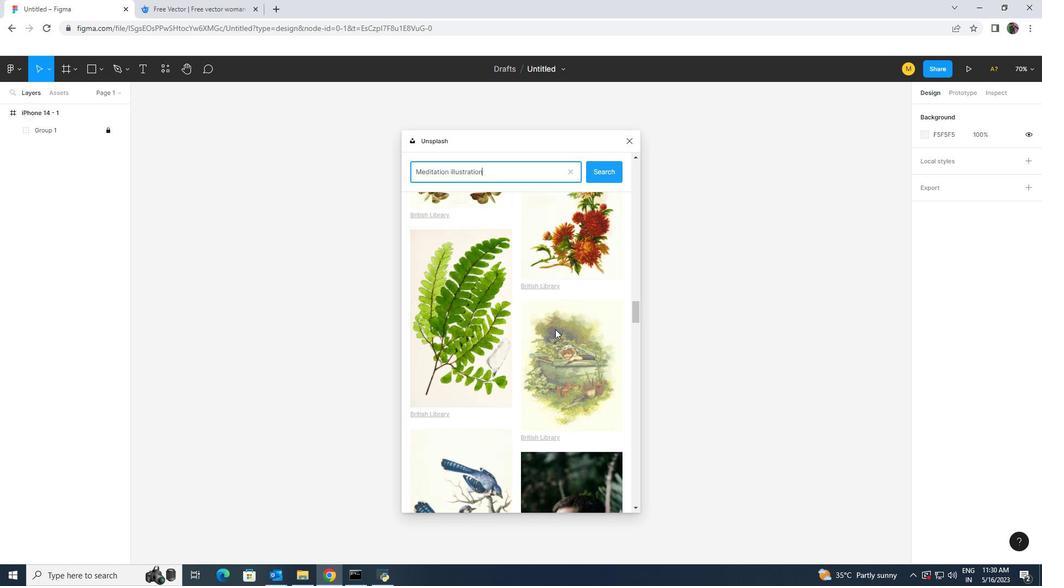 
Action: Mouse scrolled (555, 330) with delta (0, 0)
Screenshot: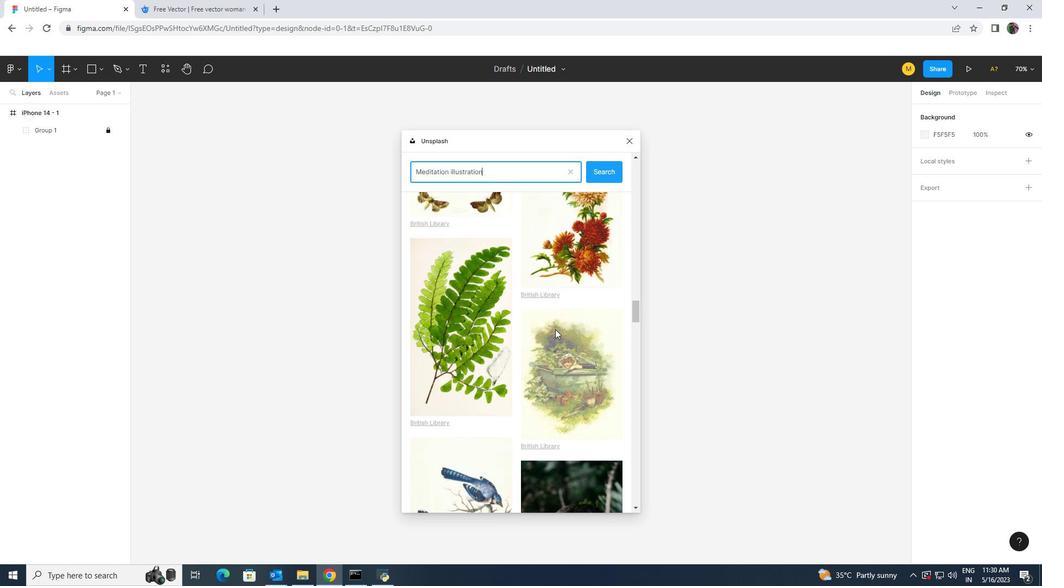 
Action: Mouse scrolled (555, 330) with delta (0, 0)
Screenshot: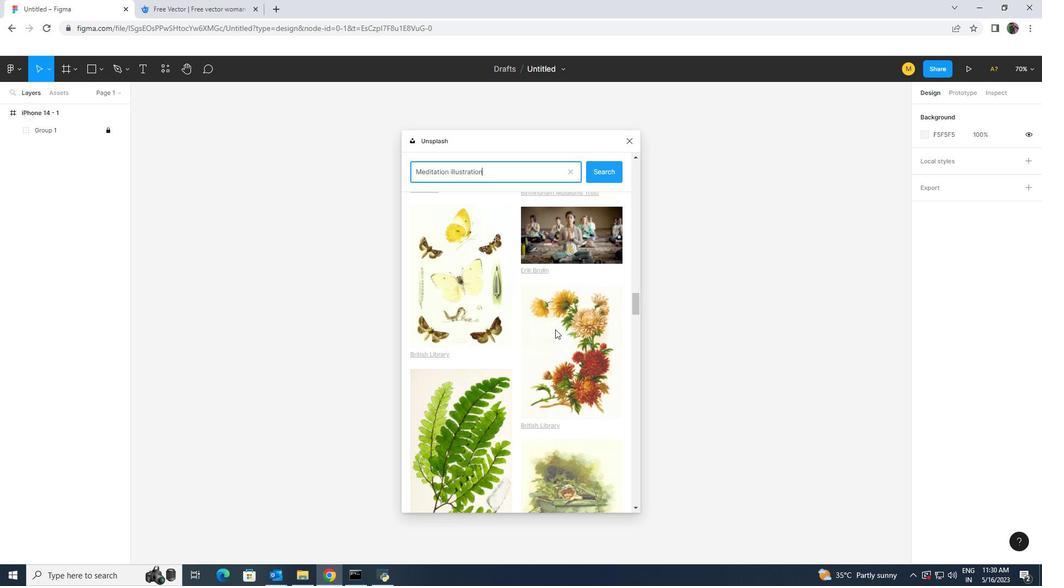 
Action: Mouse scrolled (555, 330) with delta (0, 0)
Screenshot: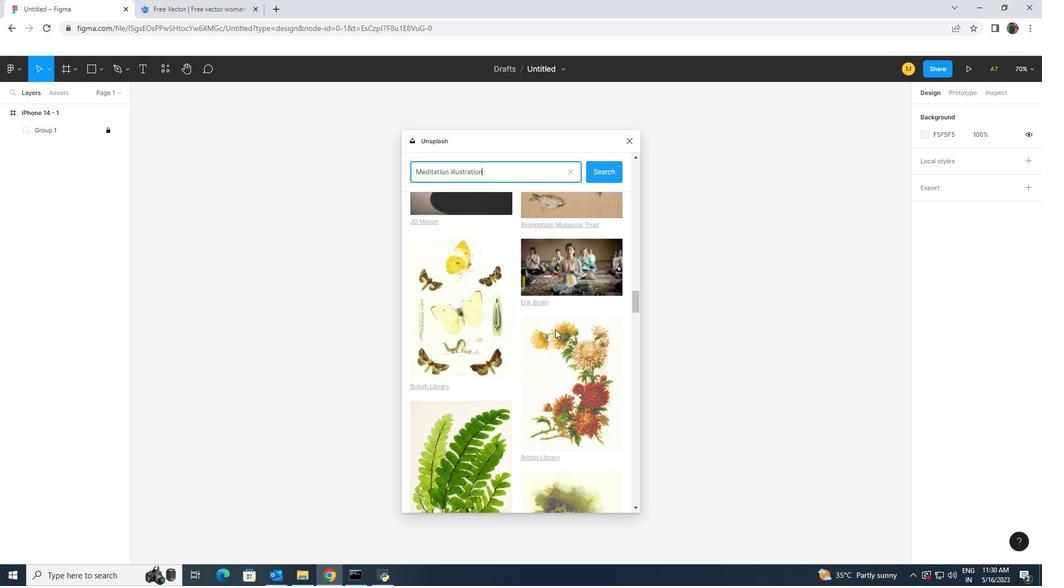 
Action: Mouse scrolled (555, 330) with delta (0, 0)
Screenshot: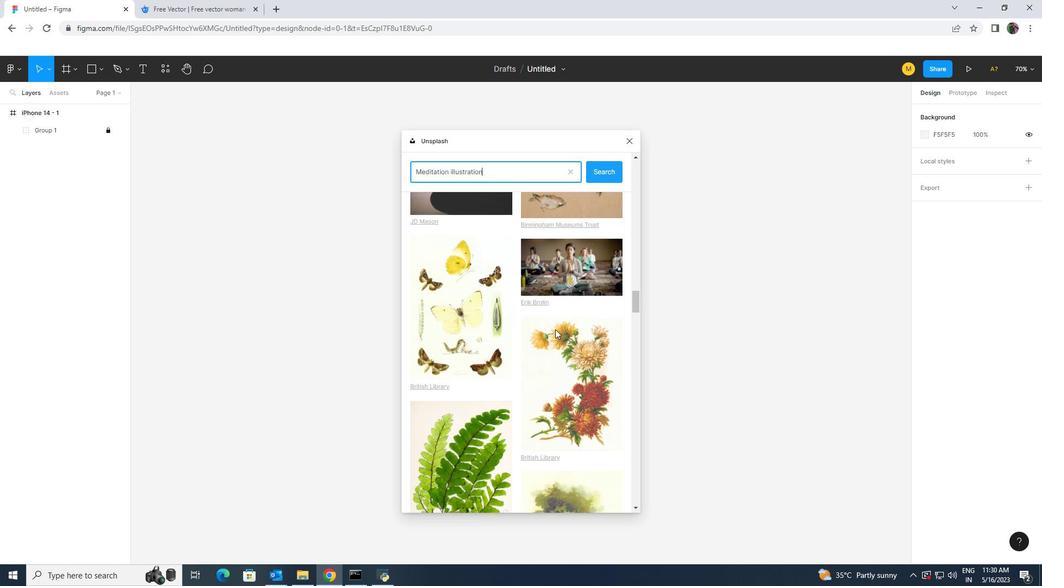 
Action: Mouse scrolled (555, 330) with delta (0, 0)
Screenshot: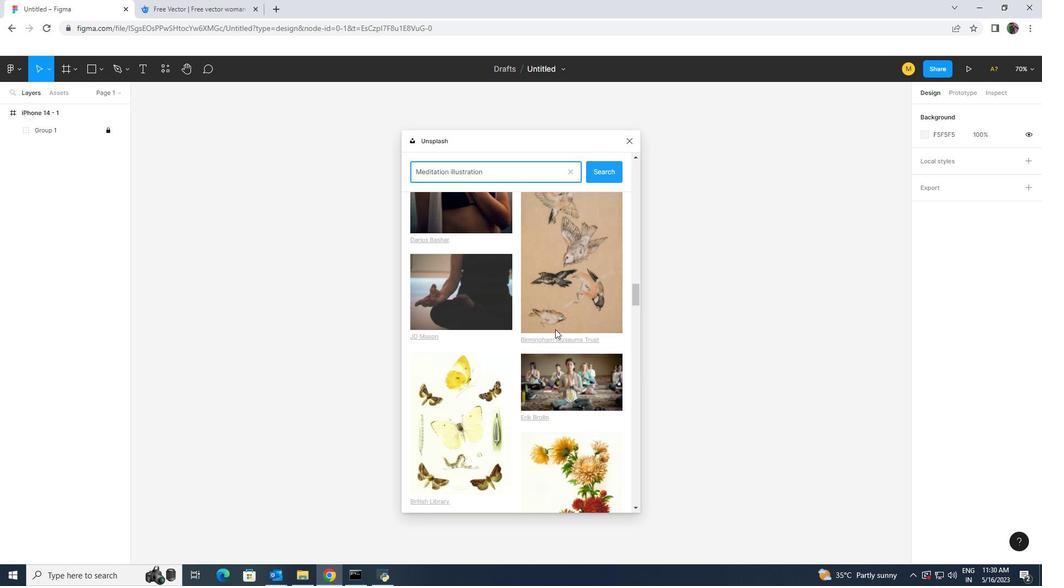
Action: Mouse scrolled (555, 330) with delta (0, 0)
Screenshot: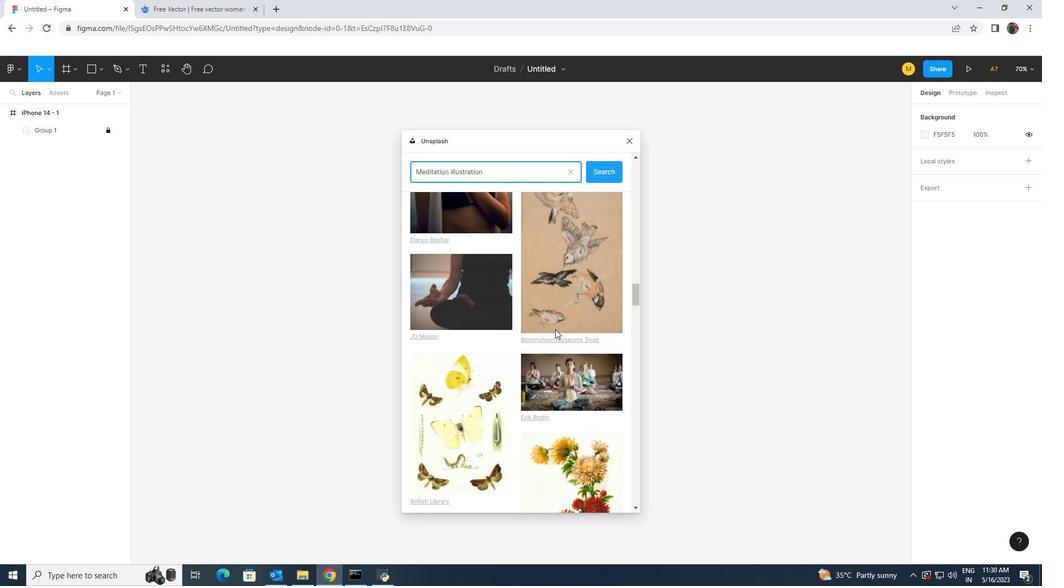 
Action: Mouse scrolled (555, 330) with delta (0, 0)
Screenshot: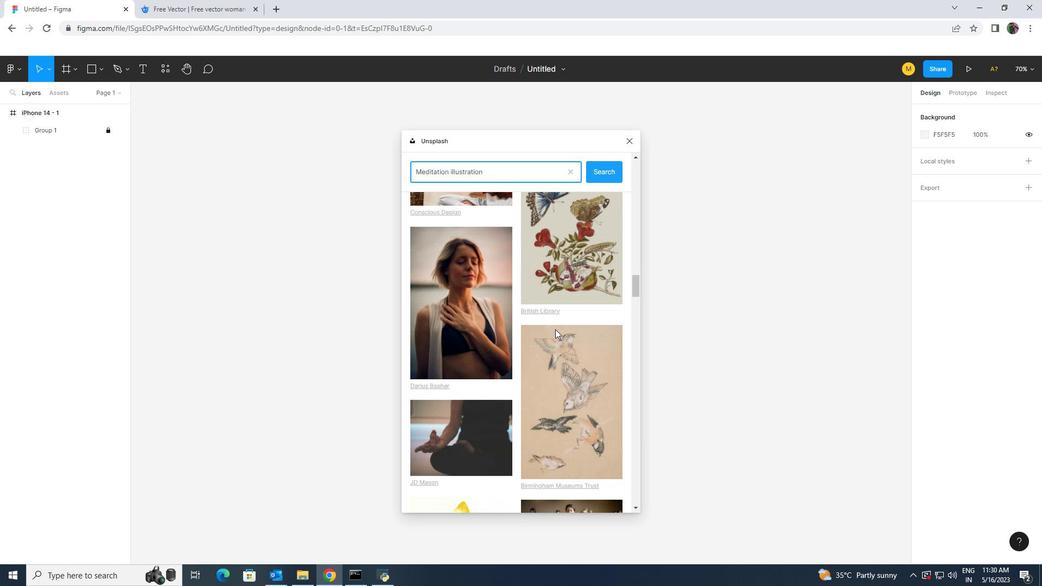 
Action: Mouse scrolled (555, 330) with delta (0, 0)
Screenshot: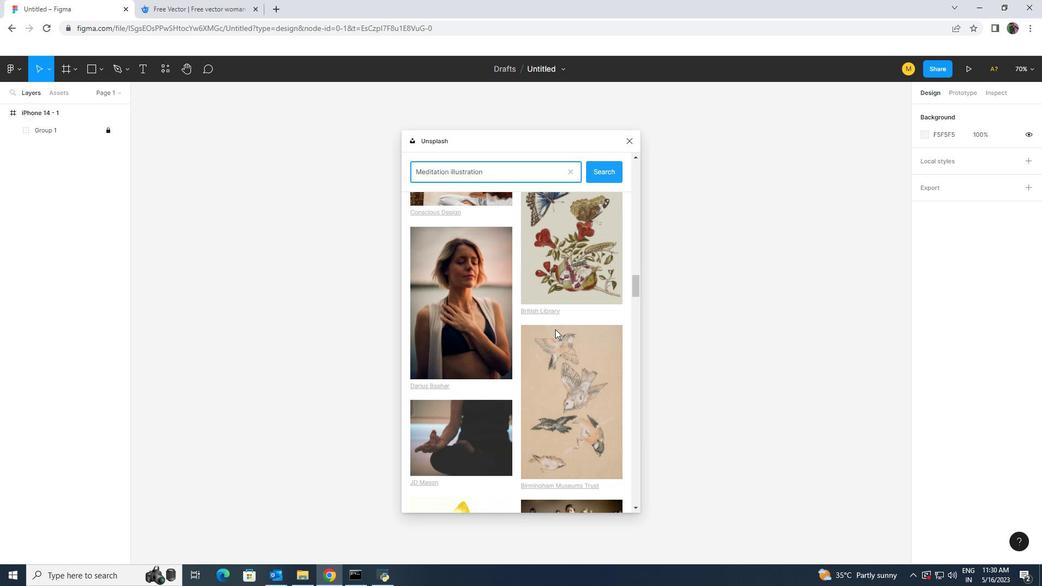 
Action: Mouse scrolled (555, 330) with delta (0, 0)
Screenshot: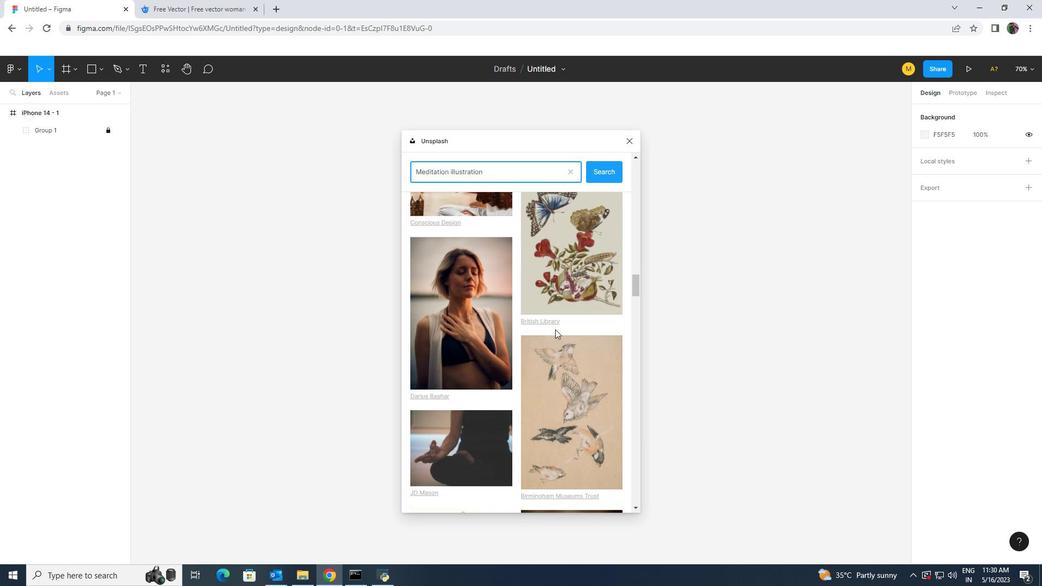 
Action: Mouse scrolled (555, 330) with delta (0, 0)
Screenshot: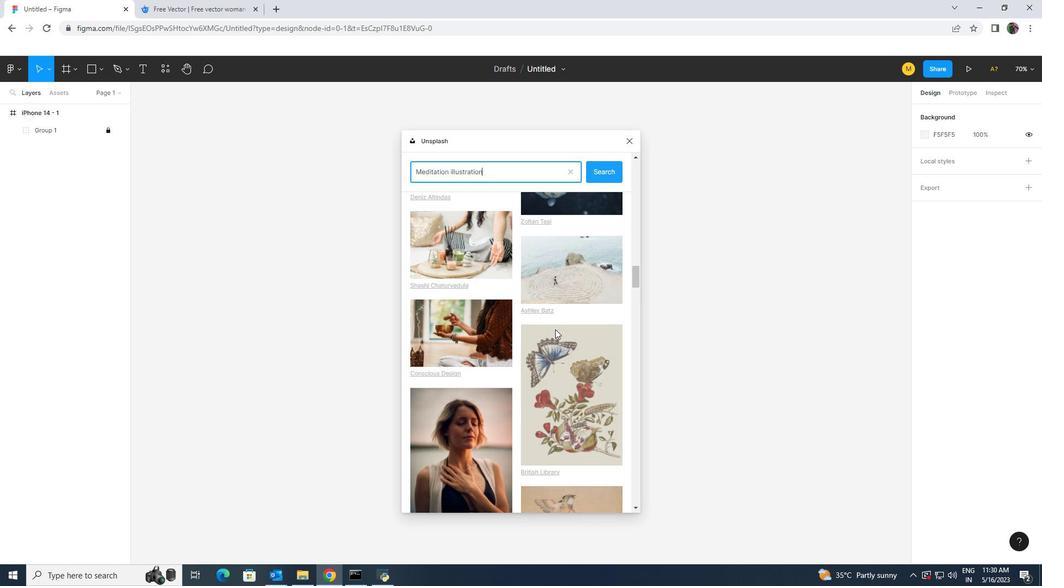 
Action: Mouse scrolled (555, 330) with delta (0, 0)
Screenshot: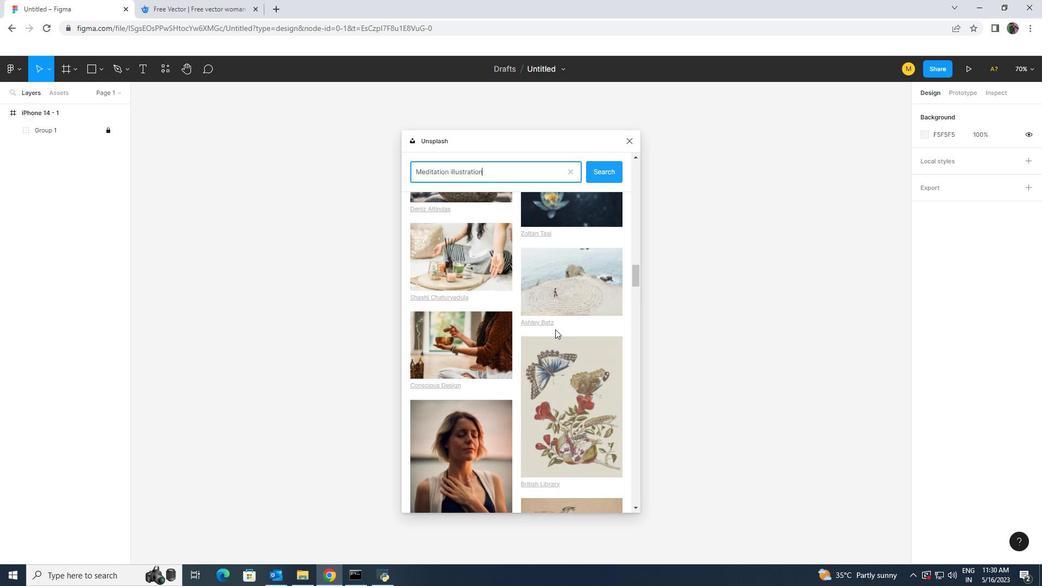 
Action: Mouse scrolled (555, 330) with delta (0, 0)
Screenshot: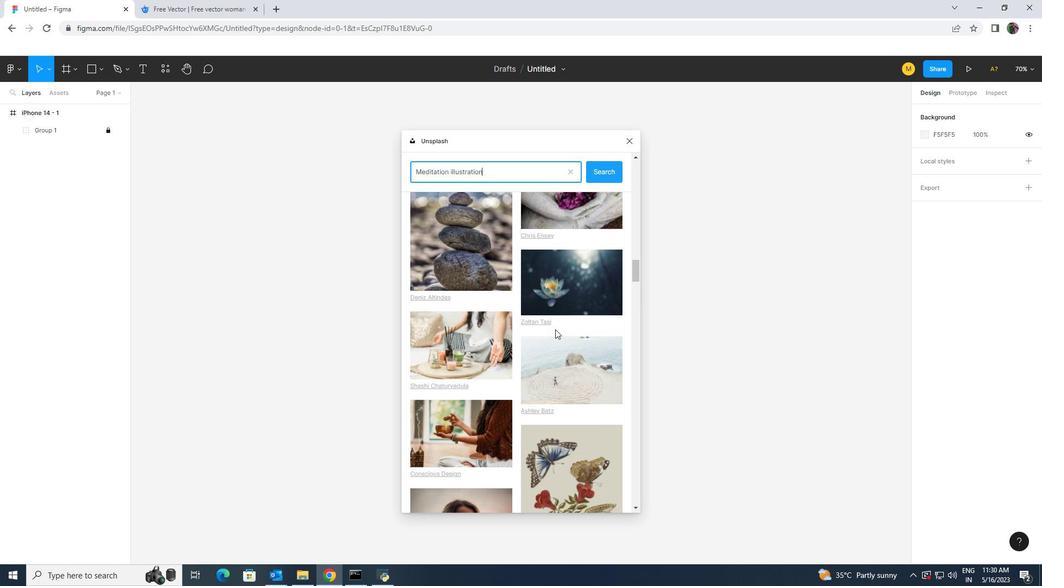 
Action: Mouse scrolled (555, 330) with delta (0, 0)
Screenshot: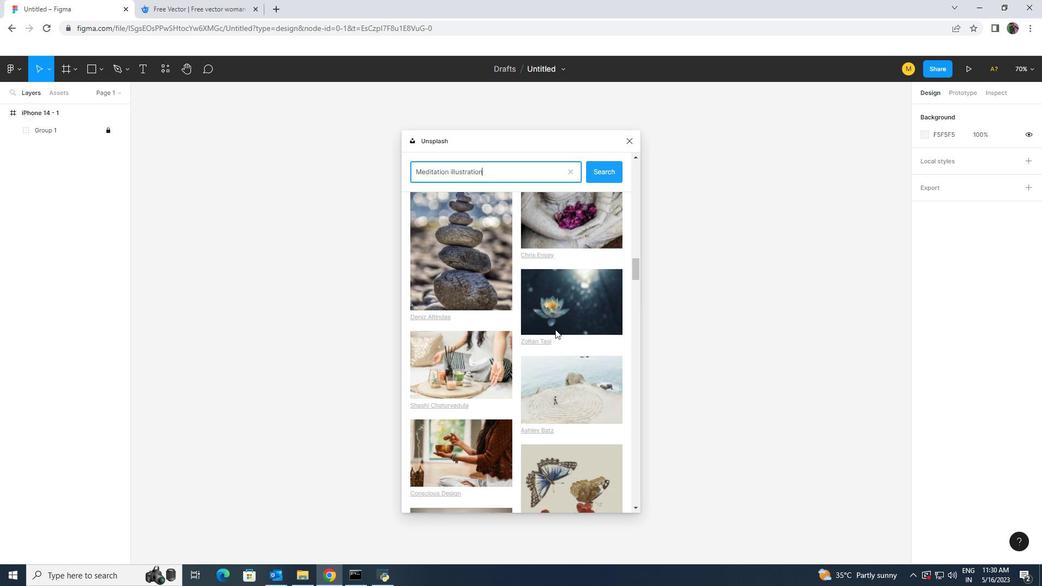 
Action: Mouse scrolled (555, 330) with delta (0, 0)
Screenshot: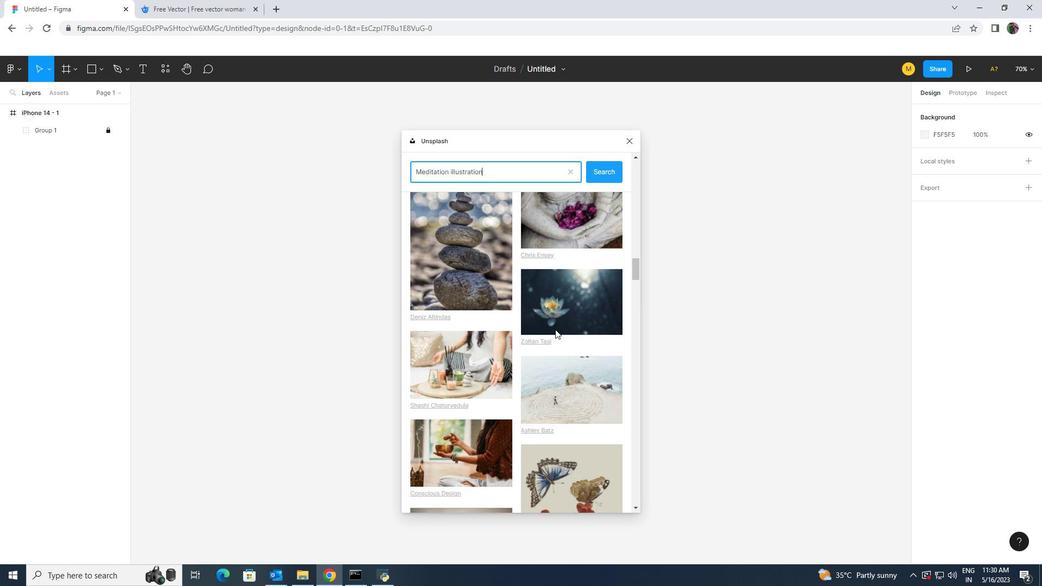 
Action: Mouse scrolled (555, 330) with delta (0, 0)
